Task: Compose an email with the signature Anna Garcia with the subject Feedback on an annual report and the message Can you please provide a breakdown of the expenses for the last quarter? from softage.4@softage.net to softage.3@softage.net, select first word, change the font of the message to Garamond and change the font typography to underline Send the email. Finally, move the email from Sent Items to the label Invoices
Action: Mouse moved to (110, 147)
Screenshot: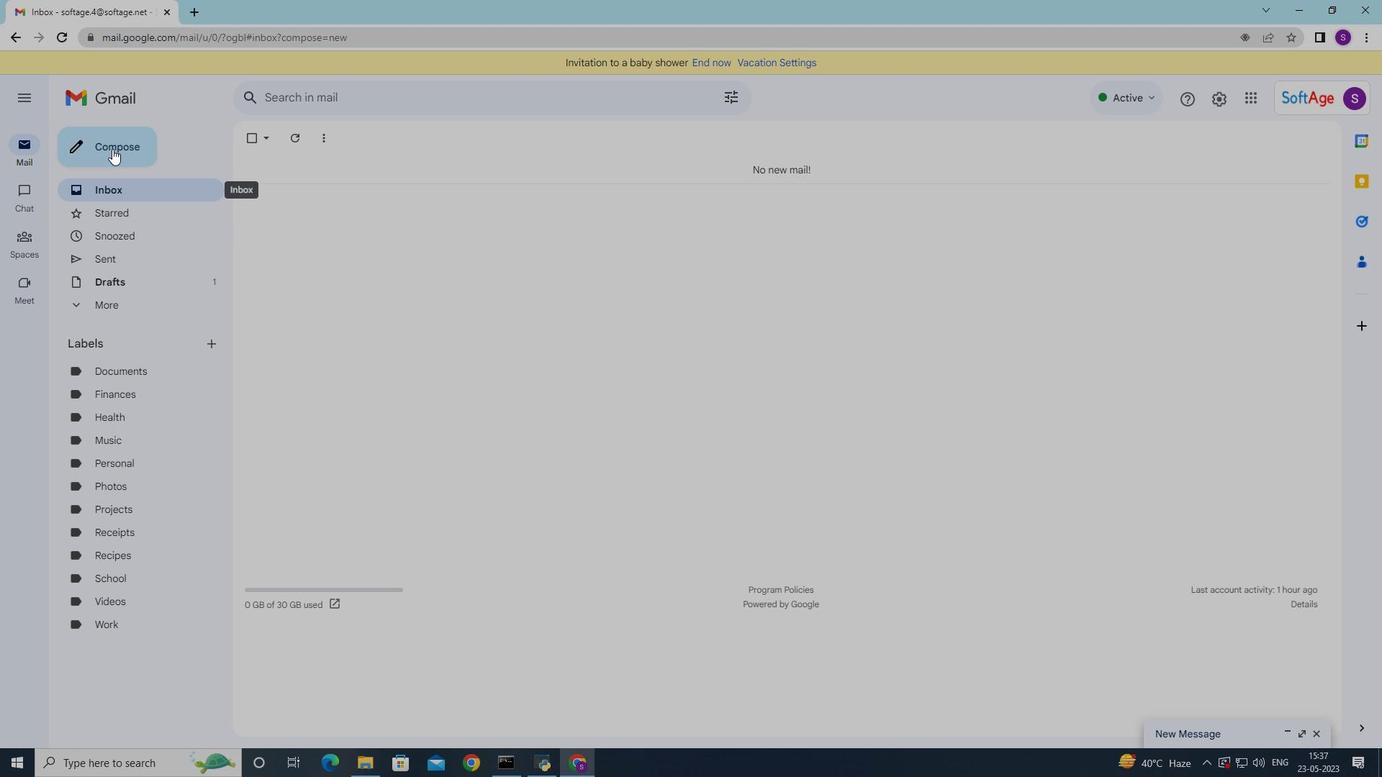 
Action: Mouse pressed left at (110, 147)
Screenshot: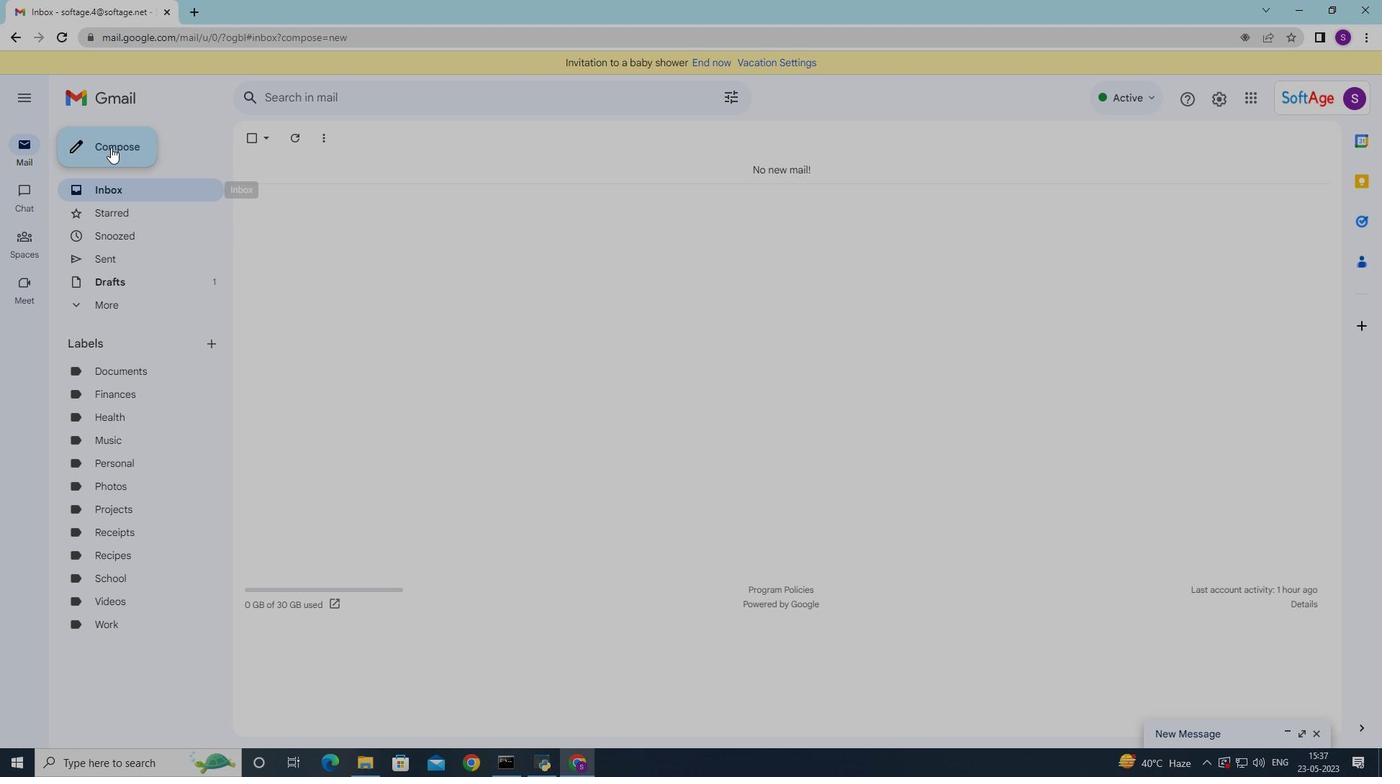 
Action: Mouse moved to (970, 727)
Screenshot: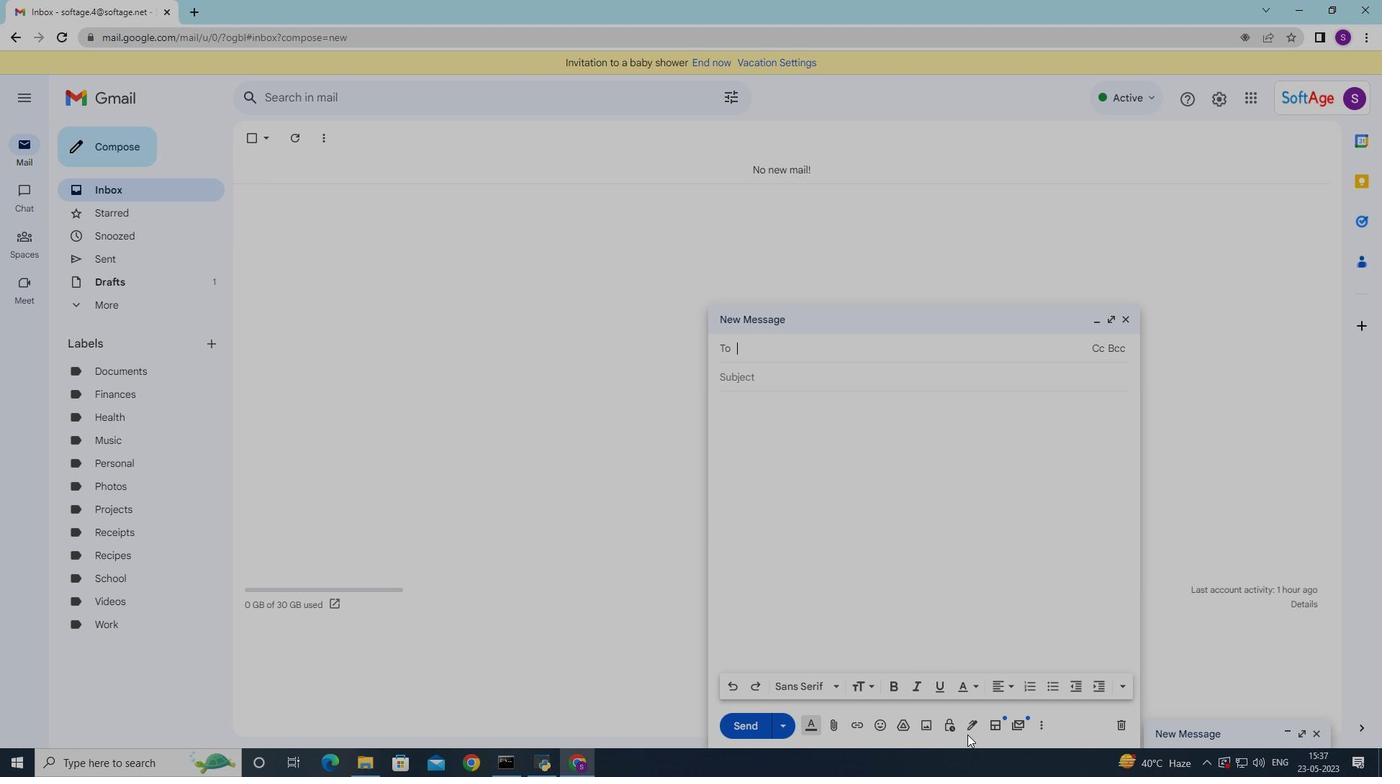 
Action: Mouse pressed left at (970, 727)
Screenshot: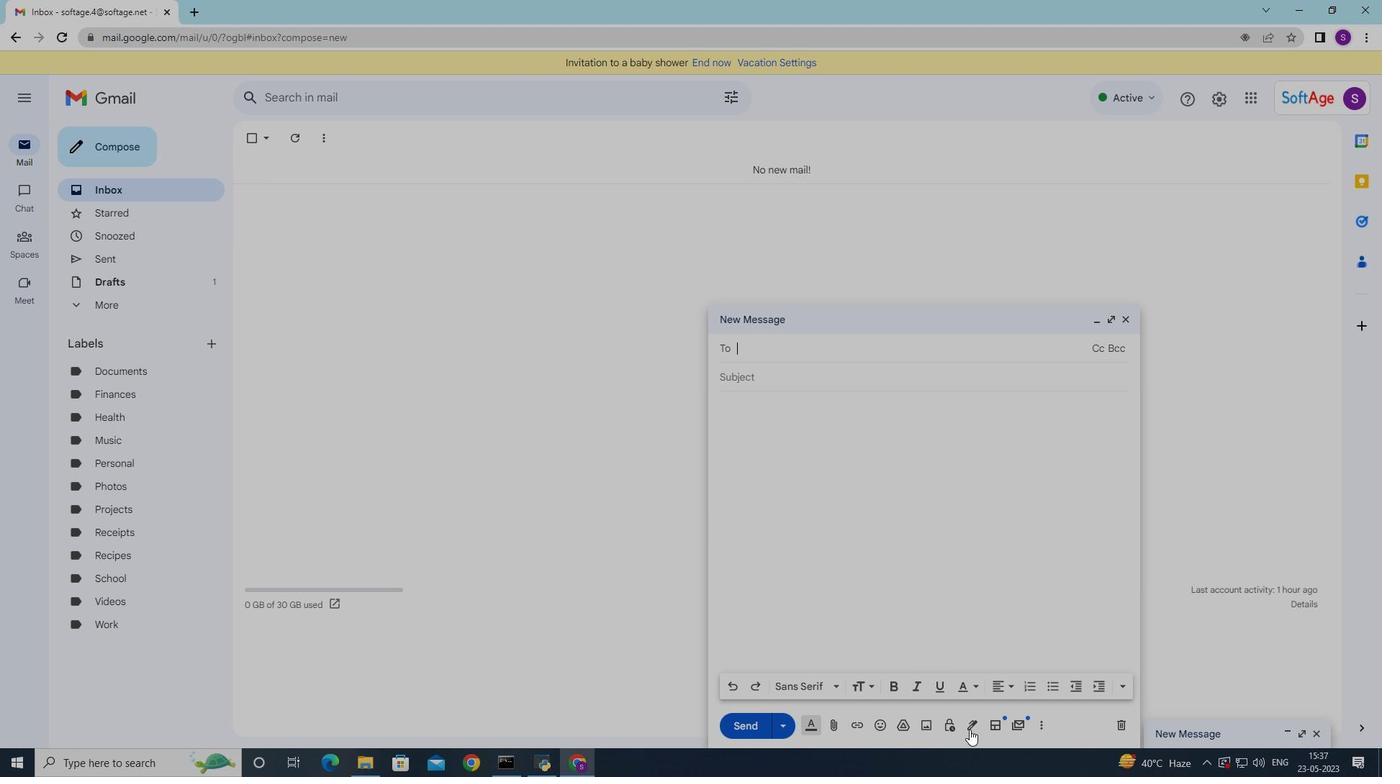 
Action: Mouse moved to (1032, 582)
Screenshot: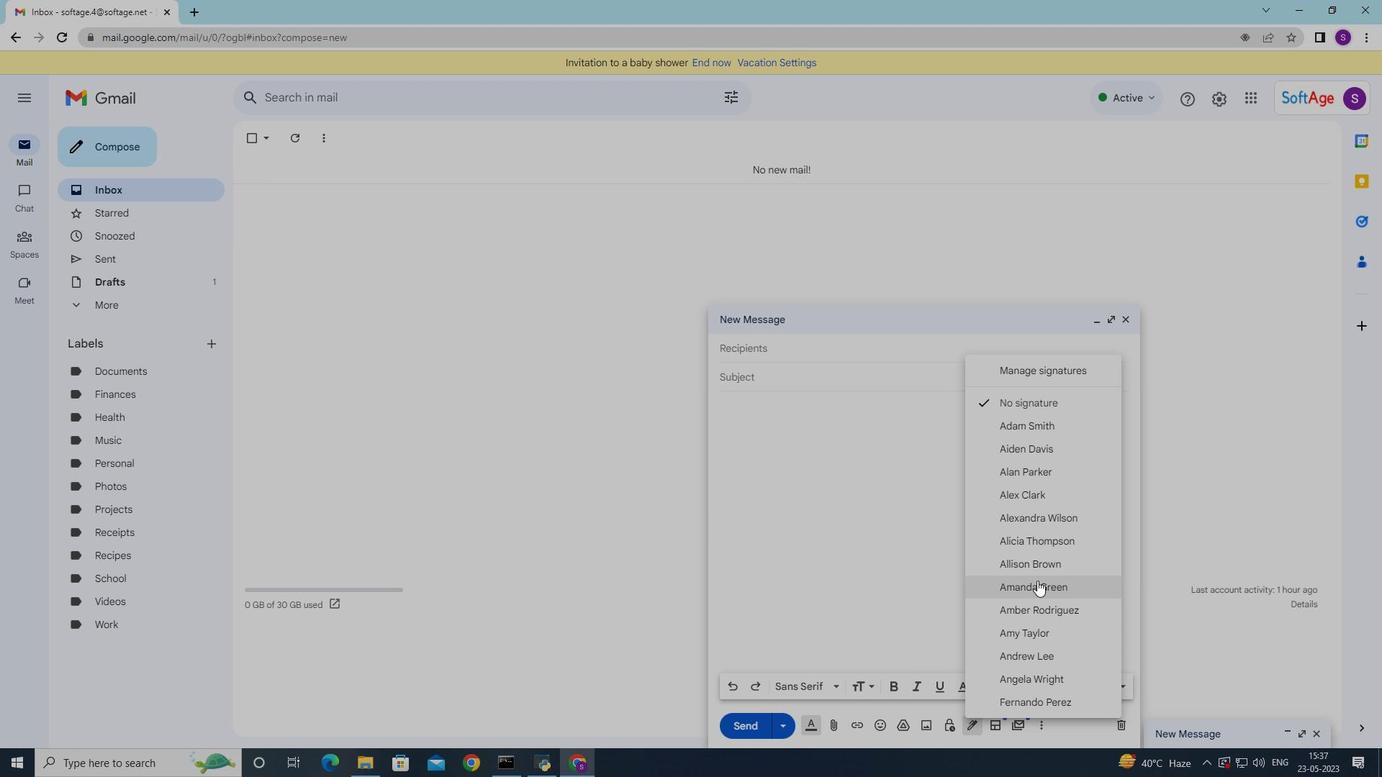 
Action: Mouse scrolled (1032, 581) with delta (0, 0)
Screenshot: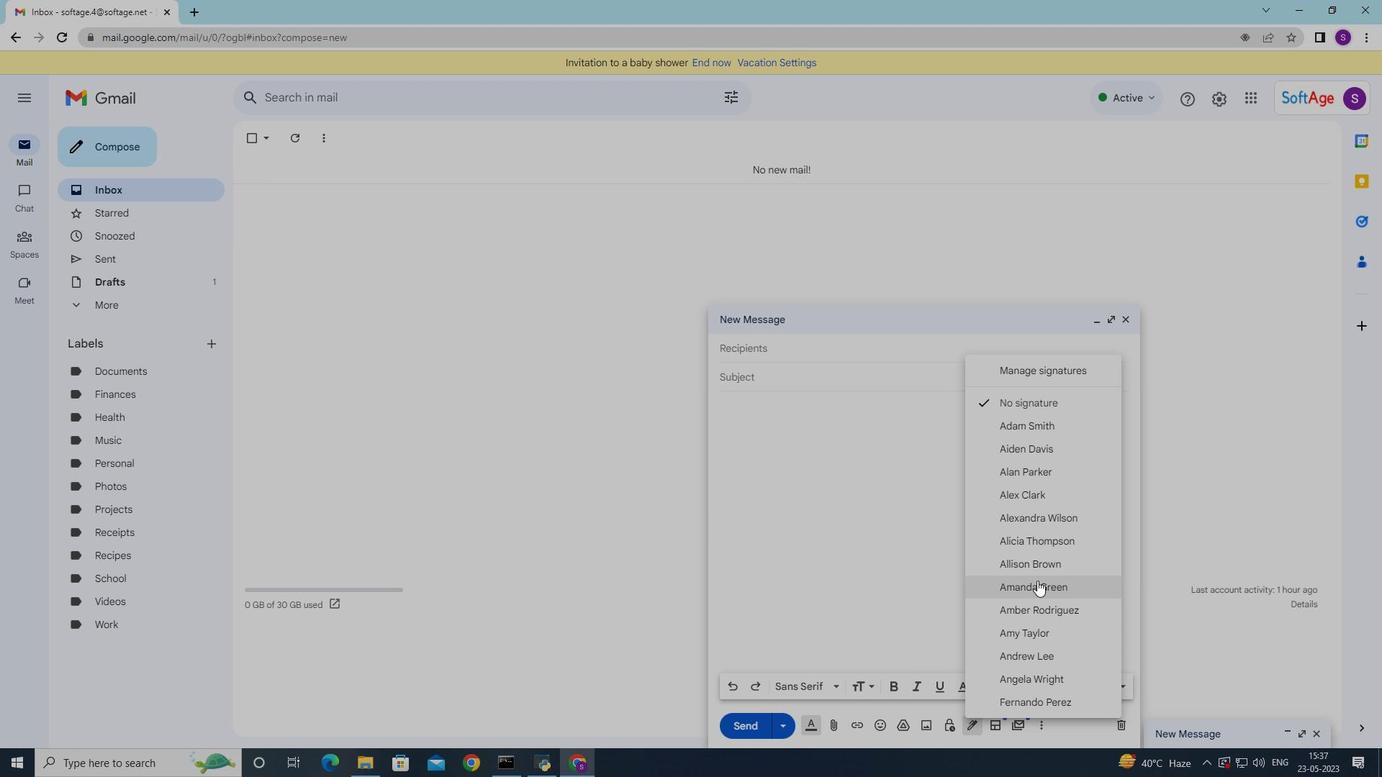 
Action: Mouse moved to (1032, 584)
Screenshot: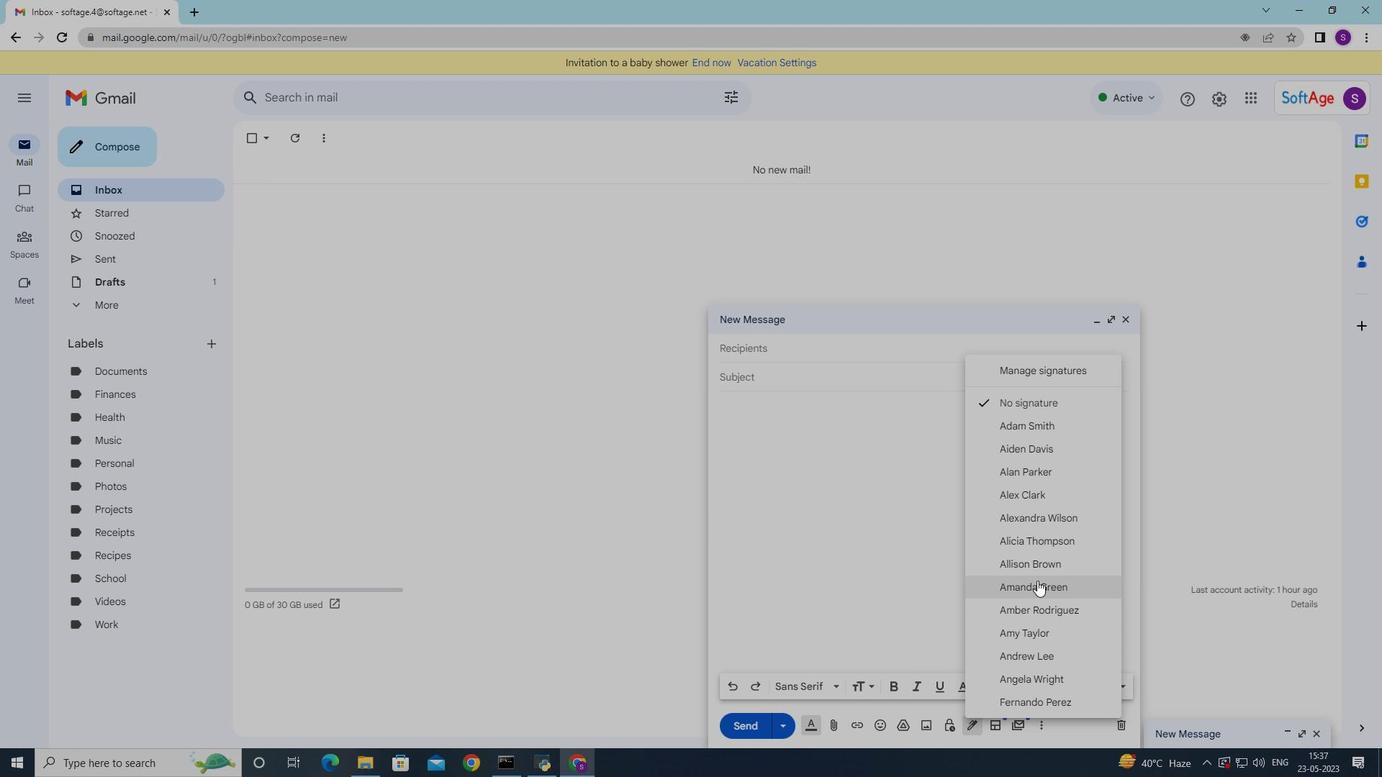 
Action: Mouse scrolled (1032, 583) with delta (0, 0)
Screenshot: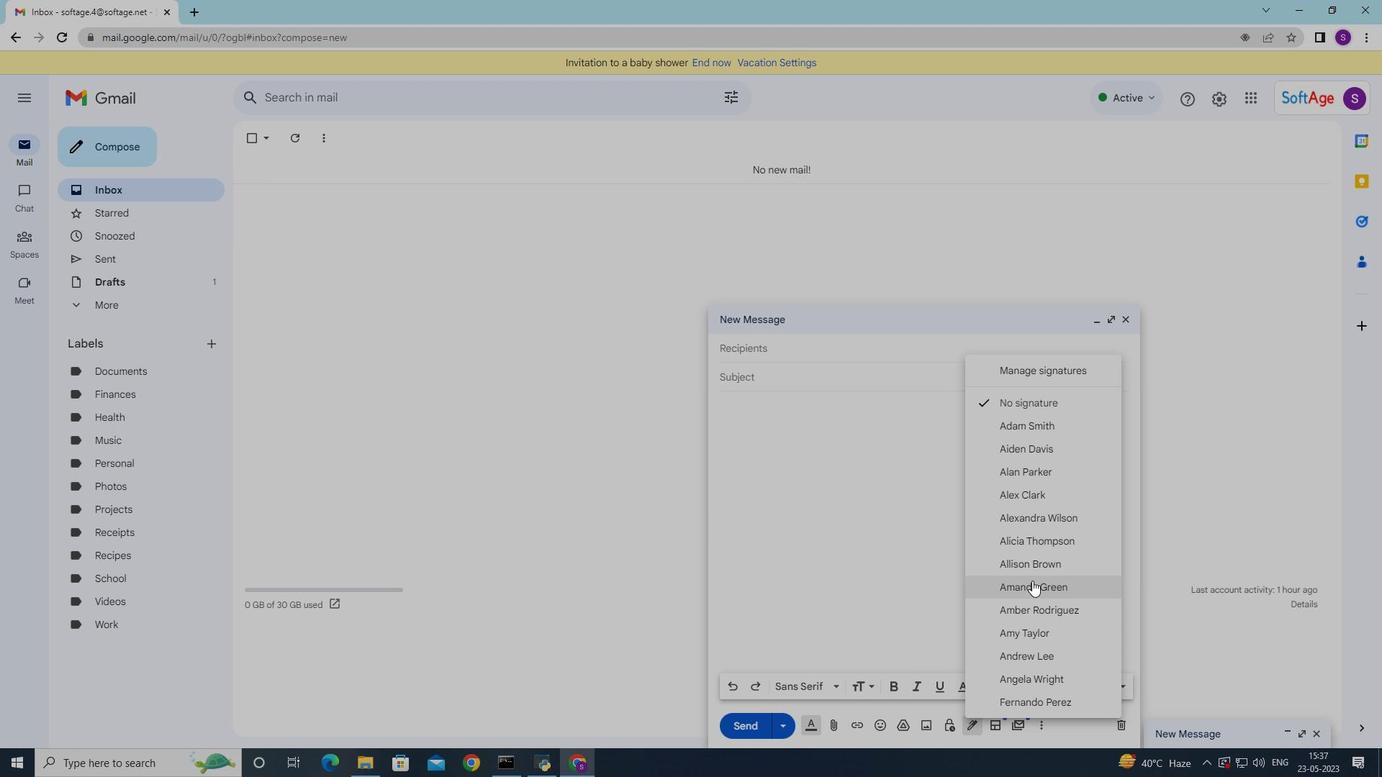 
Action: Mouse moved to (1032, 586)
Screenshot: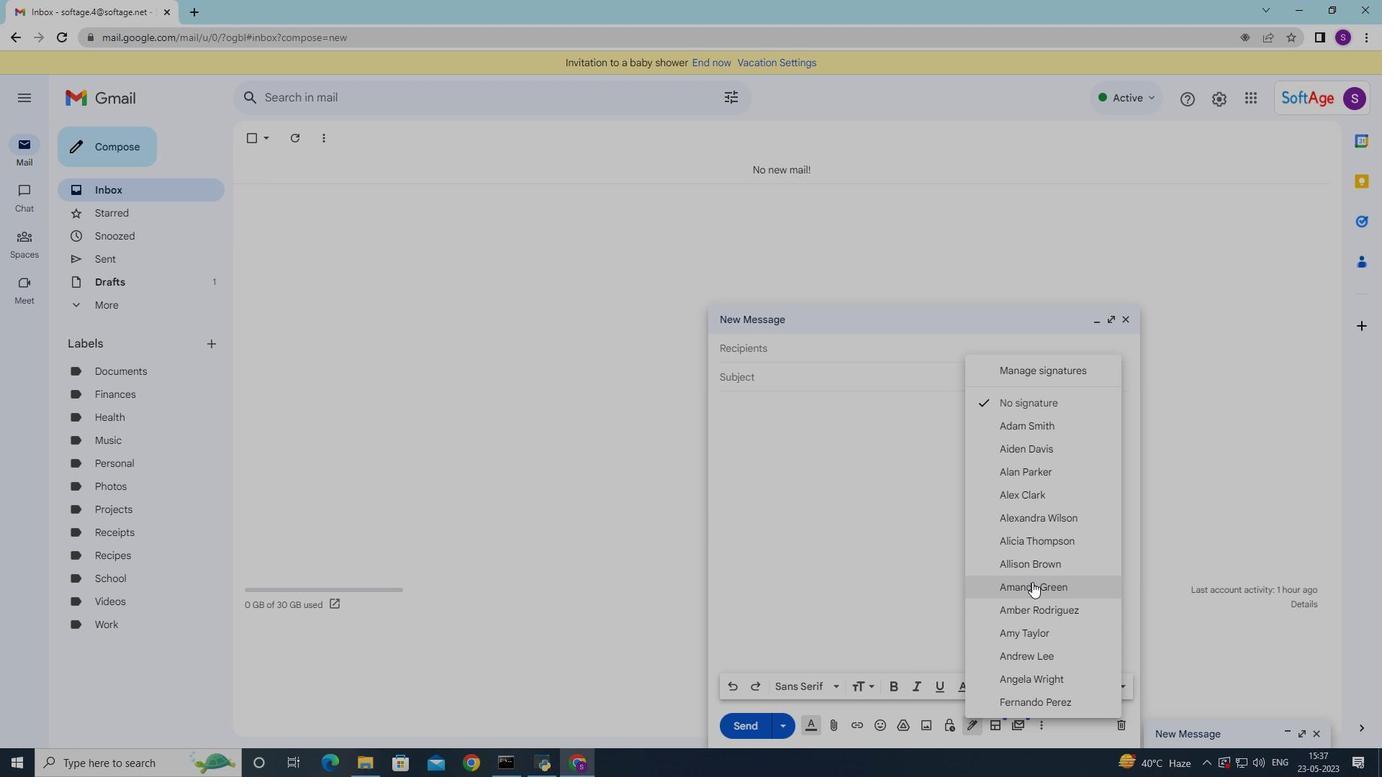 
Action: Mouse scrolled (1032, 586) with delta (0, 0)
Screenshot: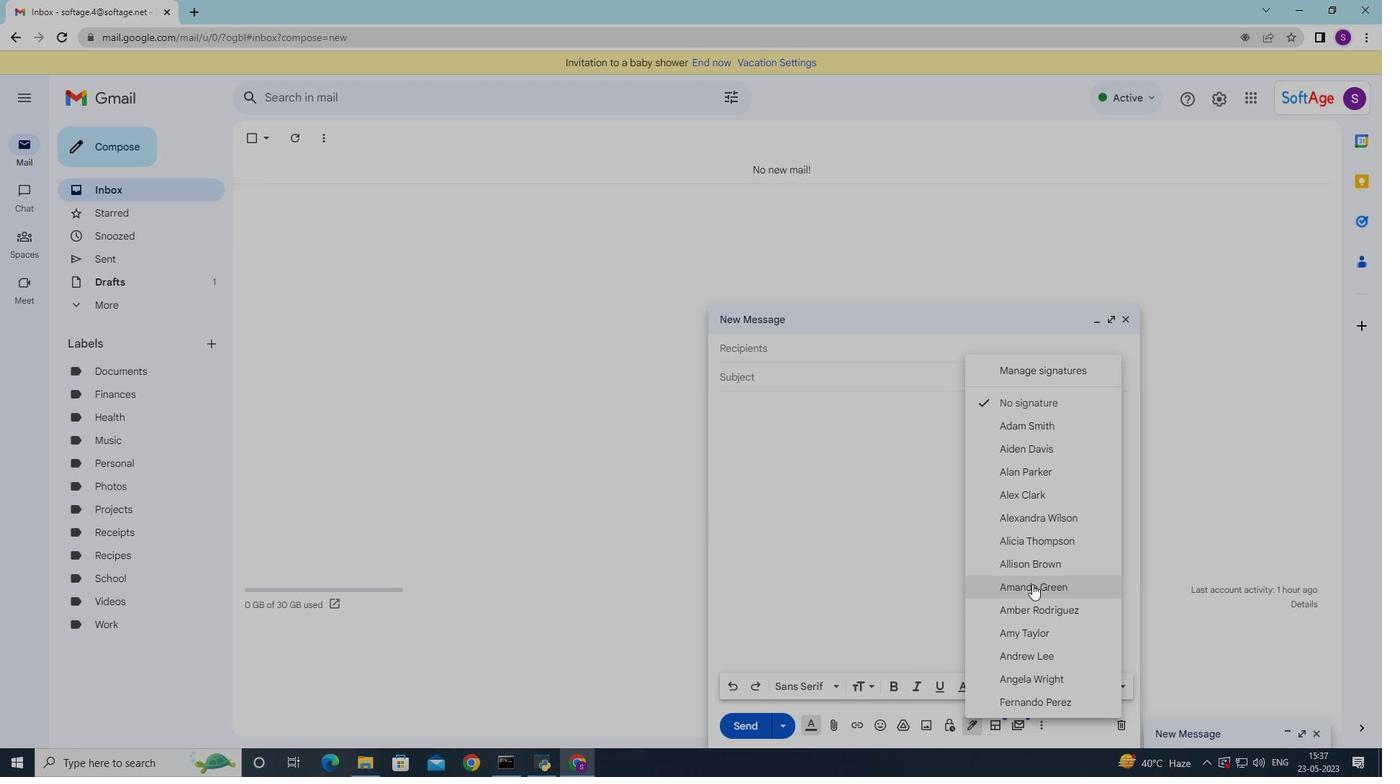 
Action: Mouse moved to (1038, 372)
Screenshot: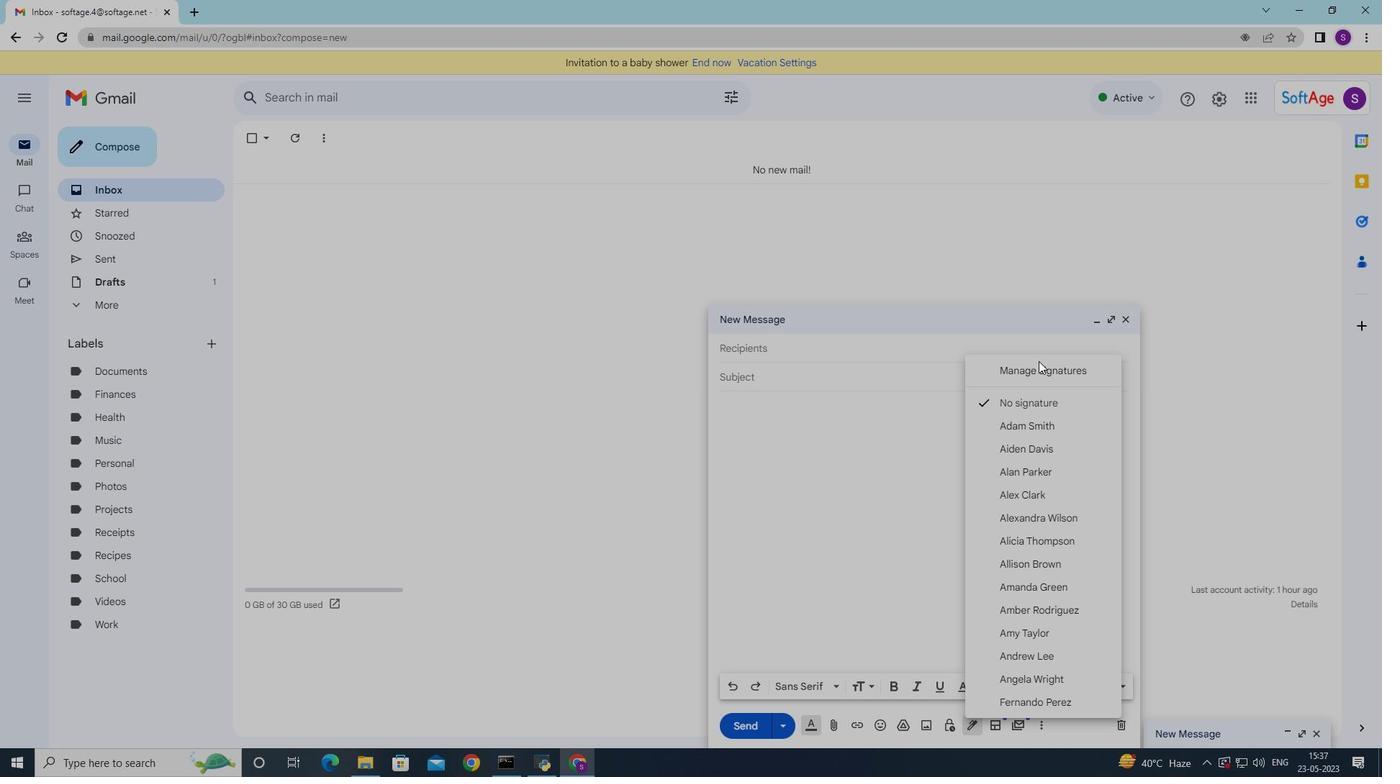 
Action: Mouse pressed left at (1038, 372)
Screenshot: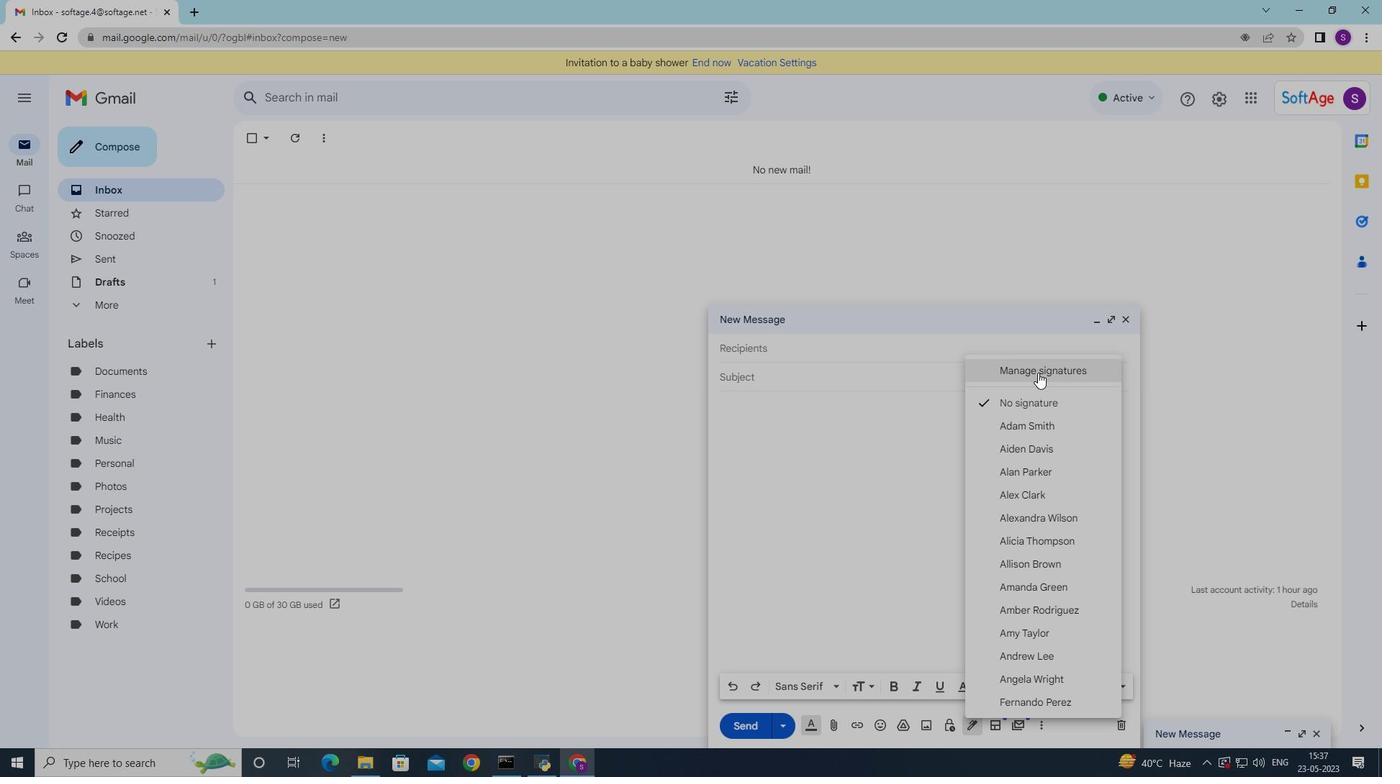 
Action: Mouse moved to (1126, 319)
Screenshot: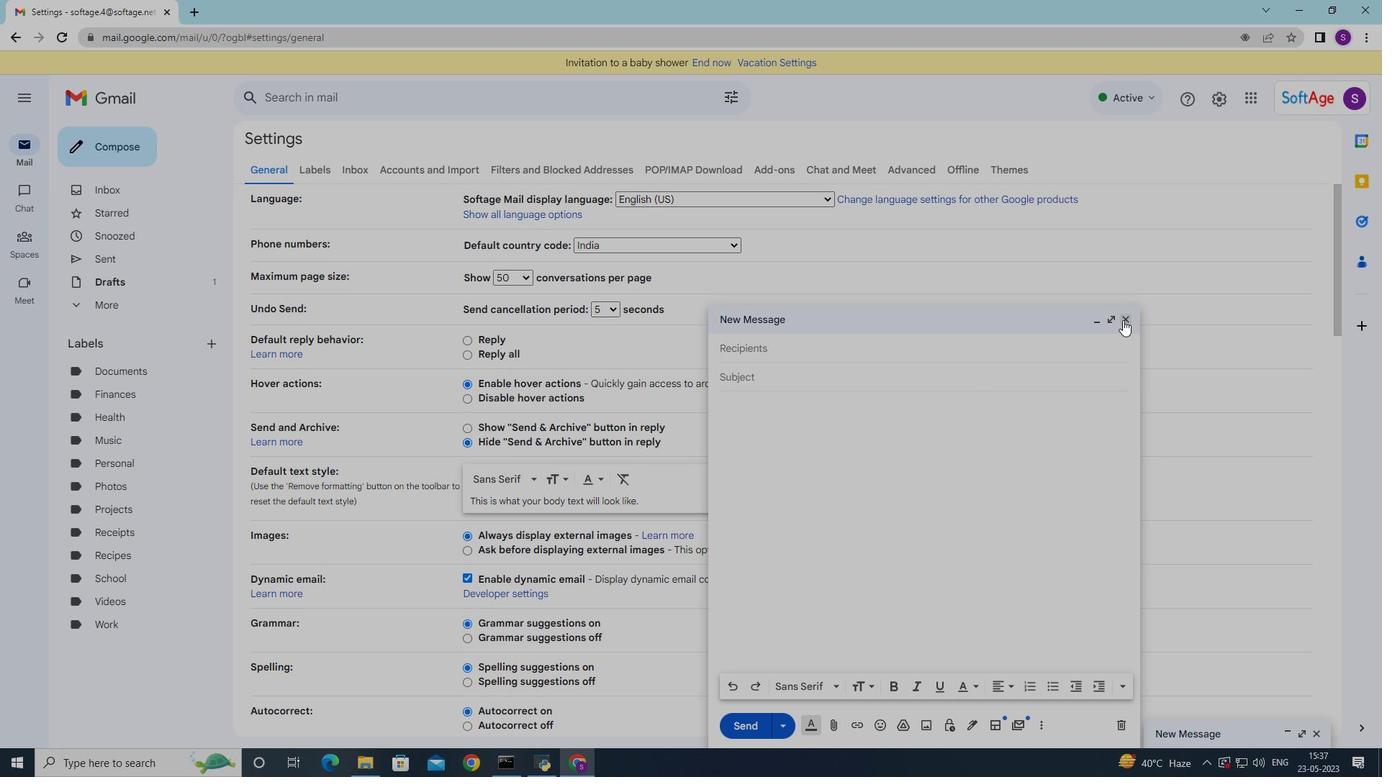 
Action: Mouse pressed left at (1126, 319)
Screenshot: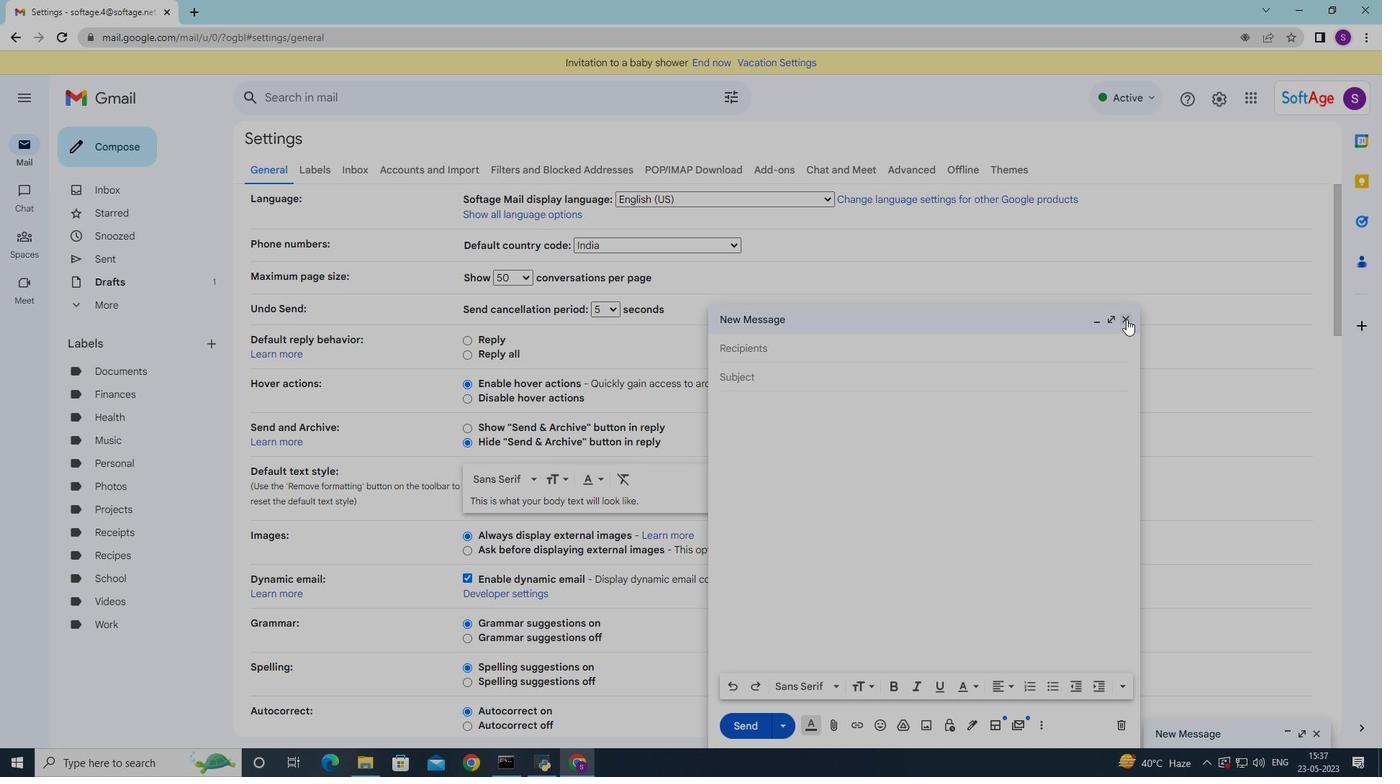 
Action: Mouse moved to (740, 383)
Screenshot: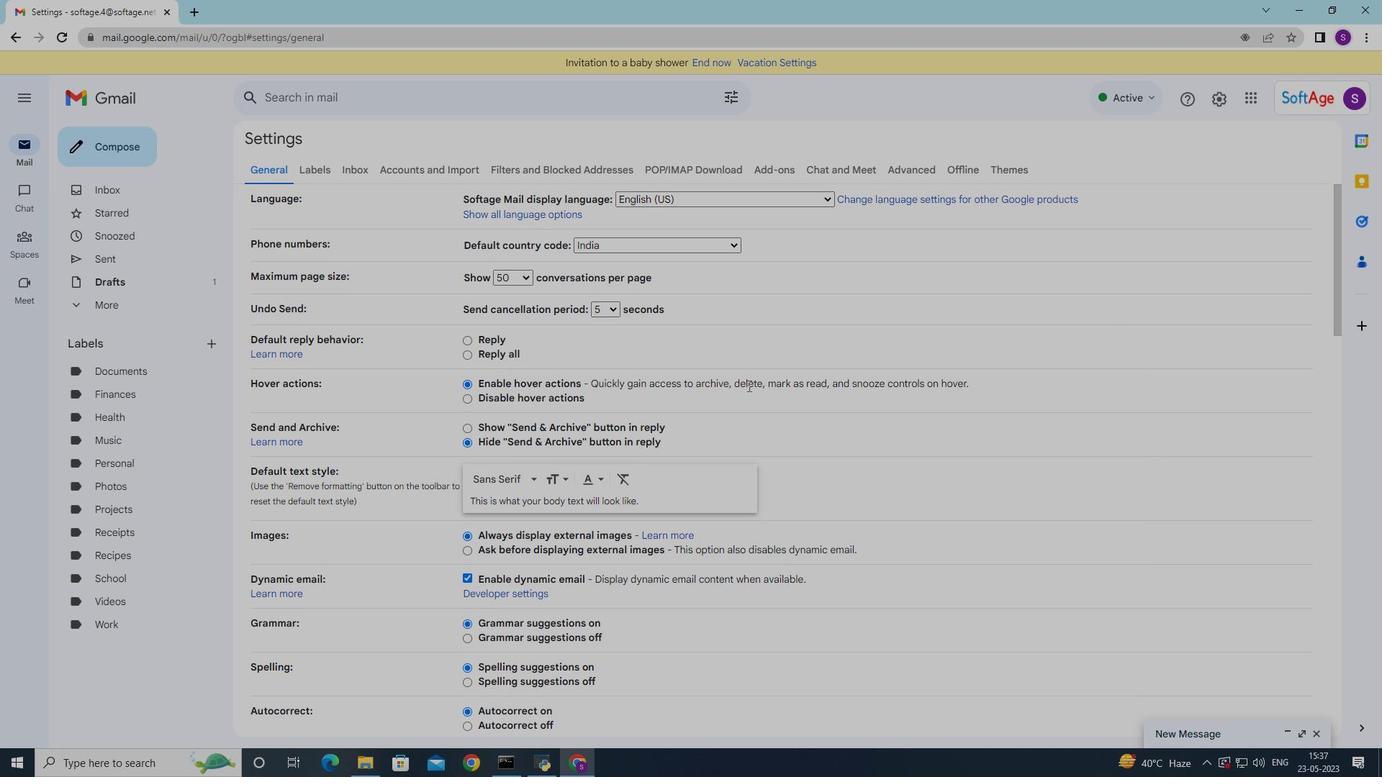 
Action: Mouse scrolled (740, 383) with delta (0, 0)
Screenshot: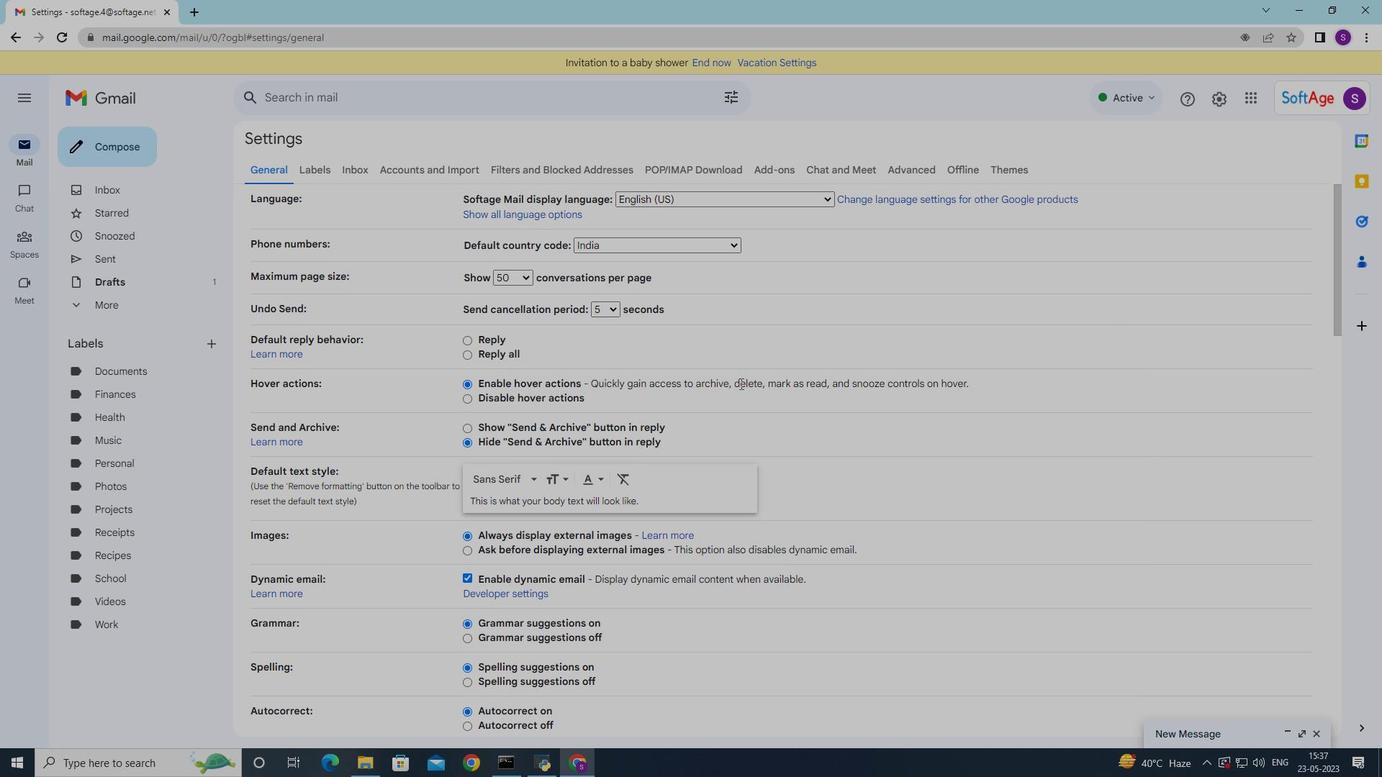 
Action: Mouse moved to (740, 383)
Screenshot: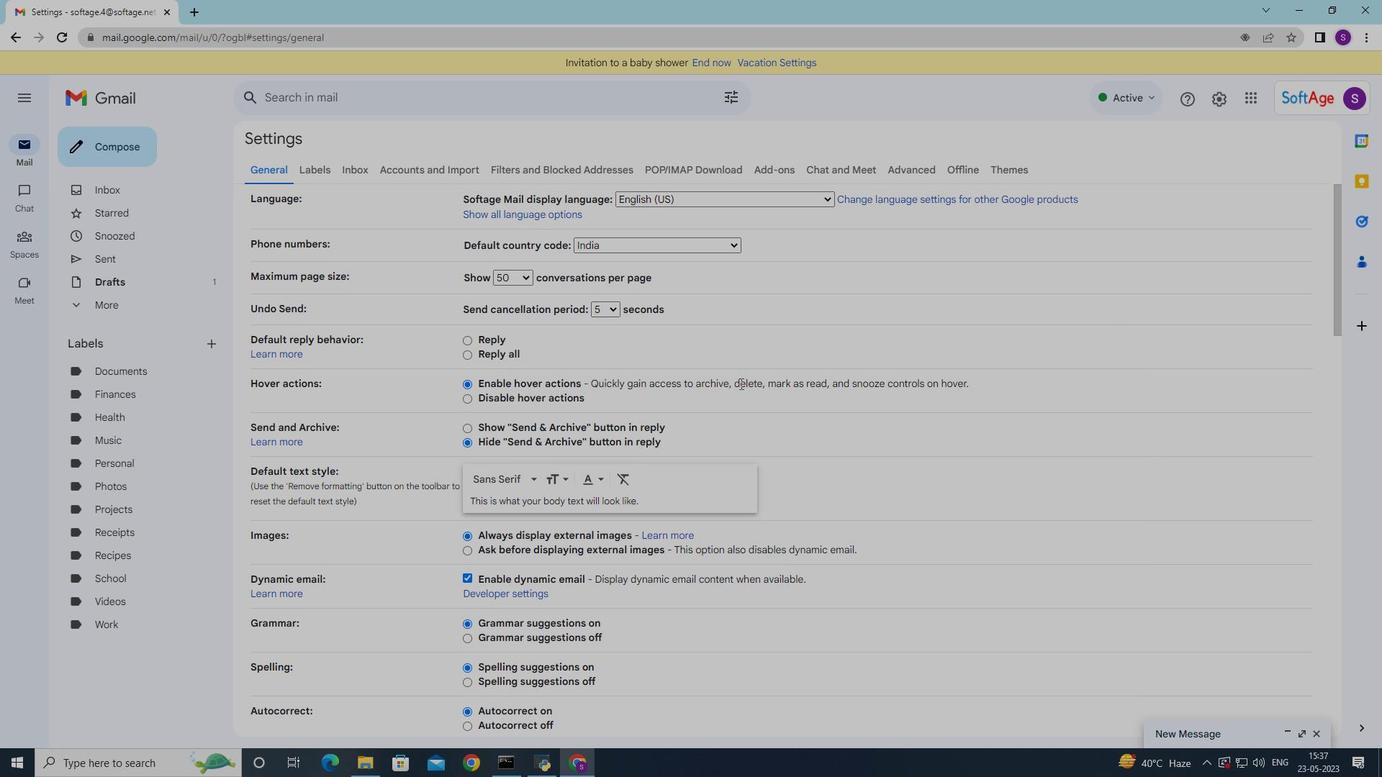 
Action: Mouse scrolled (740, 383) with delta (0, 0)
Screenshot: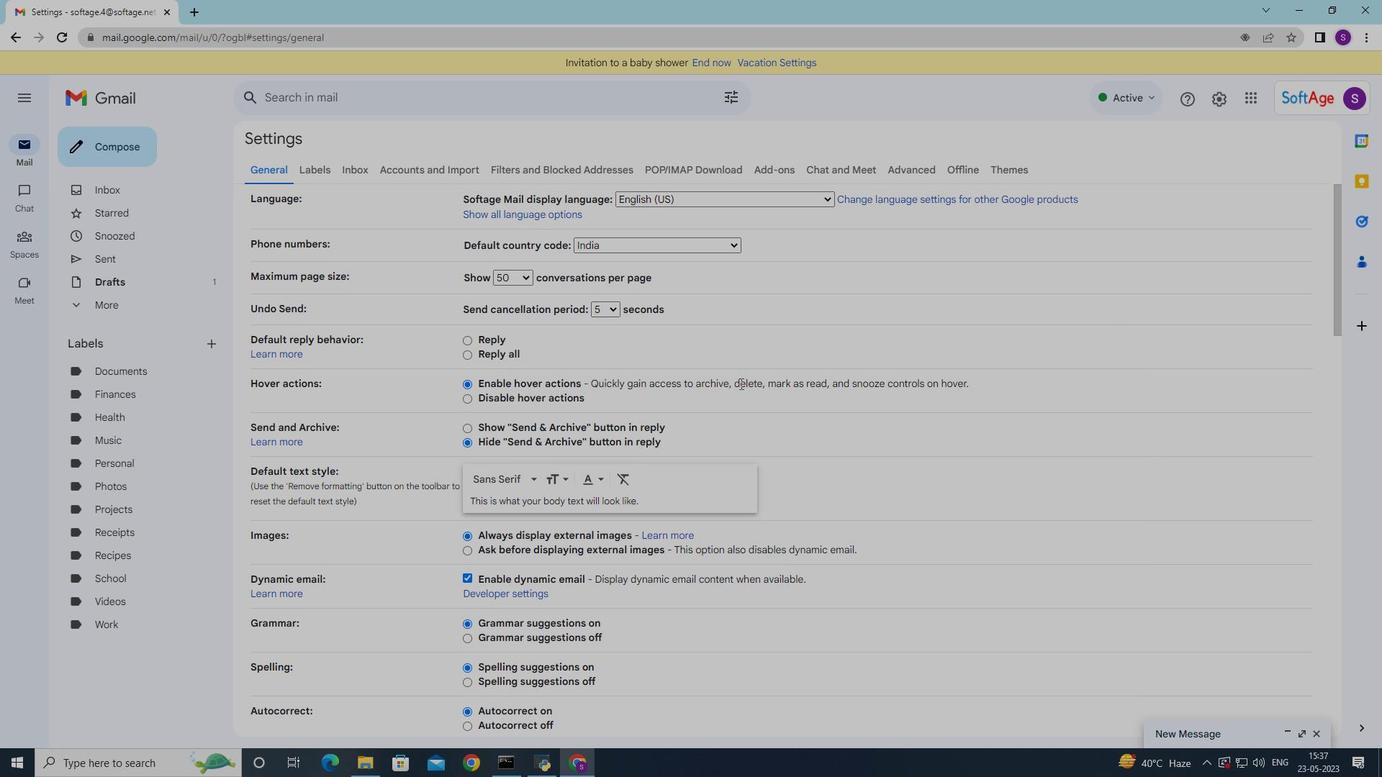 
Action: Mouse moved to (739, 383)
Screenshot: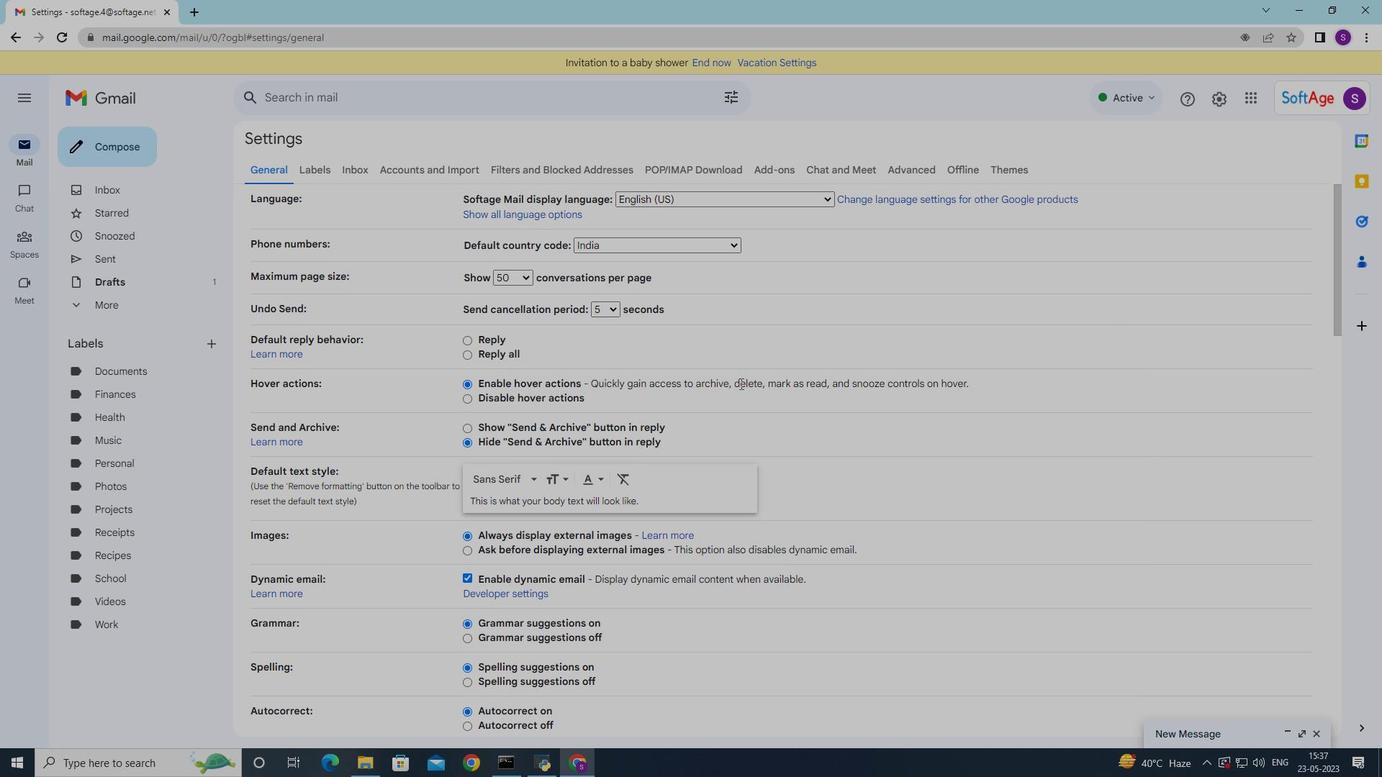 
Action: Mouse scrolled (739, 383) with delta (0, 0)
Screenshot: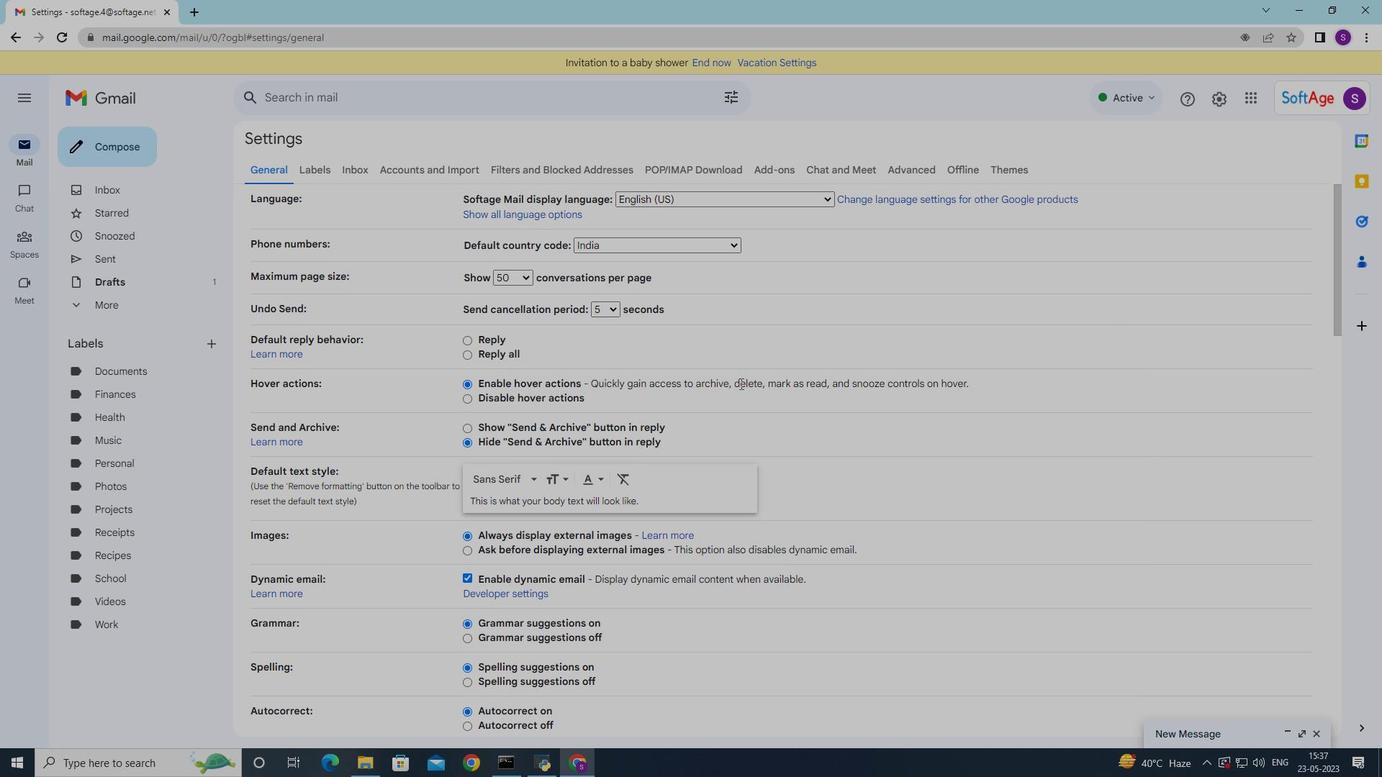 
Action: Mouse moved to (738, 385)
Screenshot: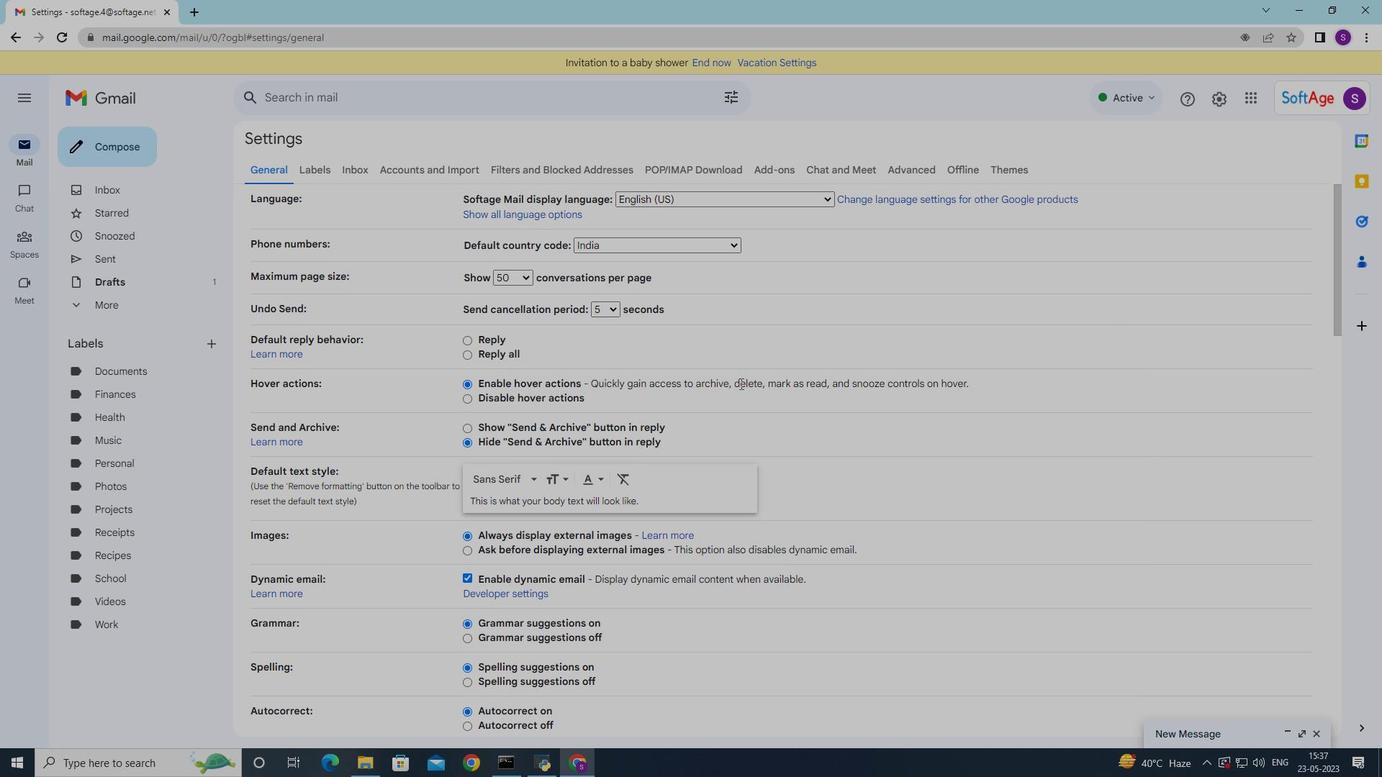 
Action: Mouse scrolled (738, 384) with delta (0, 0)
Screenshot: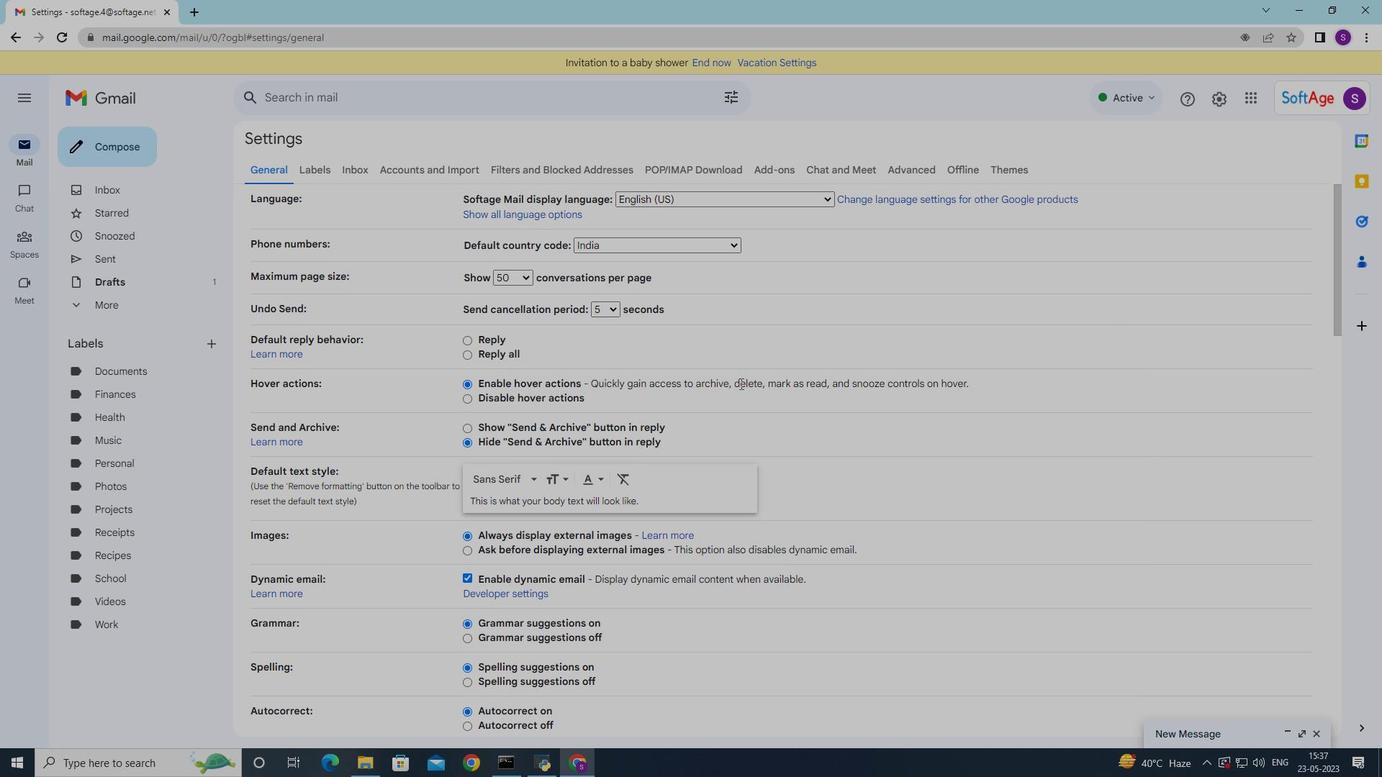 
Action: Mouse moved to (737, 385)
Screenshot: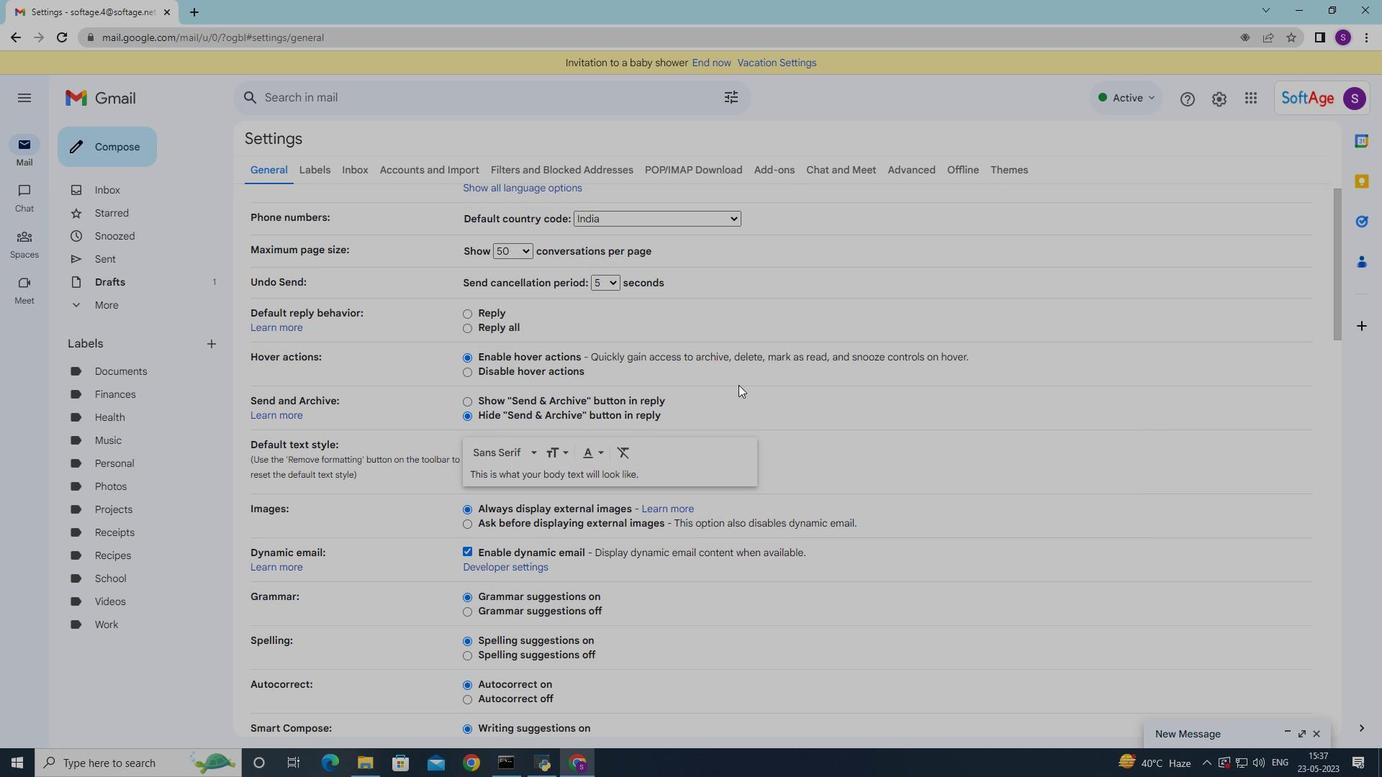 
Action: Mouse scrolled (737, 385) with delta (0, 0)
Screenshot: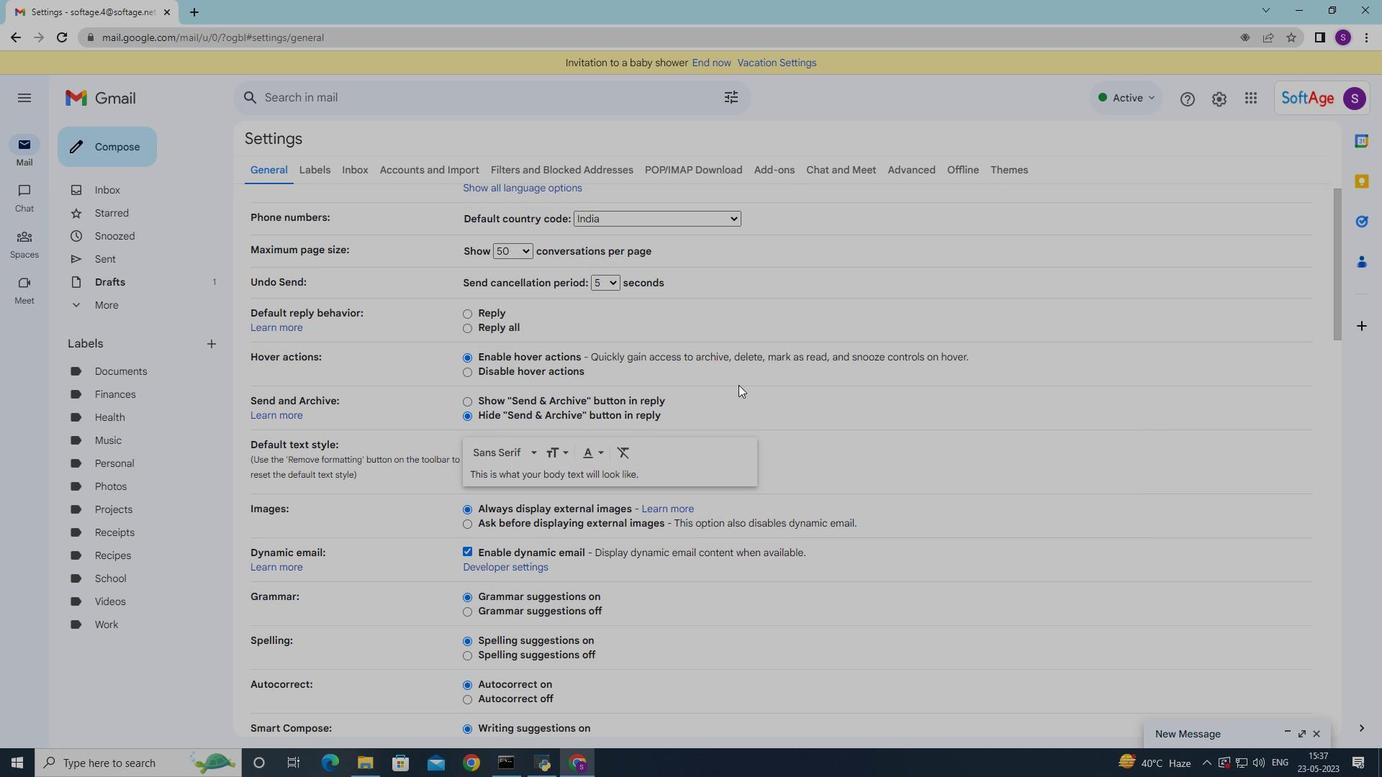 
Action: Mouse moved to (736, 388)
Screenshot: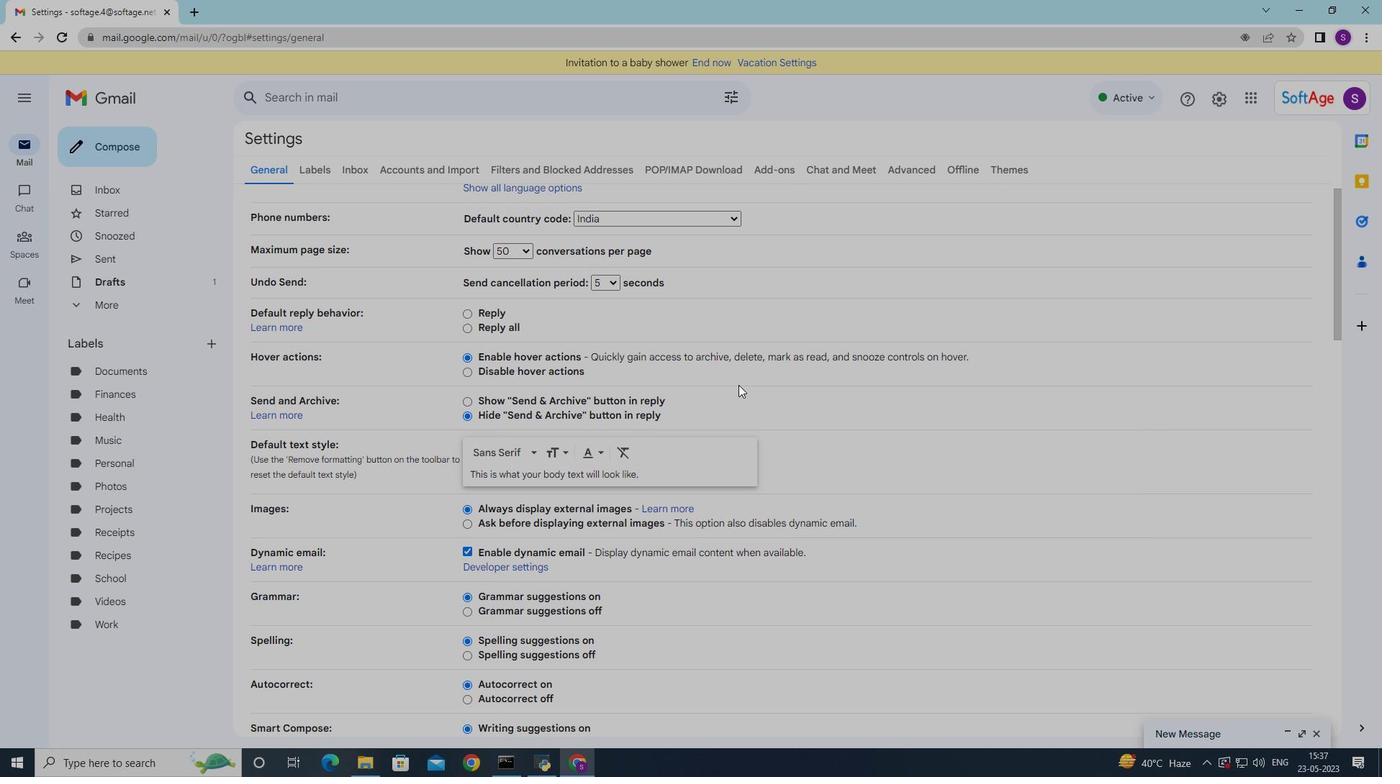 
Action: Mouse scrolled (736, 387) with delta (0, 0)
Screenshot: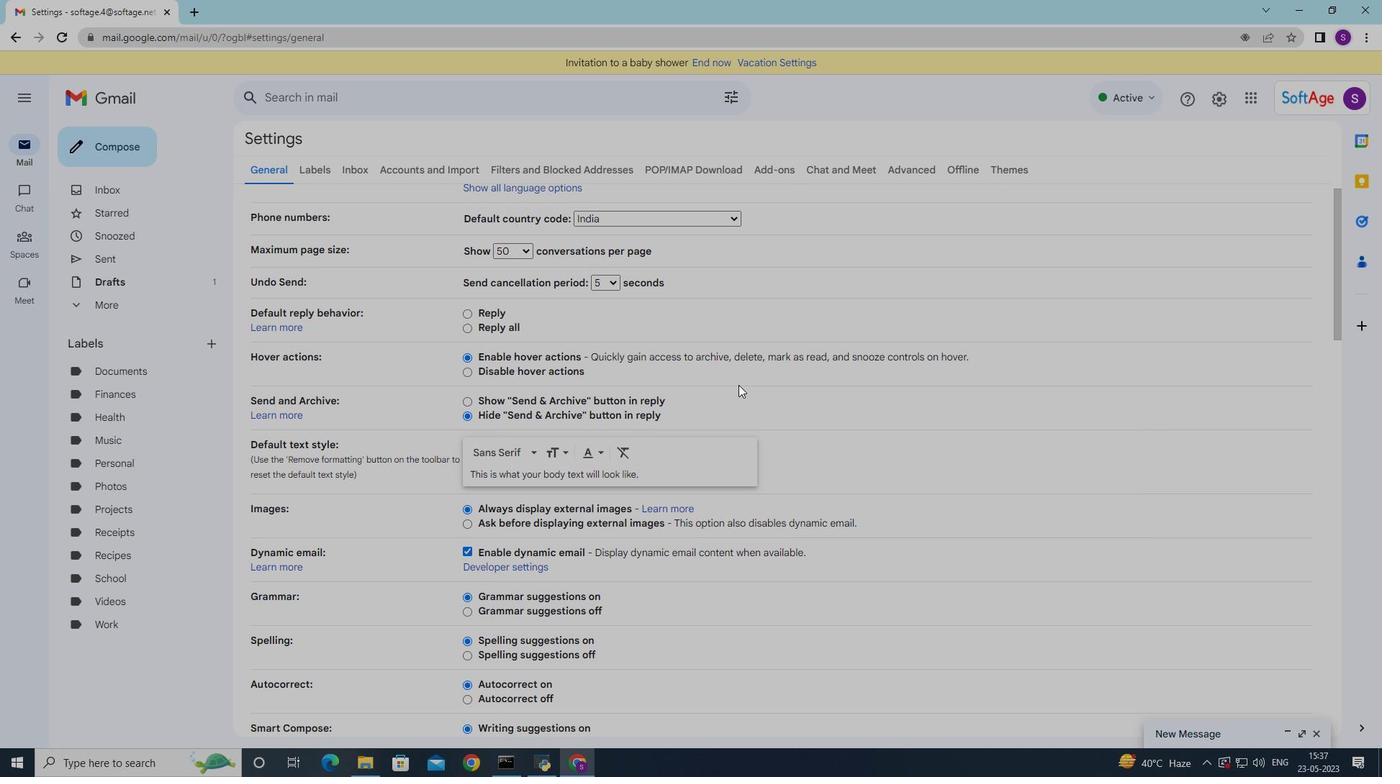 
Action: Mouse moved to (732, 395)
Screenshot: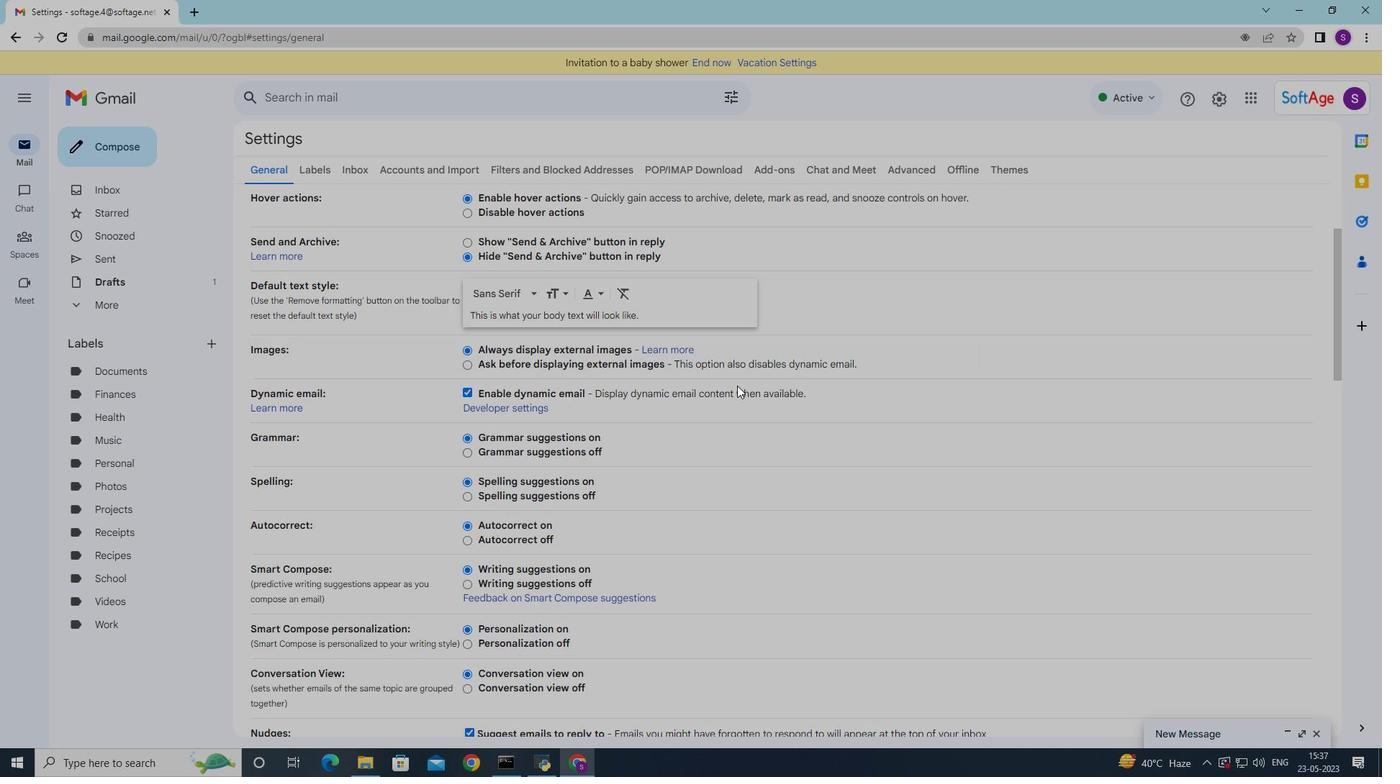 
Action: Mouse scrolled (732, 395) with delta (0, 0)
Screenshot: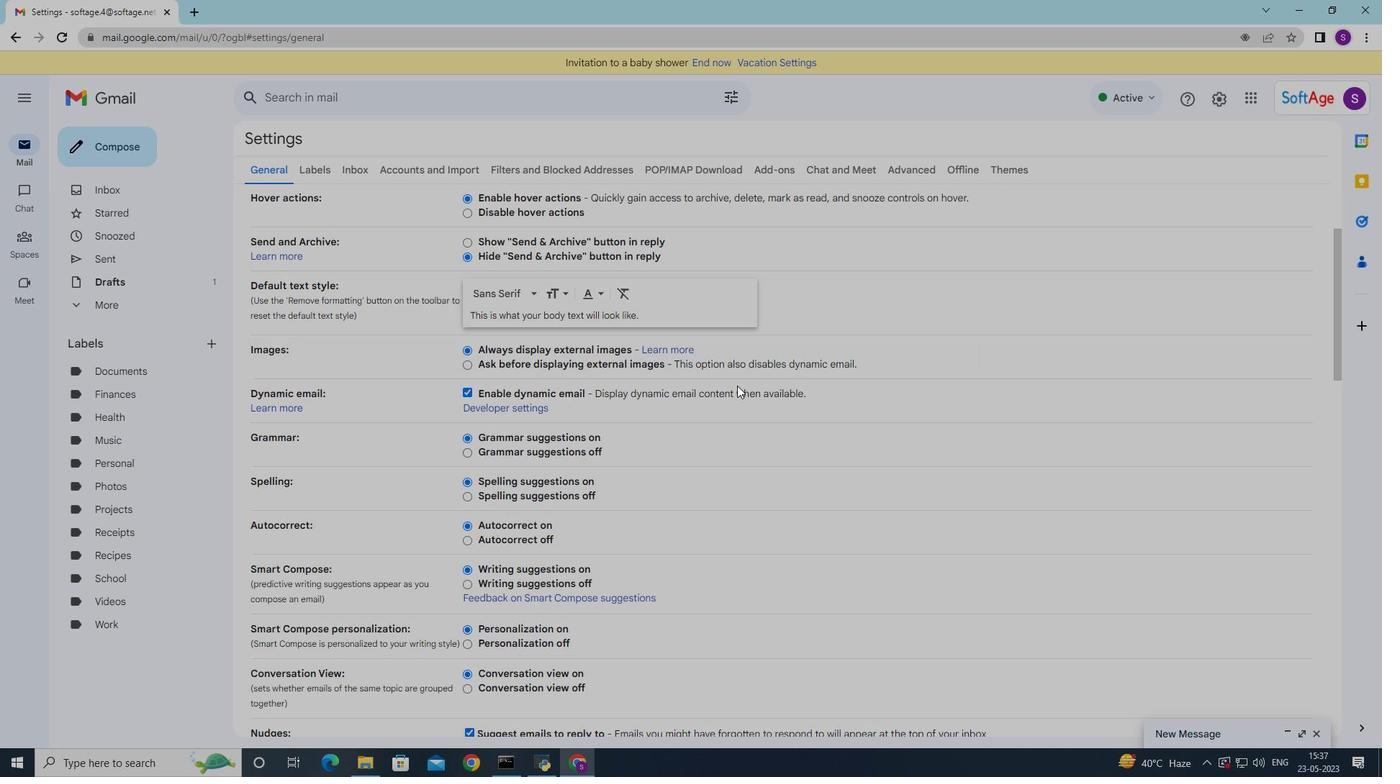 
Action: Mouse moved to (672, 488)
Screenshot: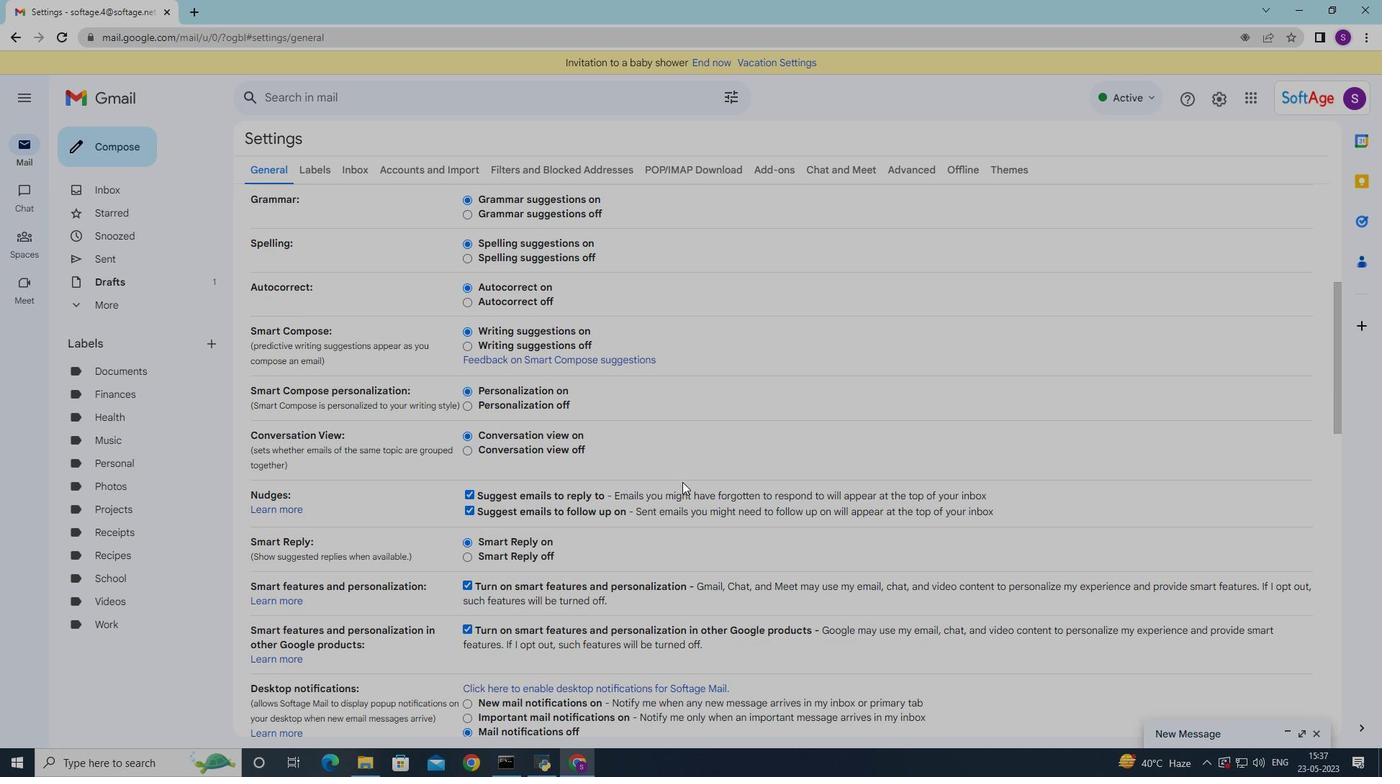 
Action: Mouse scrolled (672, 488) with delta (0, 0)
Screenshot: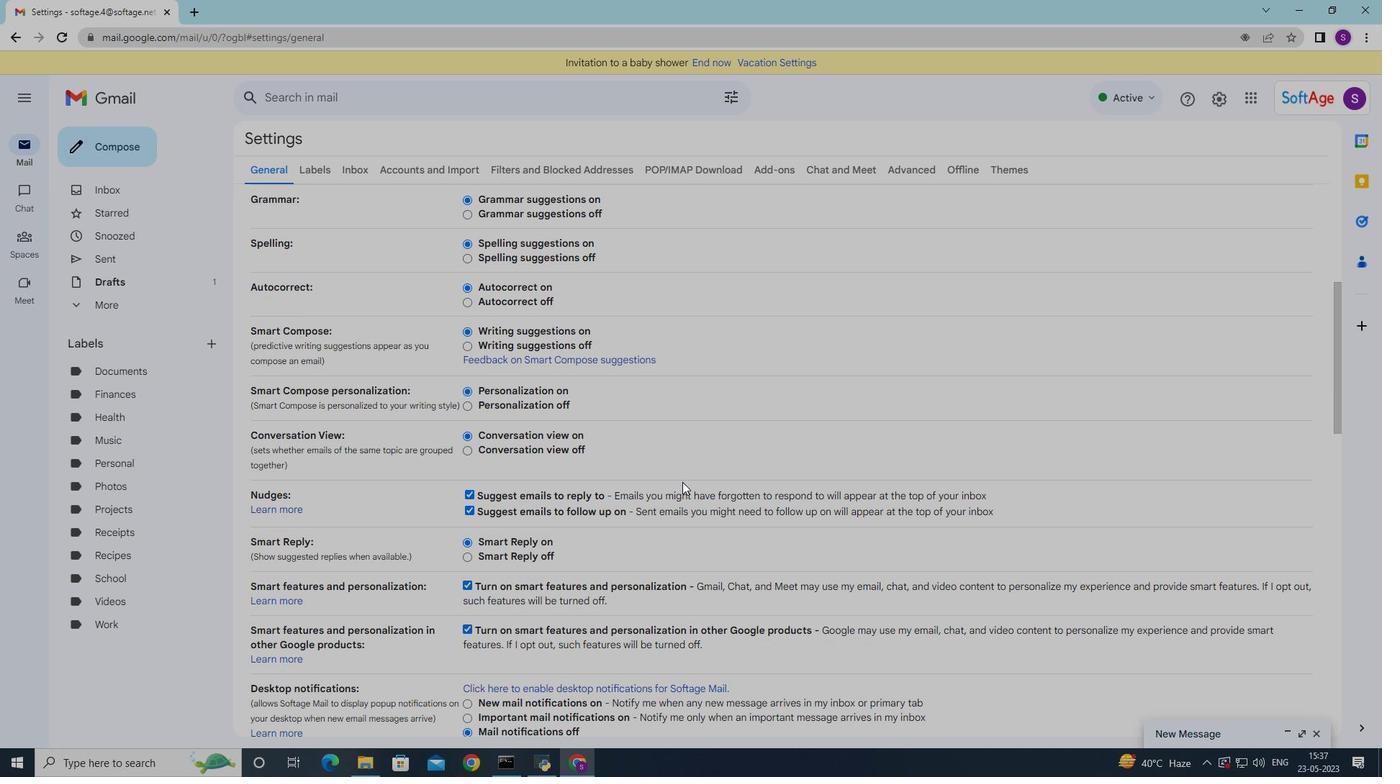 
Action: Mouse moved to (671, 488)
Screenshot: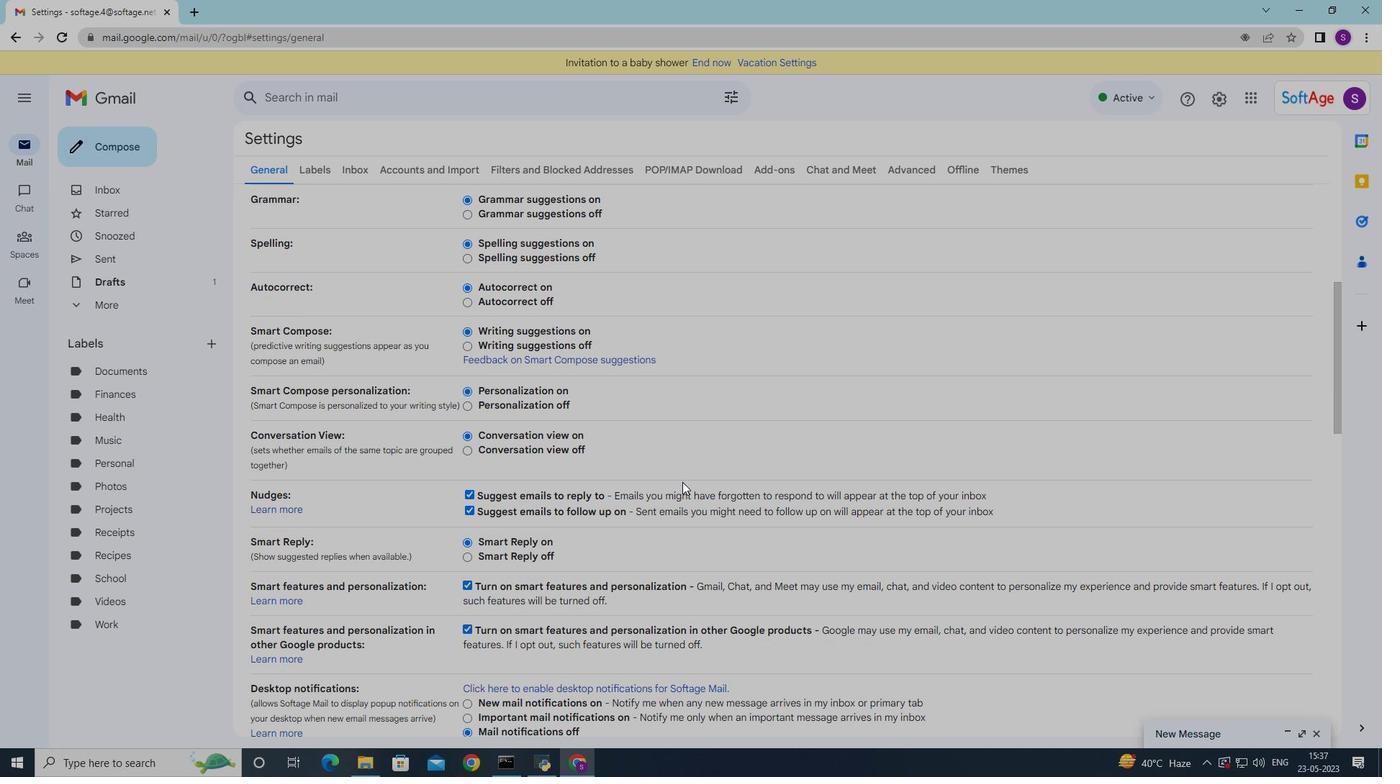 
Action: Mouse scrolled (671, 488) with delta (0, 0)
Screenshot: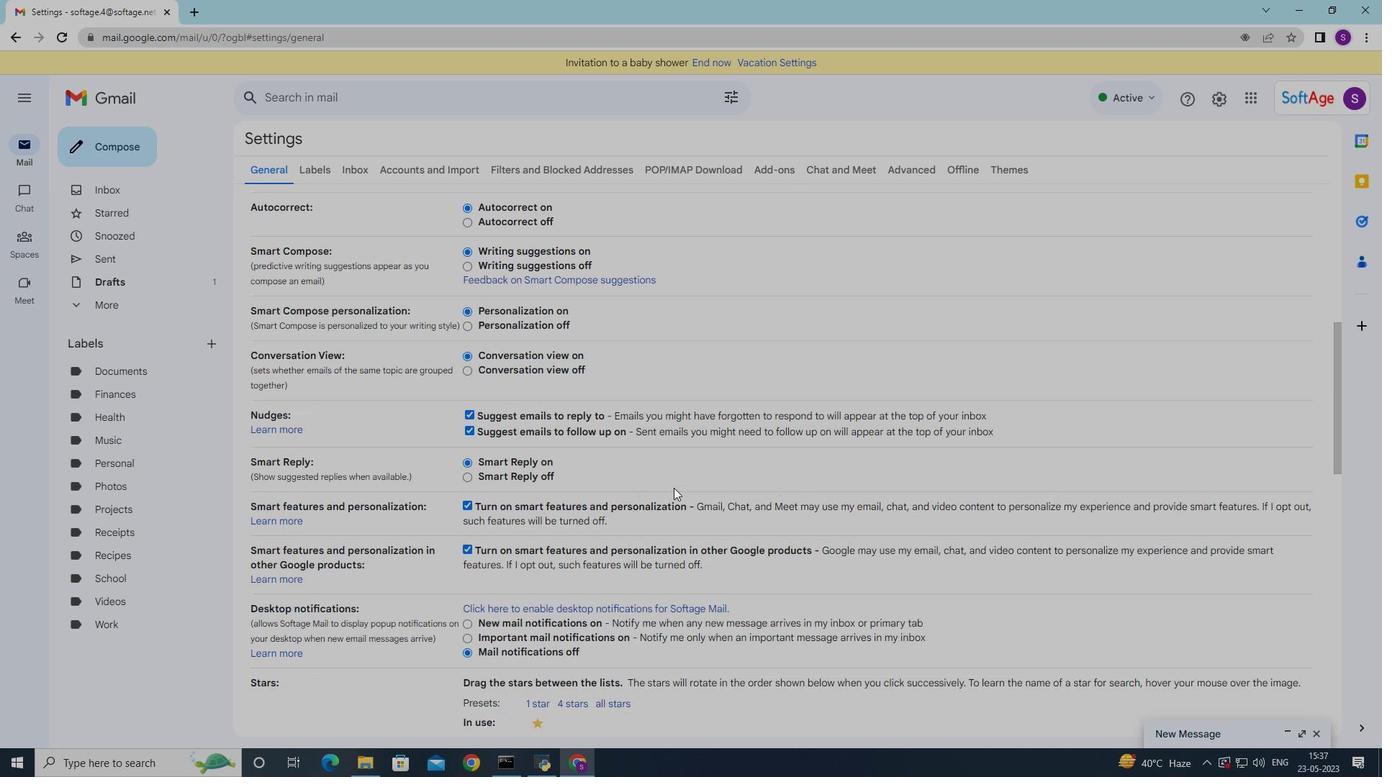 
Action: Mouse scrolled (671, 488) with delta (0, 0)
Screenshot: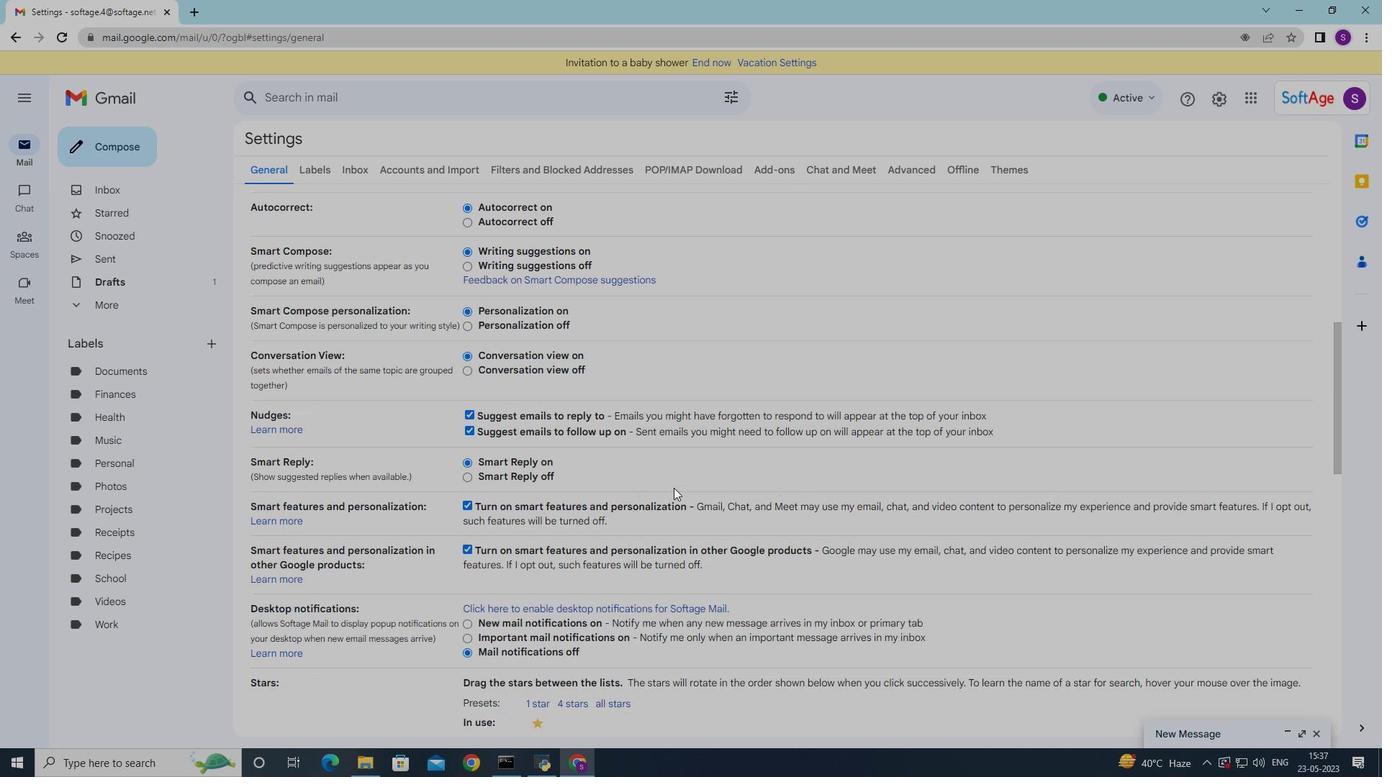 
Action: Mouse moved to (671, 489)
Screenshot: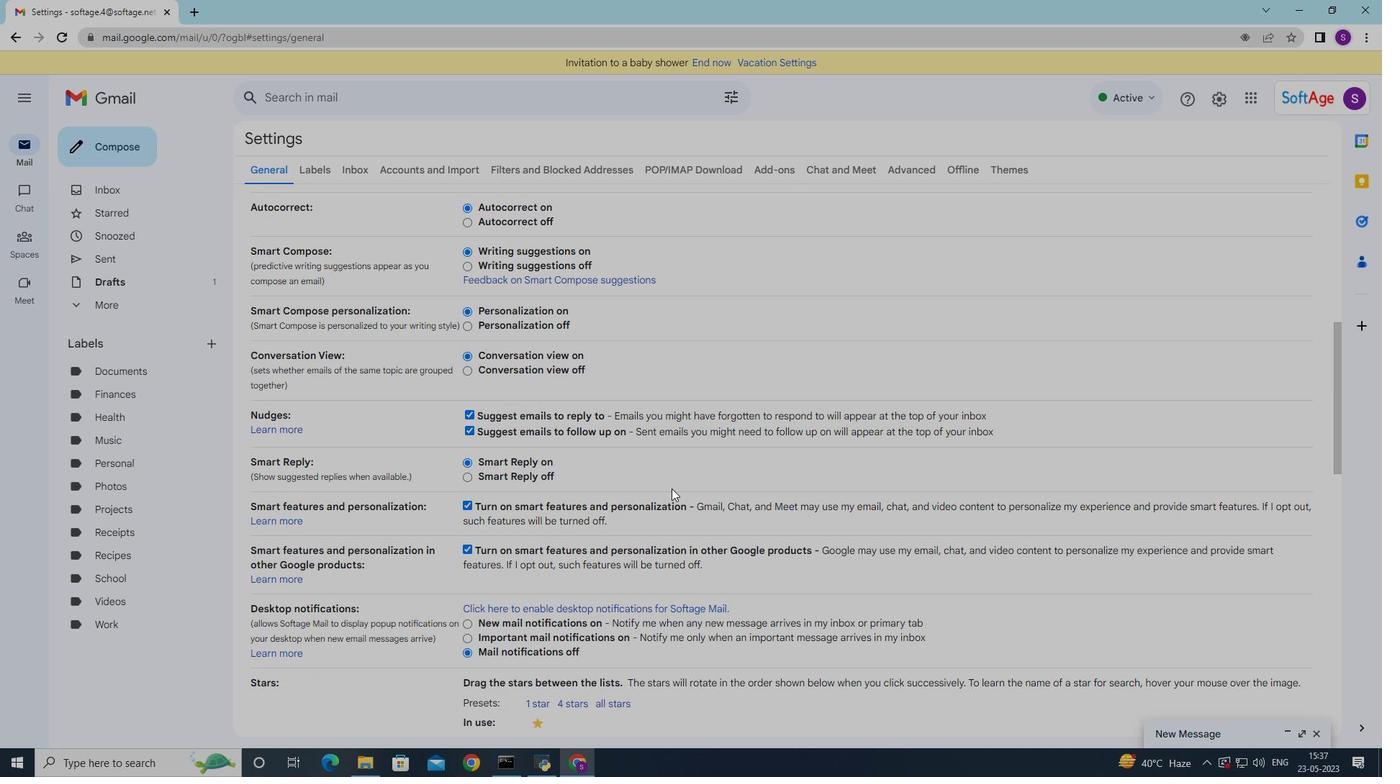 
Action: Mouse scrolled (671, 488) with delta (0, 0)
Screenshot: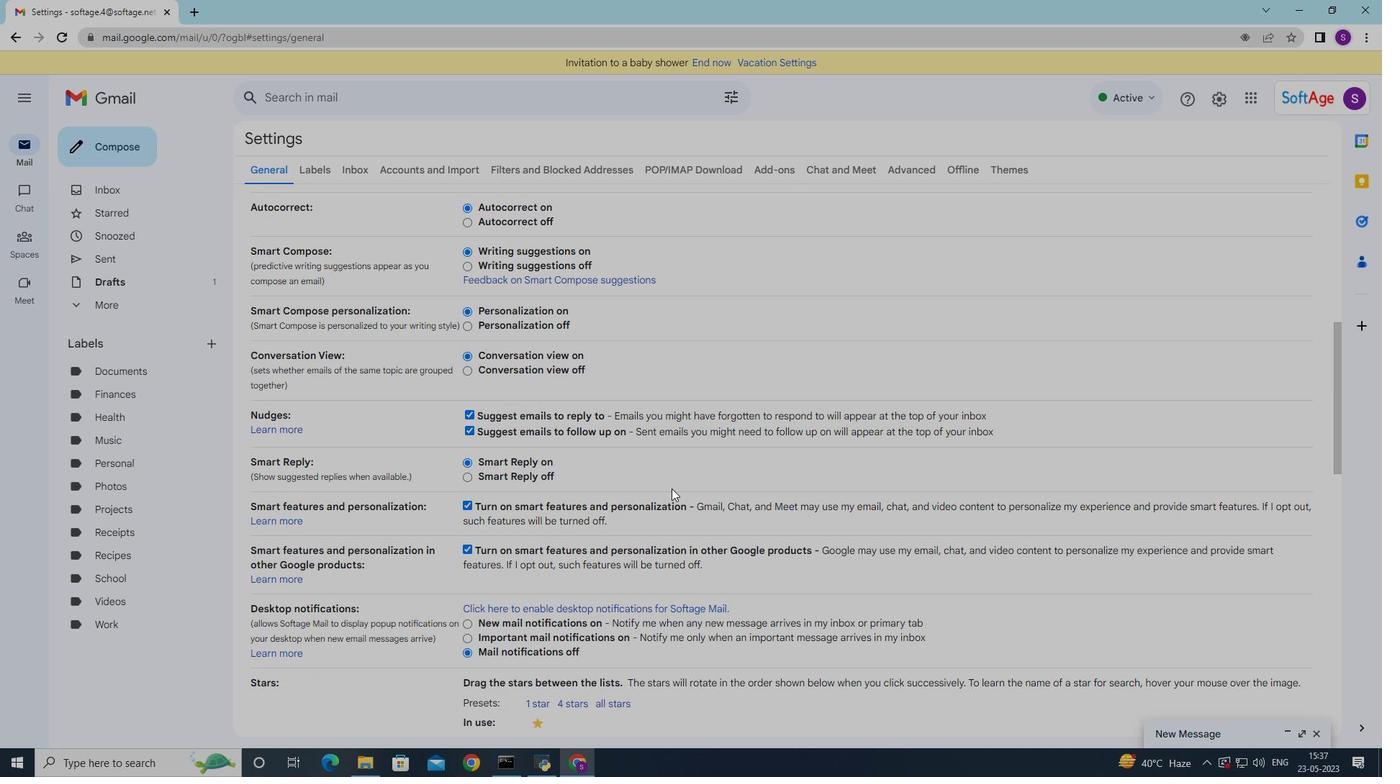 
Action: Mouse moved to (573, 587)
Screenshot: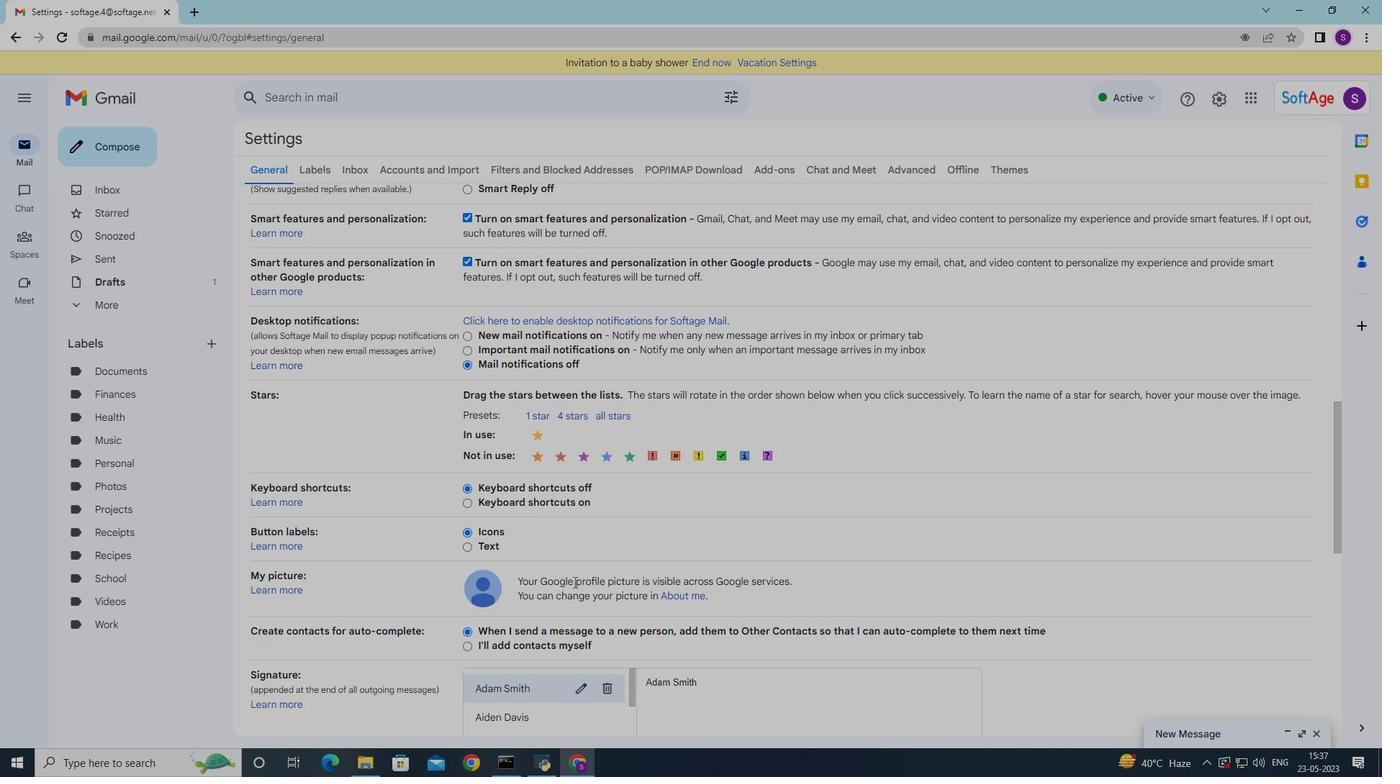 
Action: Mouse scrolled (573, 586) with delta (0, 0)
Screenshot: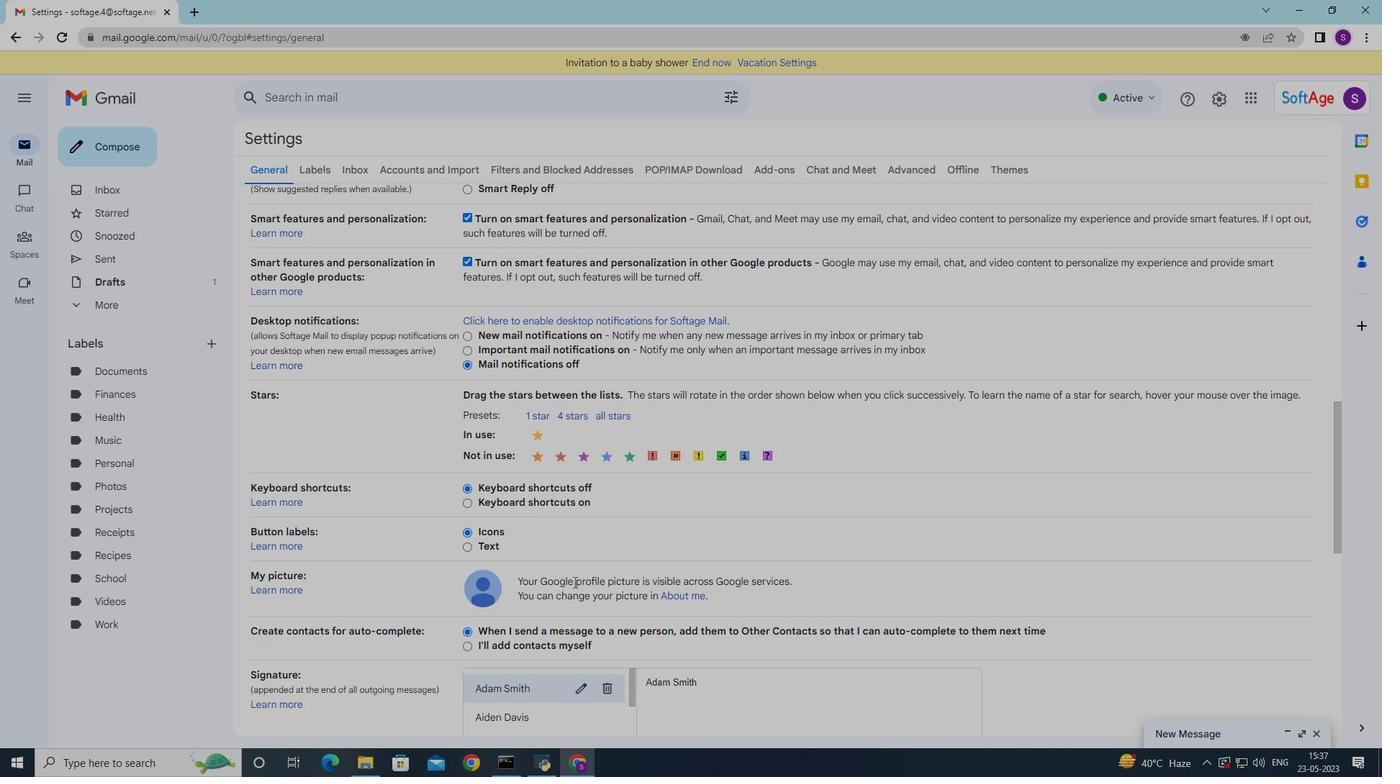 
Action: Mouse scrolled (573, 586) with delta (0, 0)
Screenshot: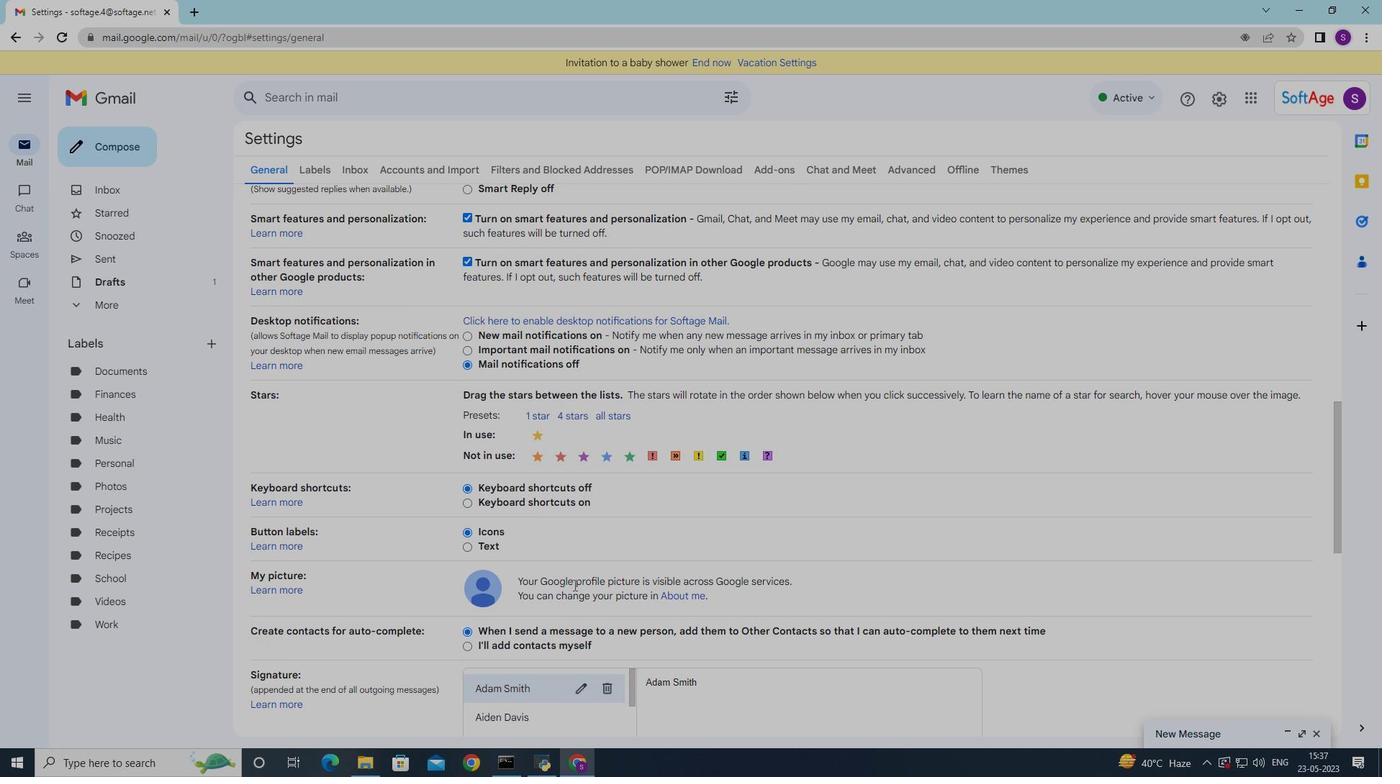 
Action: Mouse moved to (573, 587)
Screenshot: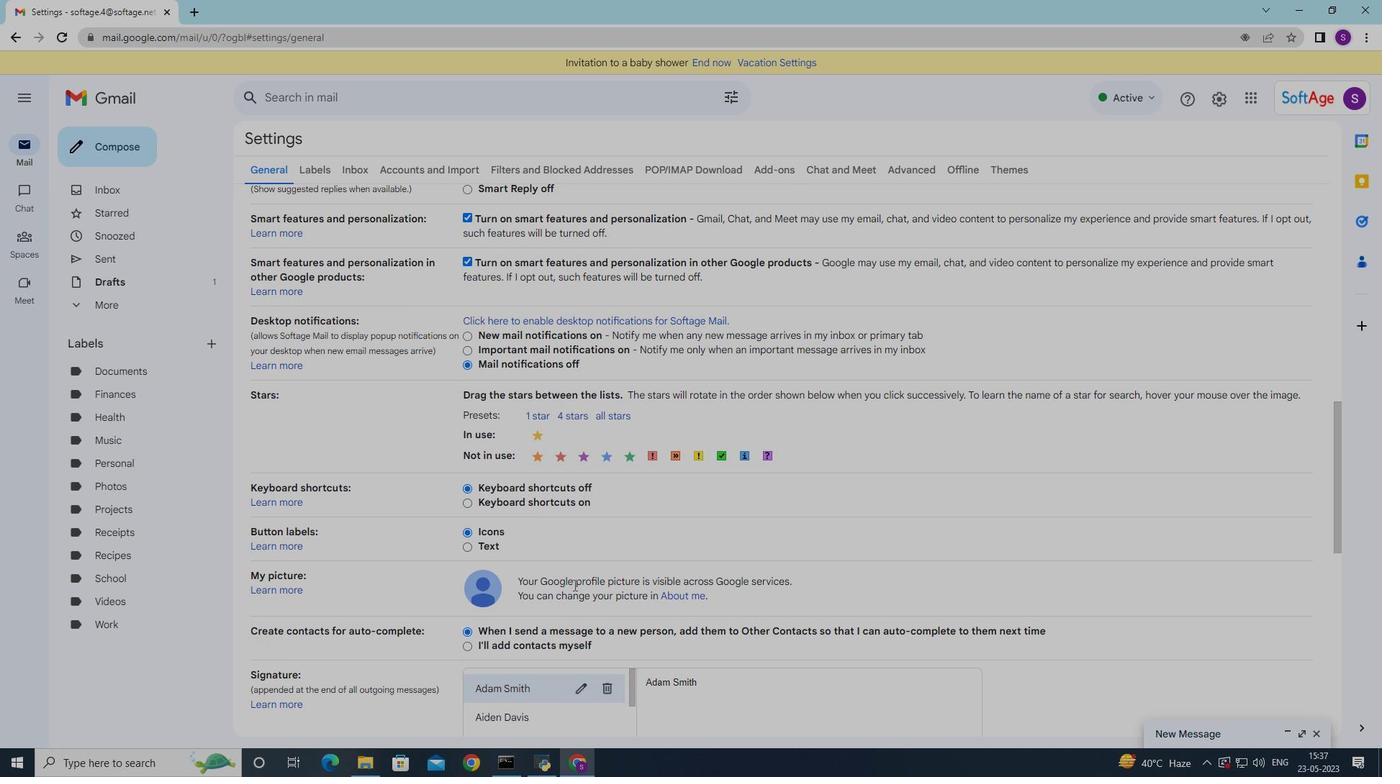 
Action: Mouse scrolled (573, 586) with delta (0, 0)
Screenshot: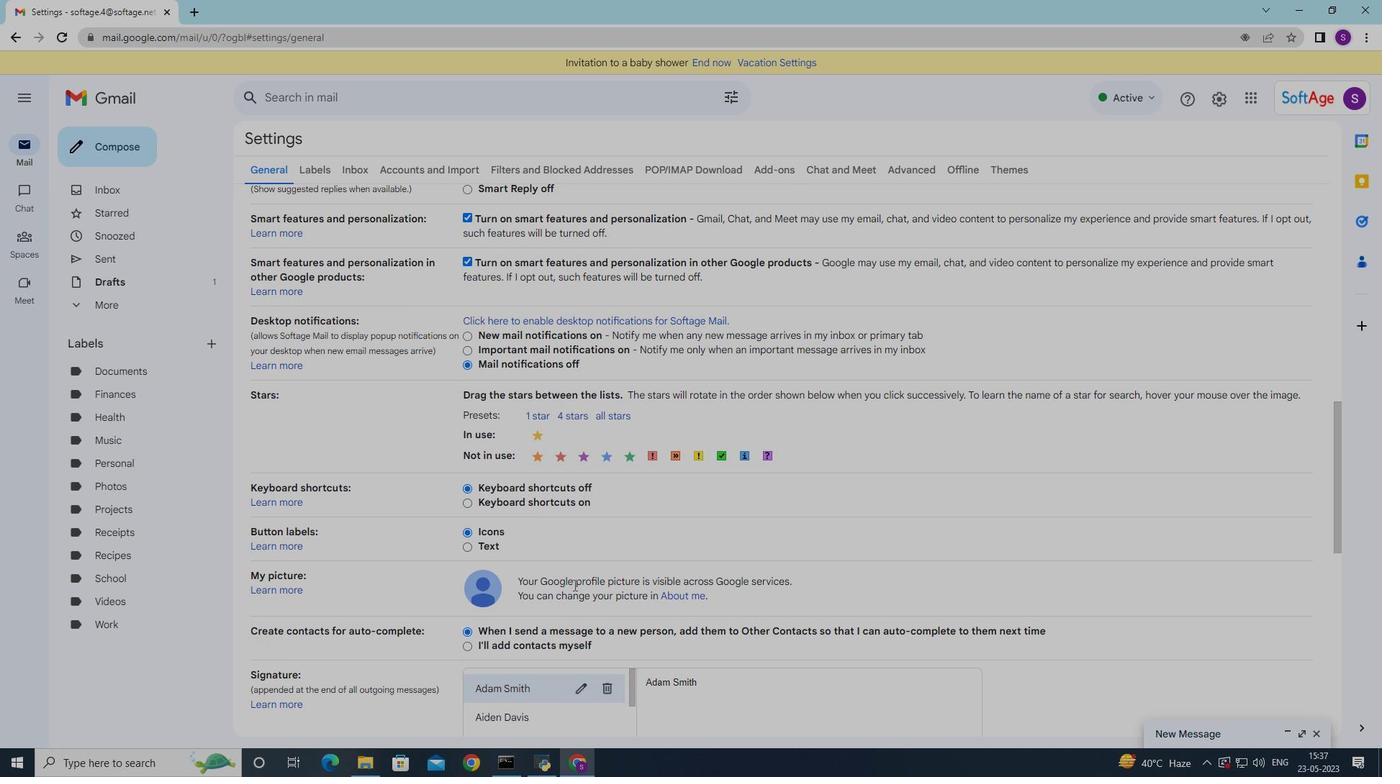 
Action: Mouse scrolled (573, 586) with delta (0, 0)
Screenshot: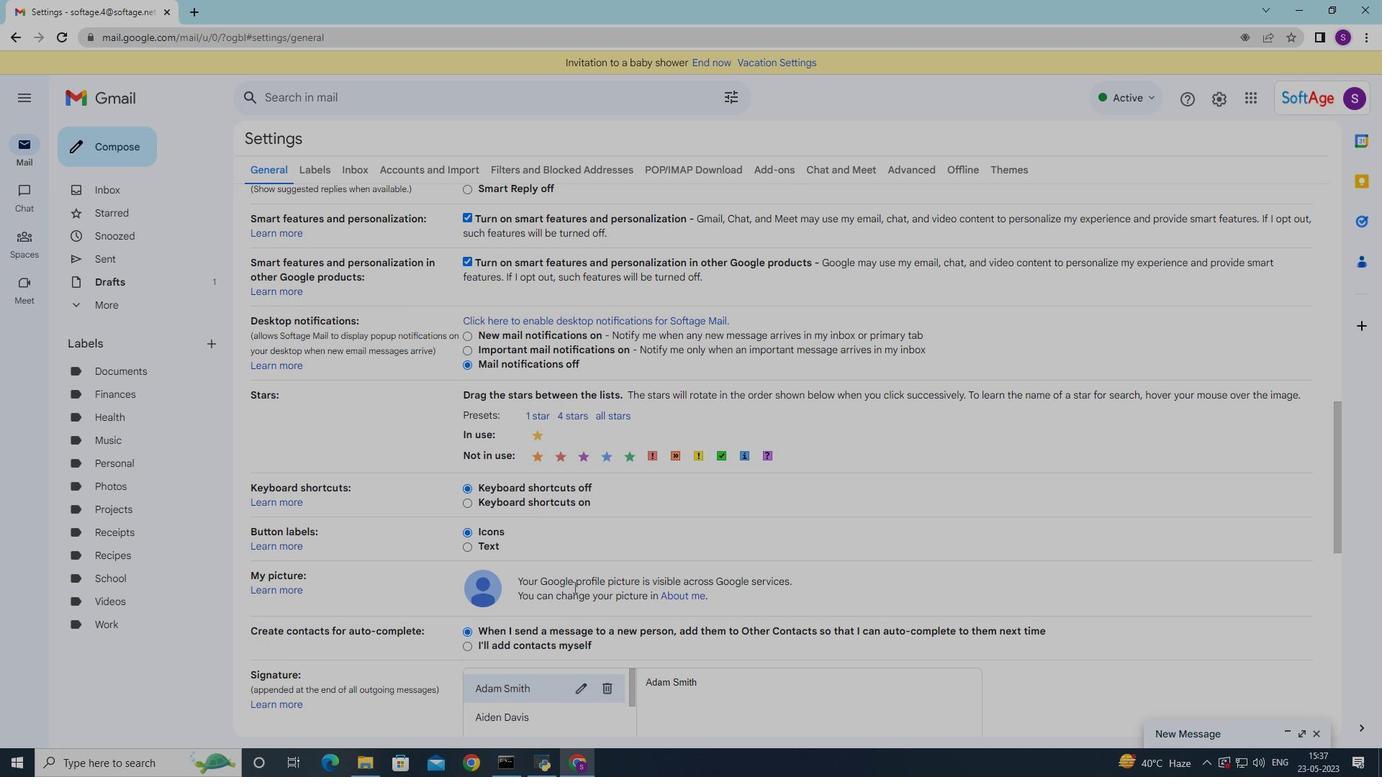 
Action: Mouse scrolled (573, 586) with delta (0, 0)
Screenshot: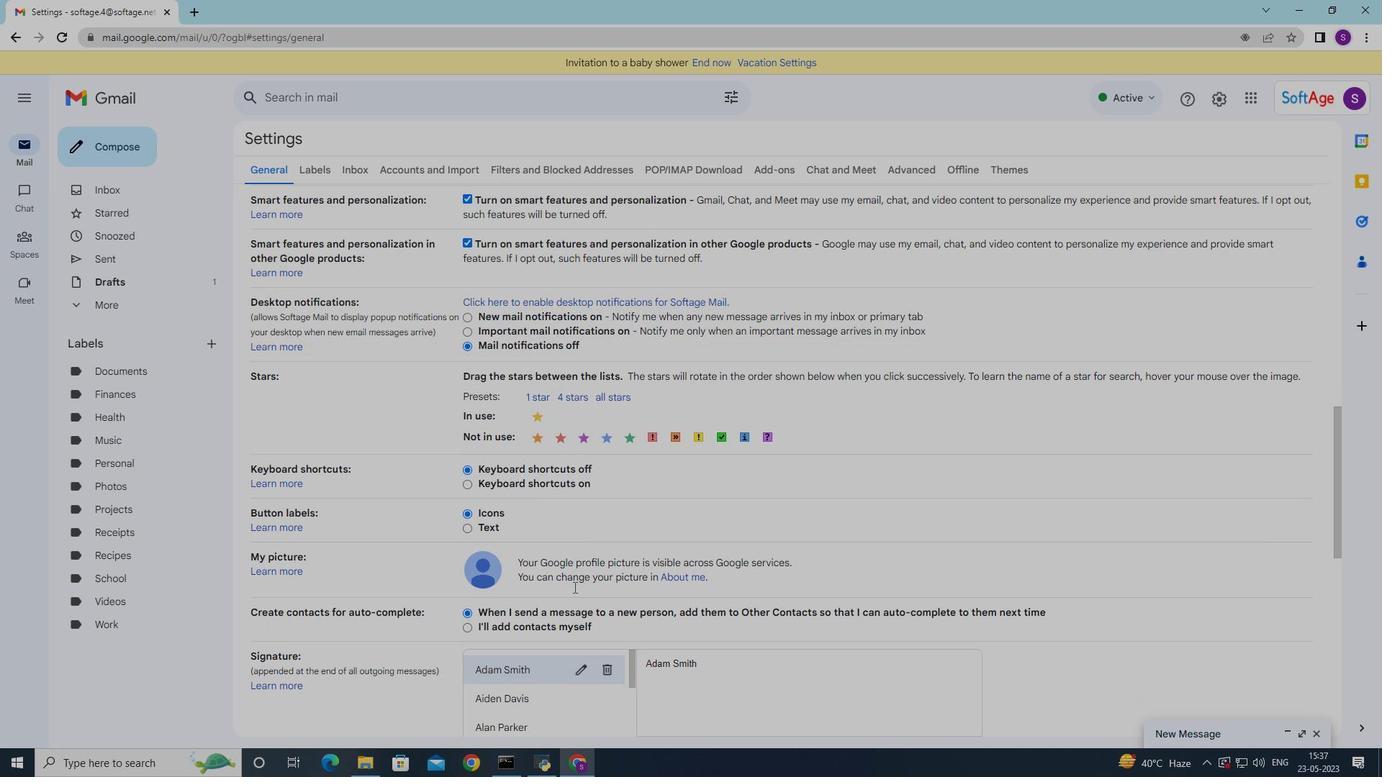 
Action: Mouse moved to (573, 587)
Screenshot: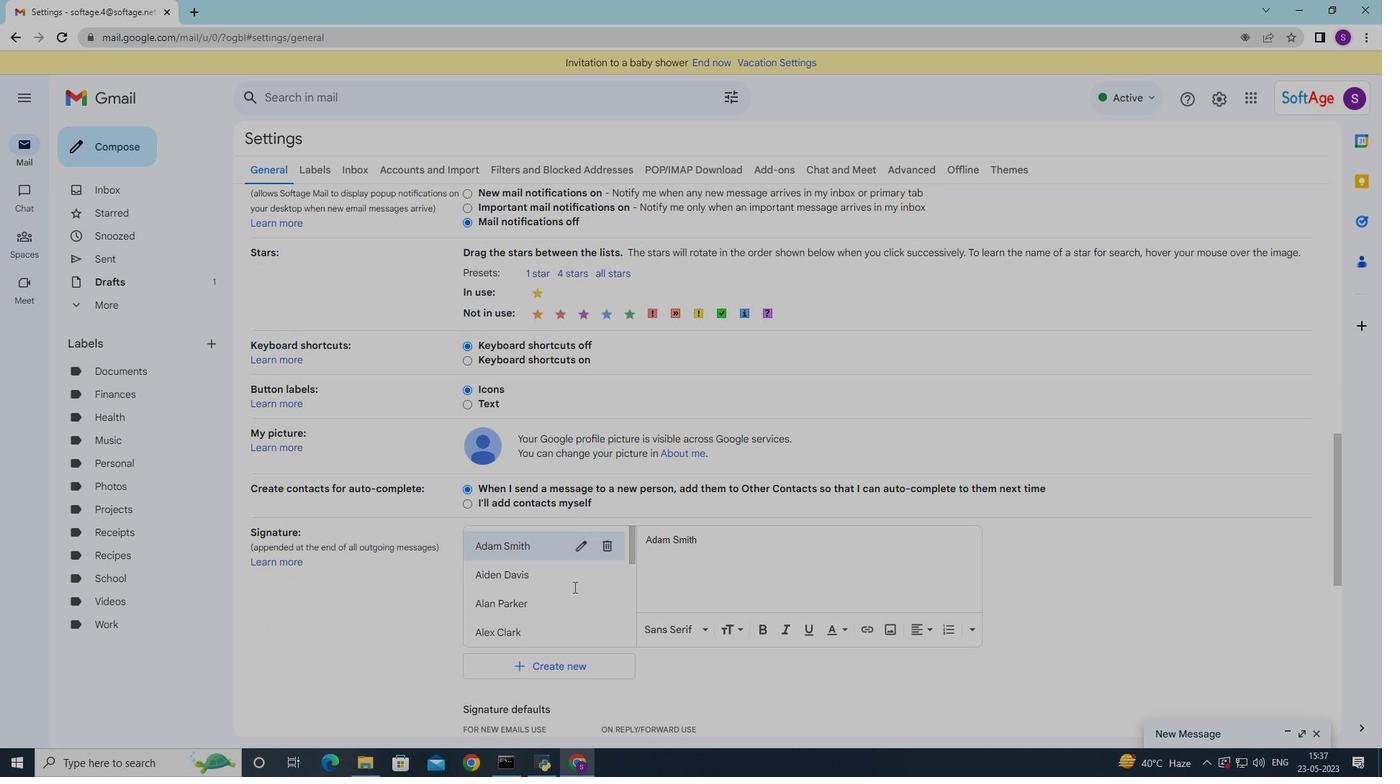 
Action: Mouse scrolled (573, 586) with delta (0, 0)
Screenshot: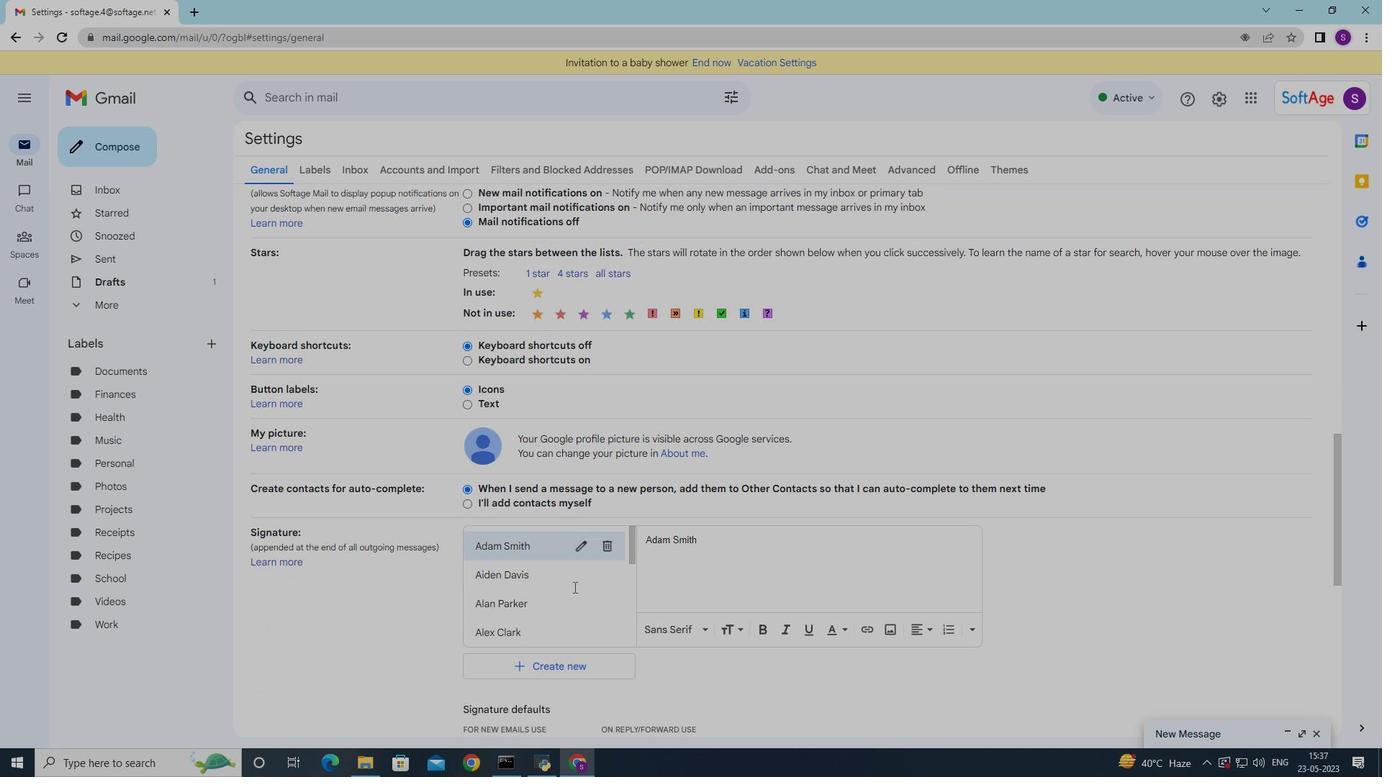 
Action: Mouse moved to (571, 381)
Screenshot: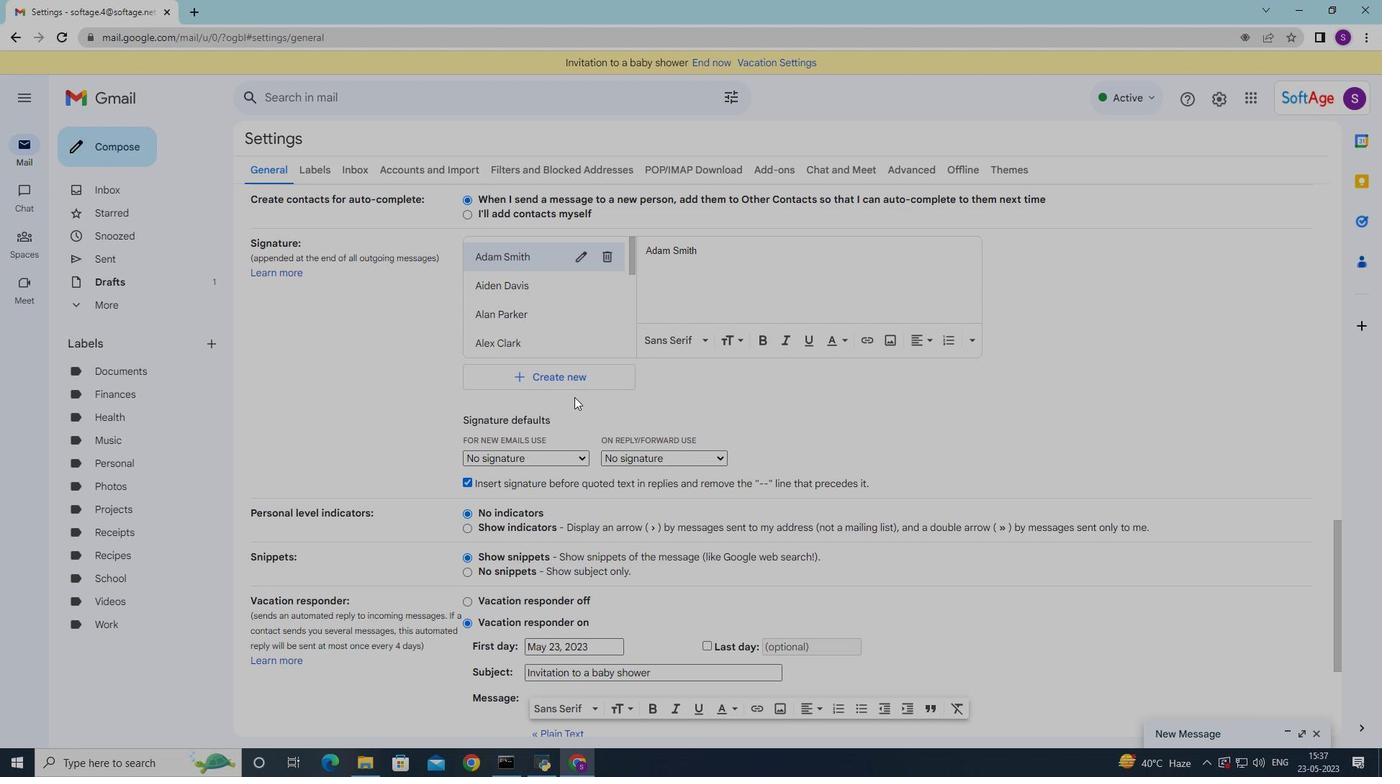 
Action: Mouse pressed left at (571, 381)
Screenshot: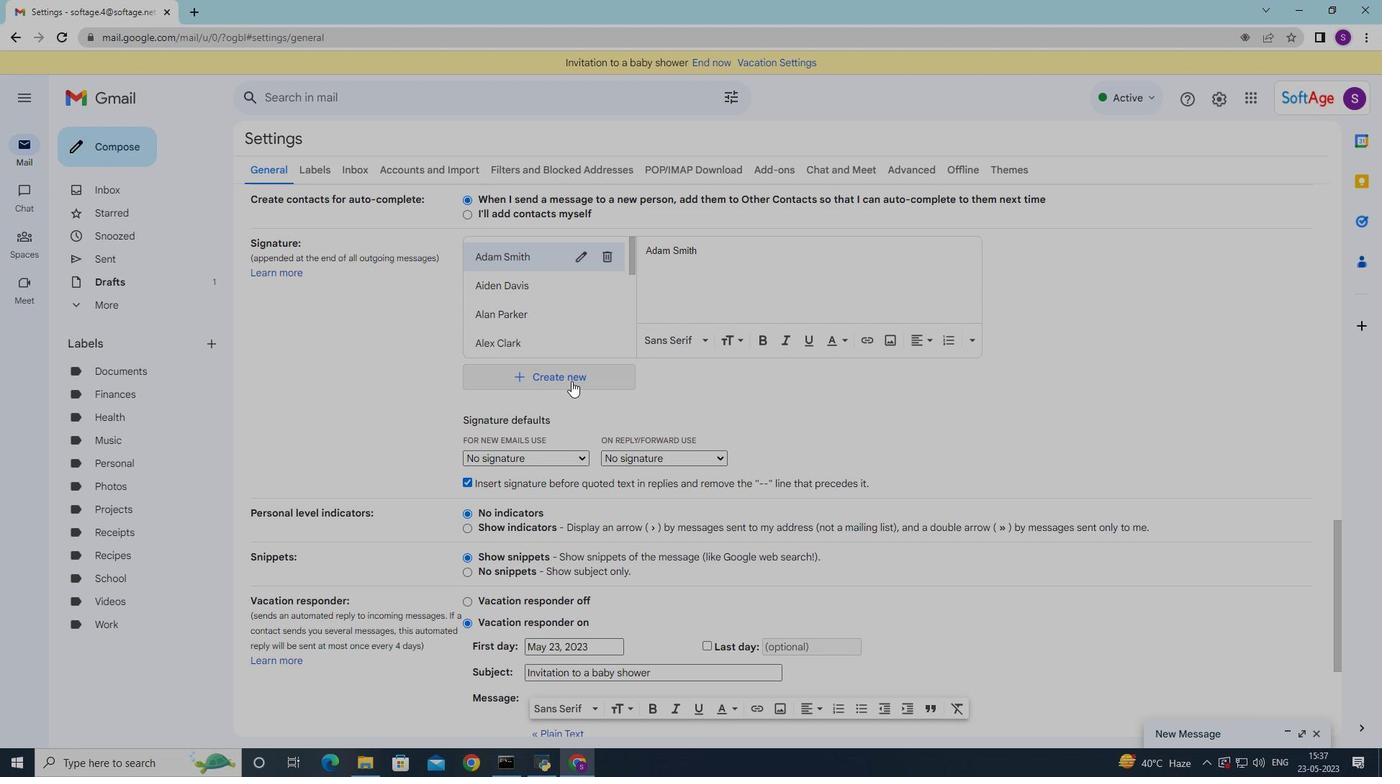 
Action: Mouse moved to (668, 368)
Screenshot: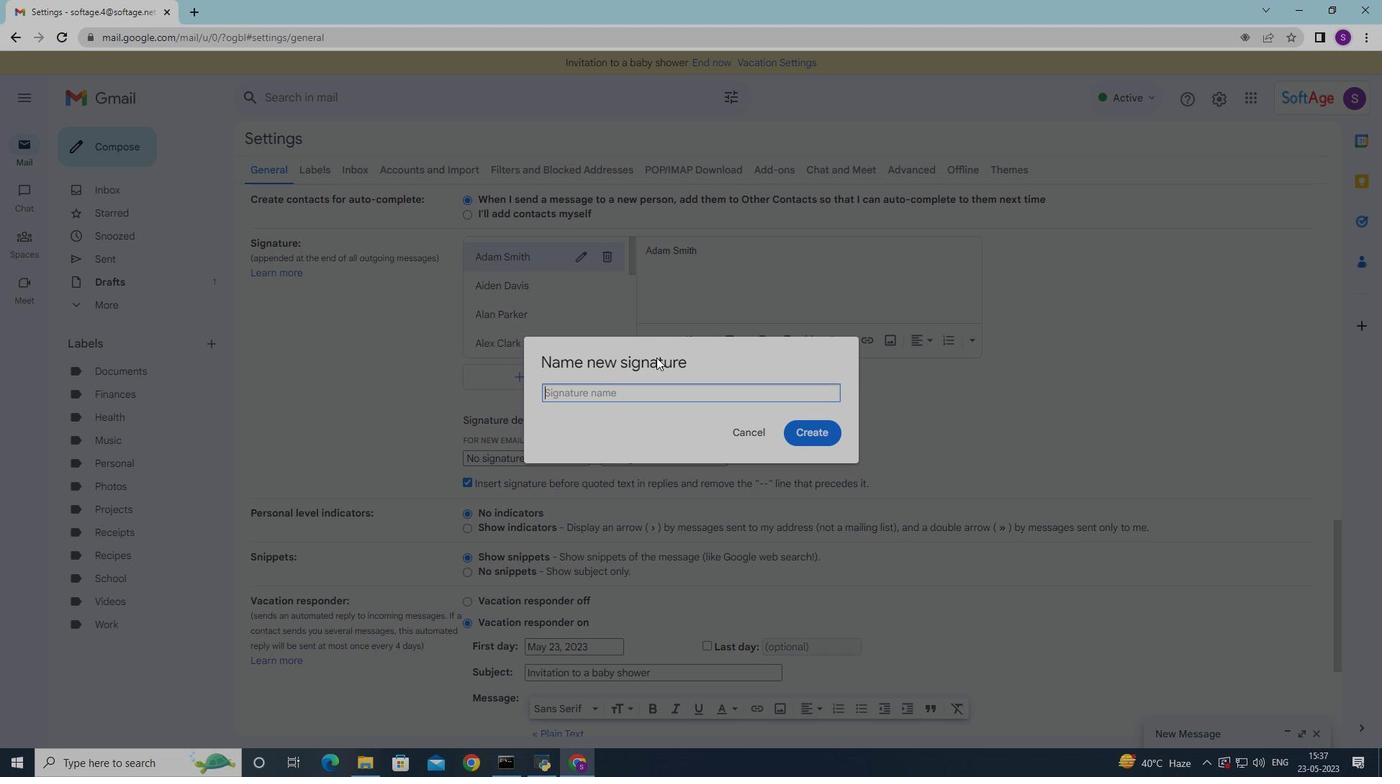 
Action: Key pressed <Key.shift>Anna<Key.space><Key.shift><Key.shift><Key.shift><Key.shift><Key.shift><Key.shift><Key.shift><Key.shift><Key.shift><Key.shift><Key.shift><Key.shift><Key.shift><Key.shift><Key.shift><Key.shift><Key.shift><Key.shift><Key.shift><Key.shift><Key.shift><Key.shift><Key.shift><Key.shift><Key.shift><Key.shift><Key.shift>Gracia
Screenshot: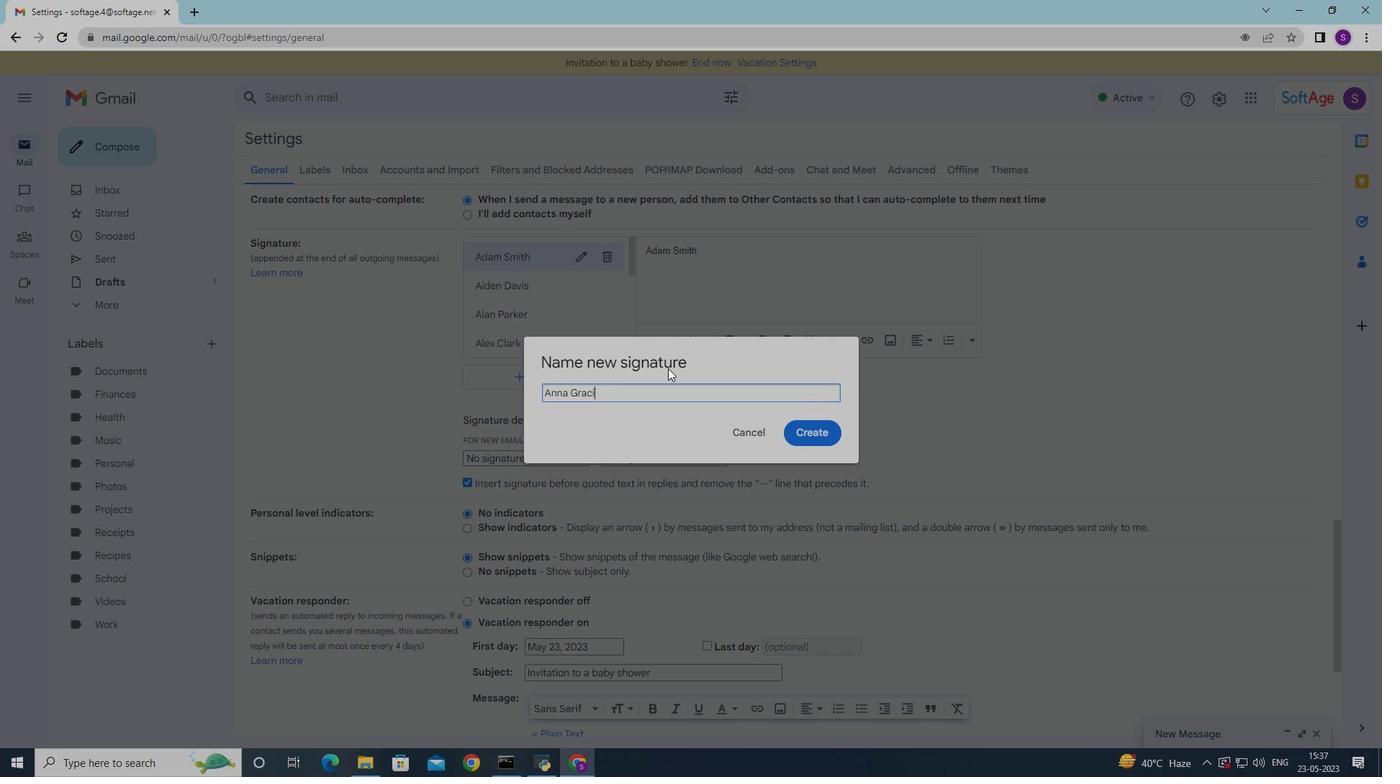 
Action: Mouse moved to (803, 438)
Screenshot: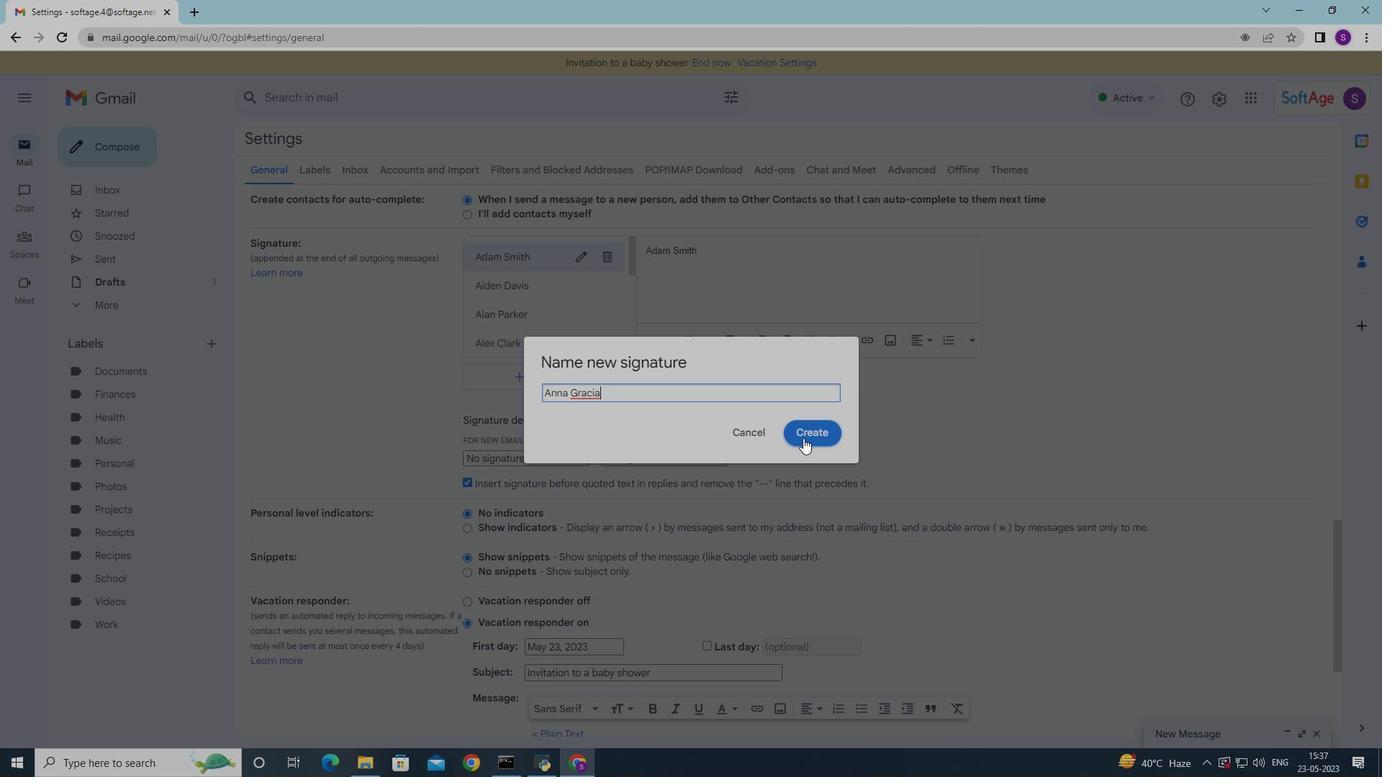 
Action: Mouse pressed left at (803, 438)
Screenshot: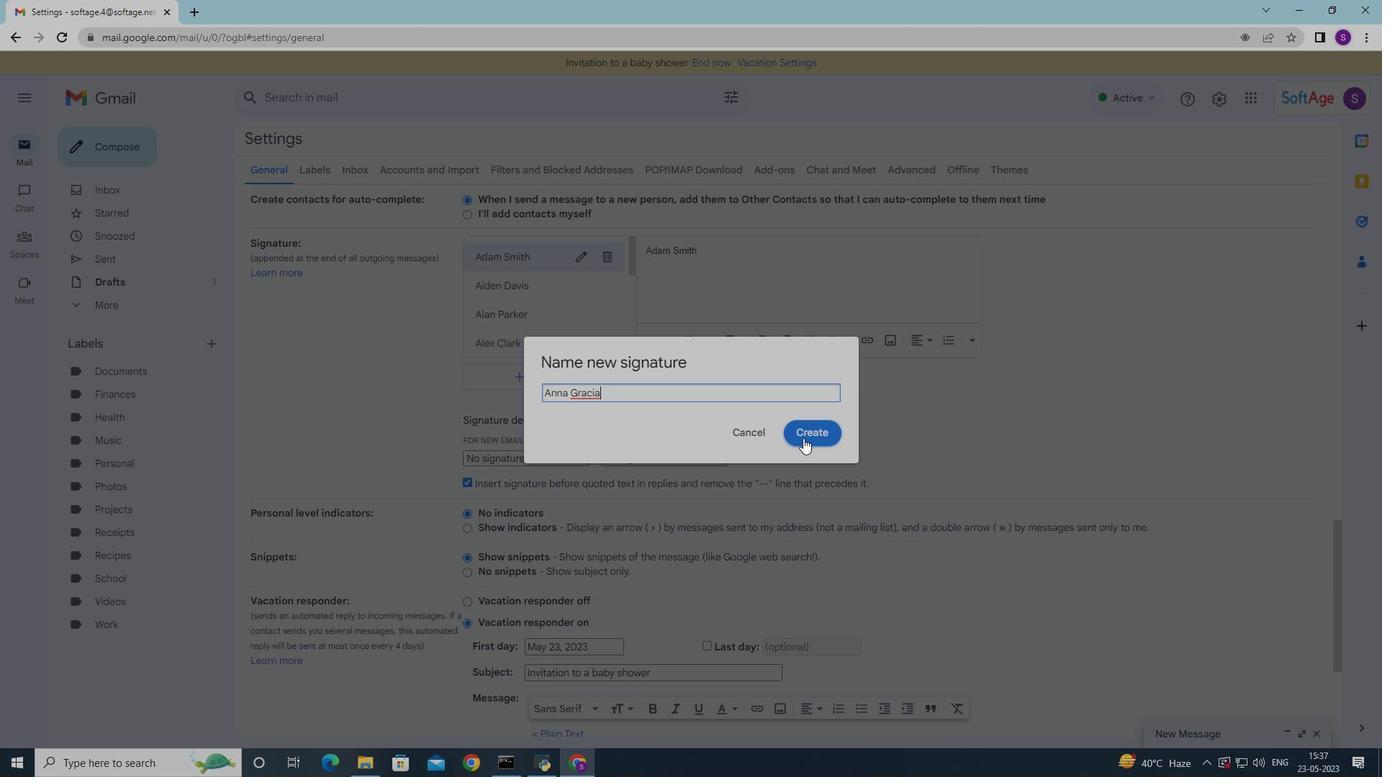 
Action: Mouse moved to (664, 230)
Screenshot: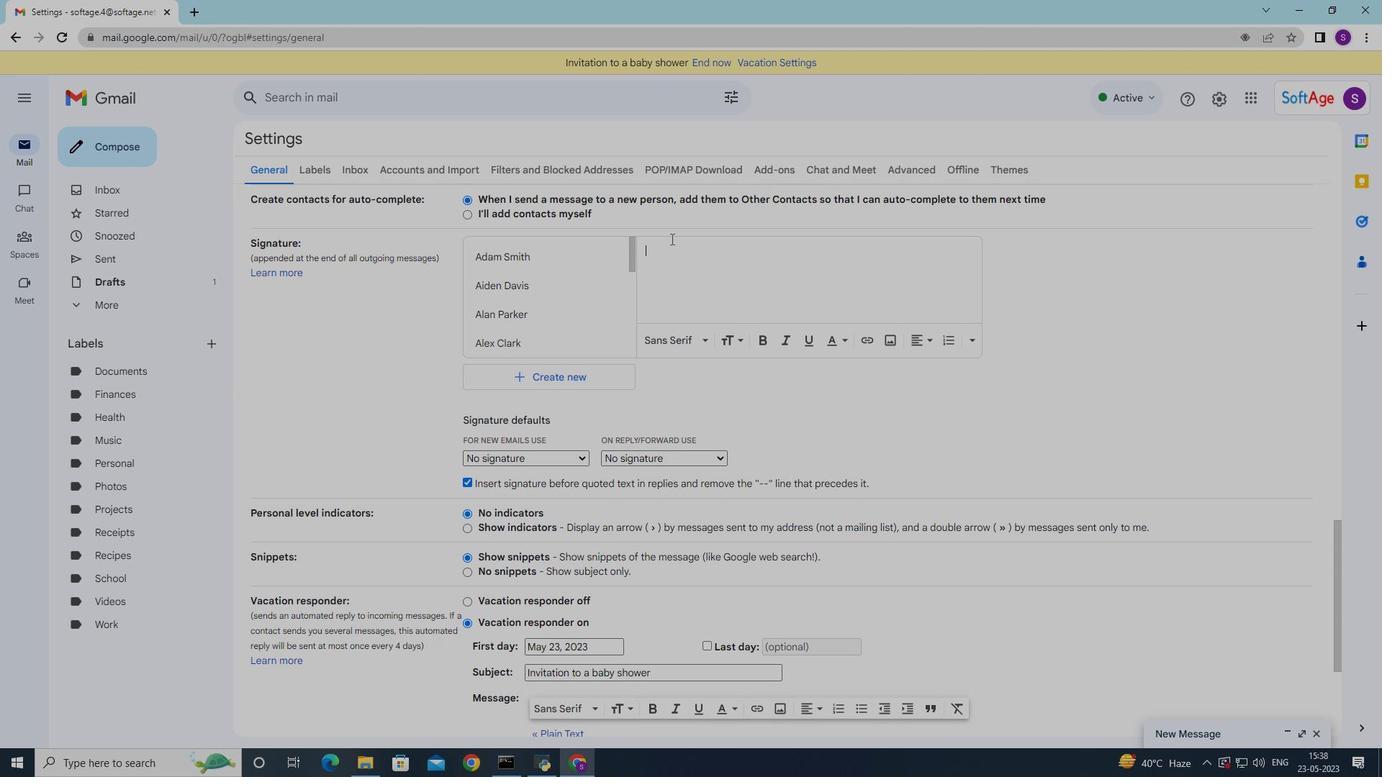 
Action: Key pressed <Key.shift>Anna<Key.space><Key.shift>Gracia
Screenshot: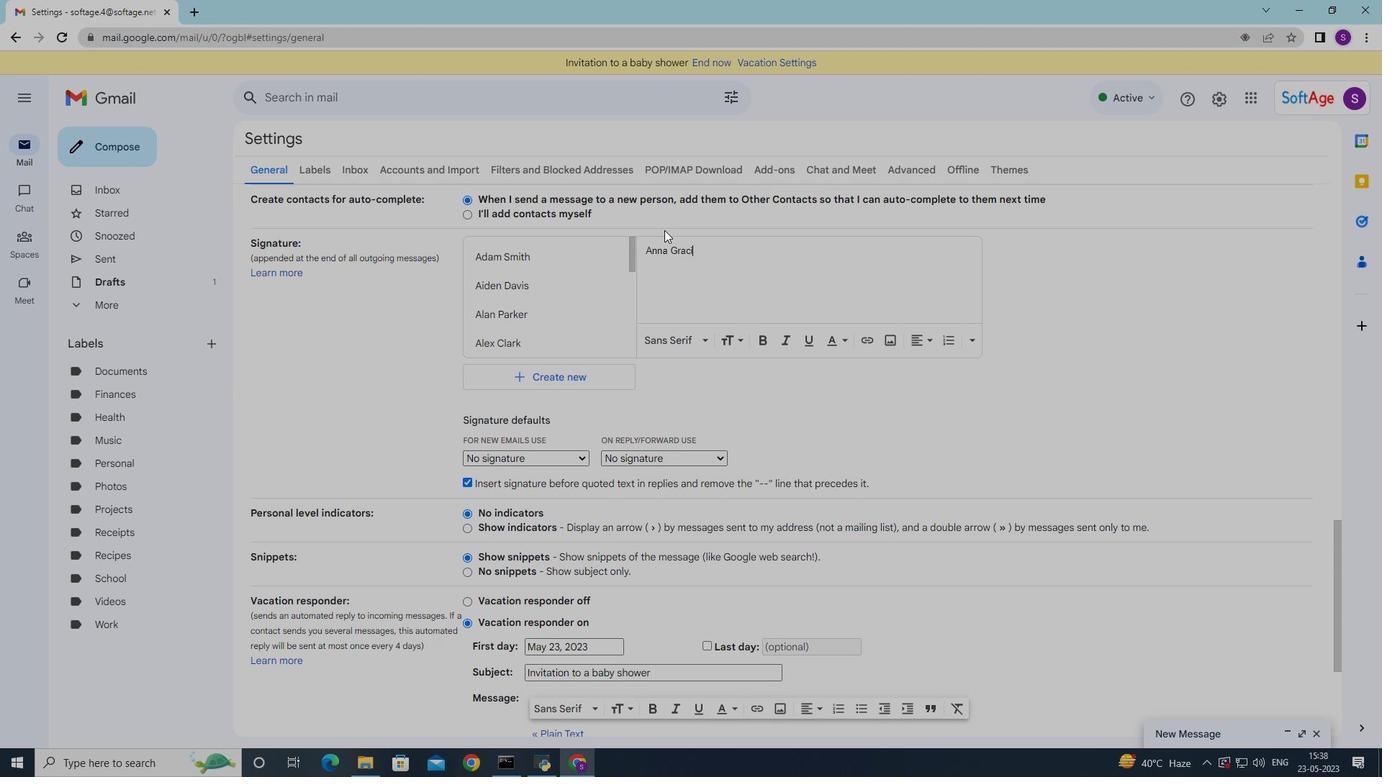 
Action: Mouse moved to (723, 338)
Screenshot: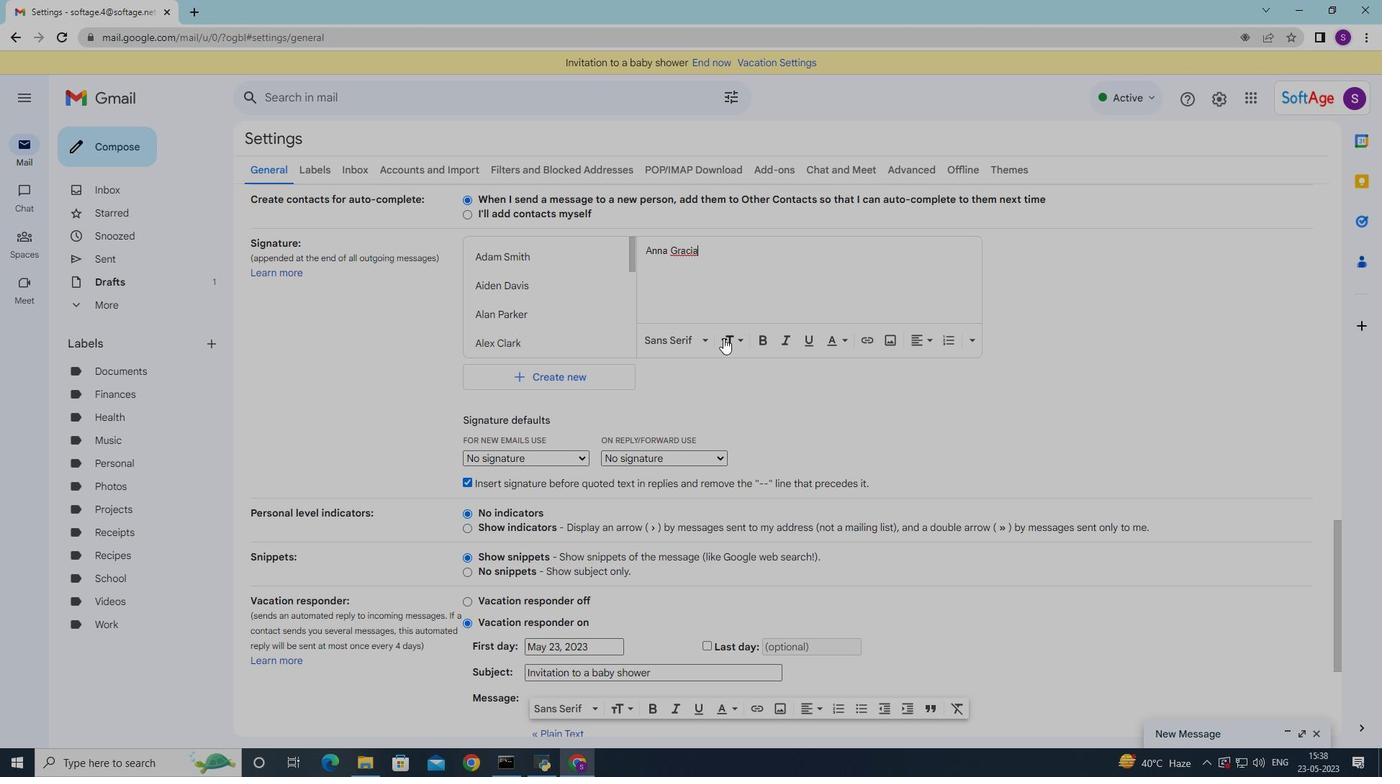 
Action: Mouse scrolled (723, 337) with delta (0, 0)
Screenshot: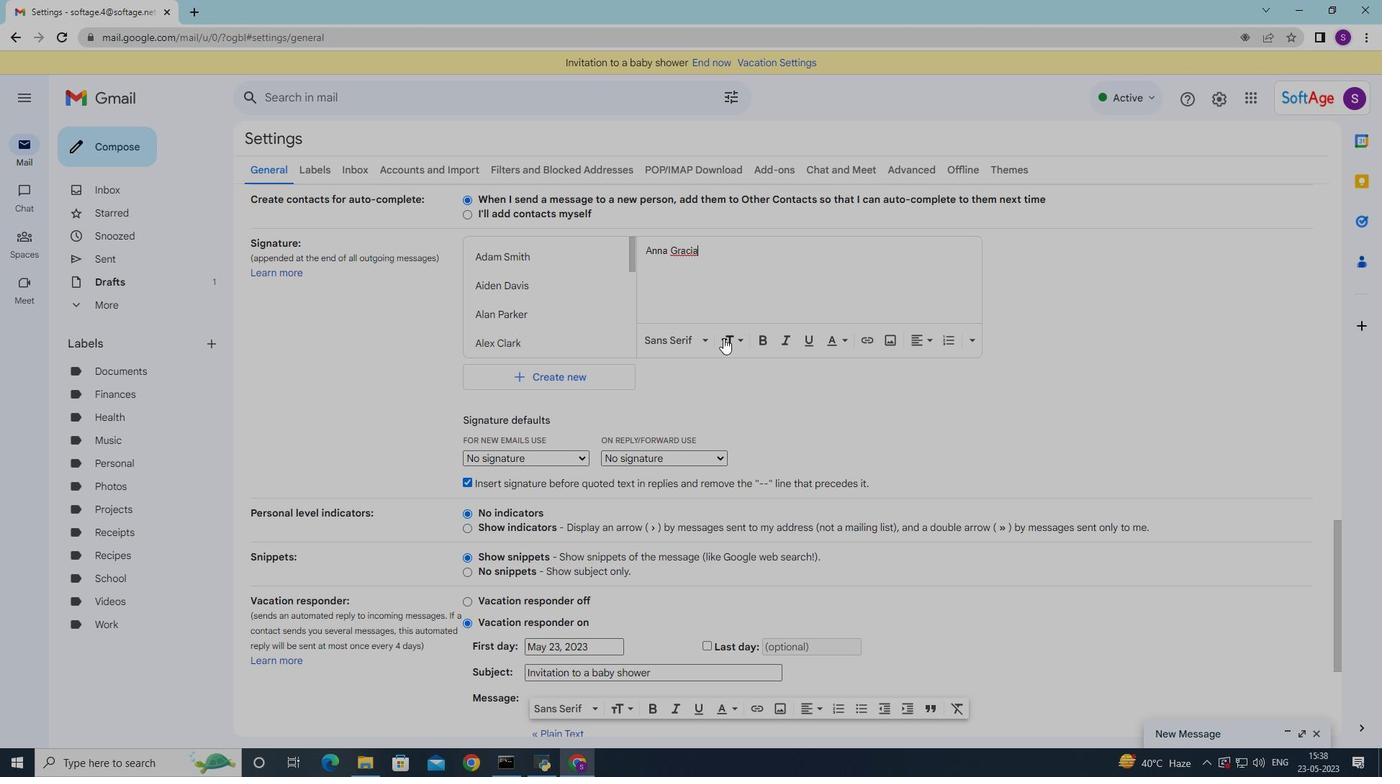 
Action: Mouse moved to (725, 340)
Screenshot: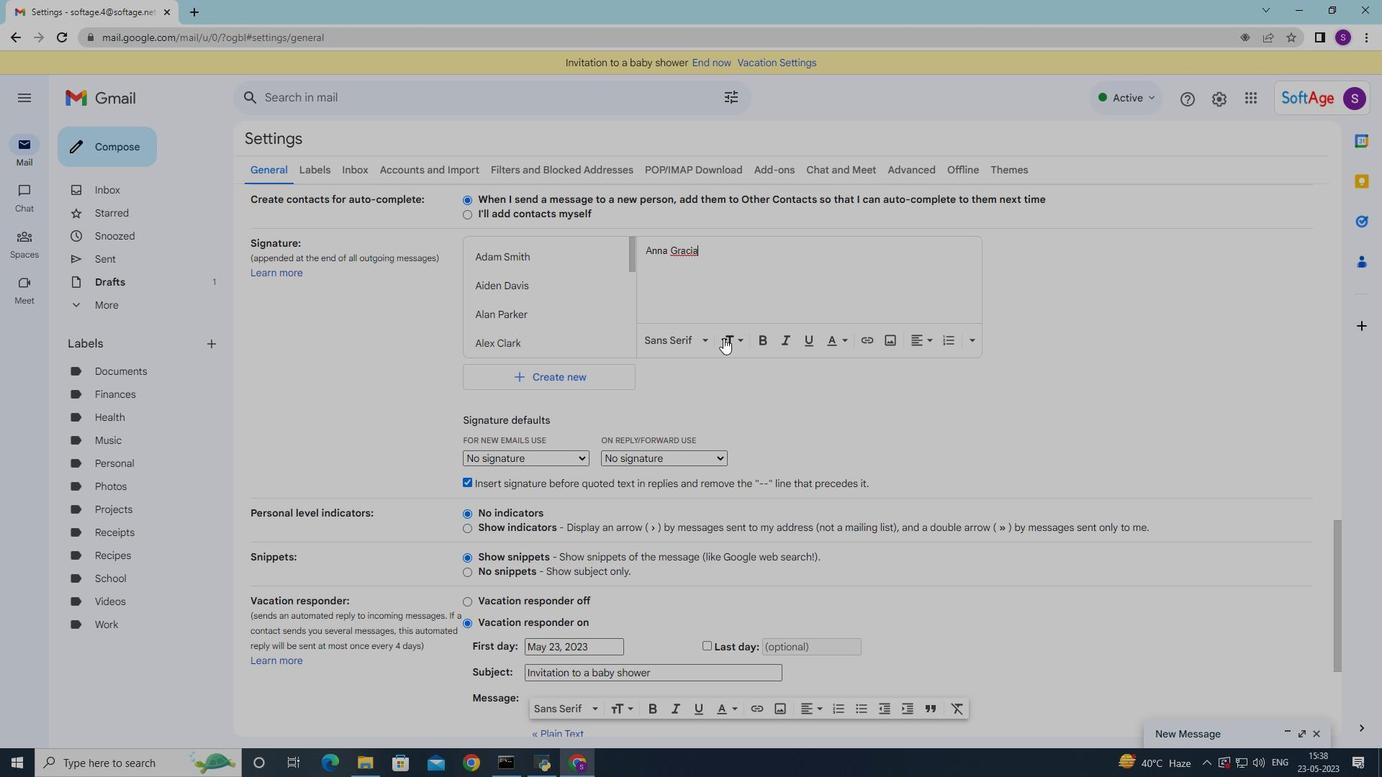 
Action: Mouse scrolled (725, 339) with delta (0, 0)
Screenshot: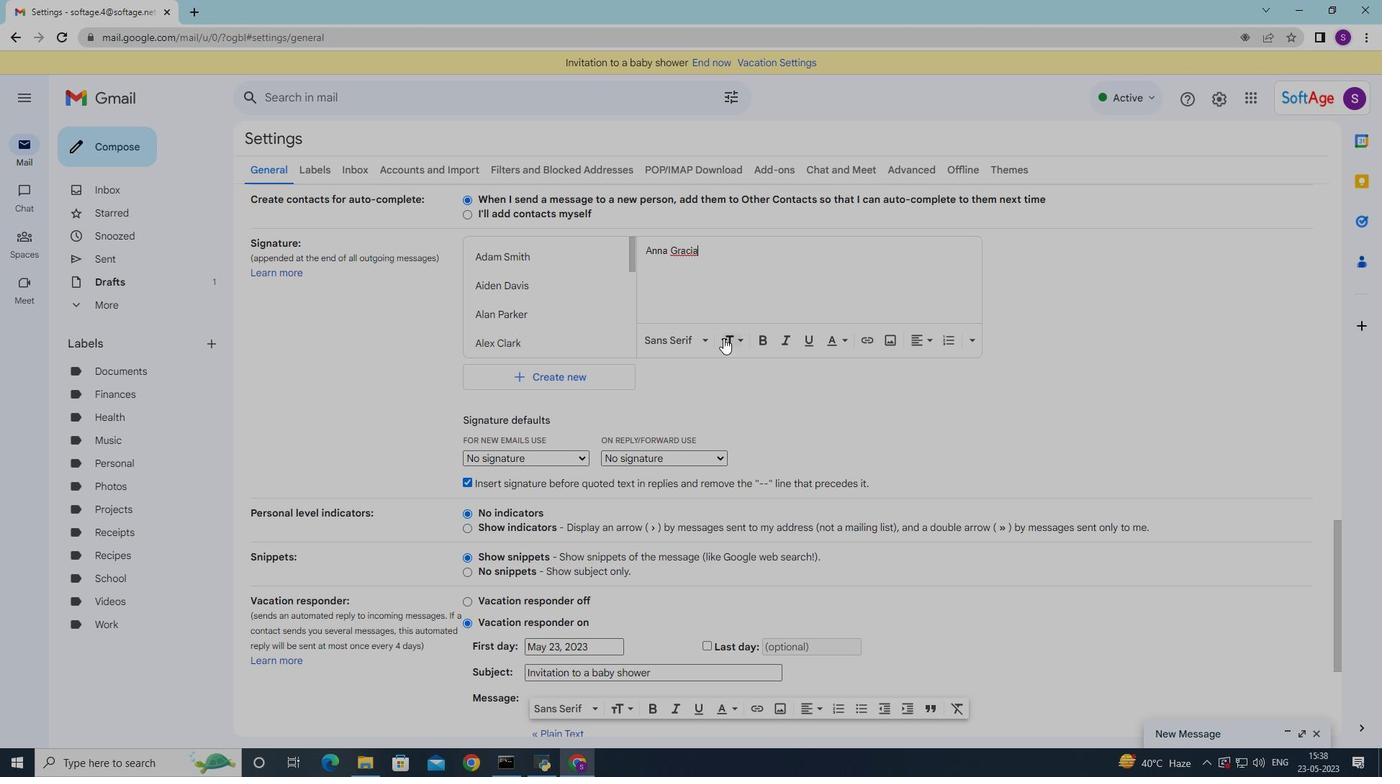 
Action: Mouse moved to (726, 342)
Screenshot: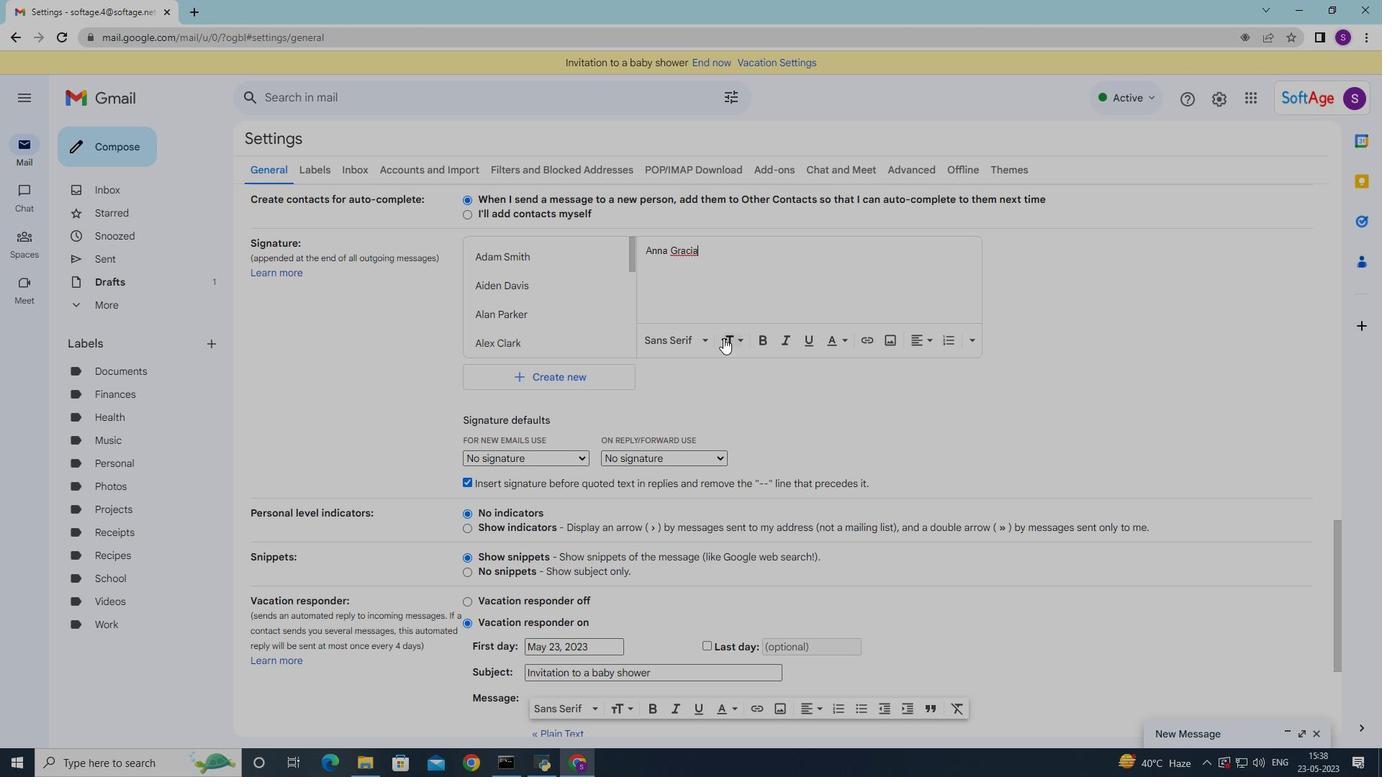 
Action: Mouse scrolled (726, 341) with delta (0, 0)
Screenshot: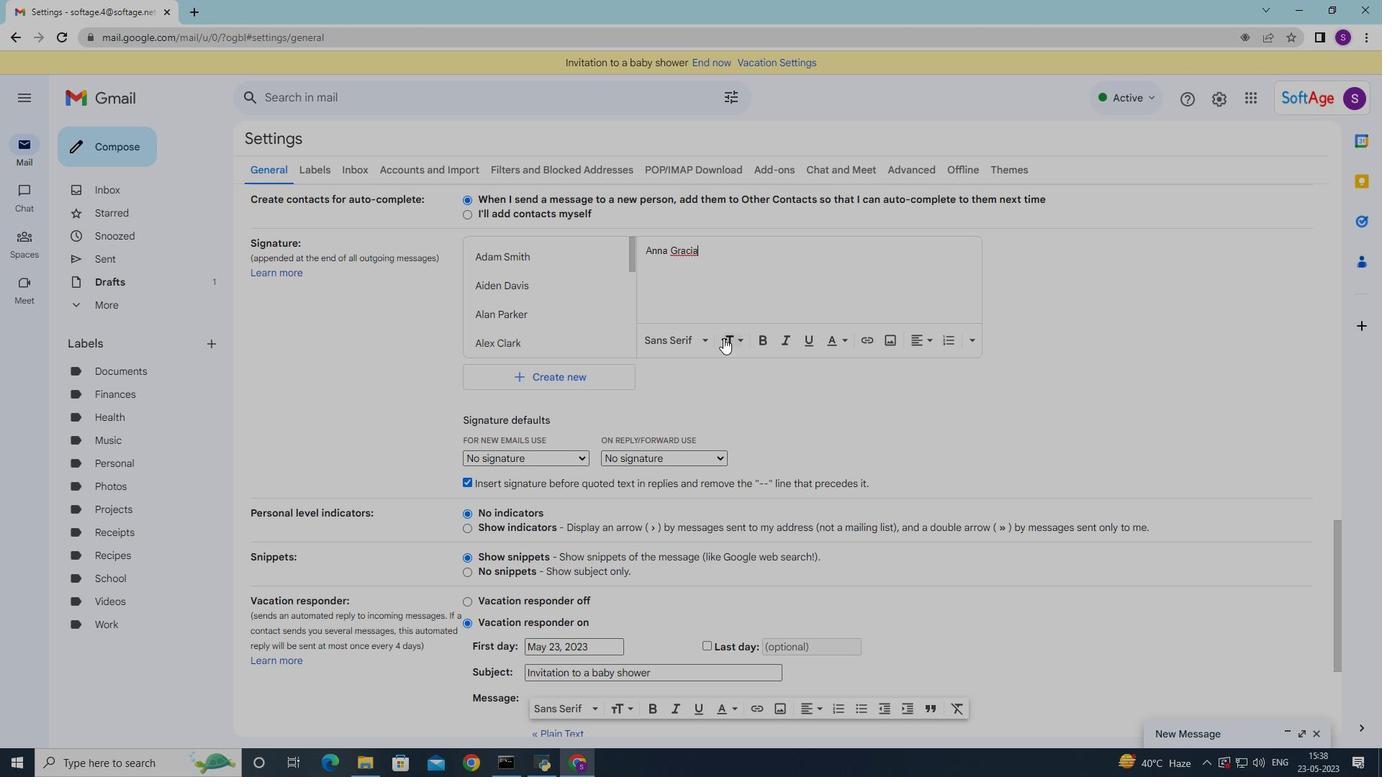 
Action: Mouse moved to (728, 346)
Screenshot: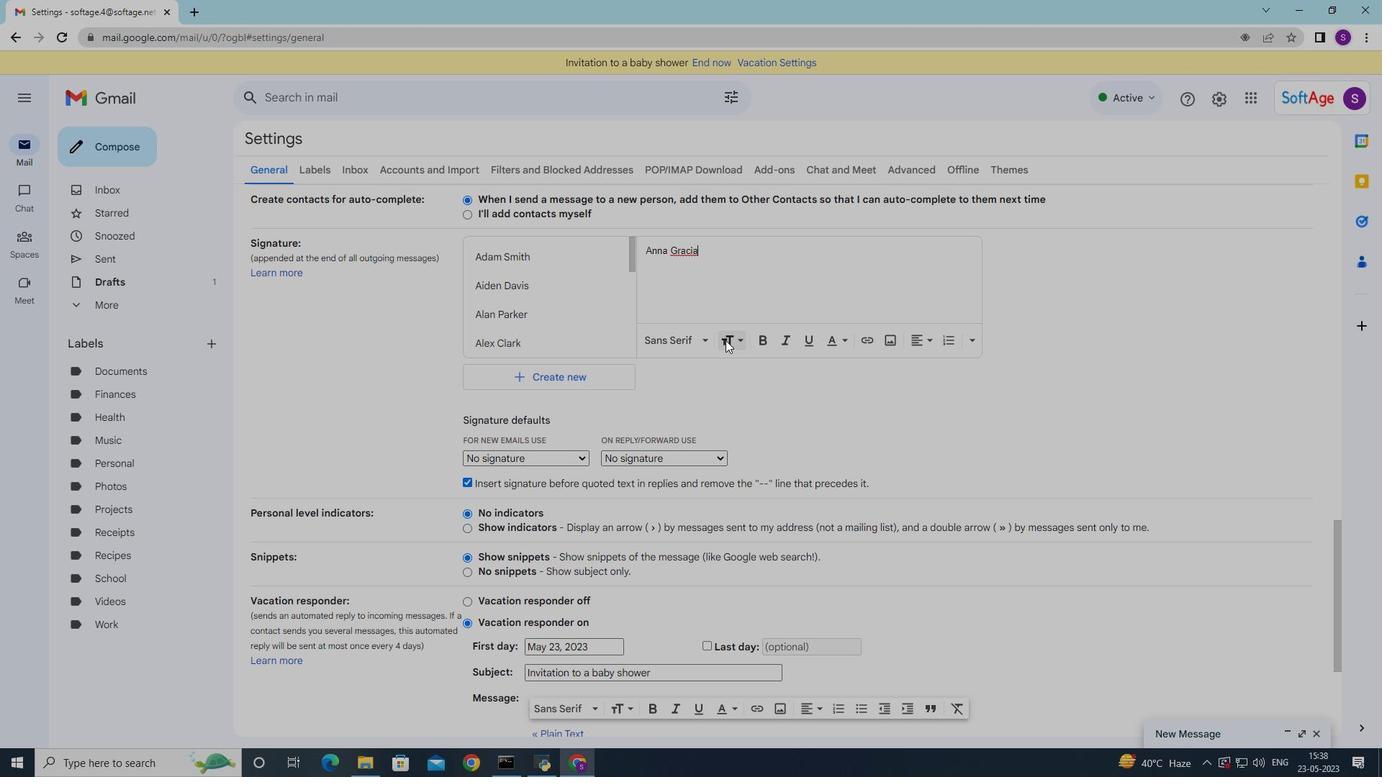 
Action: Mouse scrolled (728, 345) with delta (0, 0)
Screenshot: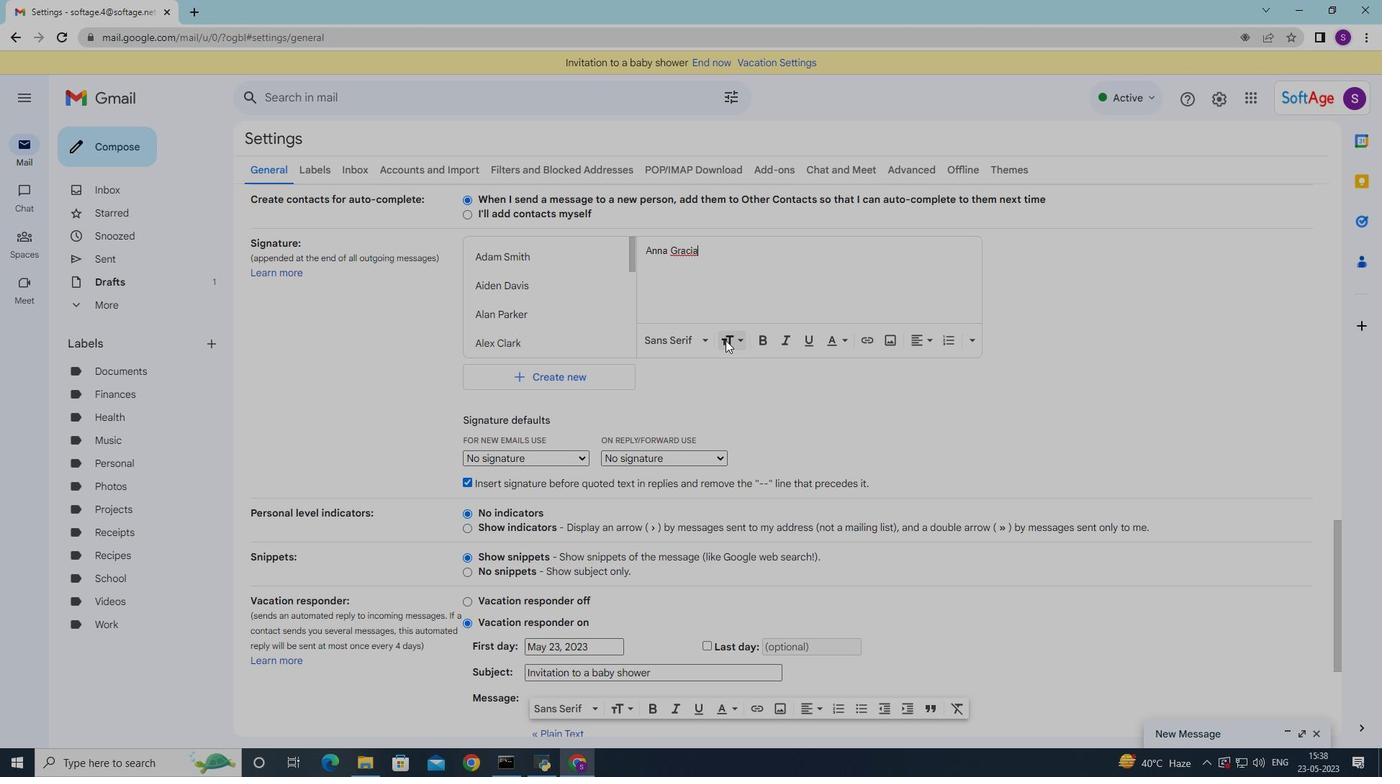 
Action: Mouse moved to (728, 349)
Screenshot: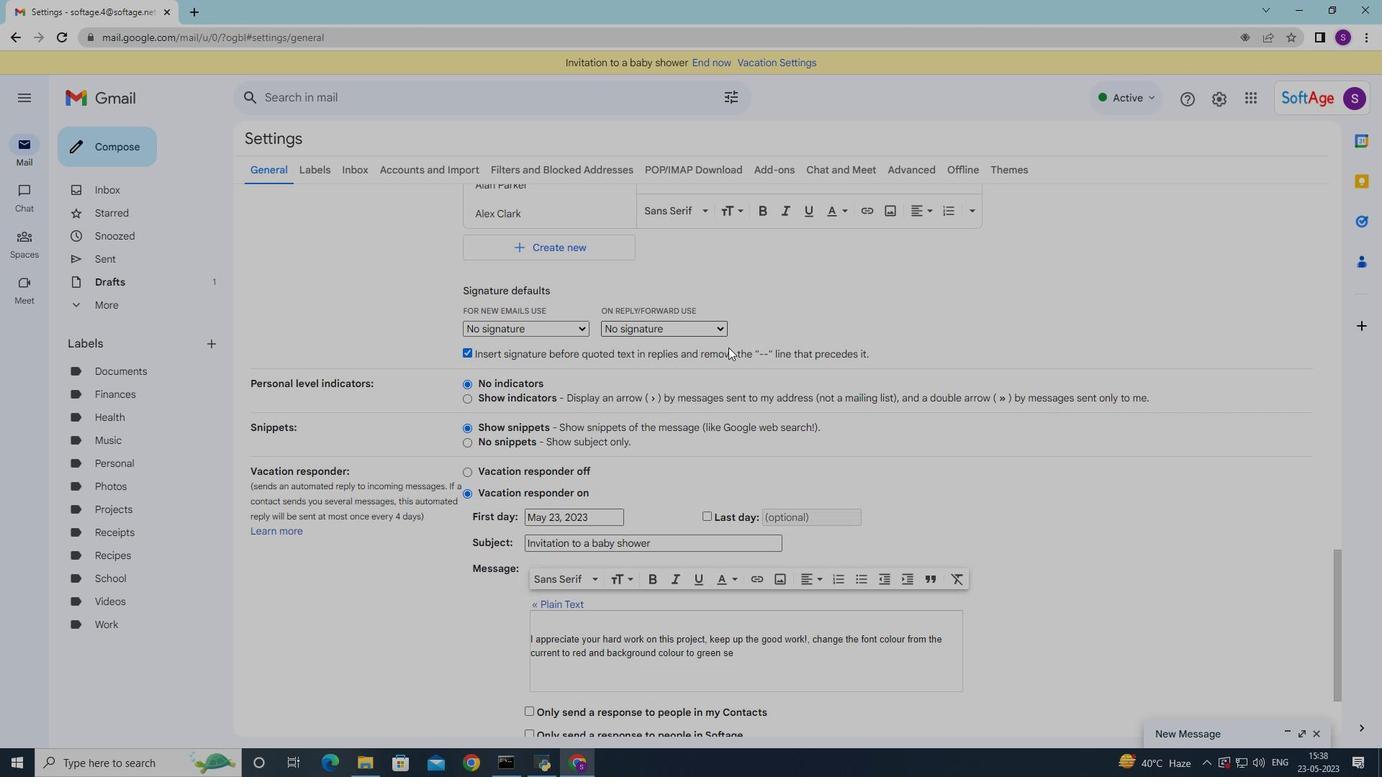 
Action: Mouse scrolled (728, 350) with delta (0, 0)
Screenshot: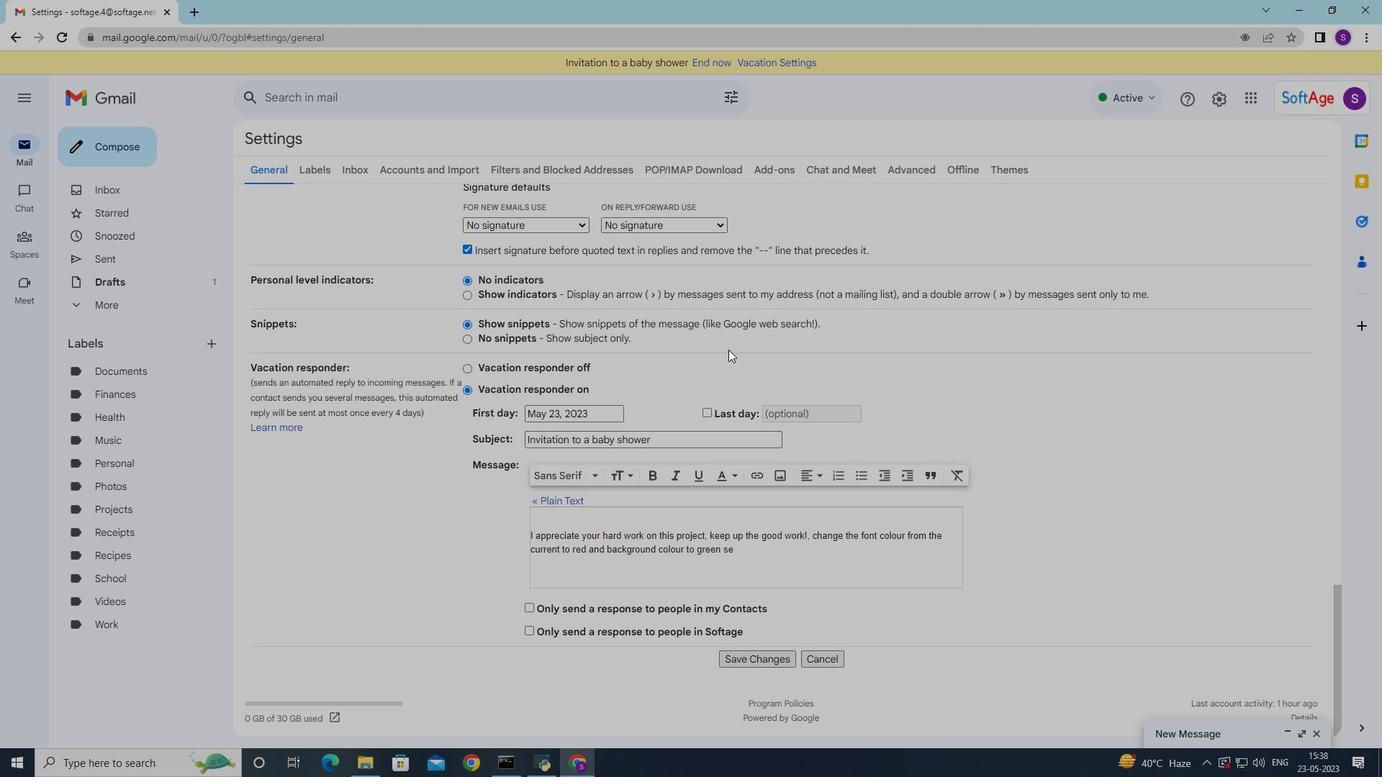 
Action: Mouse scrolled (728, 350) with delta (0, 0)
Screenshot: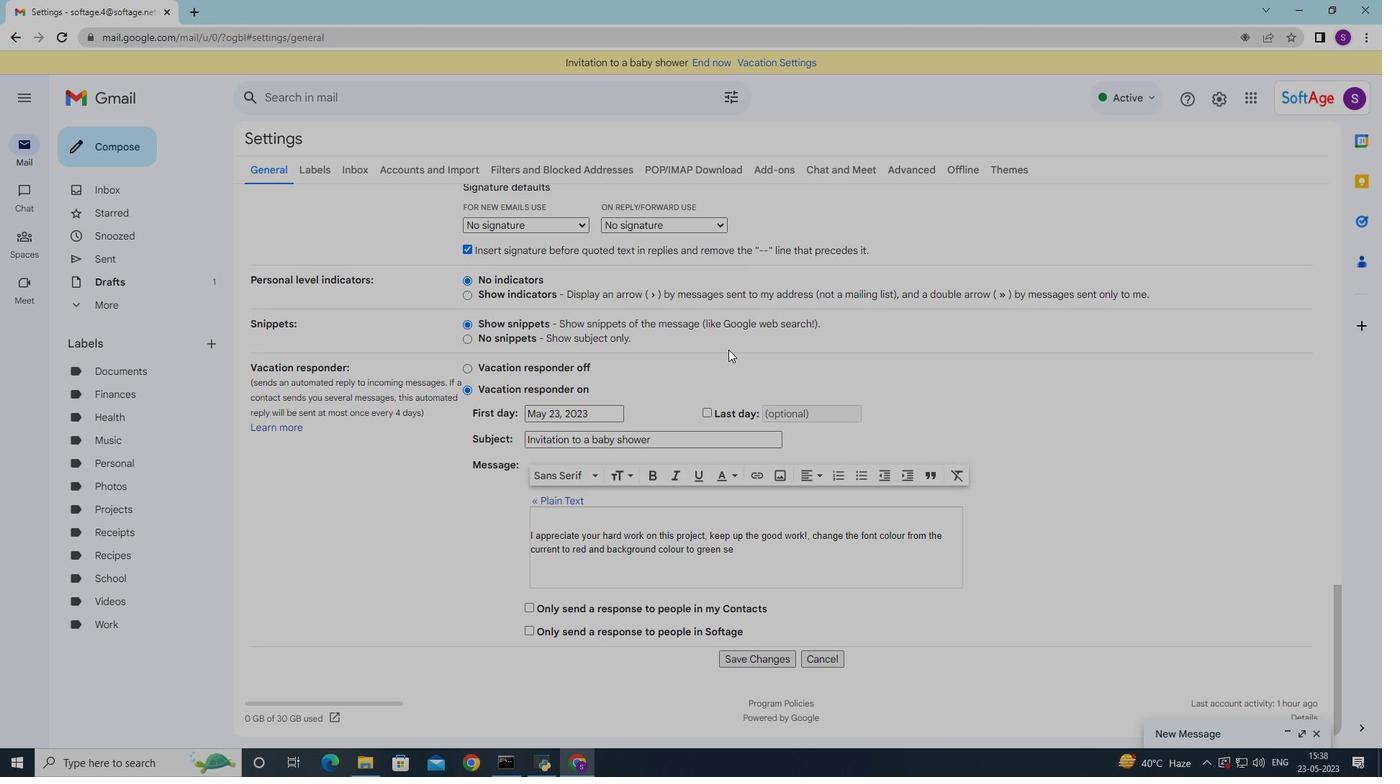 
Action: Mouse scrolled (728, 350) with delta (0, 0)
Screenshot: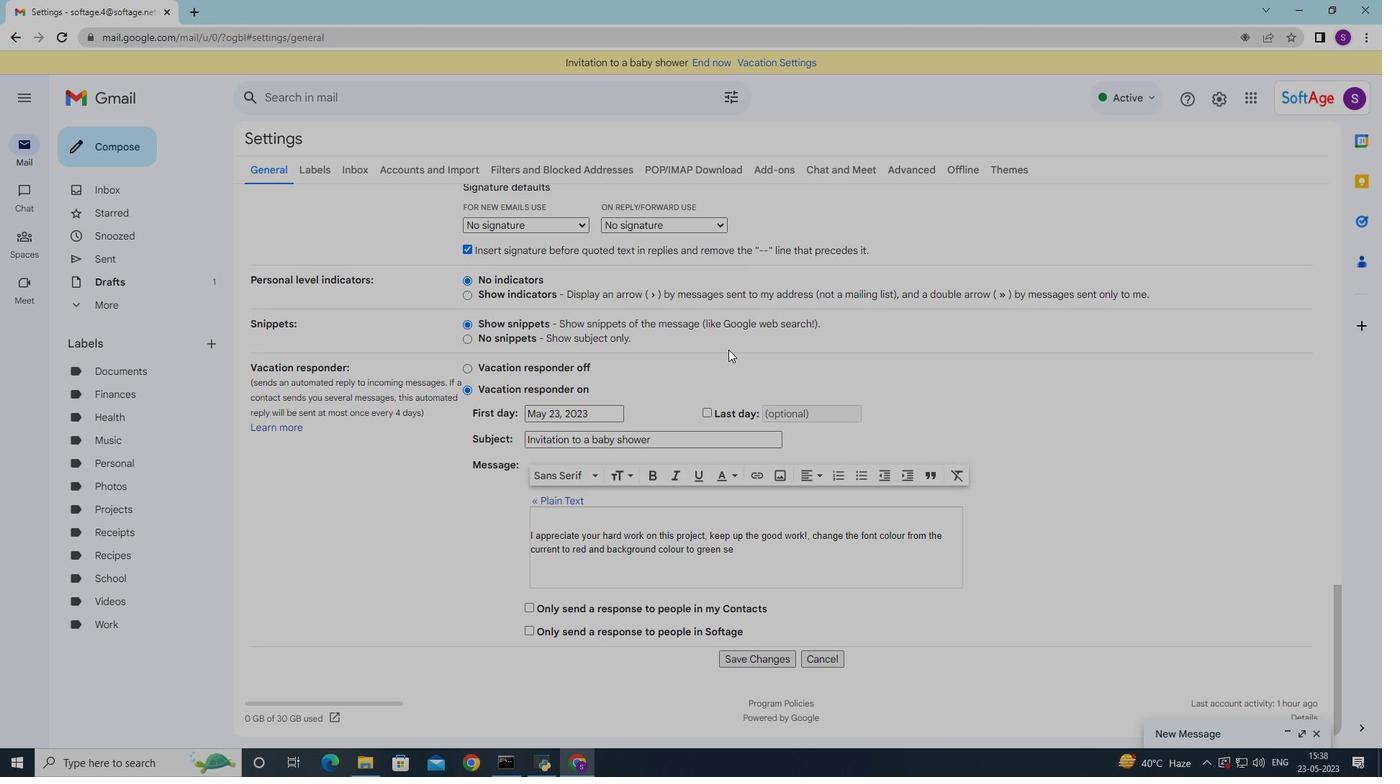 
Action: Mouse moved to (728, 349)
Screenshot: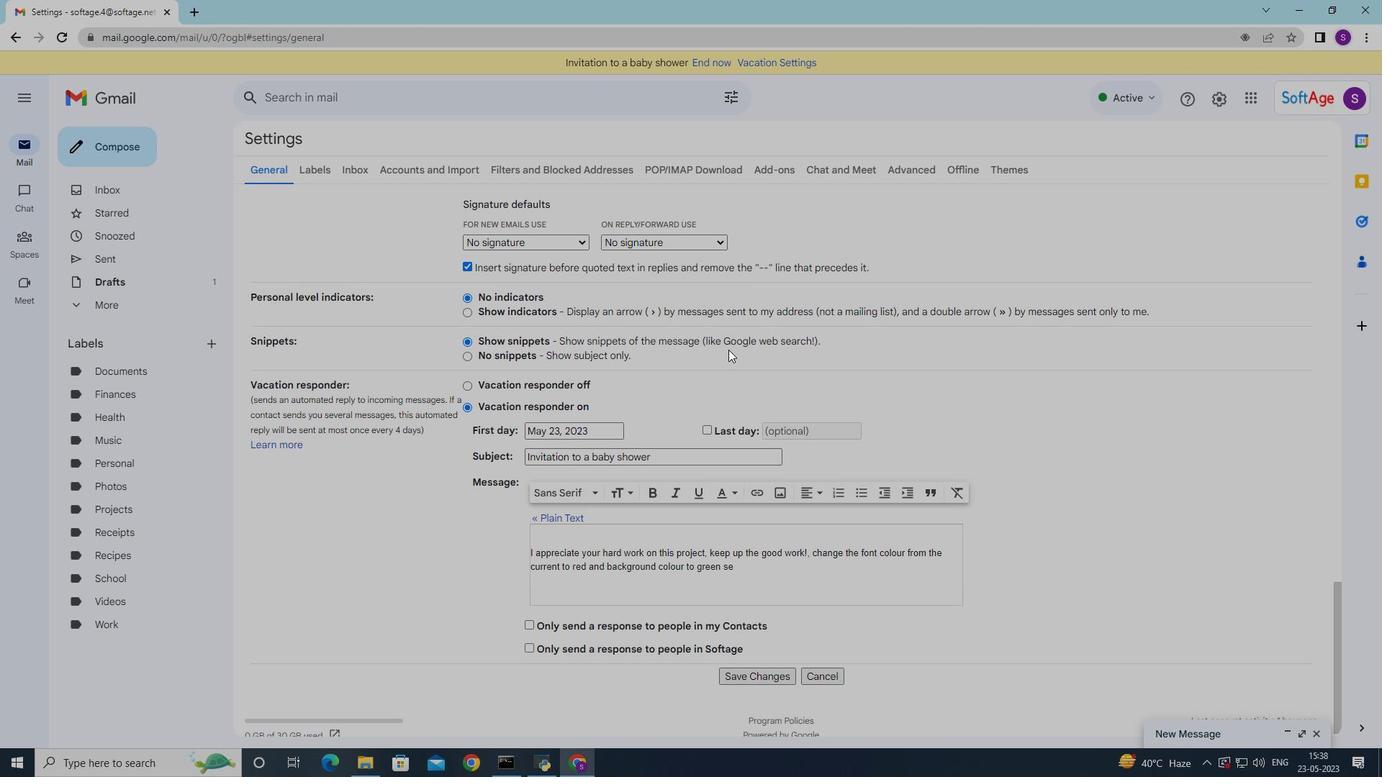 
Action: Mouse scrolled (728, 350) with delta (0, 0)
Screenshot: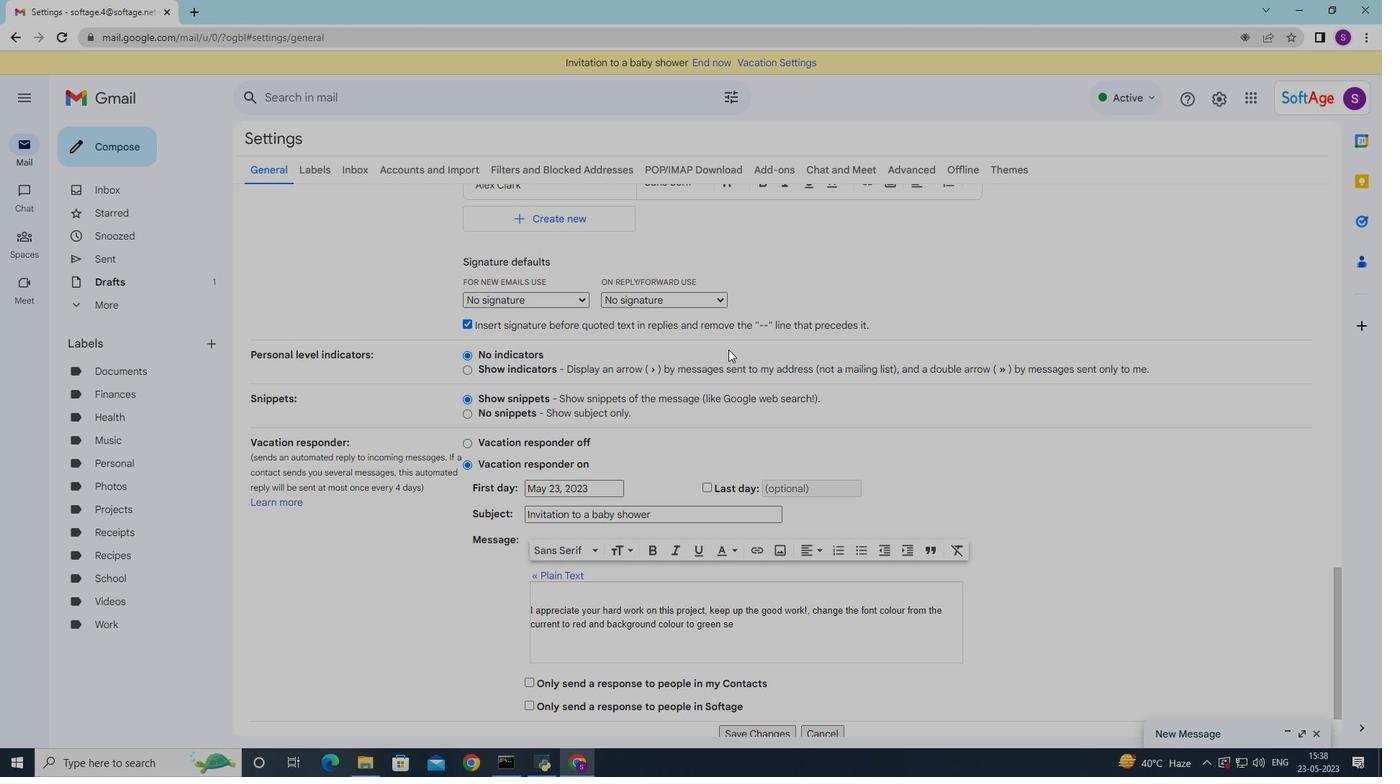 
Action: Mouse moved to (683, 305)
Screenshot: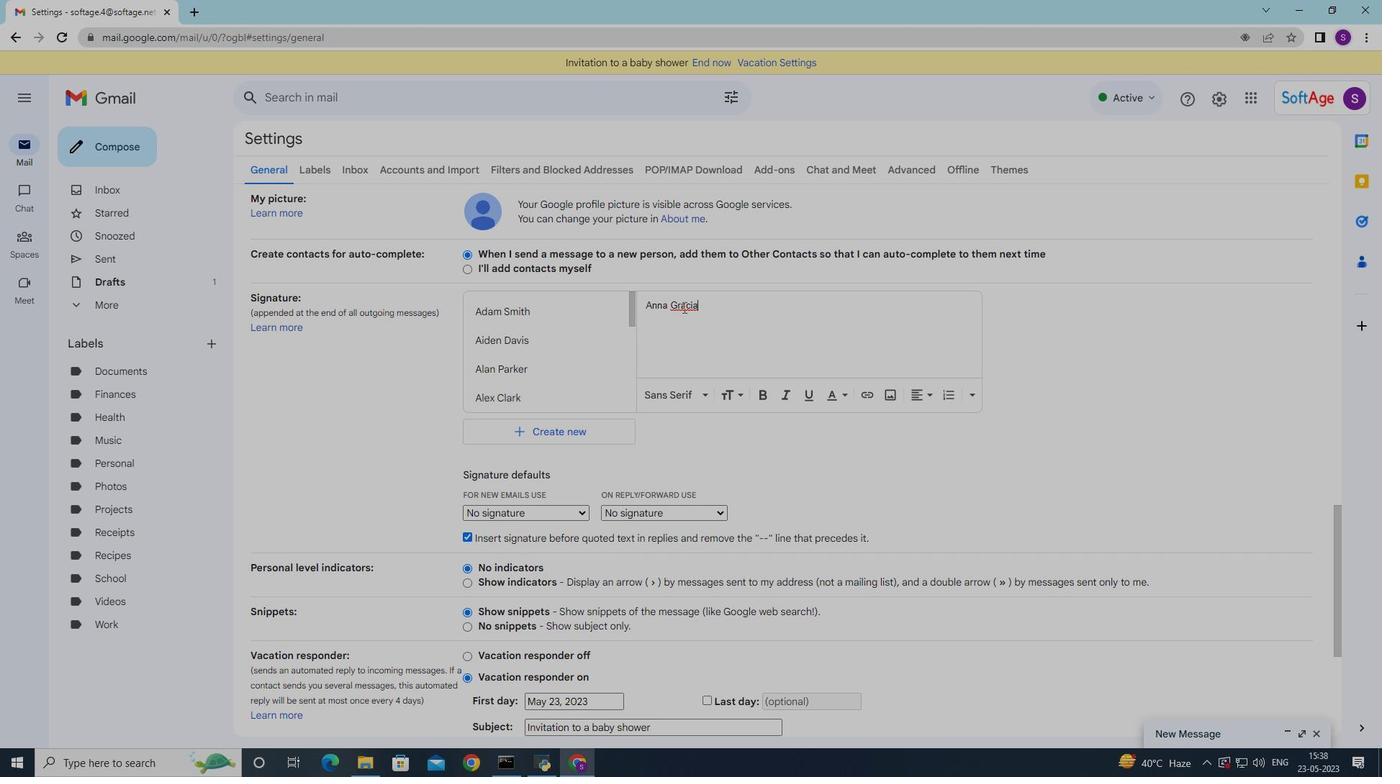 
Action: Mouse pressed left at (683, 305)
Screenshot: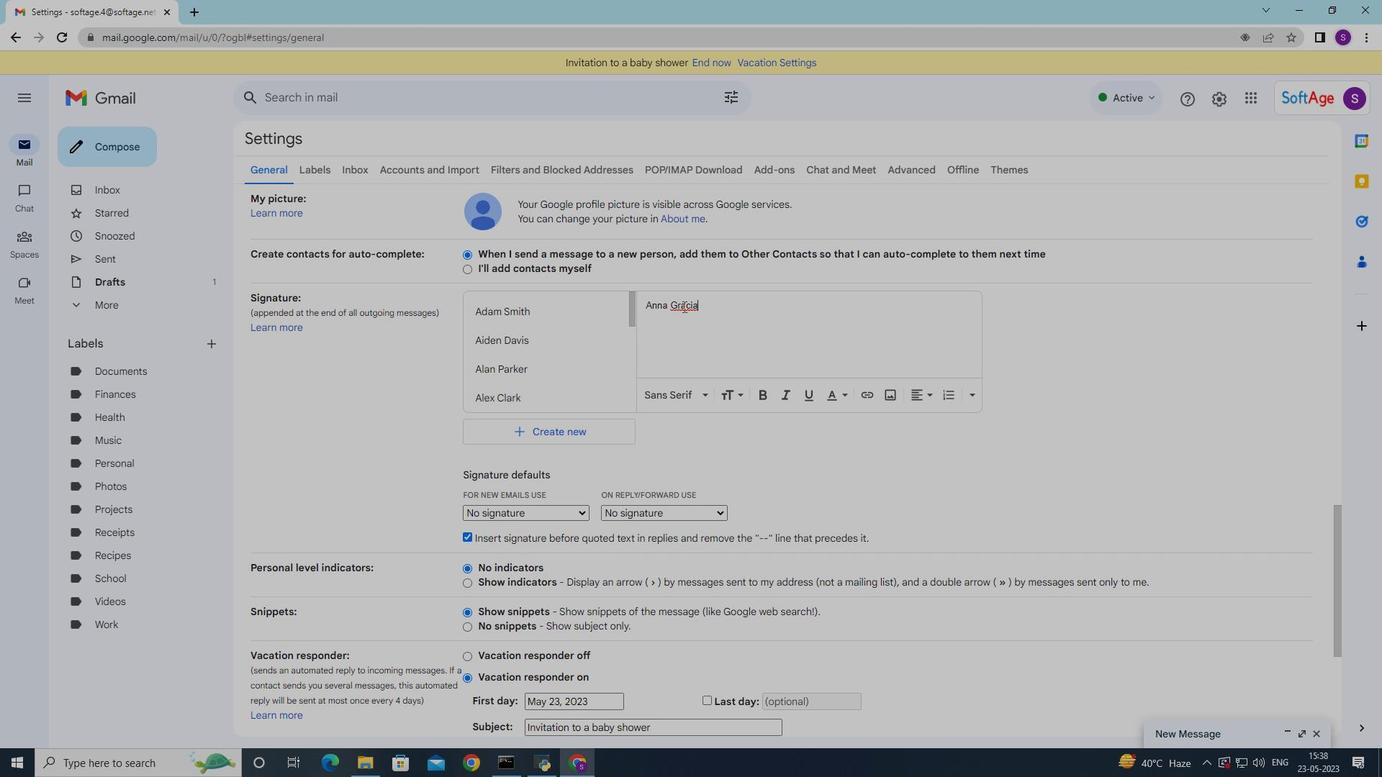 
Action: Key pressed <Key.backspace><Key.right>r
Screenshot: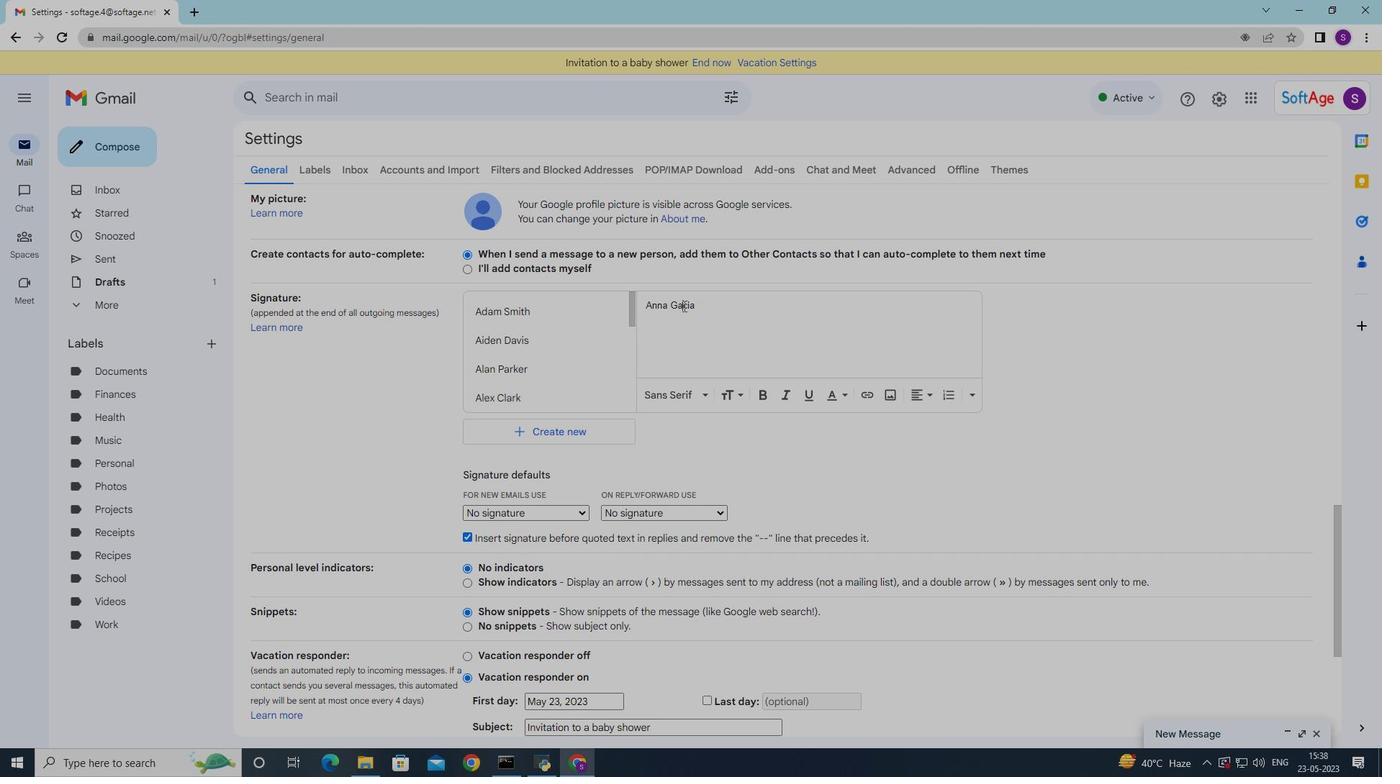 
Action: Mouse moved to (683, 308)
Screenshot: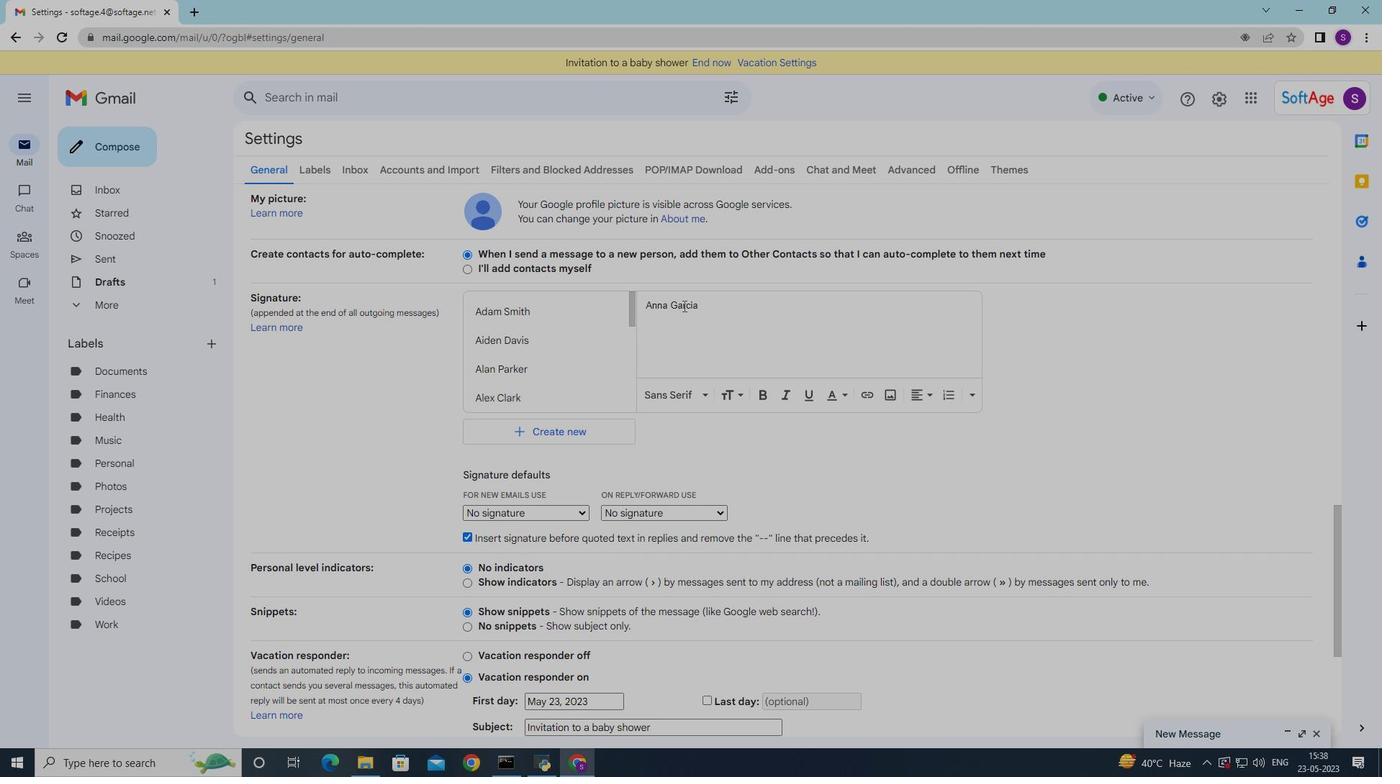 
Action: Mouse scrolled (683, 308) with delta (0, 0)
Screenshot: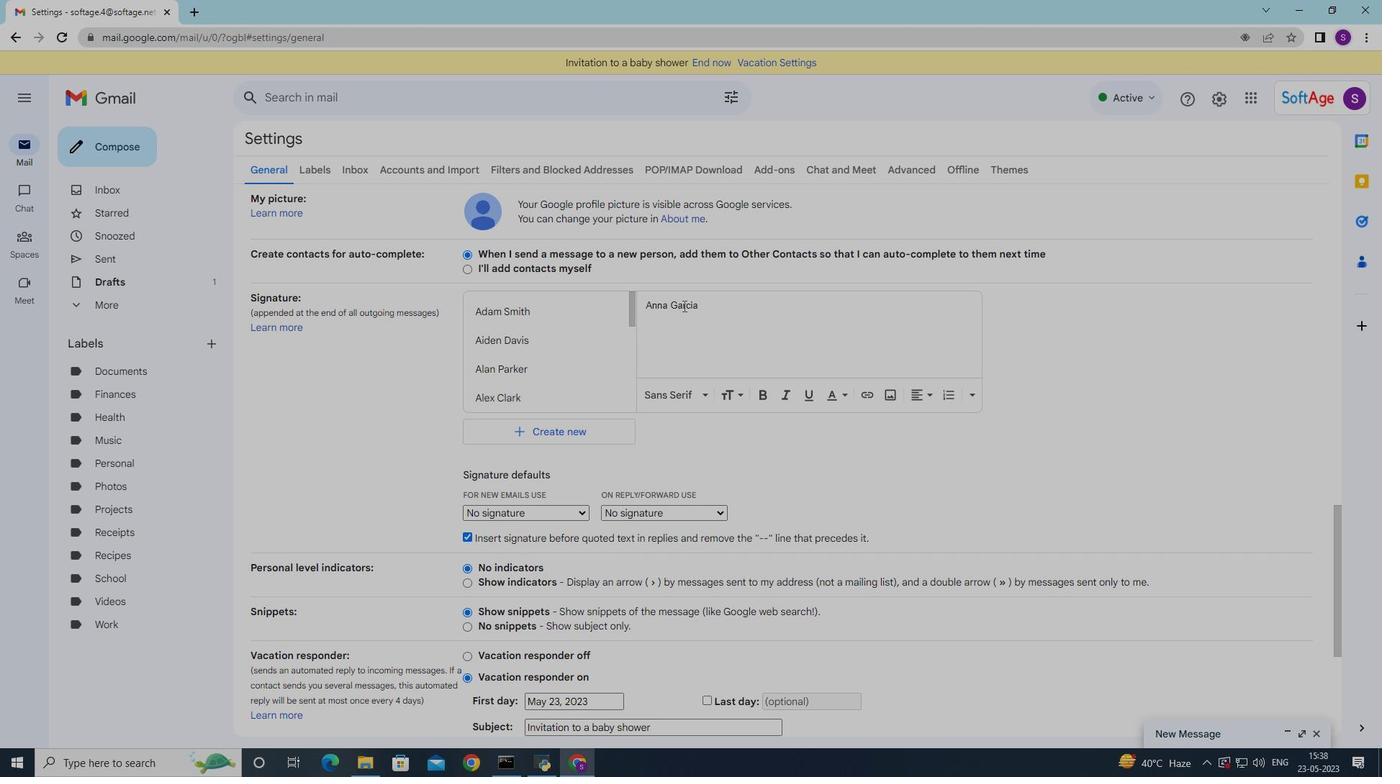 
Action: Mouse moved to (683, 310)
Screenshot: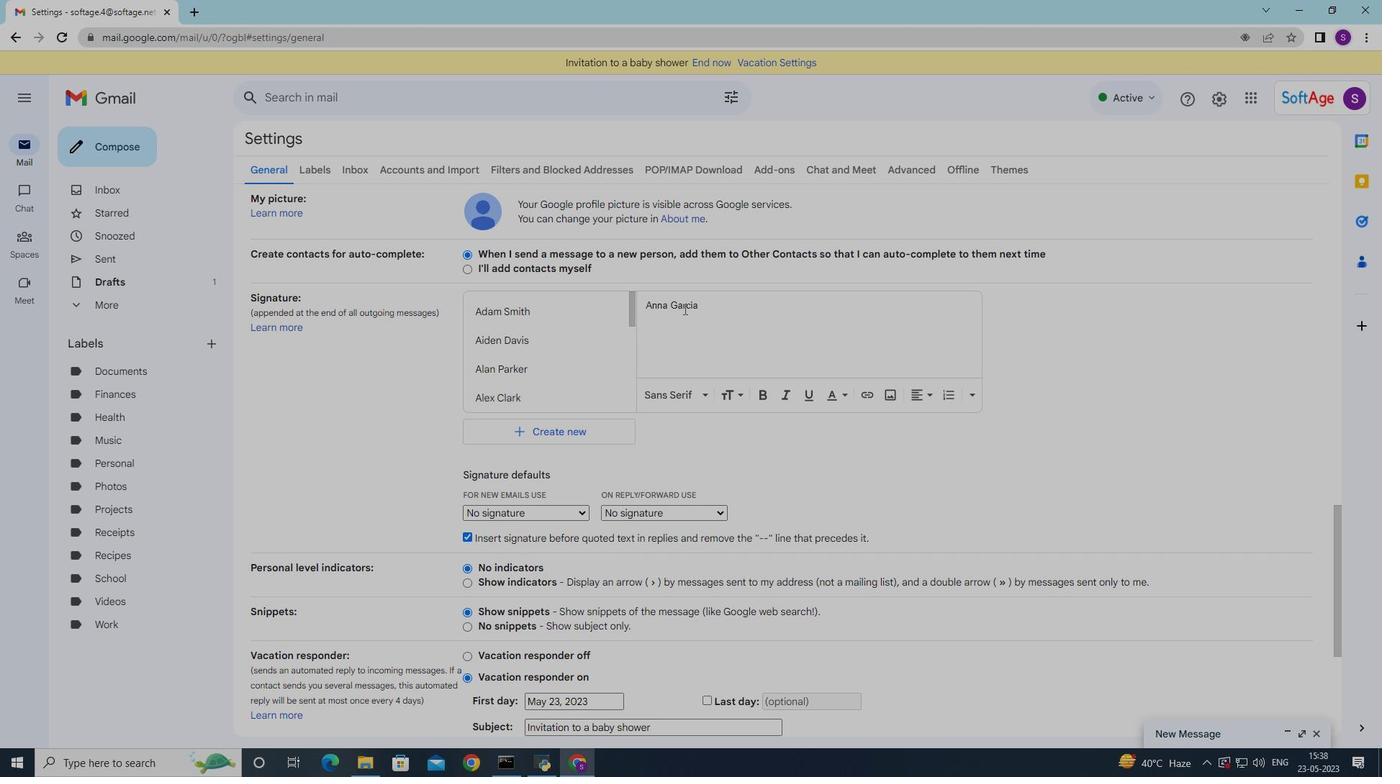
Action: Mouse scrolled (683, 309) with delta (0, 0)
Screenshot: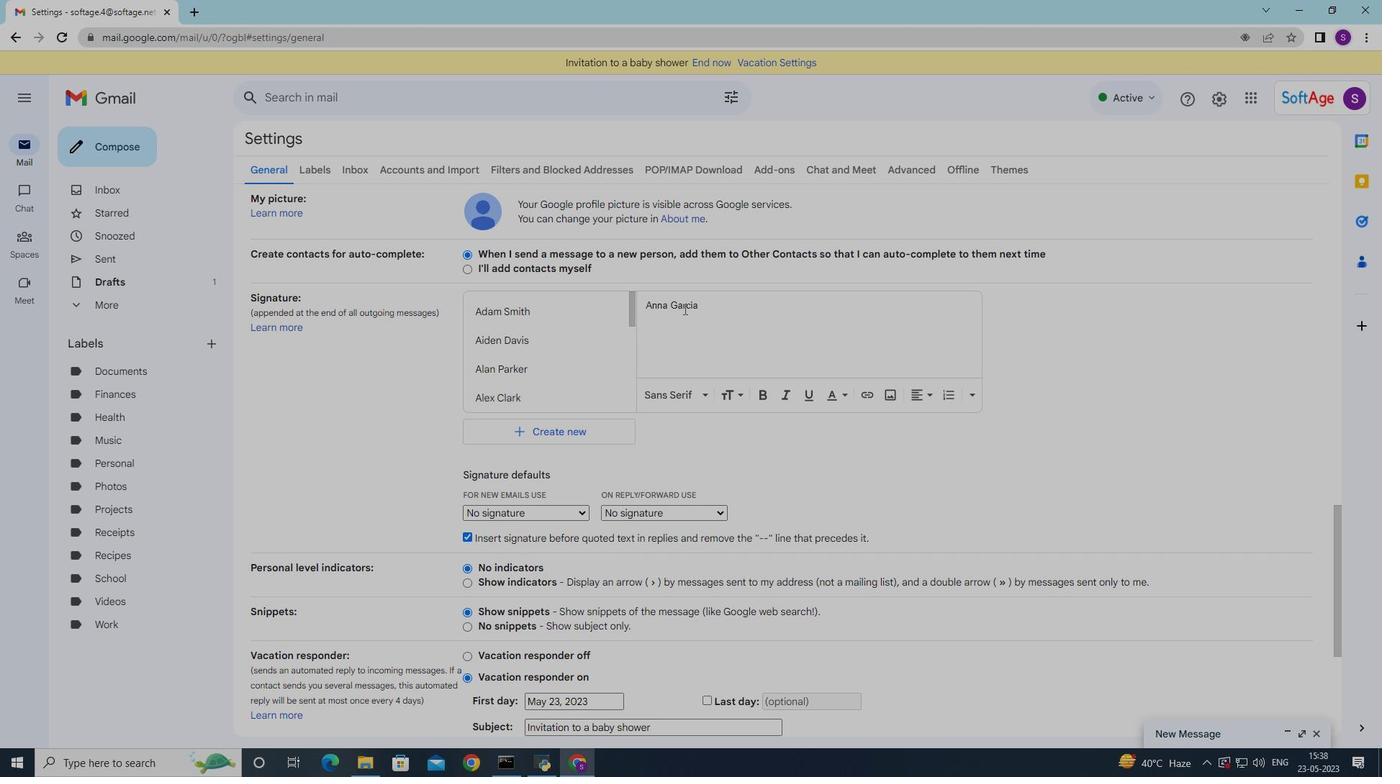 
Action: Mouse moved to (683, 310)
Screenshot: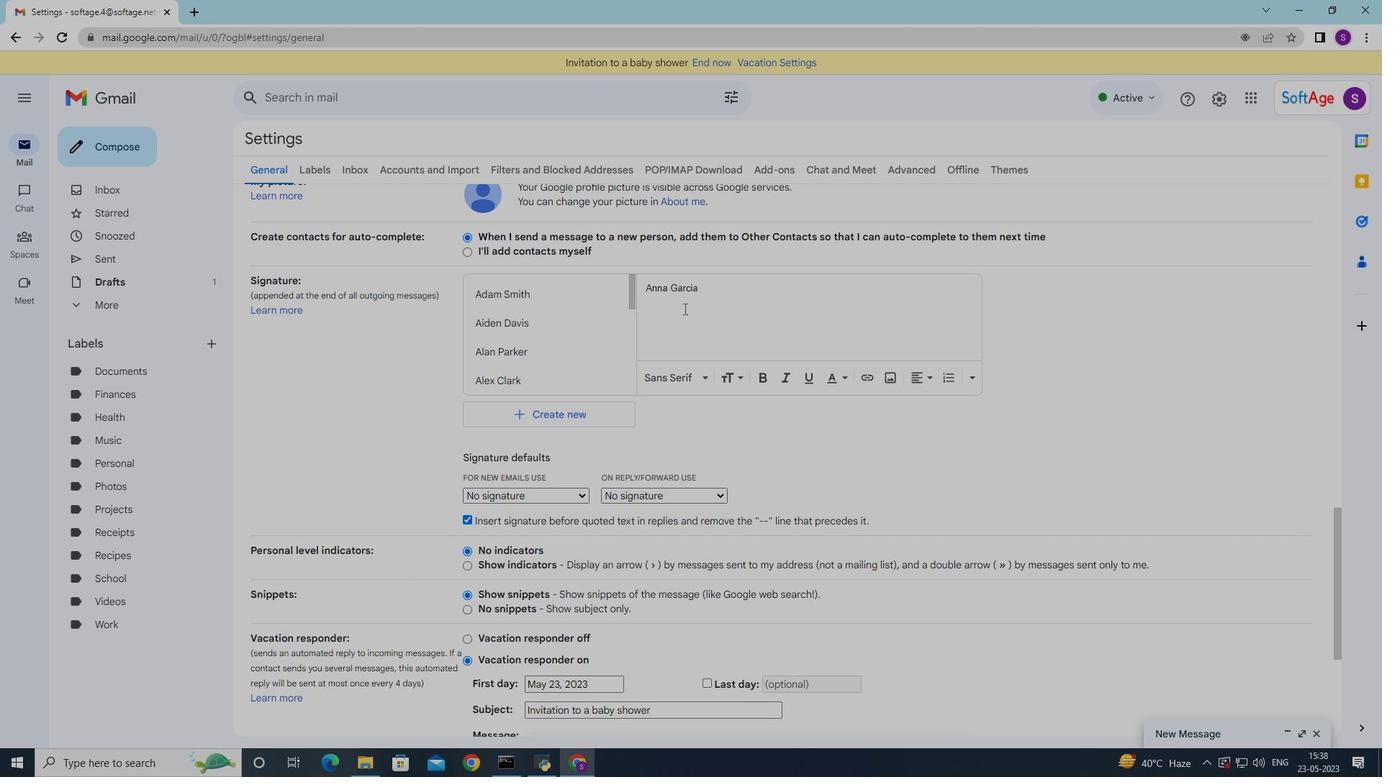 
Action: Mouse scrolled (683, 309) with delta (0, 0)
Screenshot: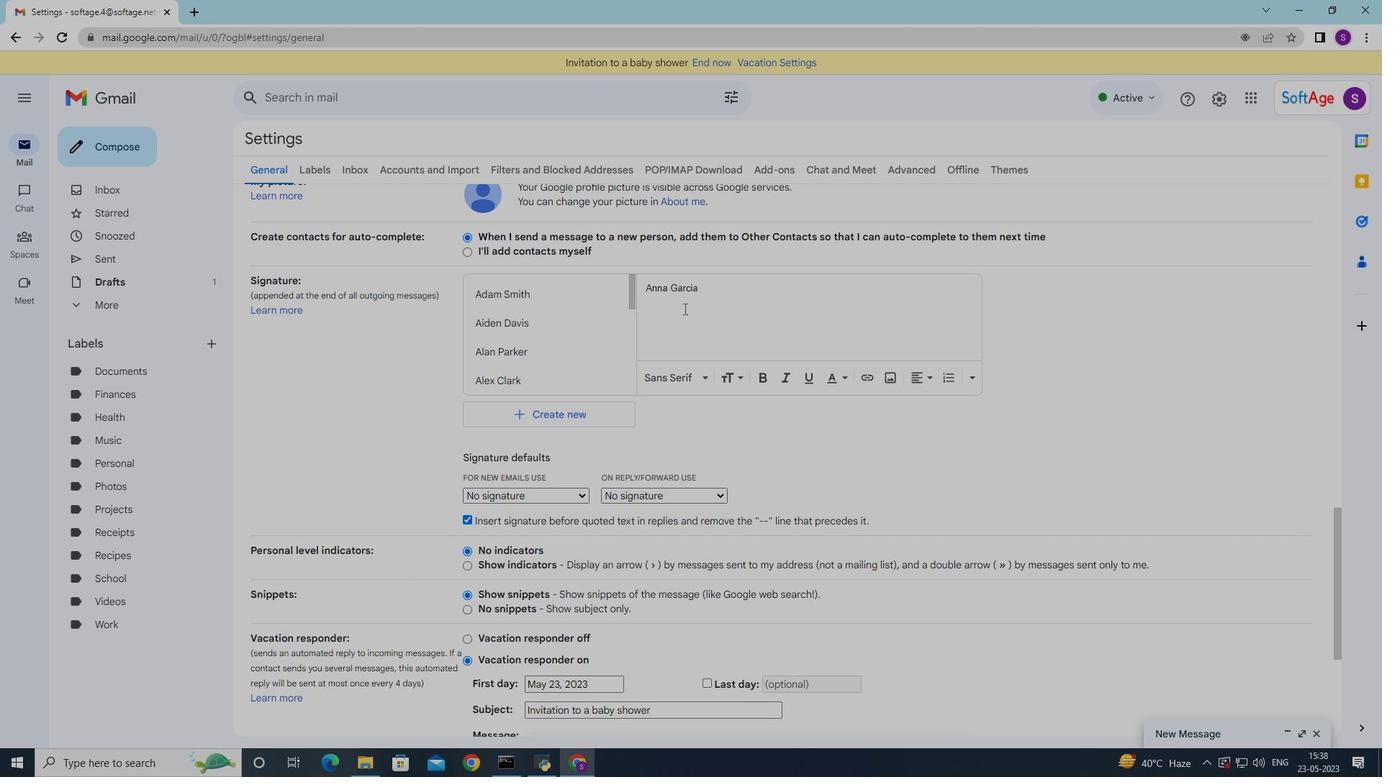 
Action: Mouse moved to (683, 311)
Screenshot: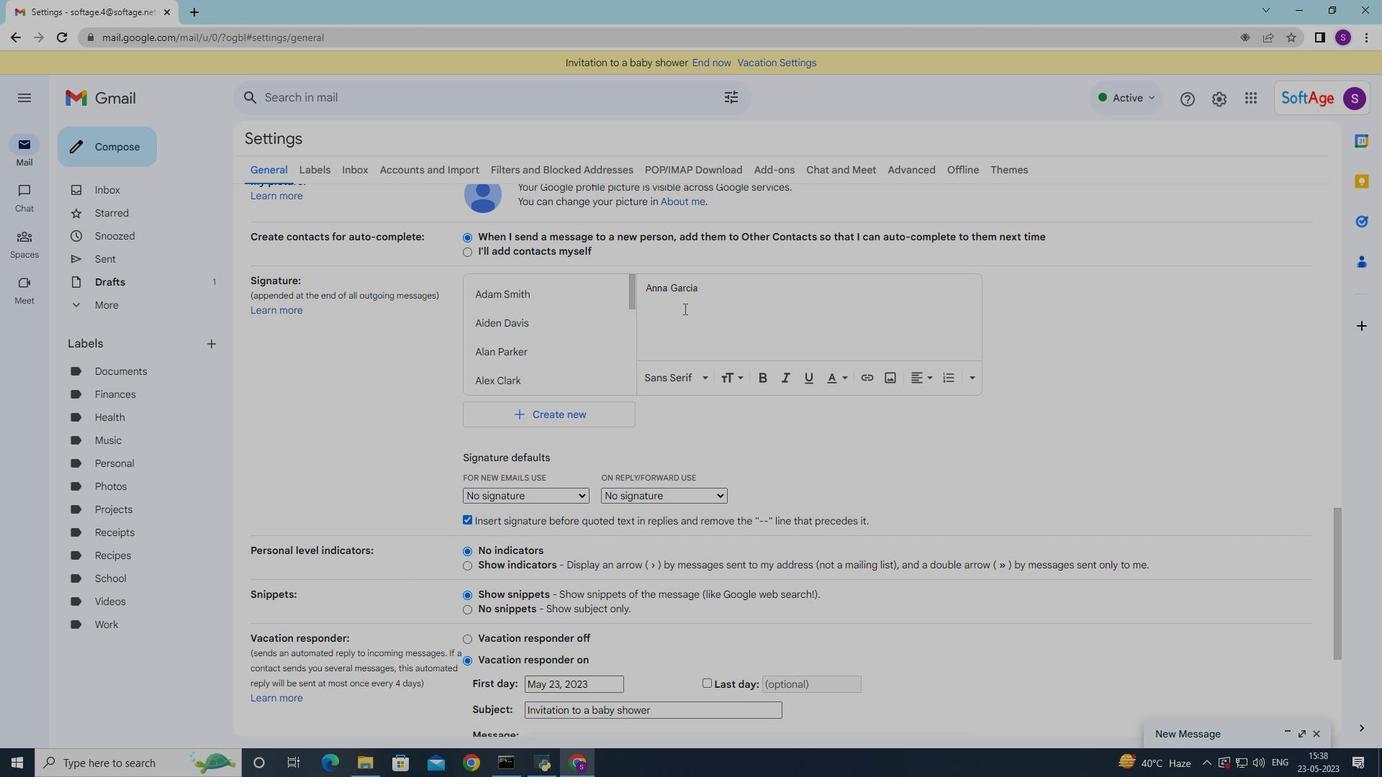 
Action: Mouse scrolled (683, 310) with delta (0, 0)
Screenshot: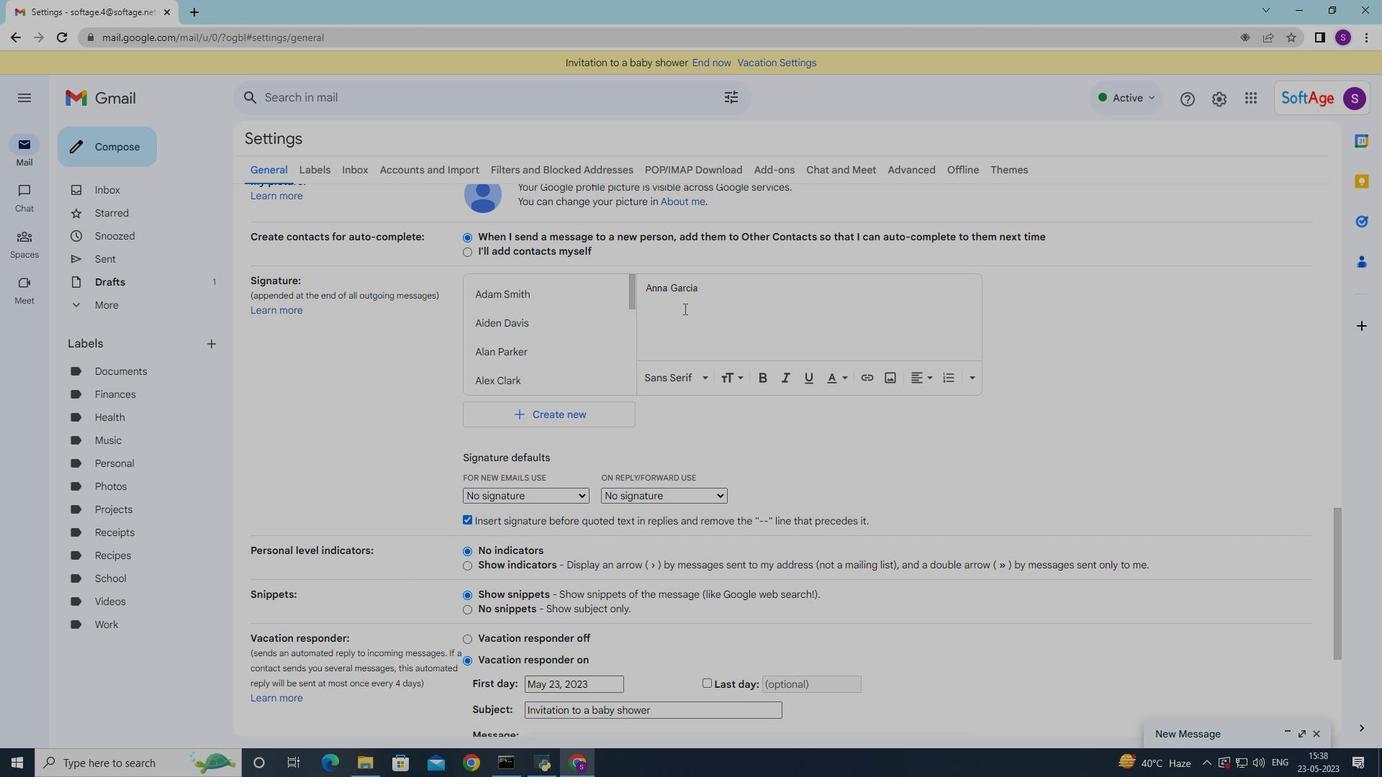 
Action: Mouse scrolled (683, 310) with delta (0, 0)
Screenshot: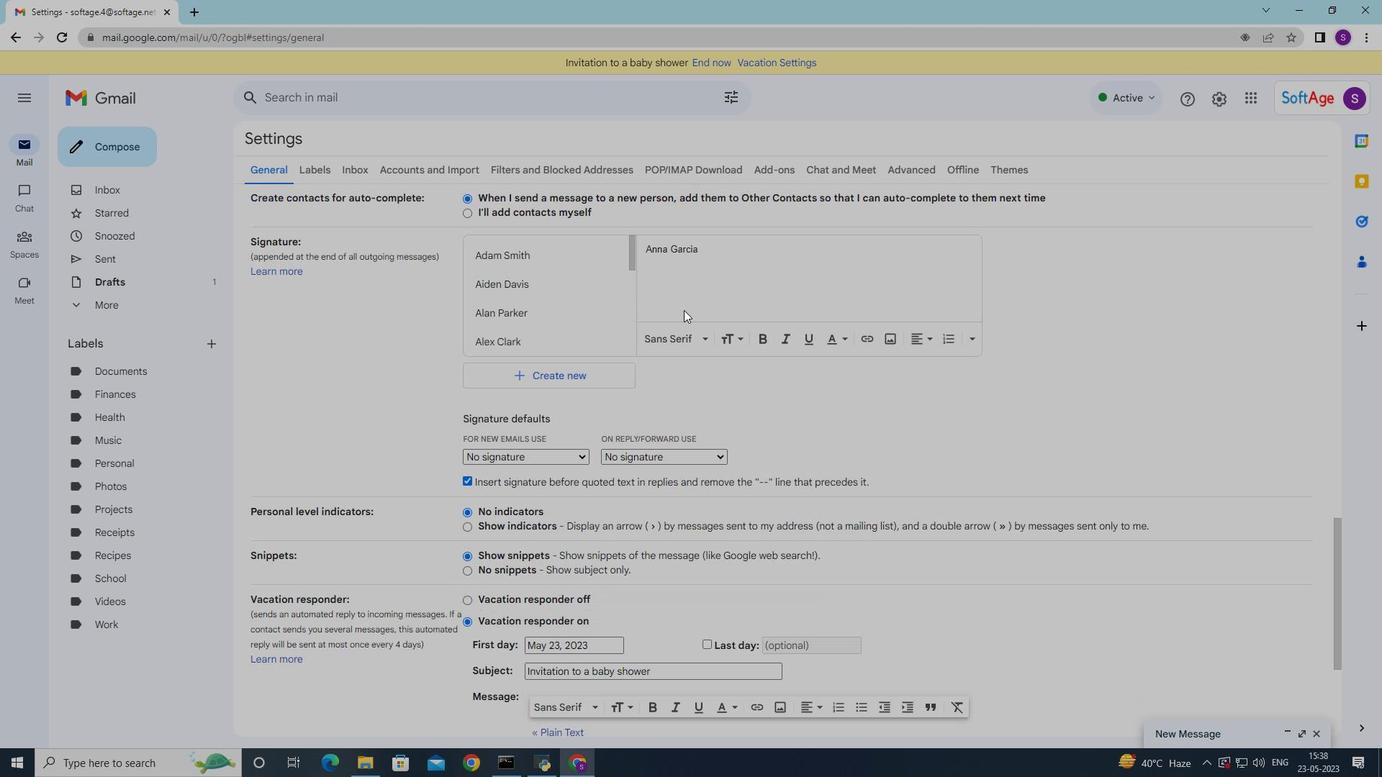
Action: Mouse scrolled (683, 310) with delta (0, 0)
Screenshot: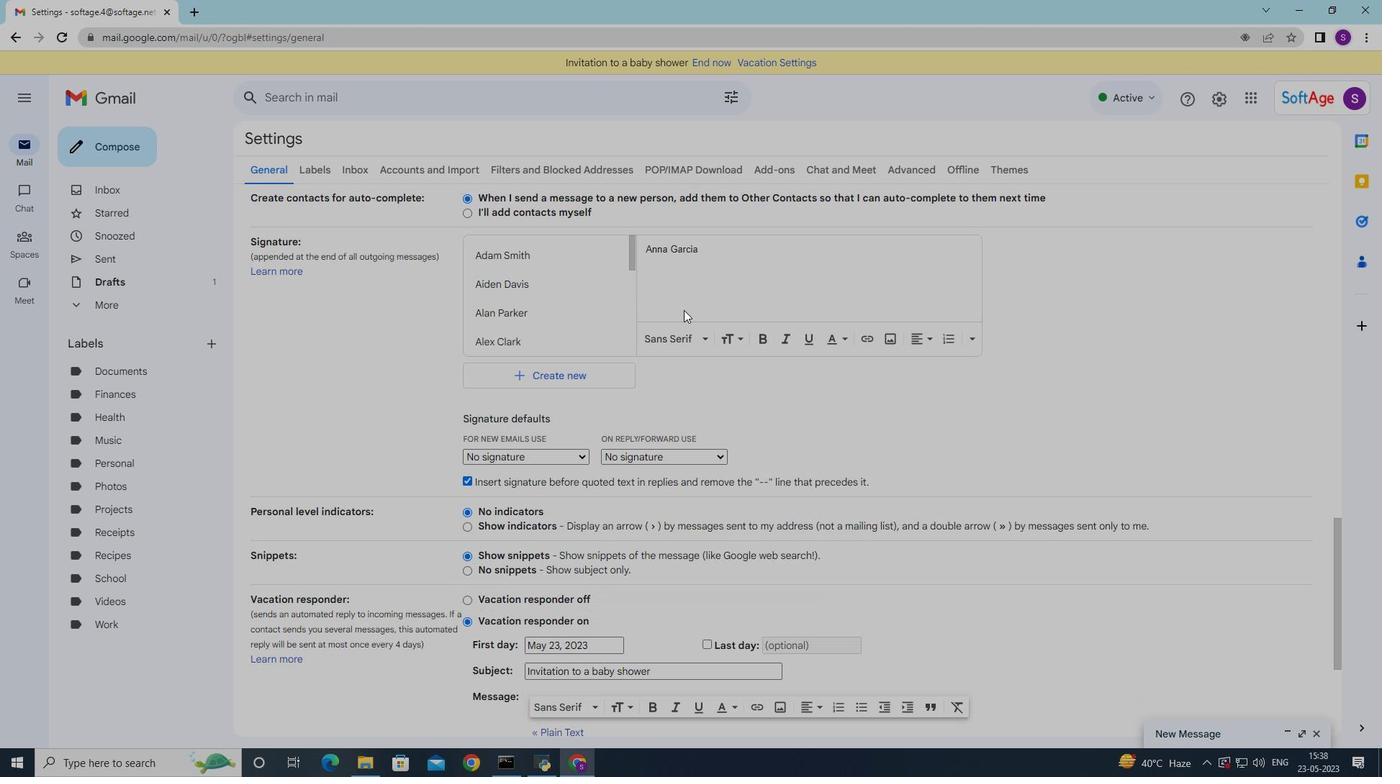 
Action: Mouse moved to (683, 311)
Screenshot: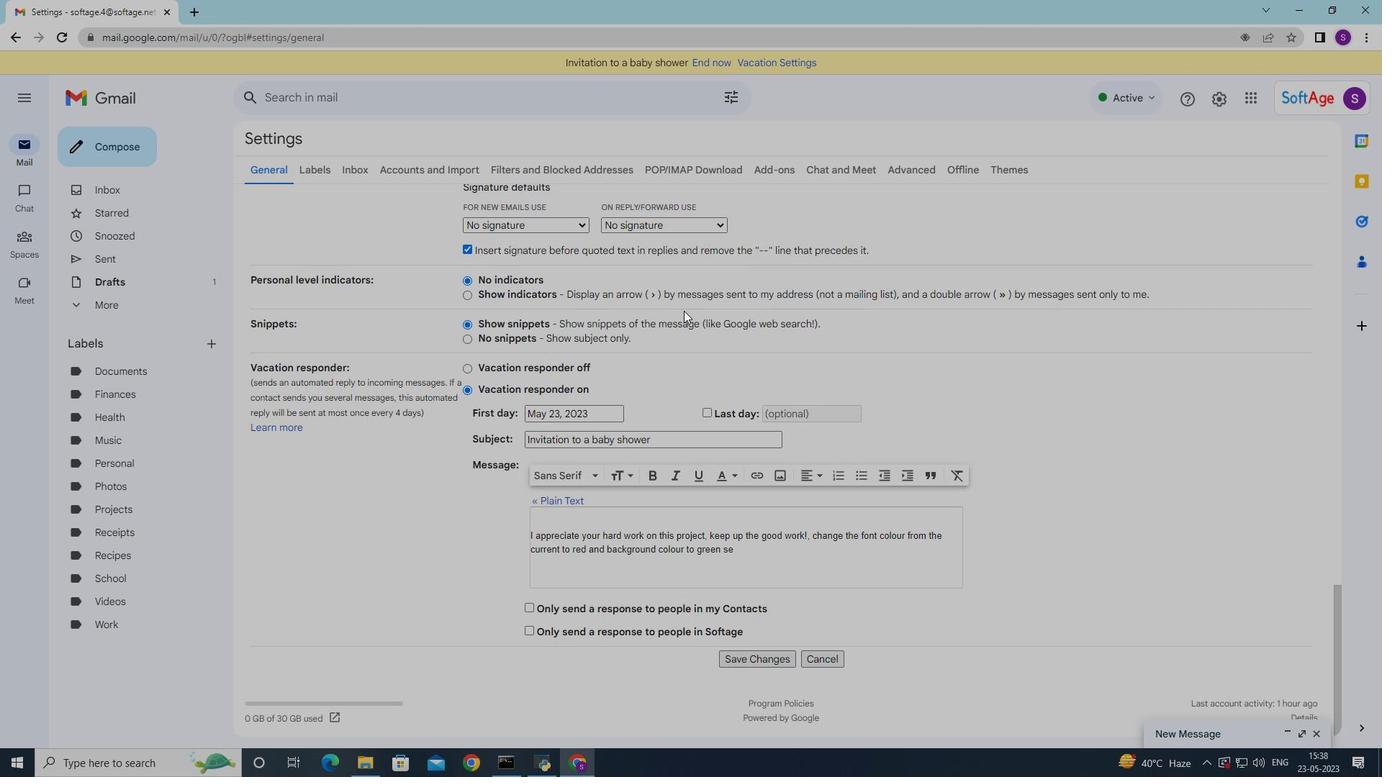
Action: Mouse scrolled (683, 311) with delta (0, 0)
Screenshot: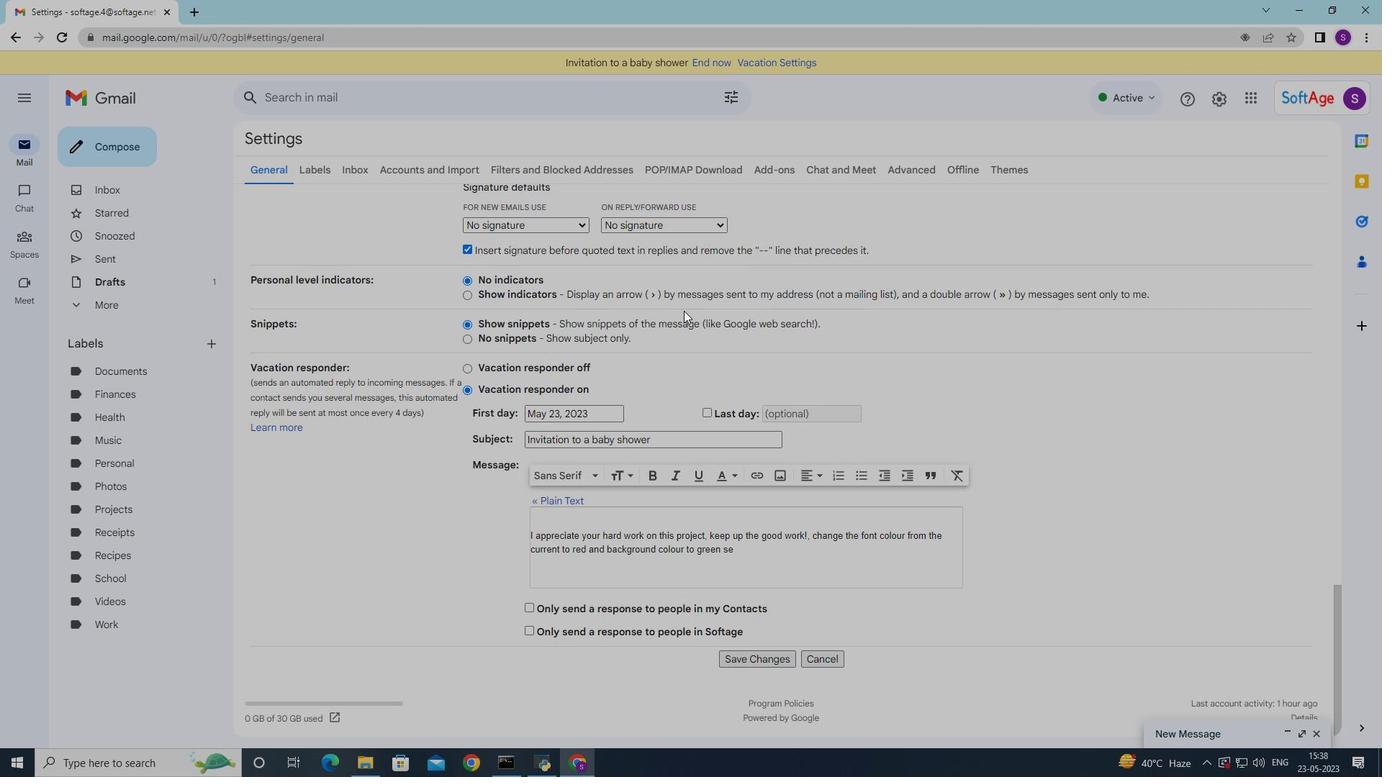 
Action: Mouse moved to (683, 311)
Screenshot: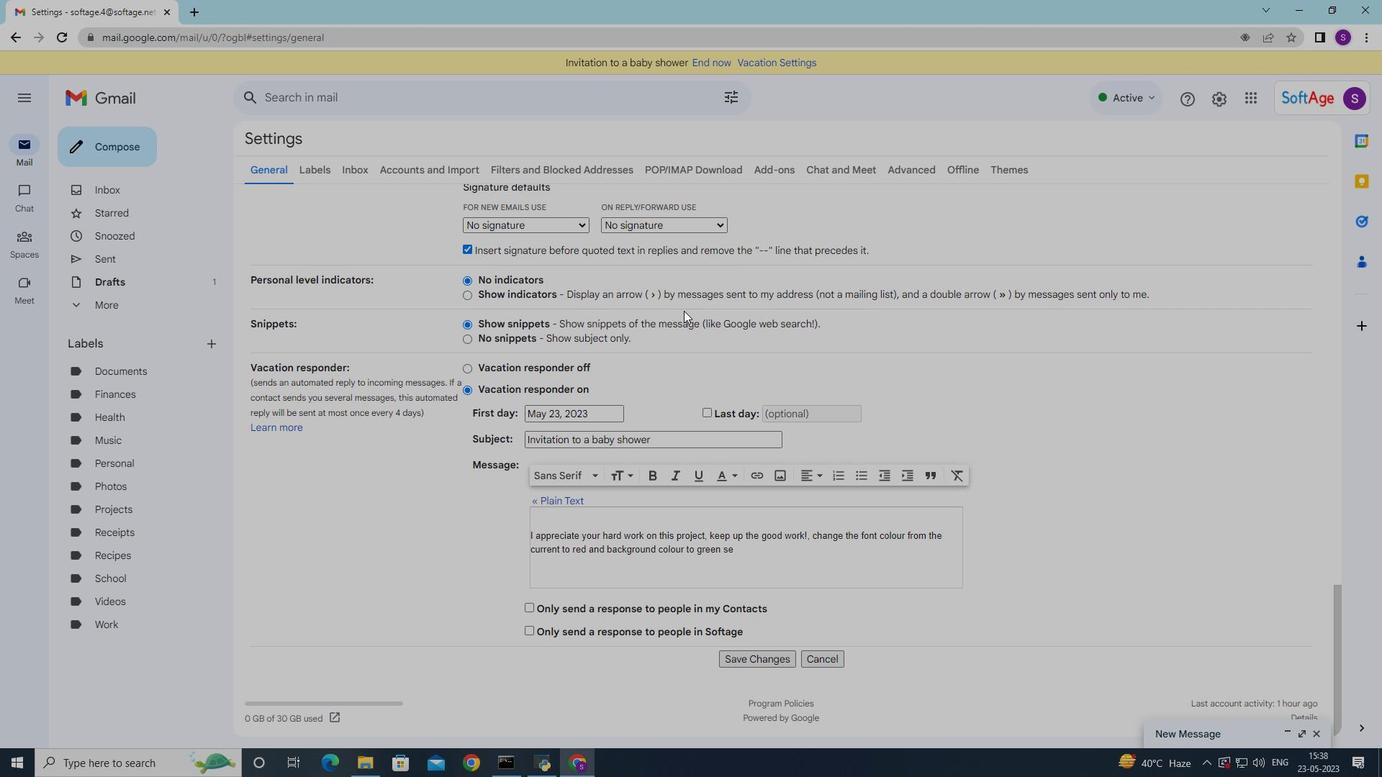 
Action: Mouse scrolled (683, 311) with delta (0, 0)
Screenshot: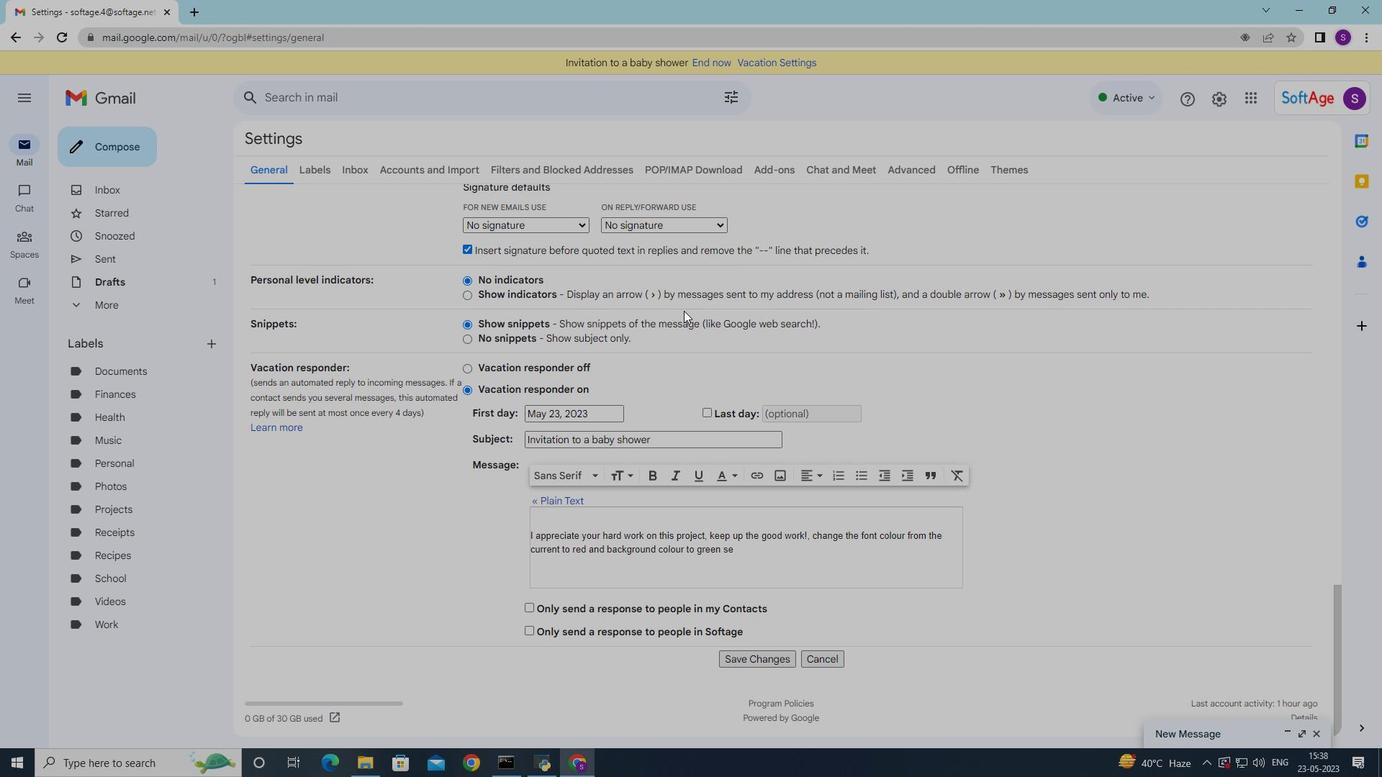
Action: Mouse scrolled (683, 311) with delta (0, 0)
Screenshot: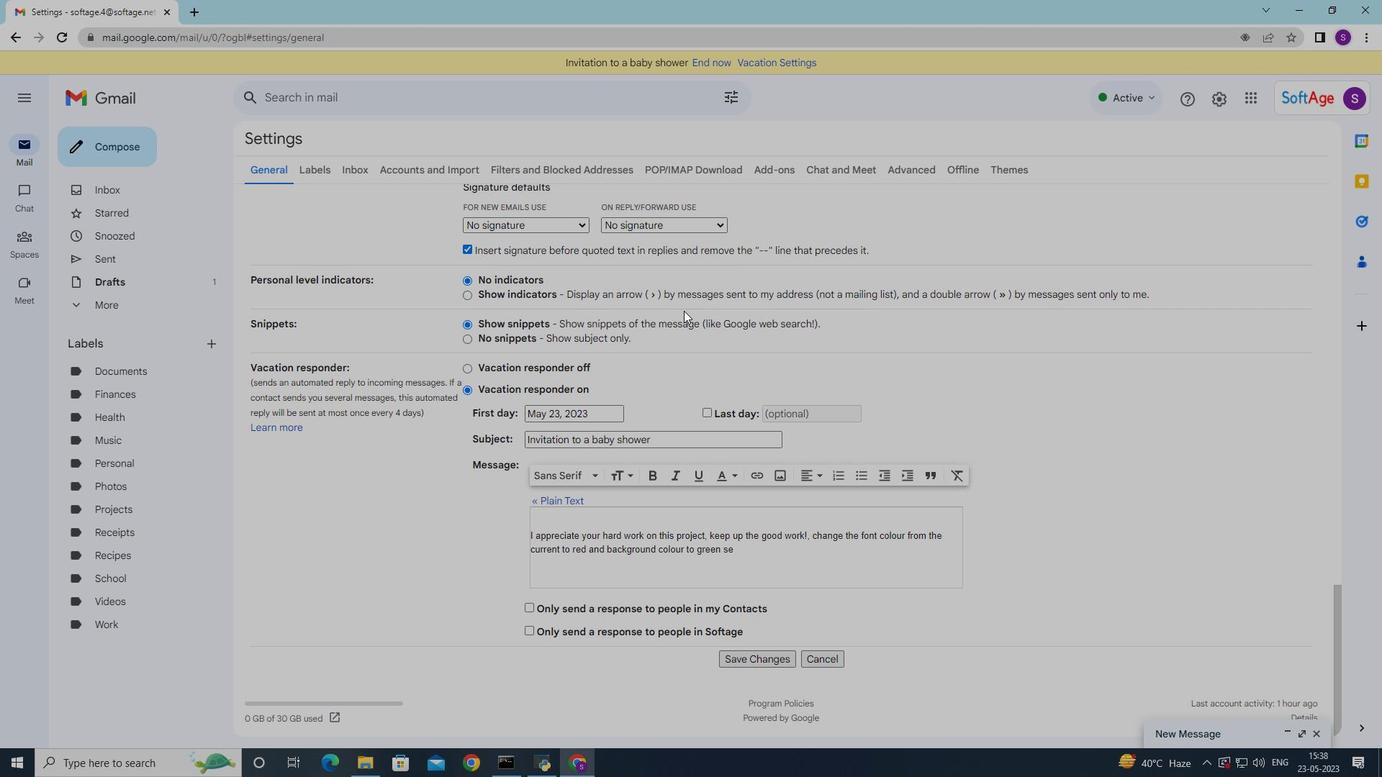 
Action: Mouse moved to (703, 353)
Screenshot: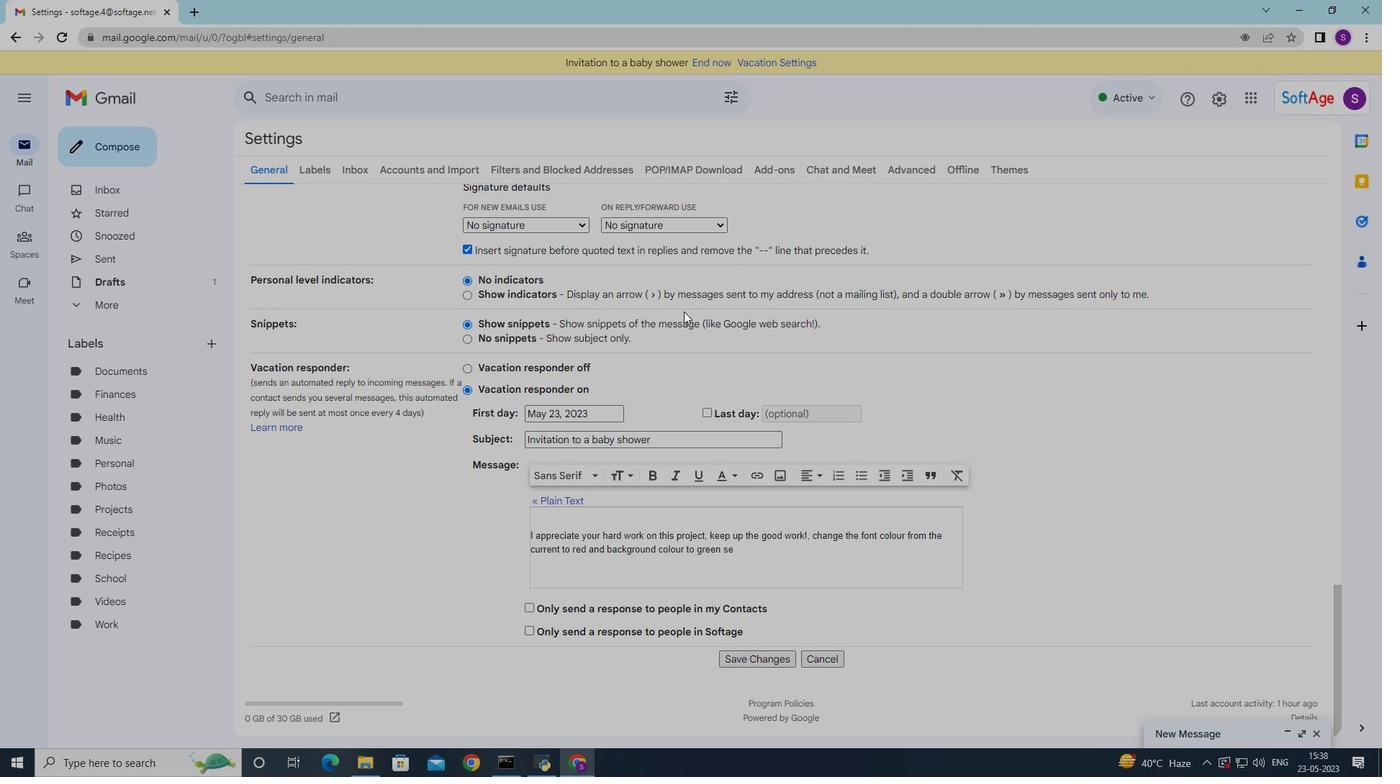 
Action: Mouse scrolled (683, 311) with delta (0, 0)
Screenshot: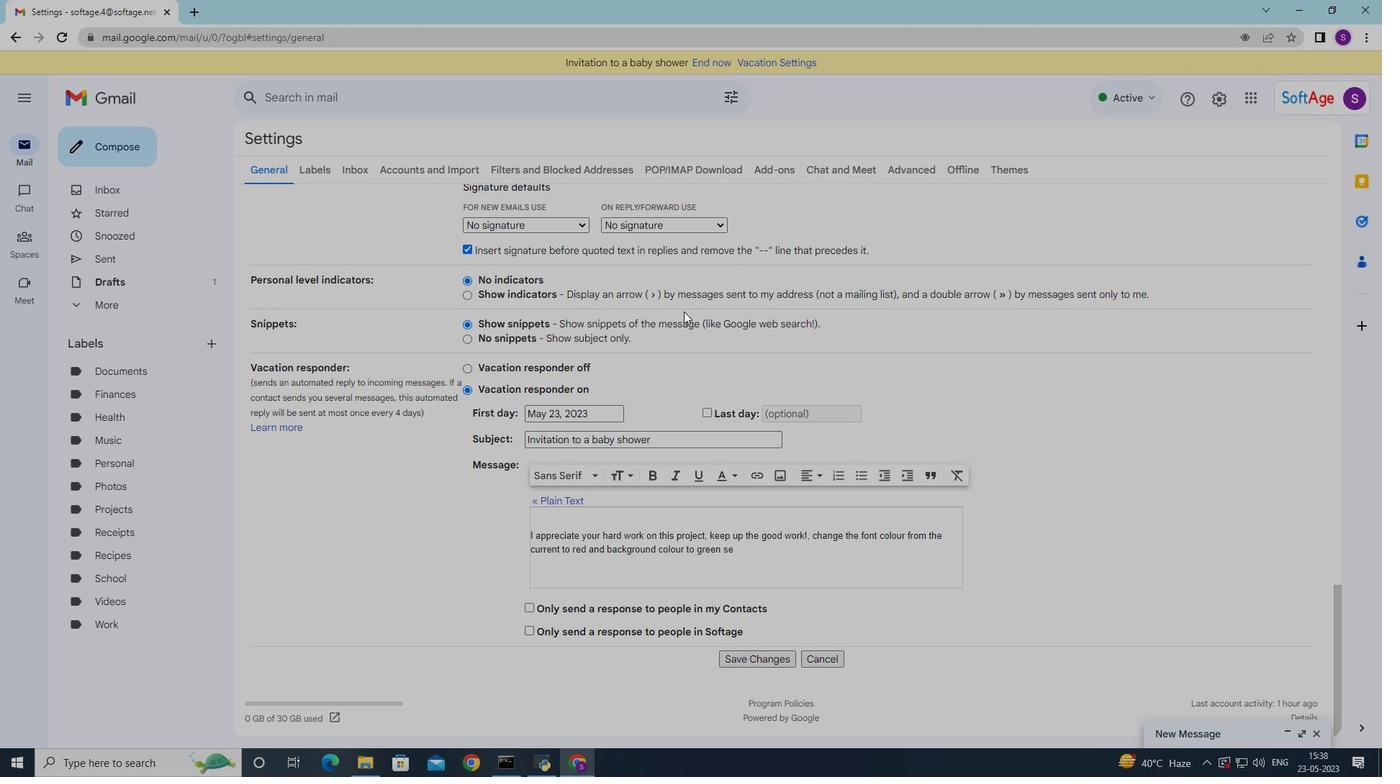
Action: Mouse moved to (763, 665)
Screenshot: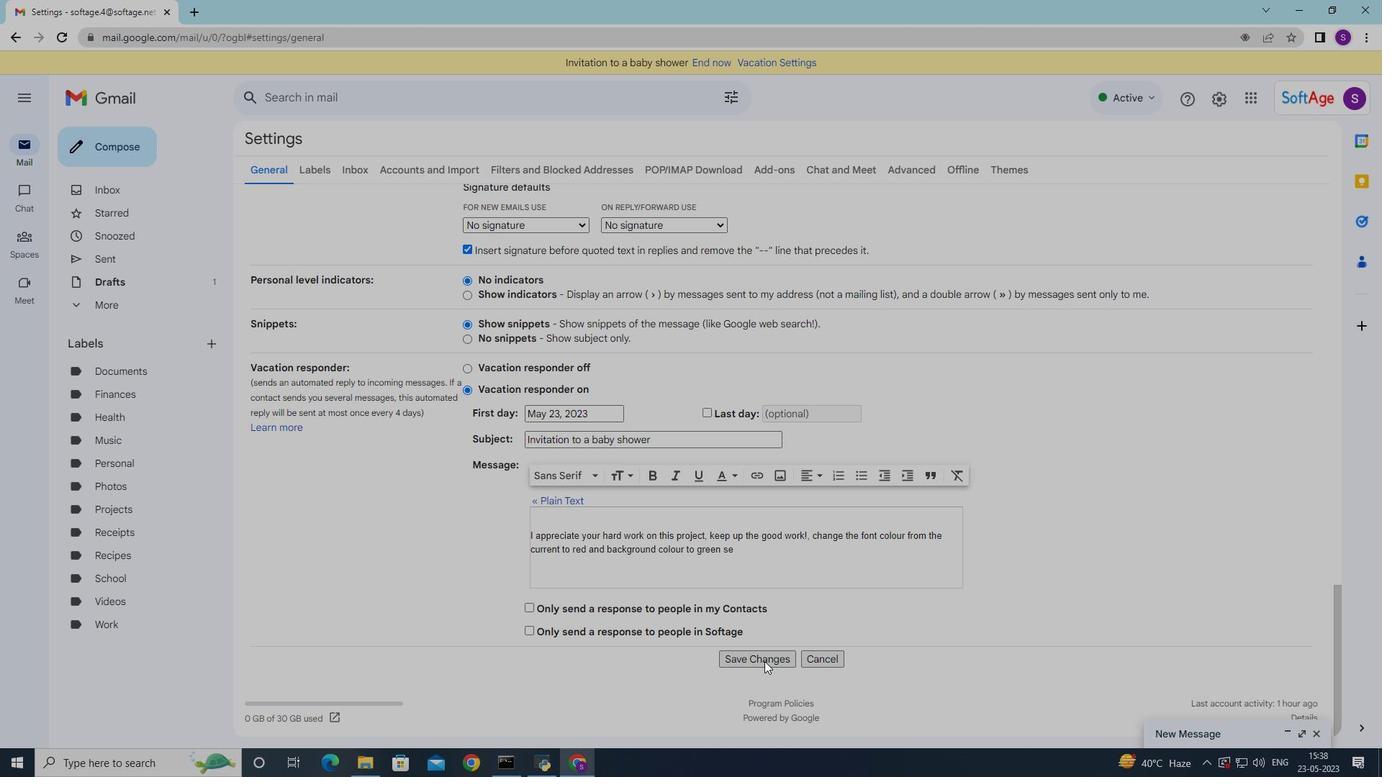 
Action: Mouse pressed left at (763, 665)
Screenshot: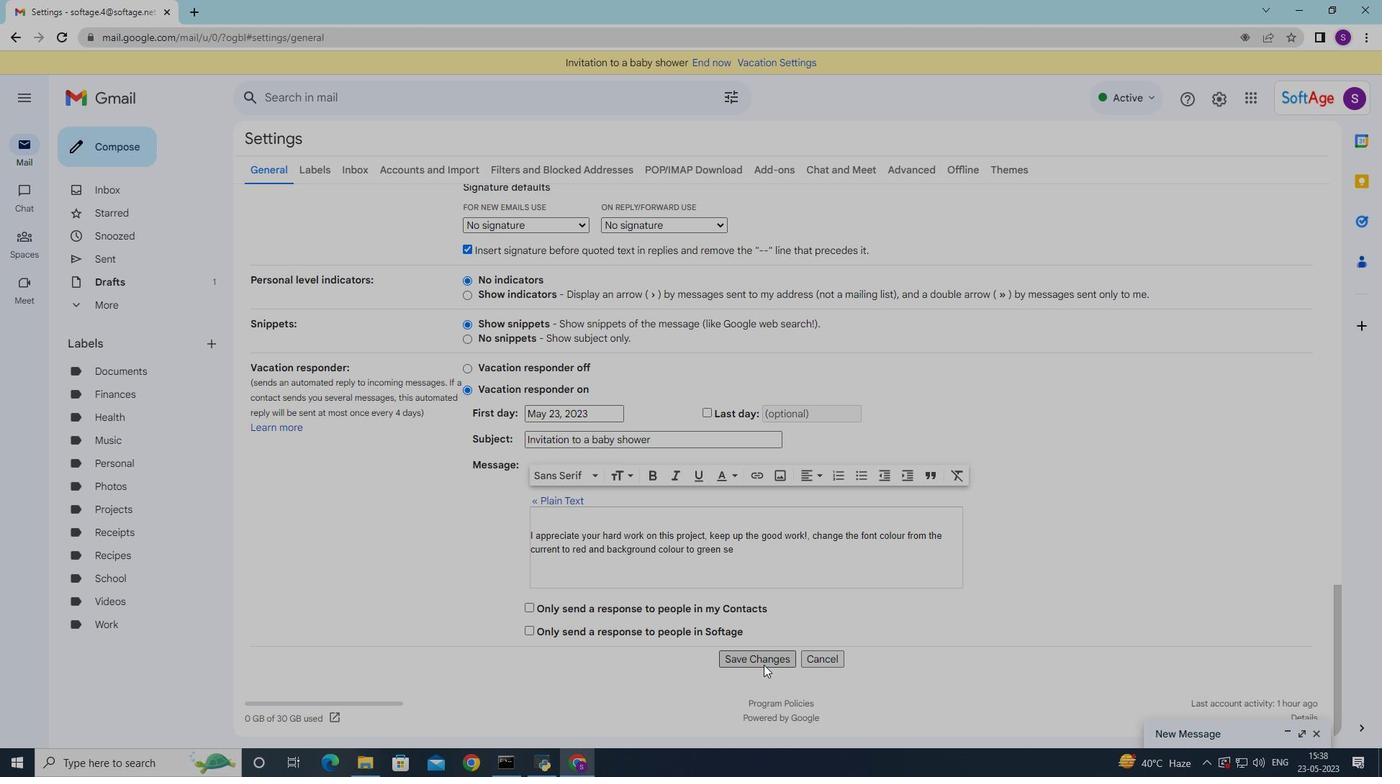
Action: Mouse moved to (115, 136)
Screenshot: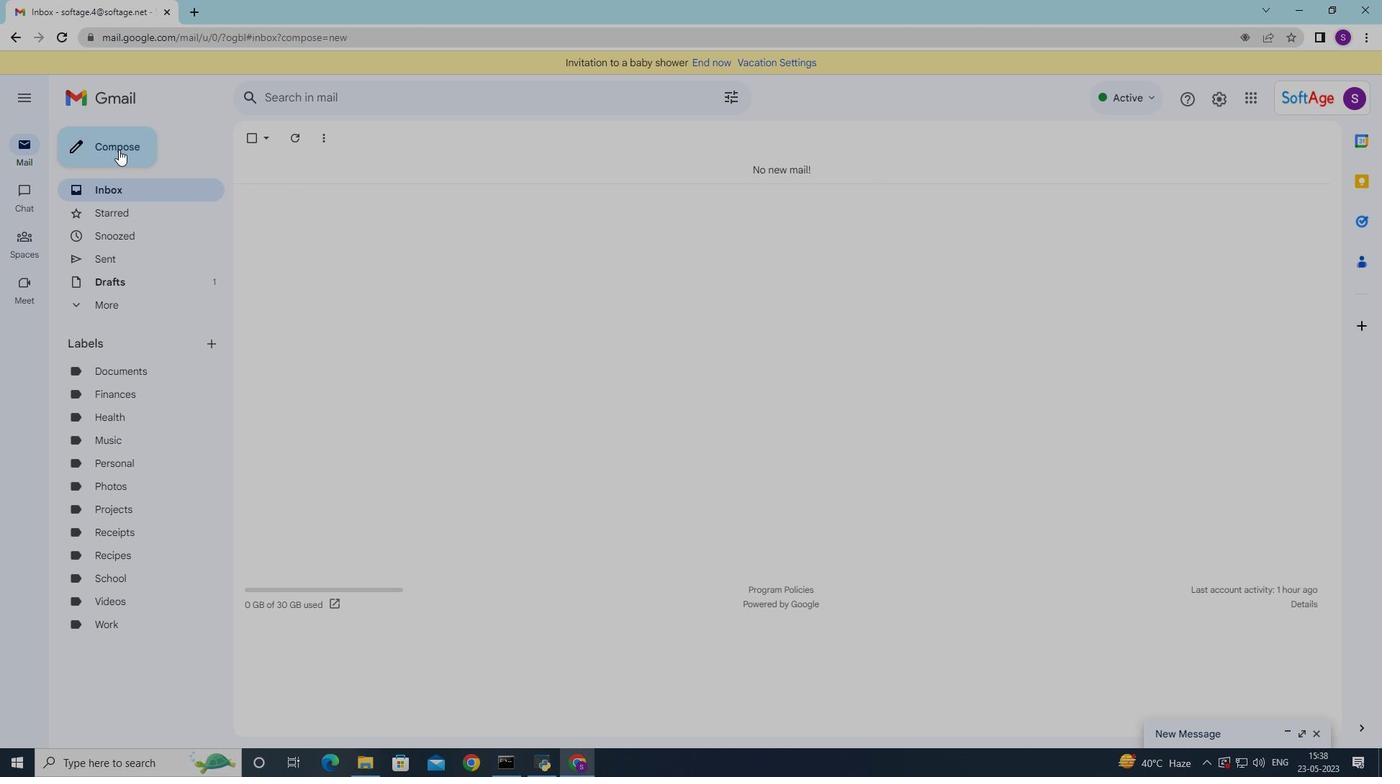 
Action: Mouse pressed left at (115, 136)
Screenshot: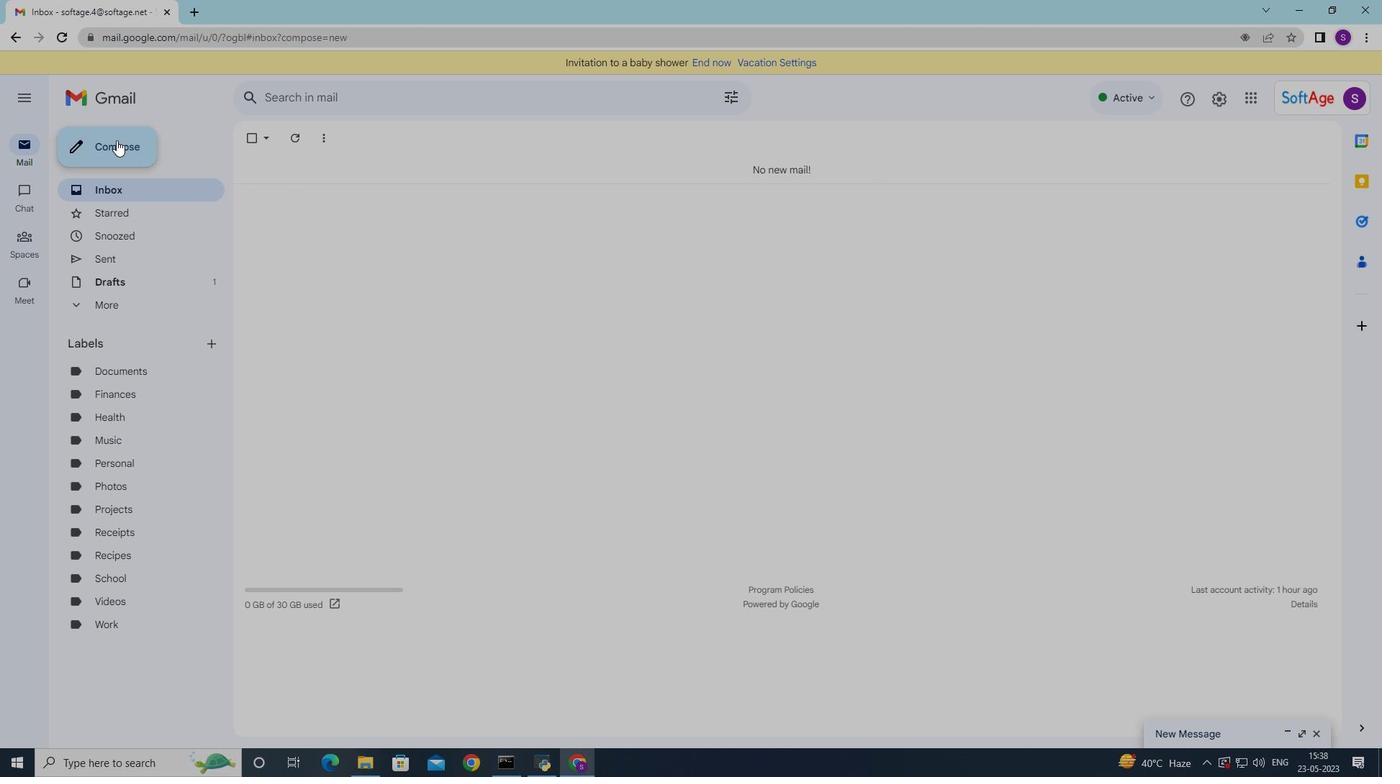 
Action: Mouse moved to (974, 729)
Screenshot: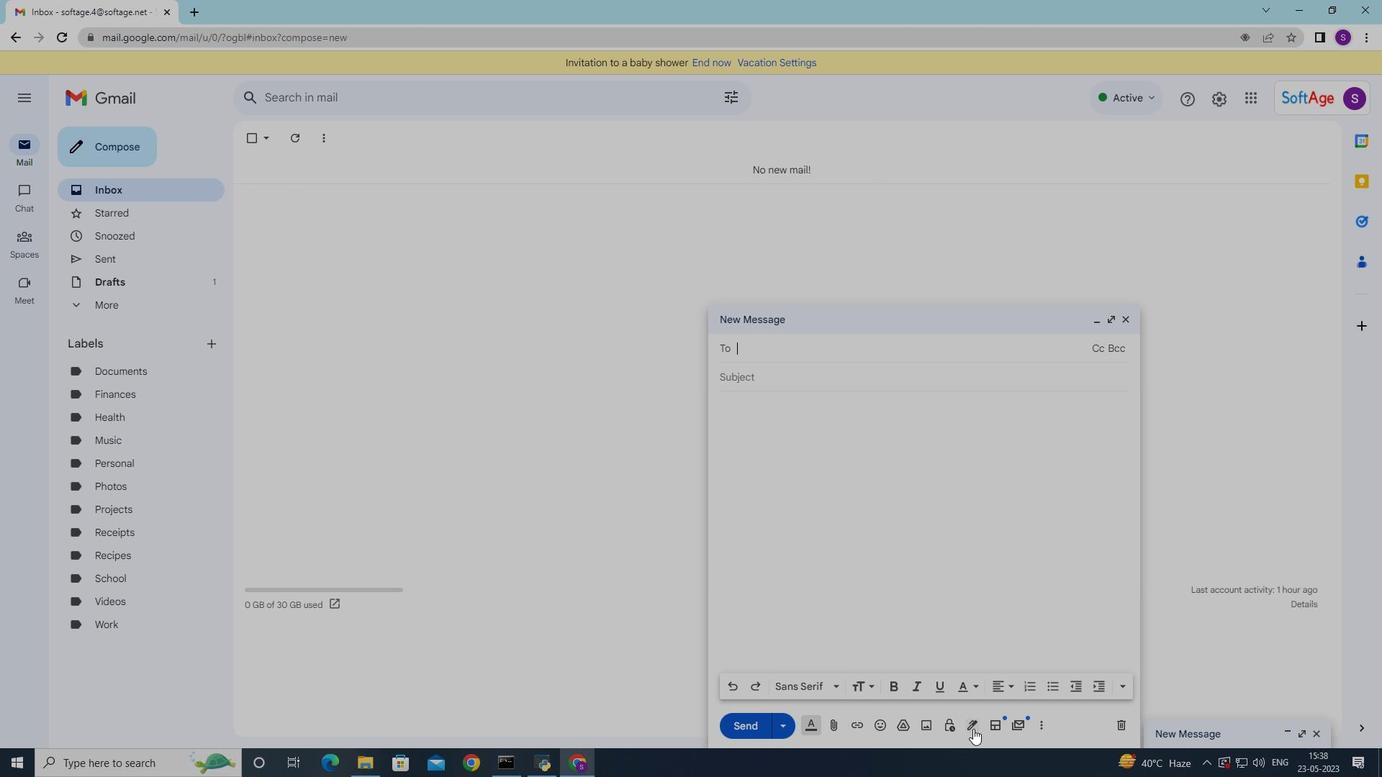 
Action: Mouse pressed left at (974, 729)
Screenshot: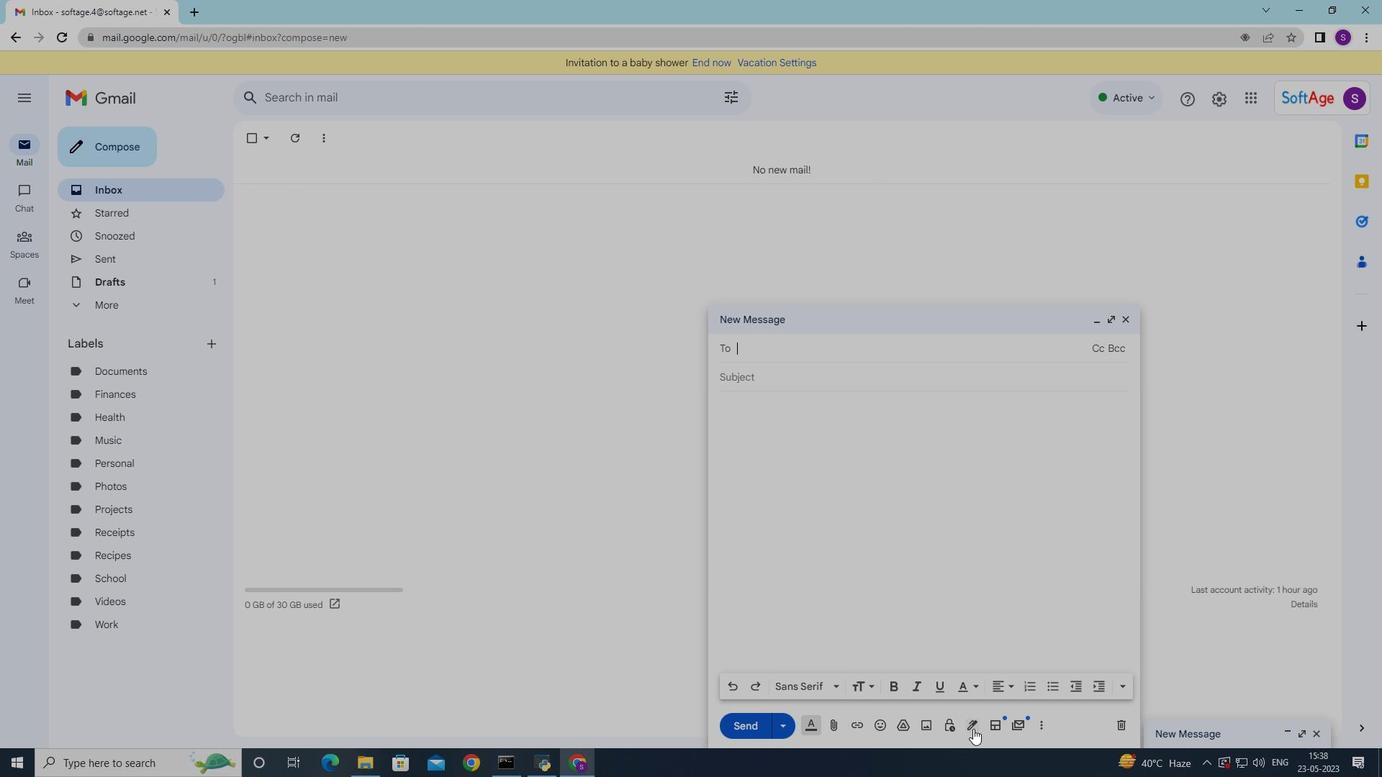 
Action: Mouse moved to (1020, 680)
Screenshot: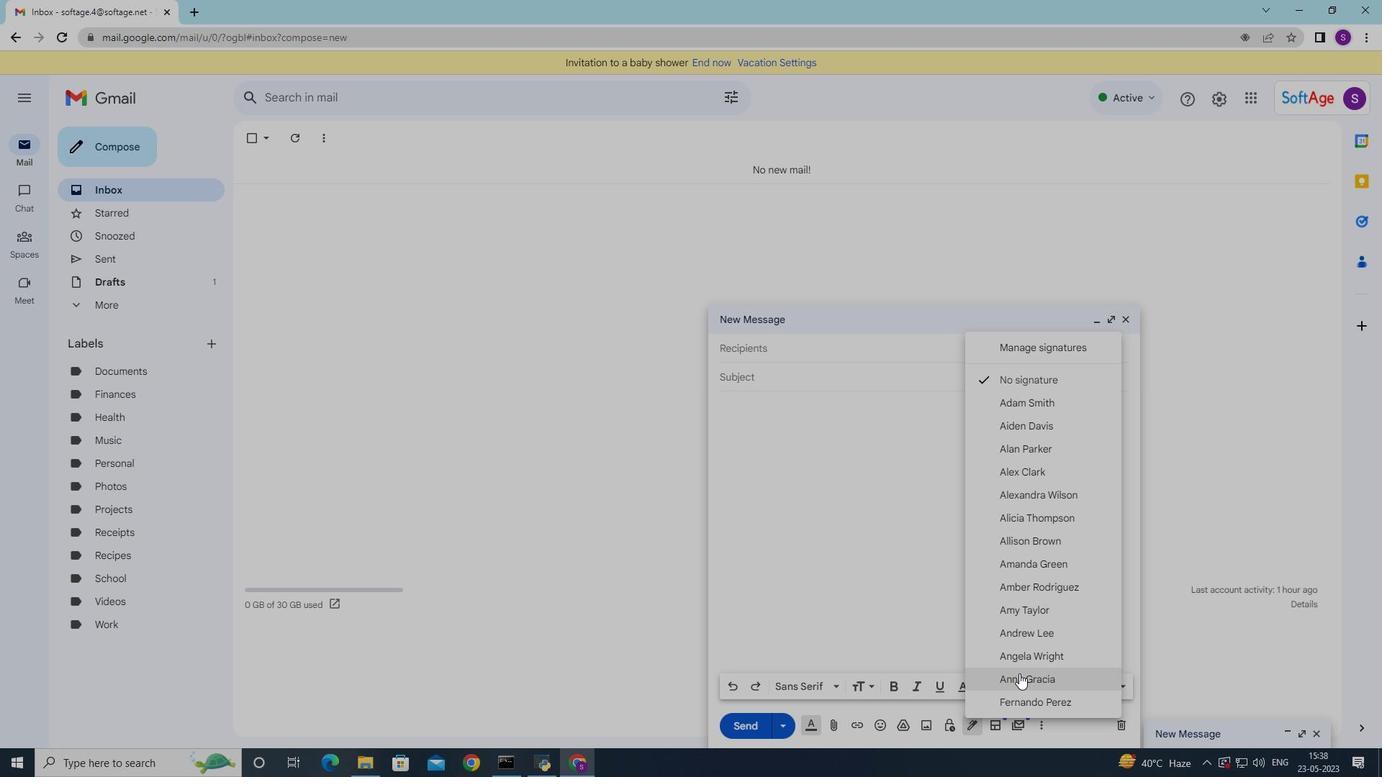 
Action: Mouse pressed left at (1020, 680)
Screenshot: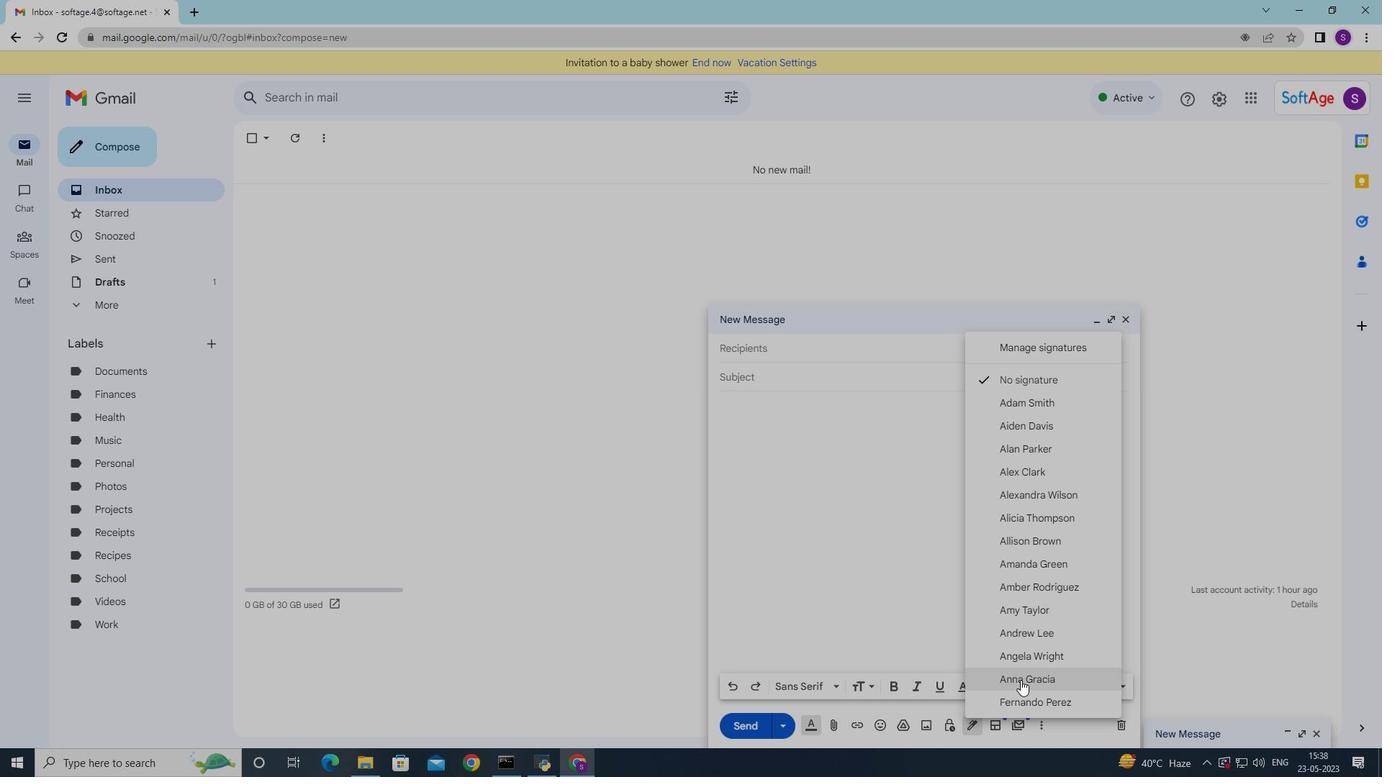
Action: Mouse moved to (760, 380)
Screenshot: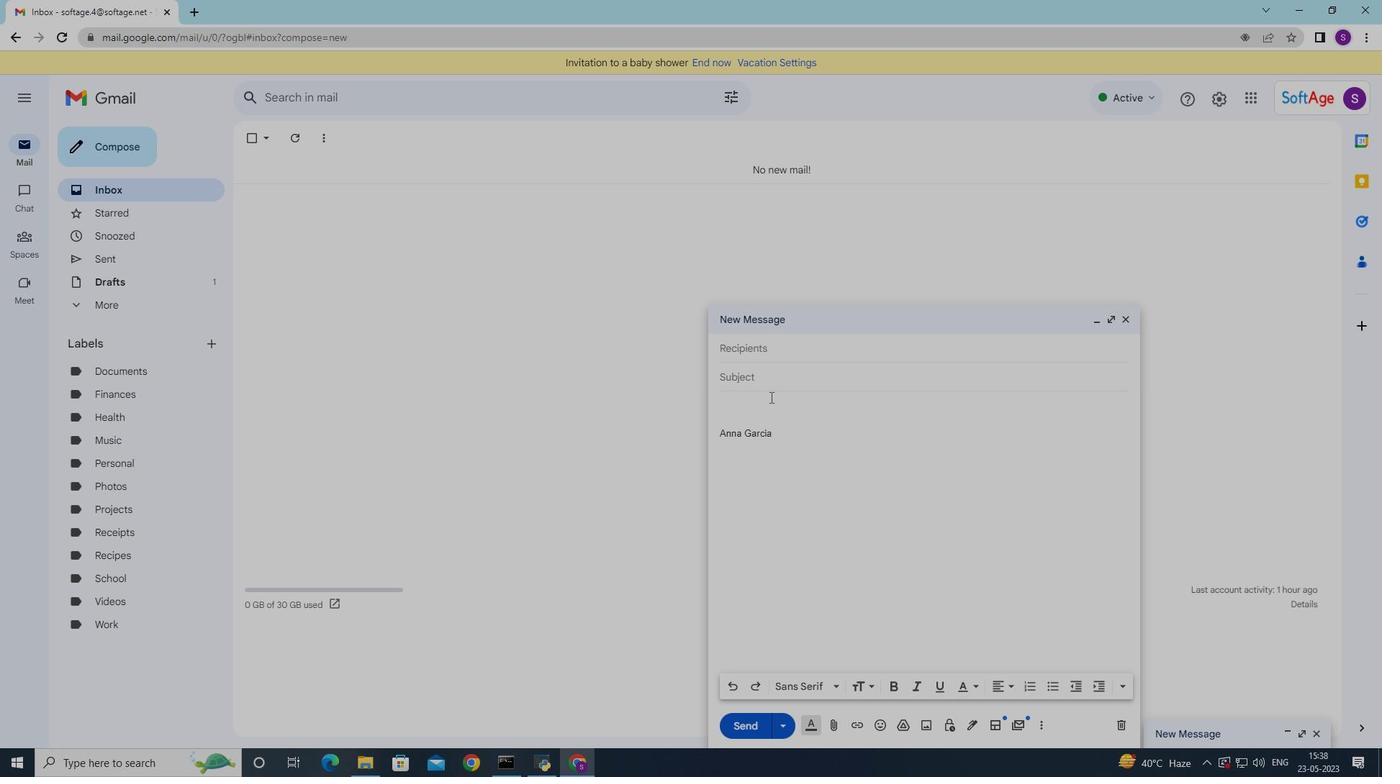 
Action: Mouse pressed left at (760, 380)
Screenshot: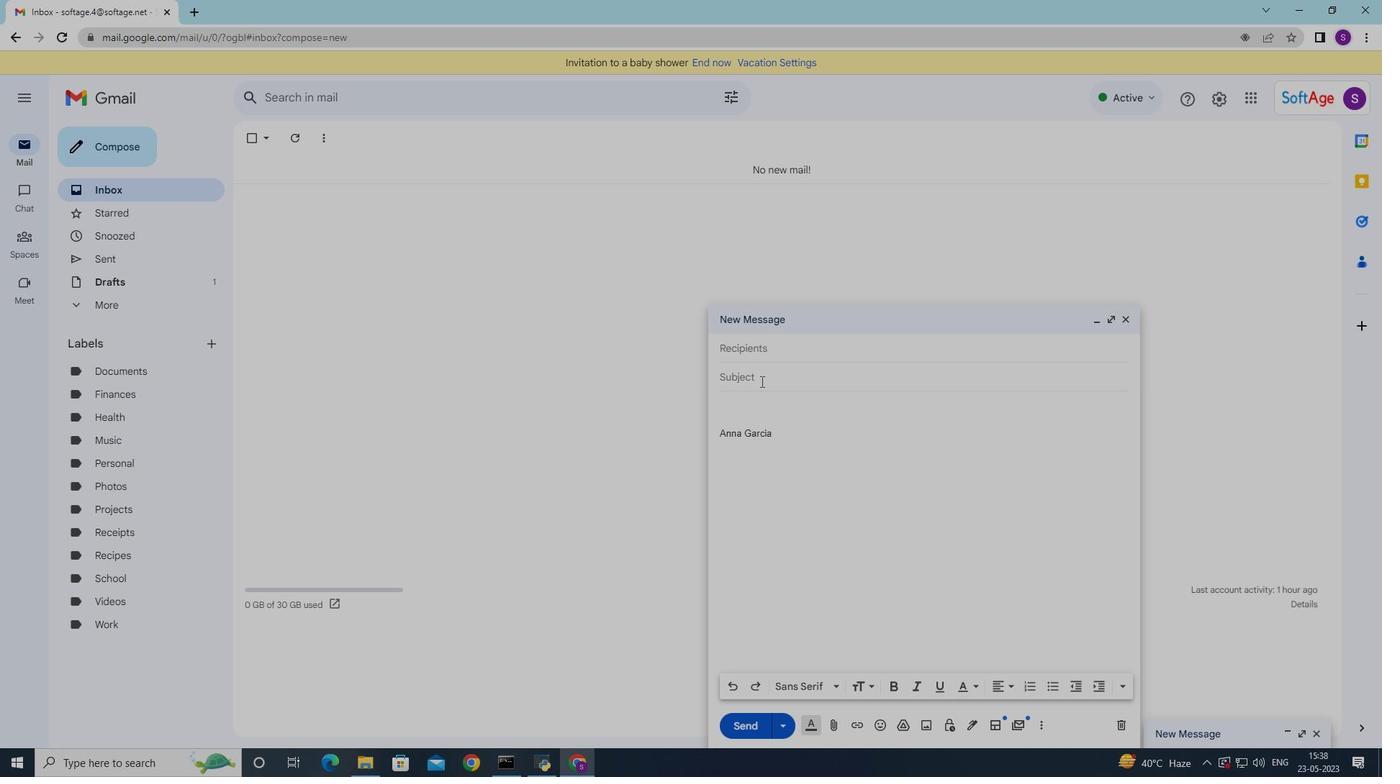 
Action: Mouse moved to (760, 381)
Screenshot: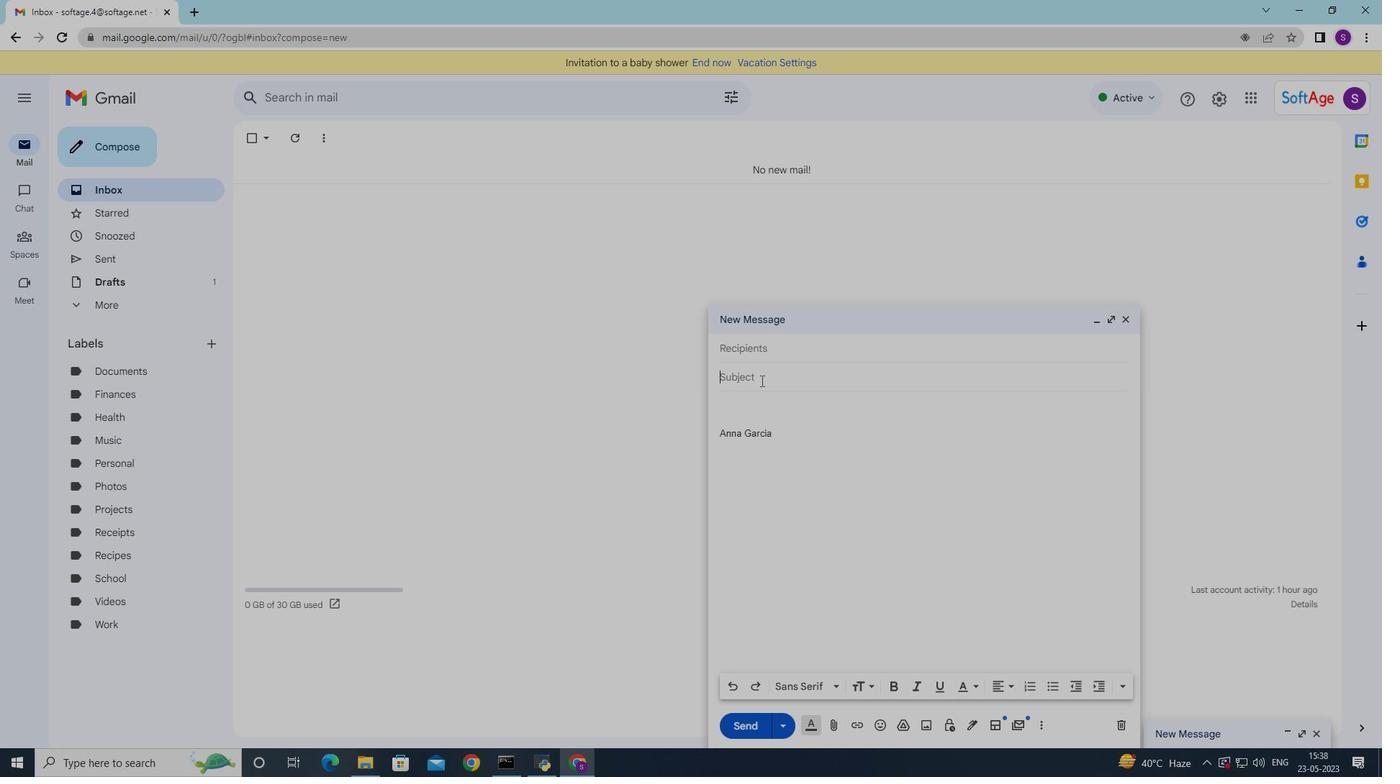 
Action: Key pressed <Key.shift>Feedback<Key.space>on<Key.space>a<Key.space>annual<Key.space>report<Key.space>
Screenshot: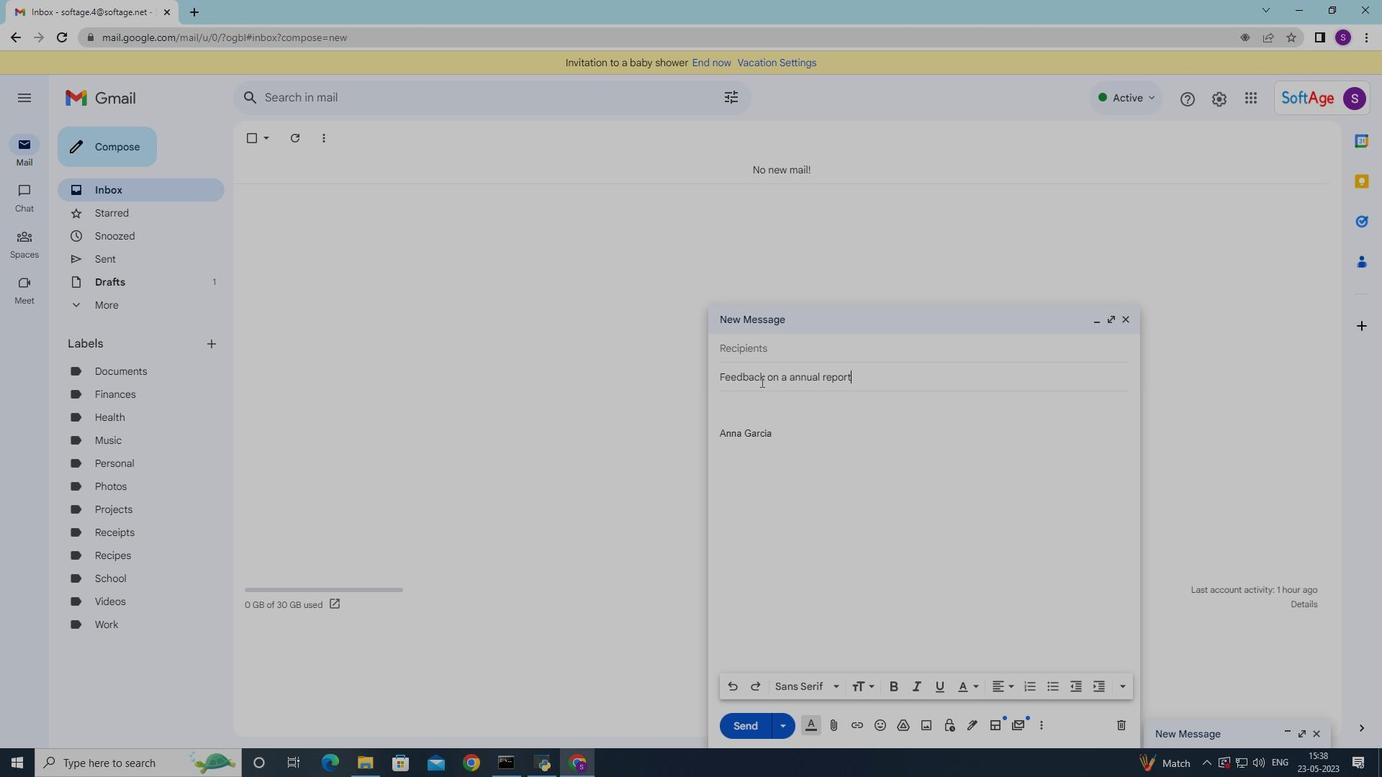 
Action: Mouse moved to (745, 404)
Screenshot: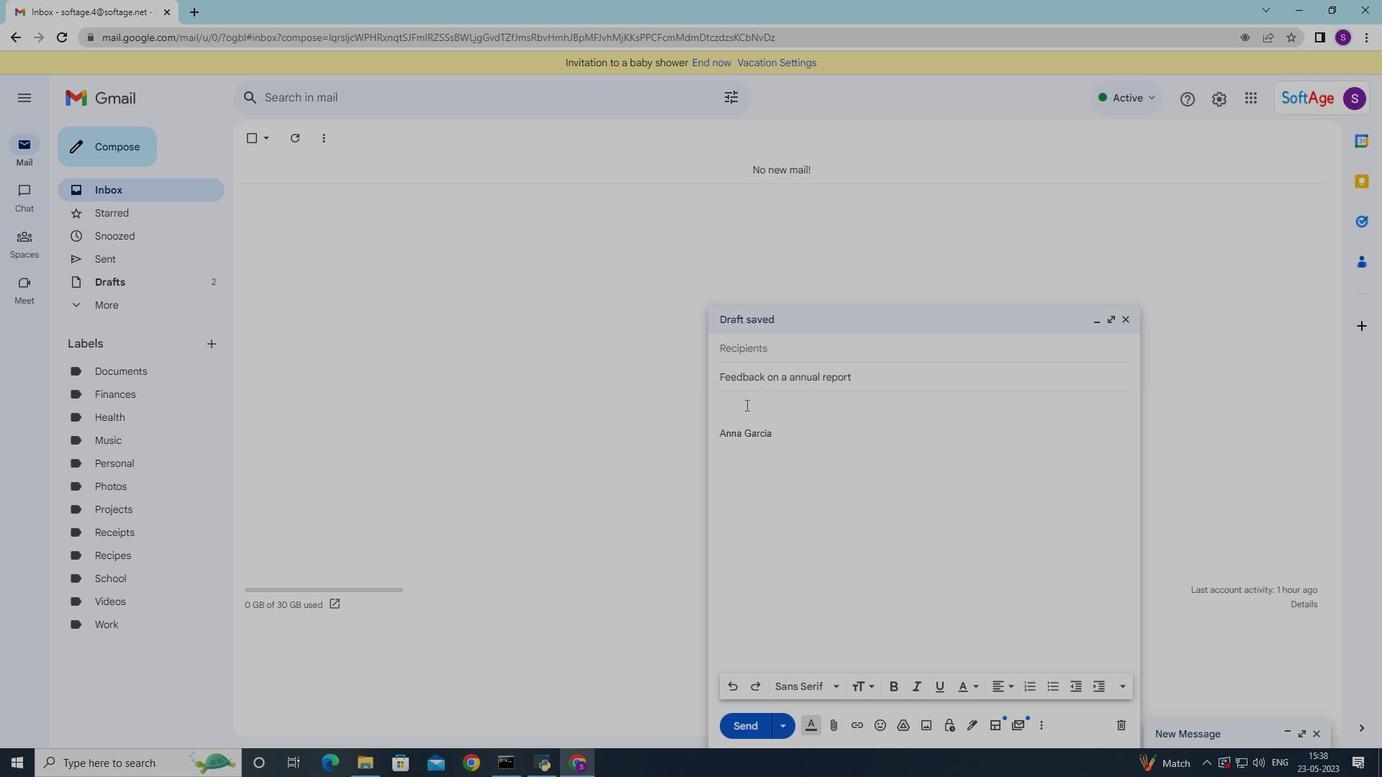 
Action: Mouse pressed left at (745, 404)
Screenshot: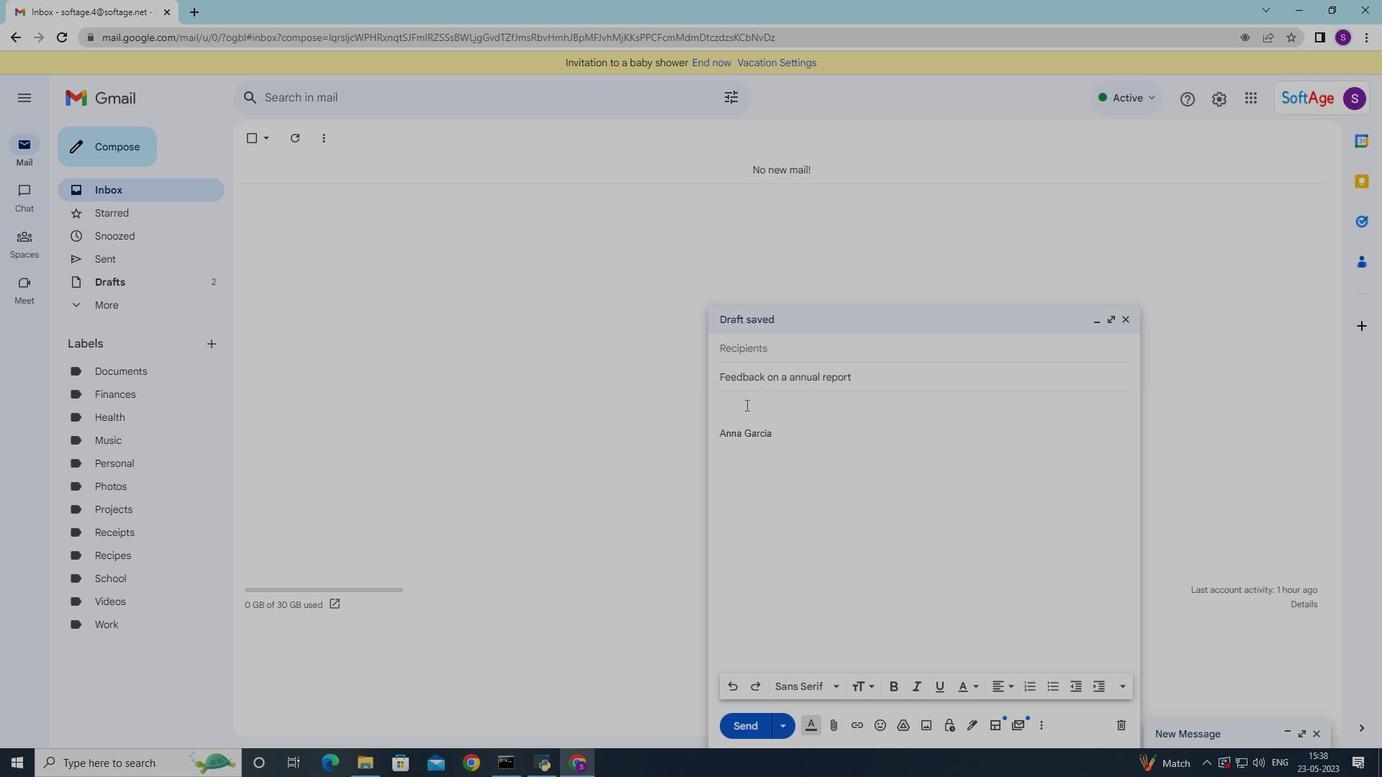 
Action: Mouse moved to (809, 413)
Screenshot: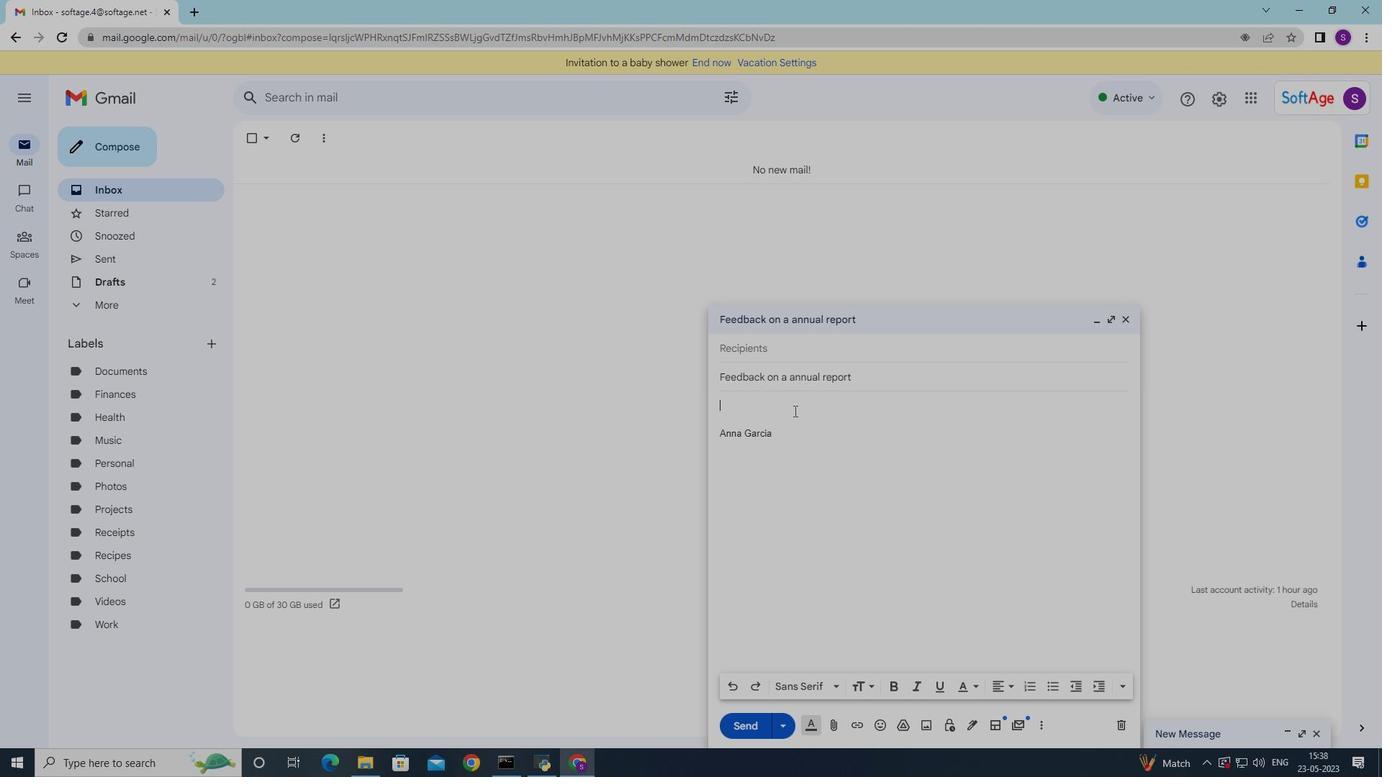 
Action: Key pressed <Key.shift>Can<Key.space>you<Key.space>please<Key.space>provide<Key.space>a<Key.space>breakdown<Key.space>of<Key.space>the<Key.space>expenses<Key.space>for<Key.space>the<Key.space>lase<Key.backspace>t<Key.space>quaret<Key.backspace>r<Key.backspace><Key.backspace>ter<Key.shift_r>?
Screenshot: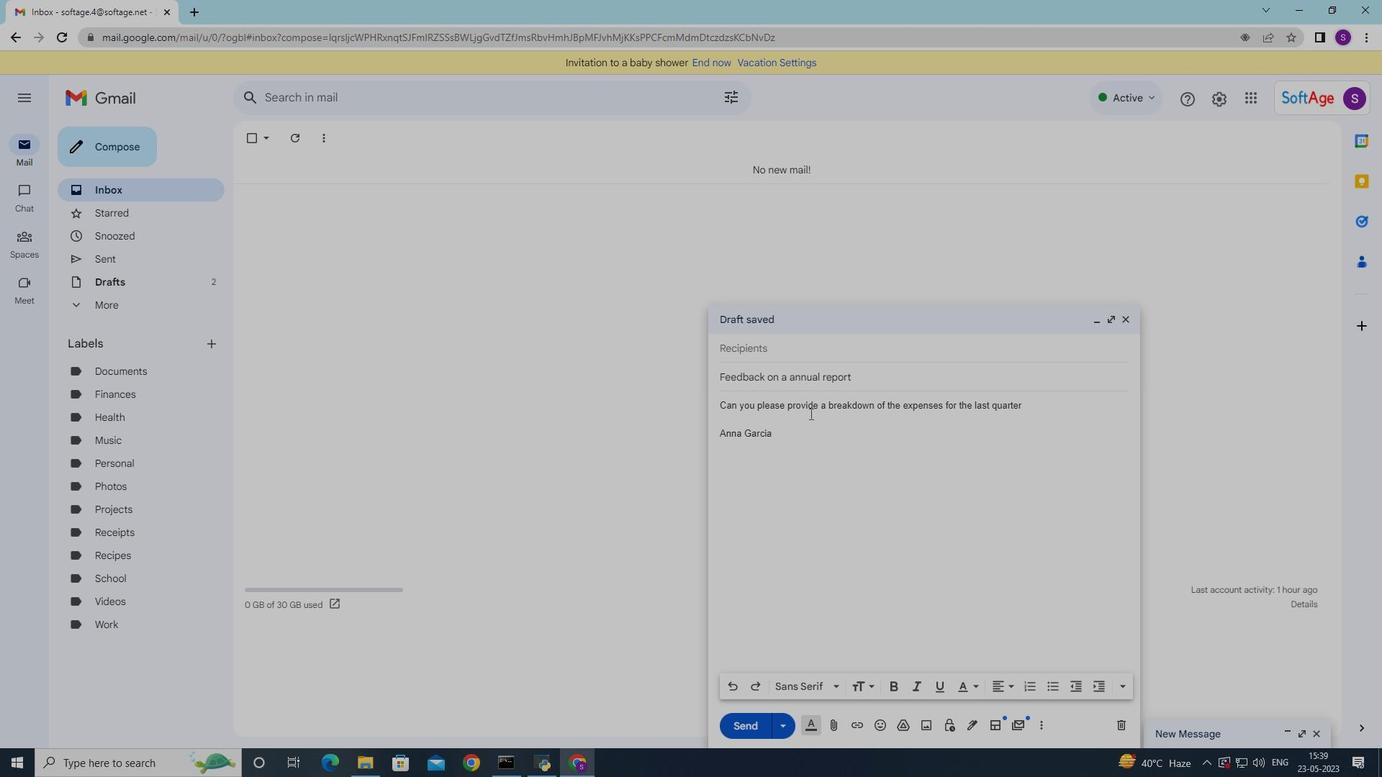 
Action: Mouse moved to (770, 352)
Screenshot: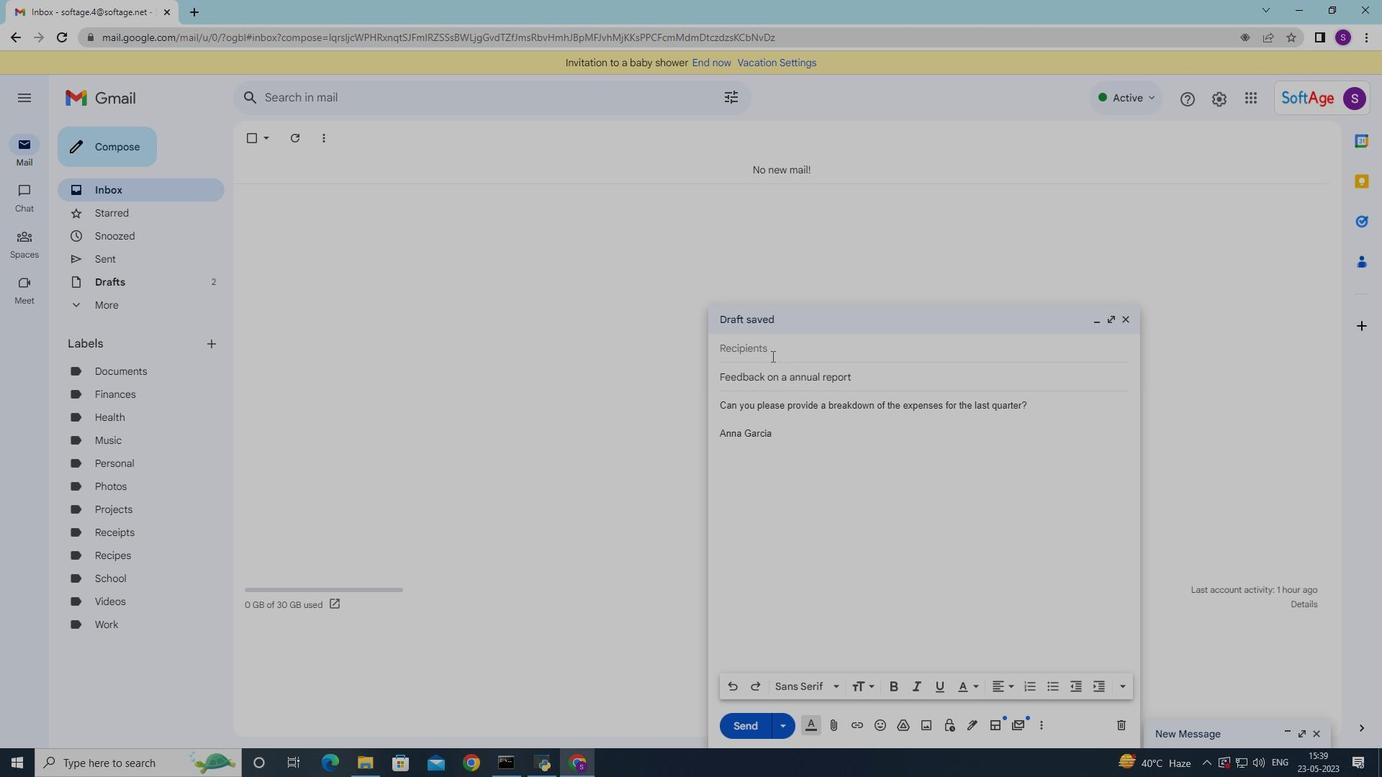 
Action: Mouse pressed left at (770, 352)
Screenshot: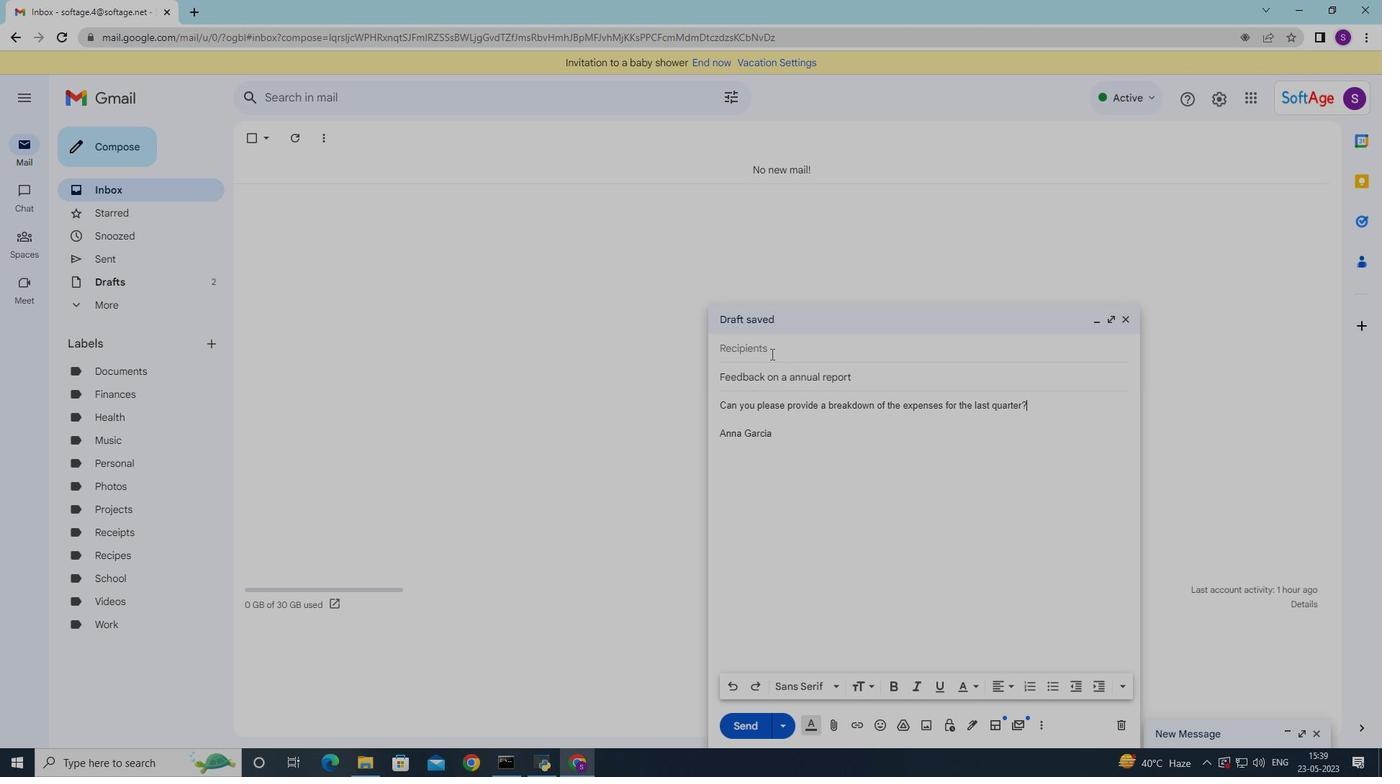 
Action: Mouse moved to (770, 352)
Screenshot: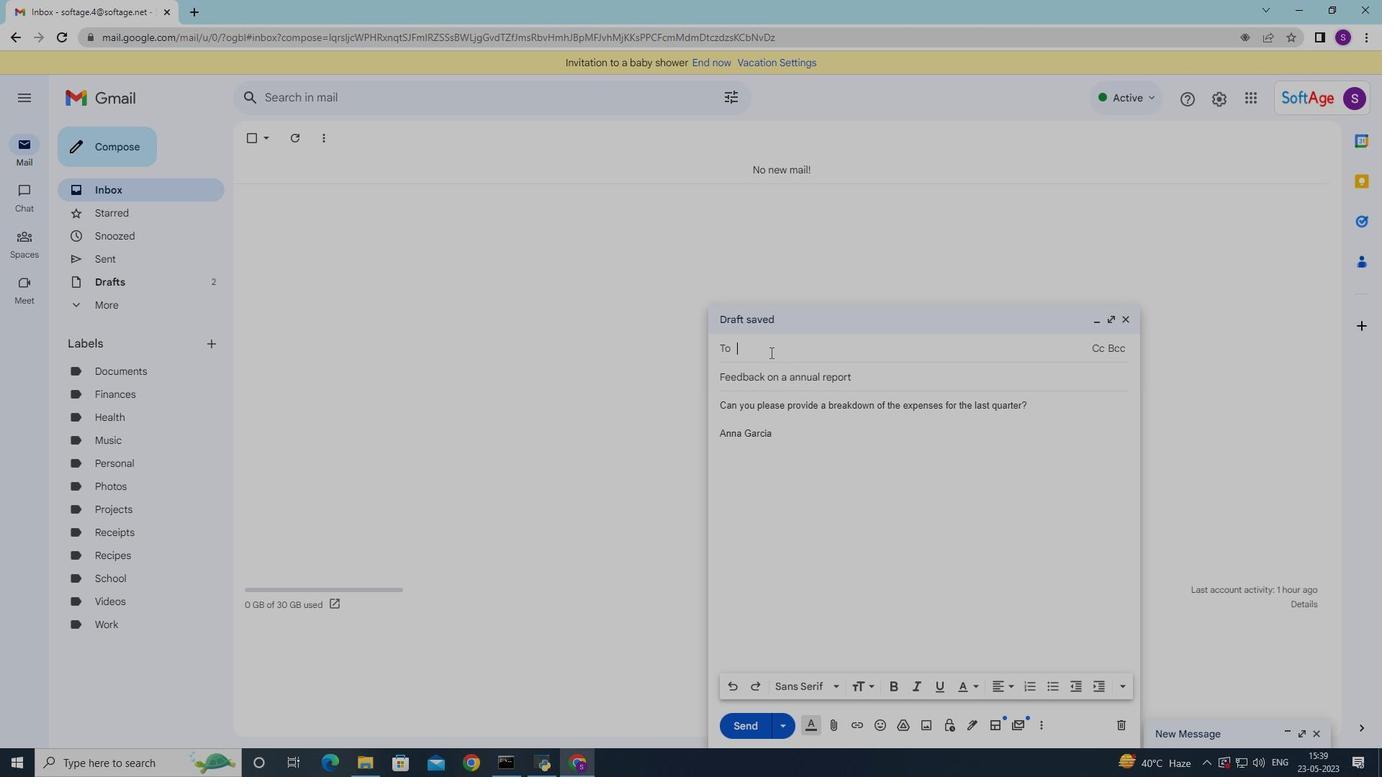 
Action: Key pressed softage,3
Screenshot: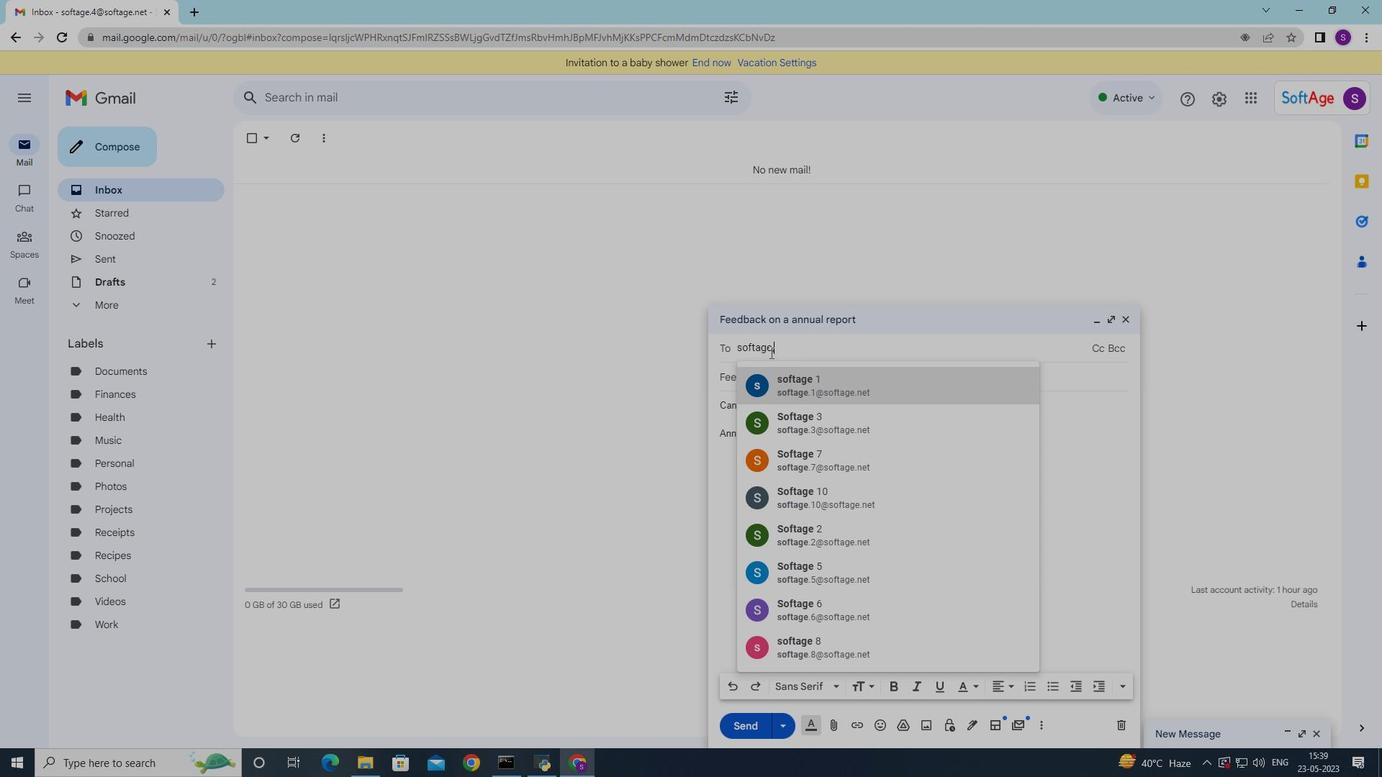 
Action: Mouse moved to (825, 376)
Screenshot: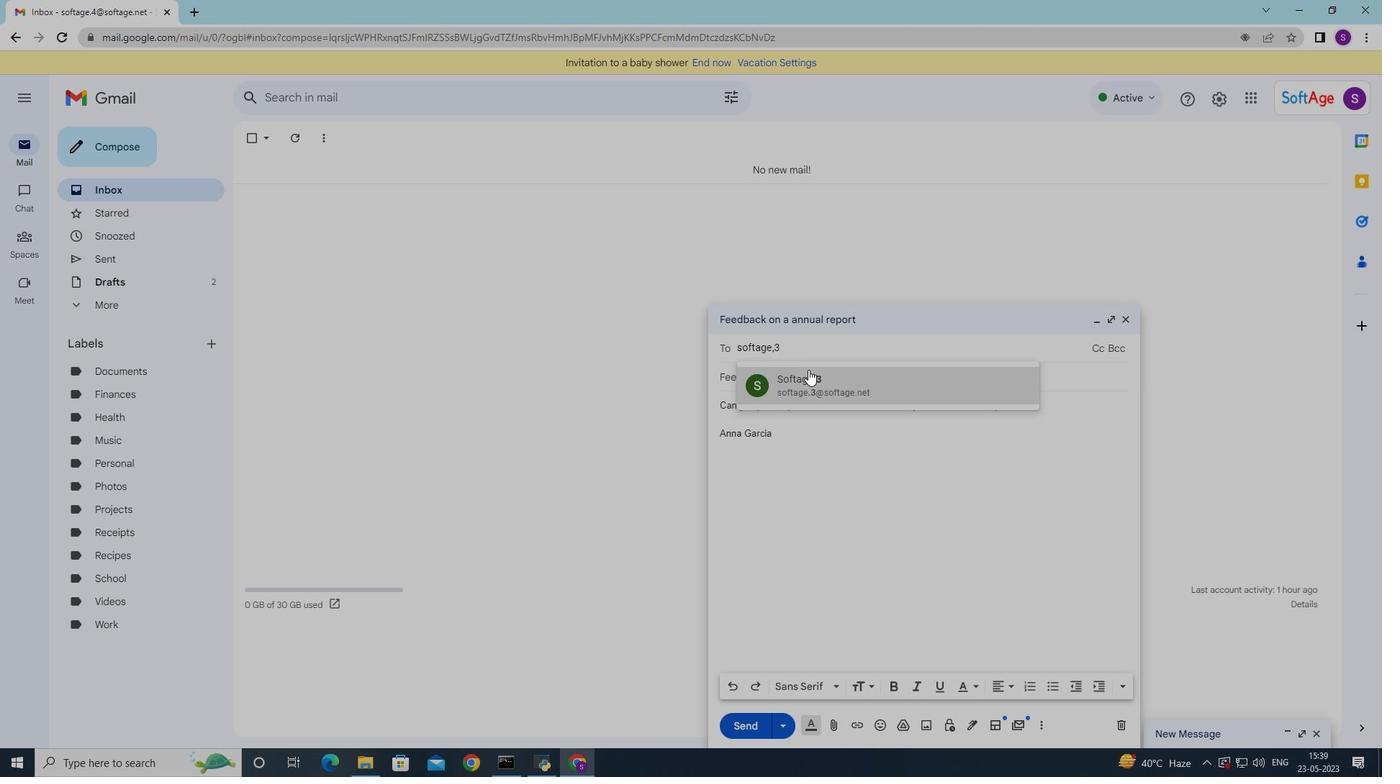 
Action: Mouse pressed left at (825, 376)
Screenshot: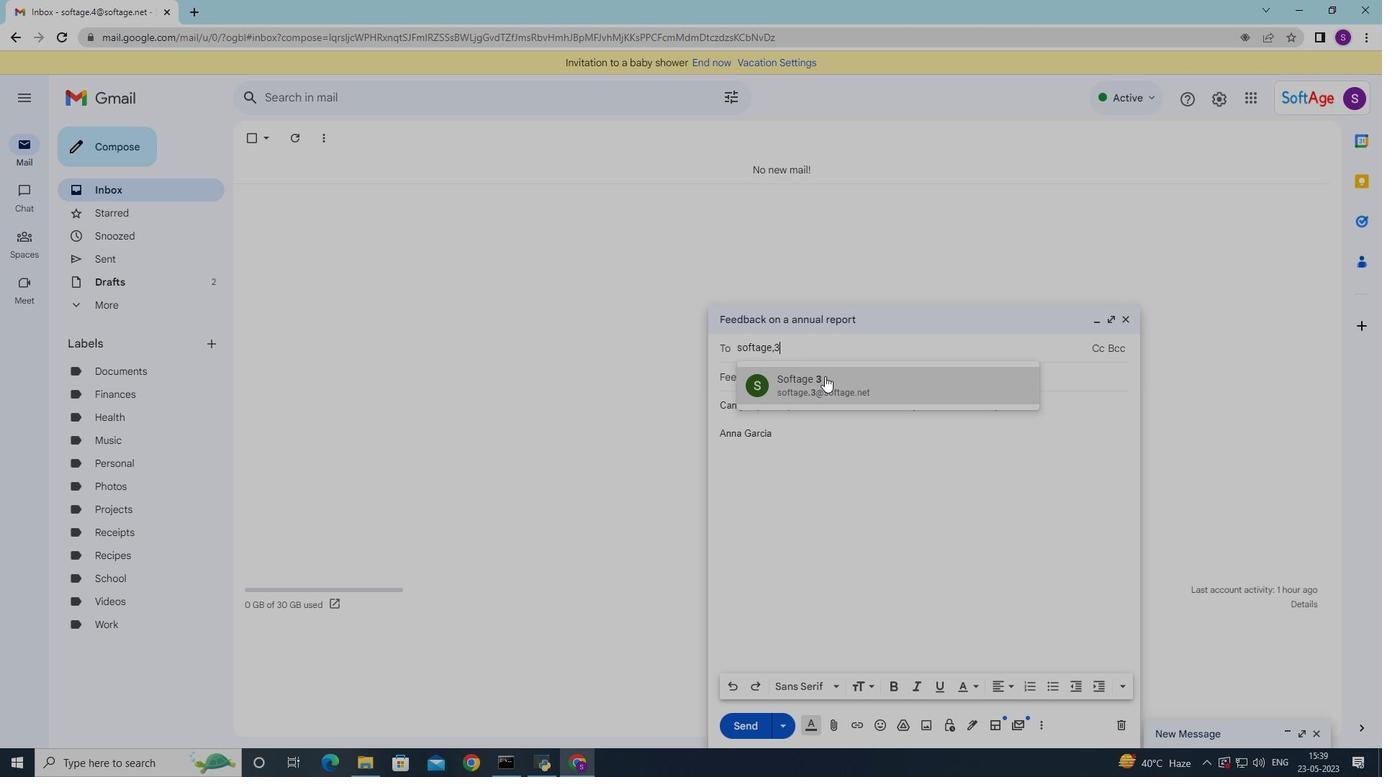 
Action: Mouse moved to (768, 510)
Screenshot: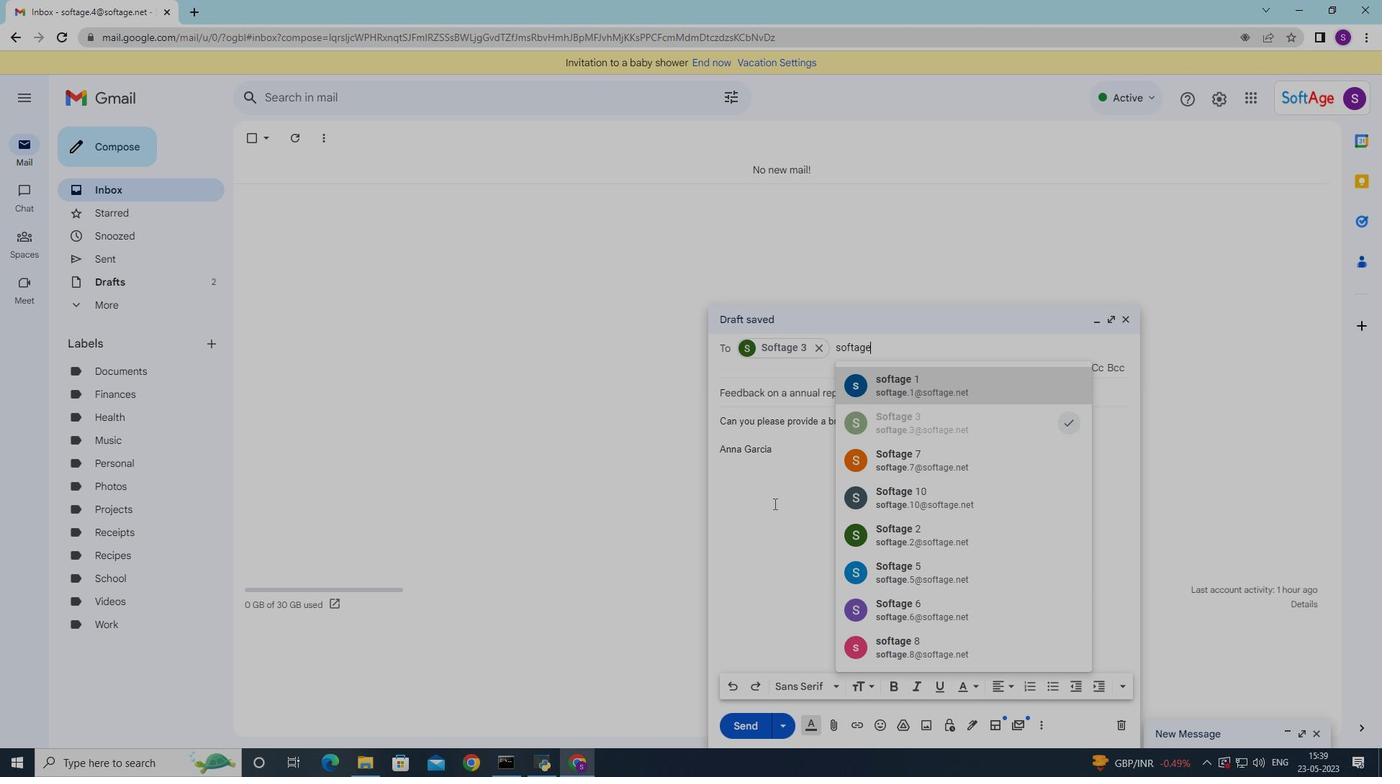 
Action: Mouse pressed left at (768, 510)
Screenshot: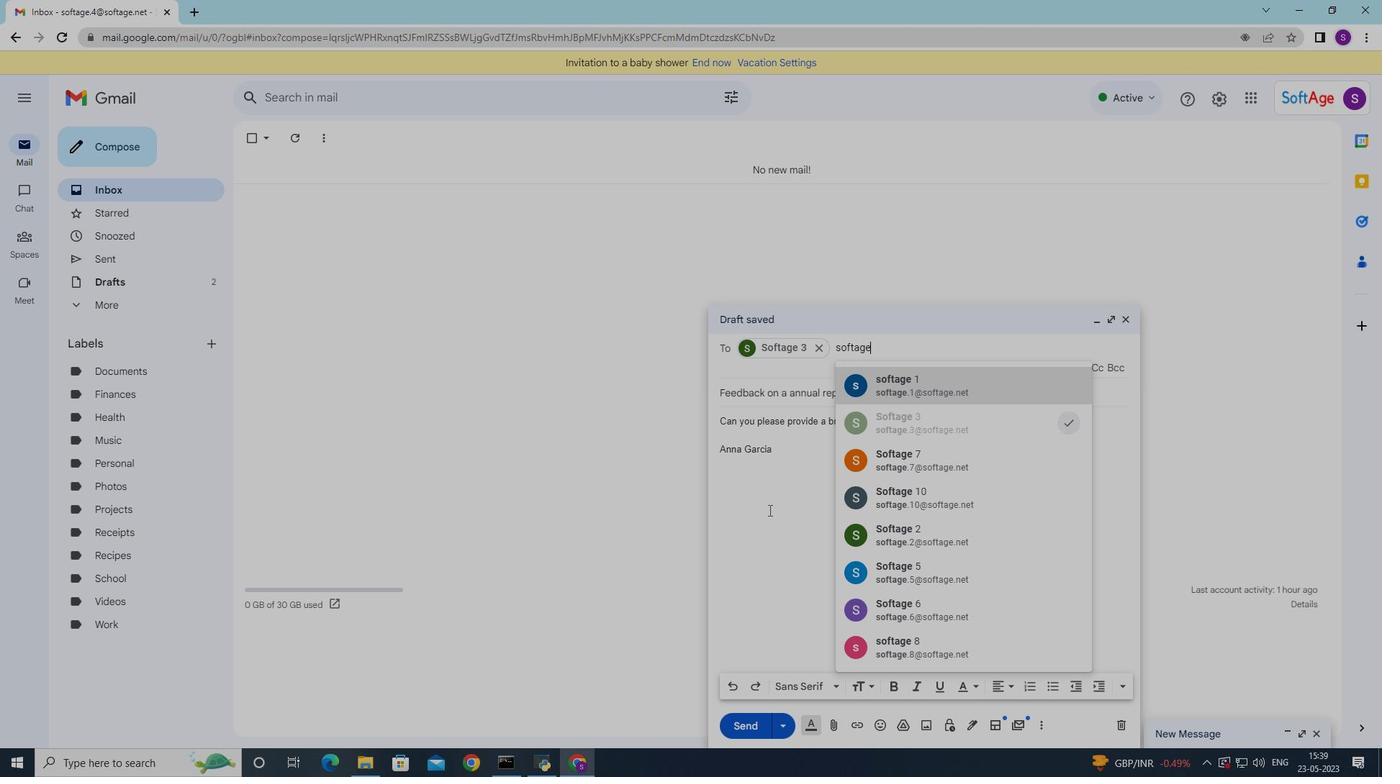 
Action: Mouse moved to (807, 345)
Screenshot: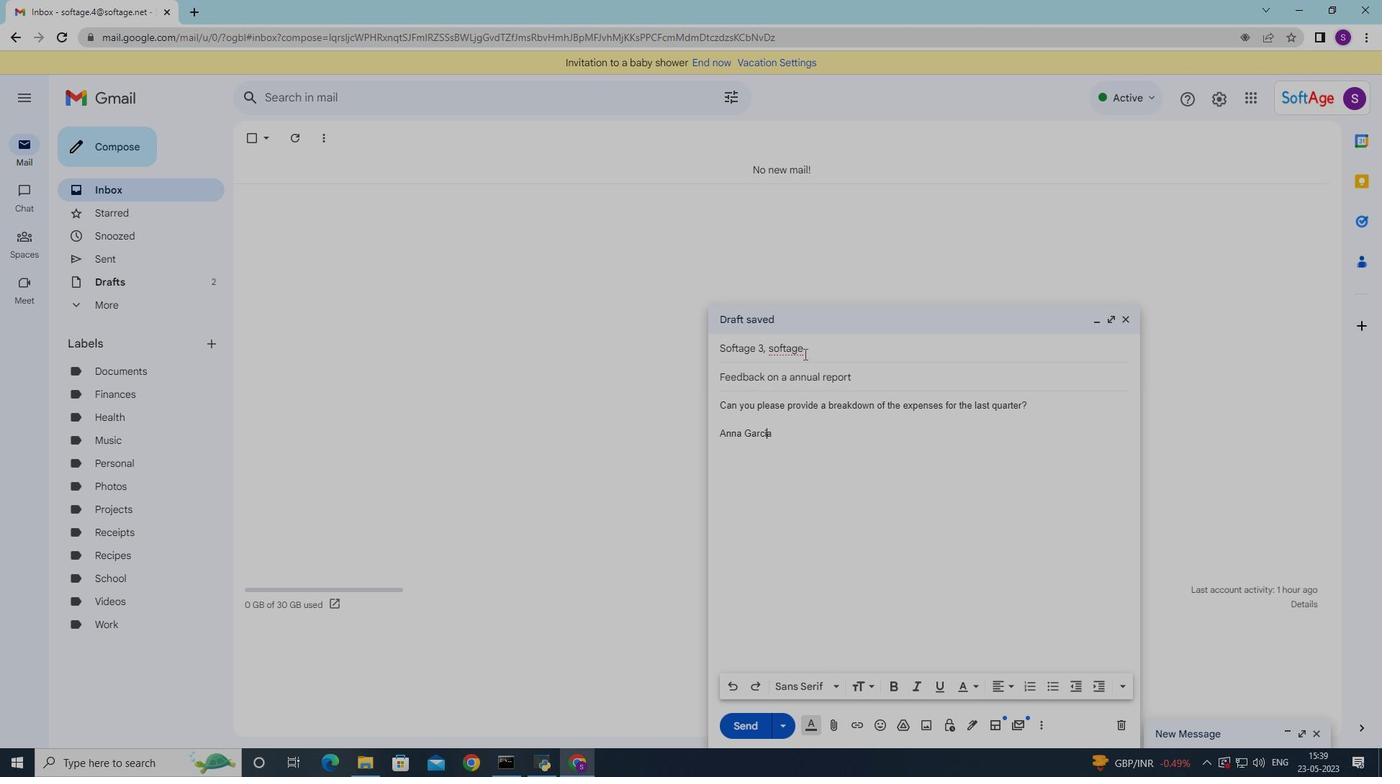 
Action: Mouse pressed left at (807, 345)
Screenshot: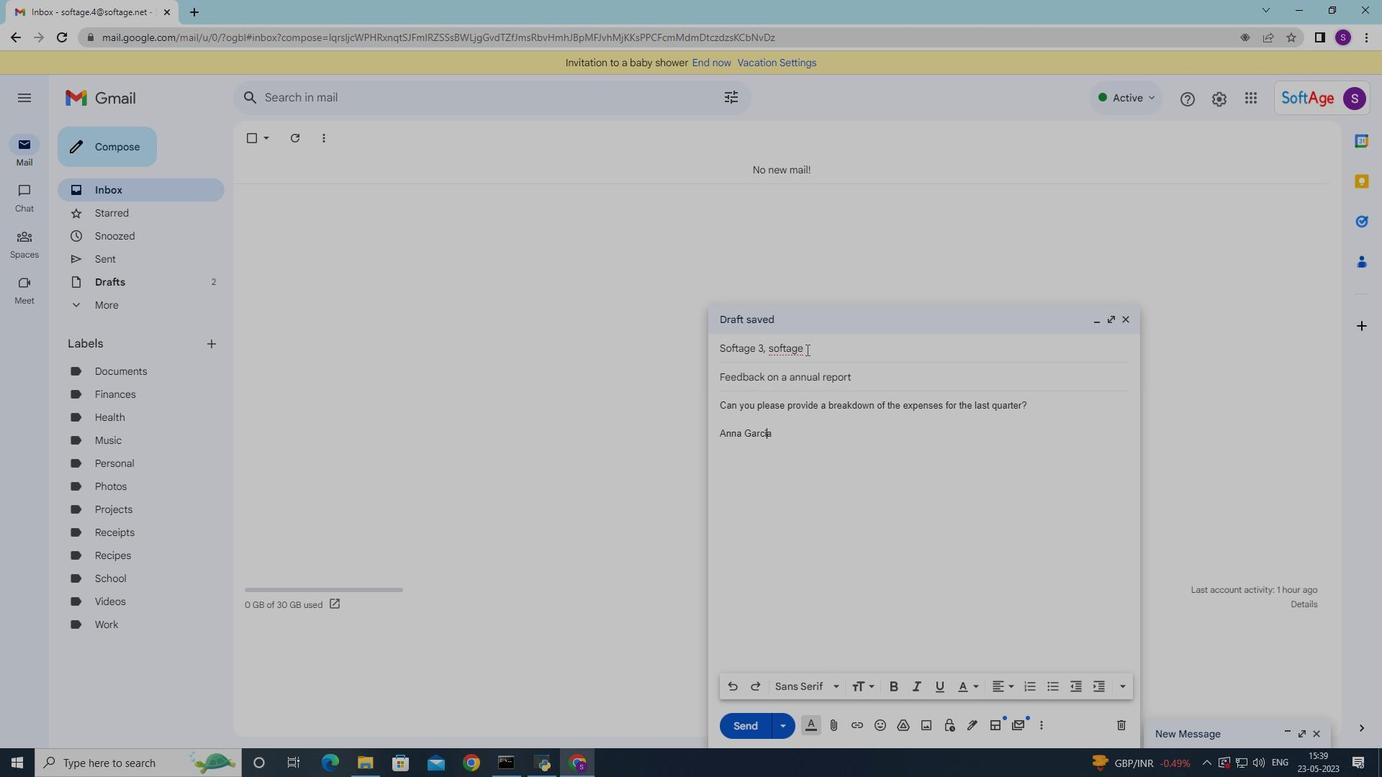 
Action: Mouse moved to (875, 344)
Screenshot: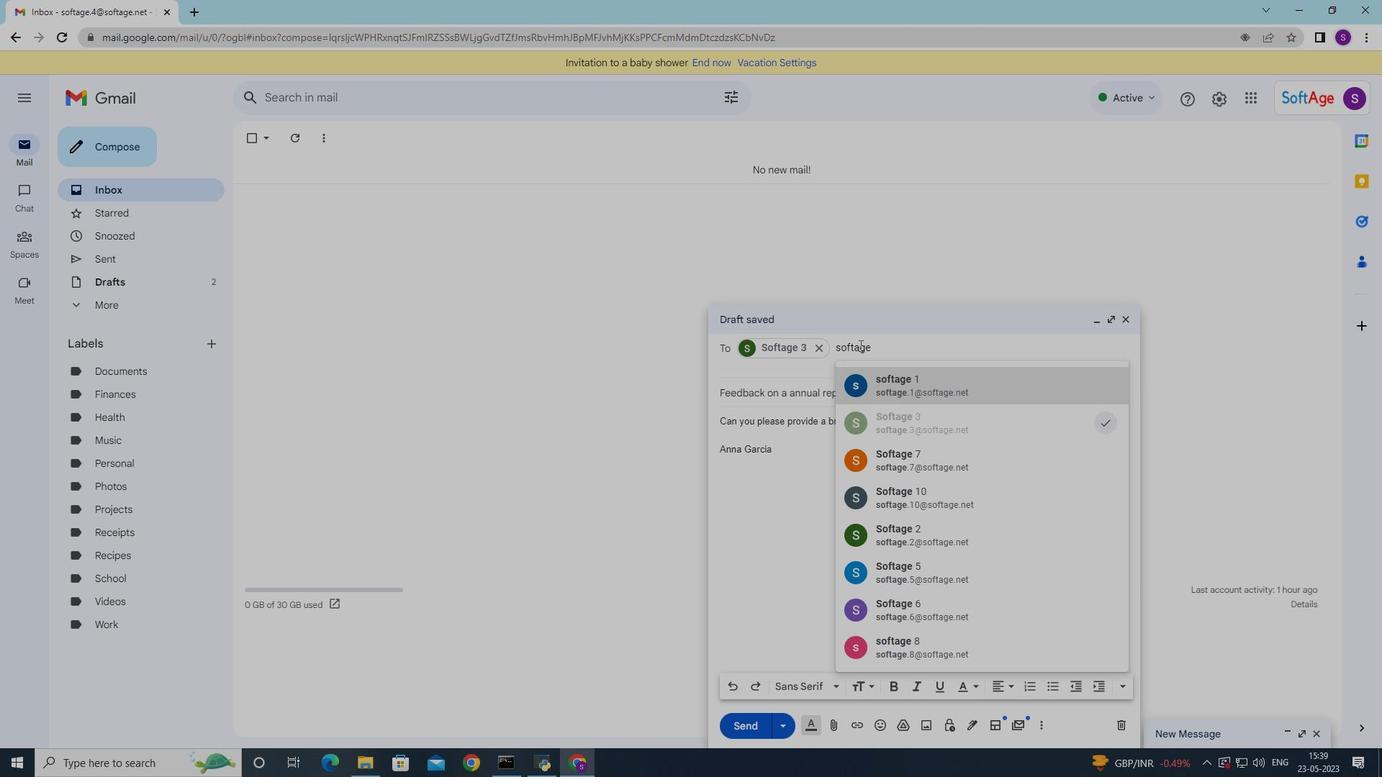 
Action: Key pressed <Key.backspace><Key.backspace><Key.backspace><Key.backspace><Key.backspace><Key.backspace>
Screenshot: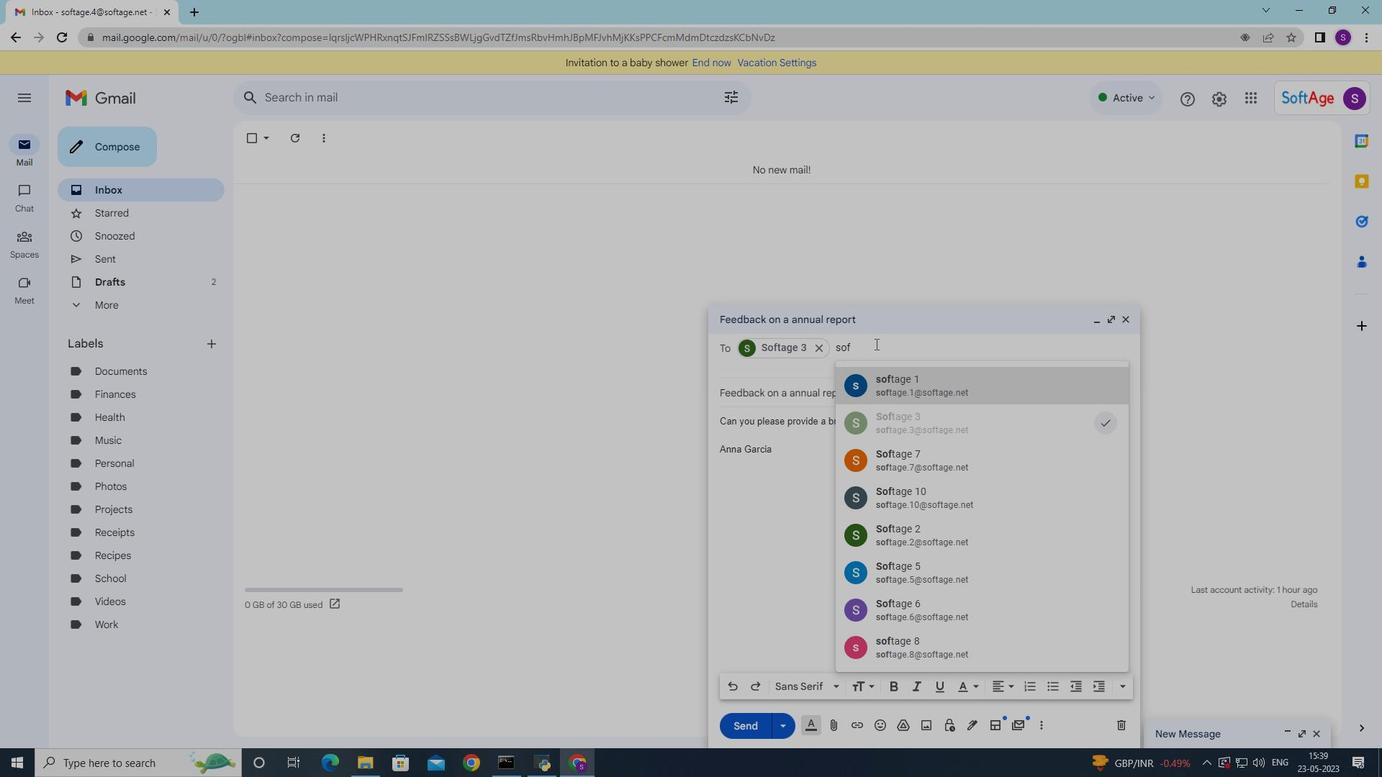 
Action: Mouse moved to (875, 344)
Screenshot: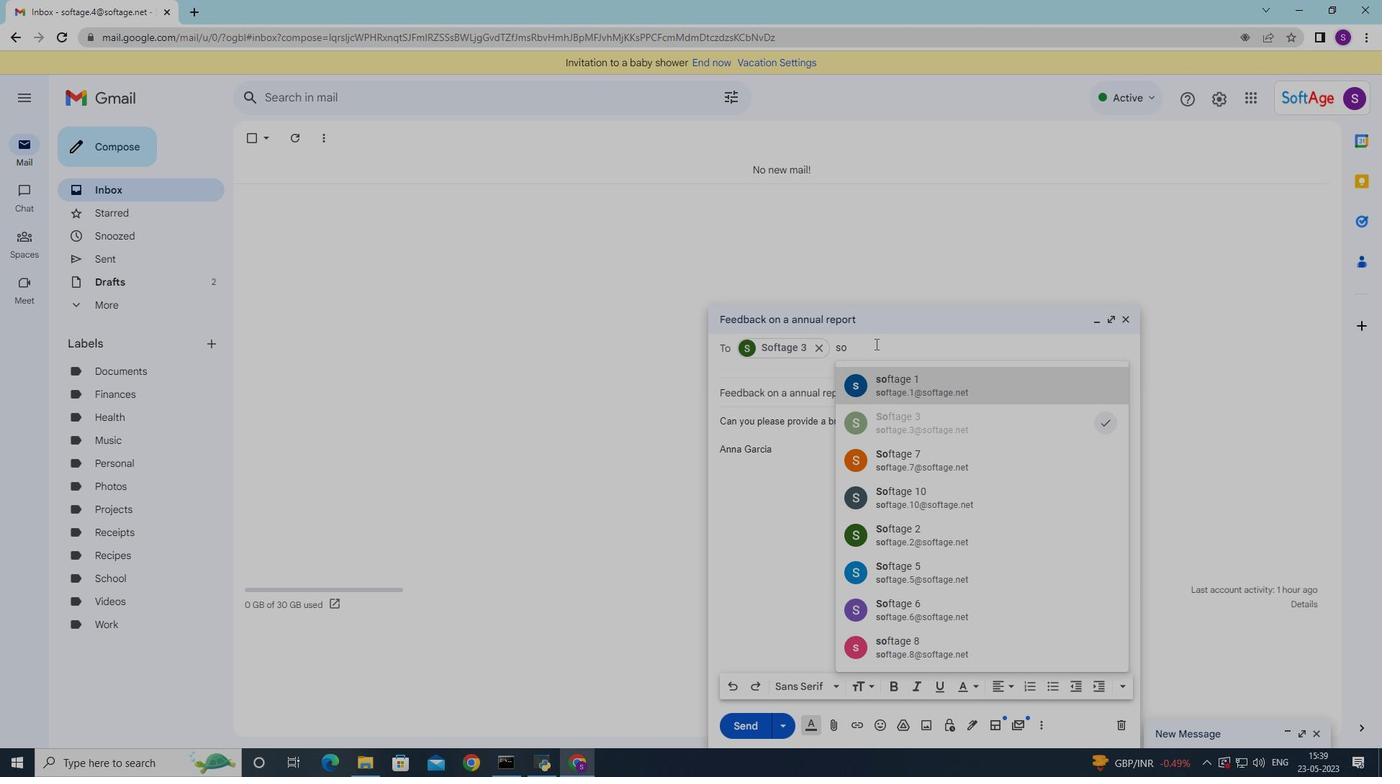 
Action: Key pressed <Key.backspace><Key.backspace>
Screenshot: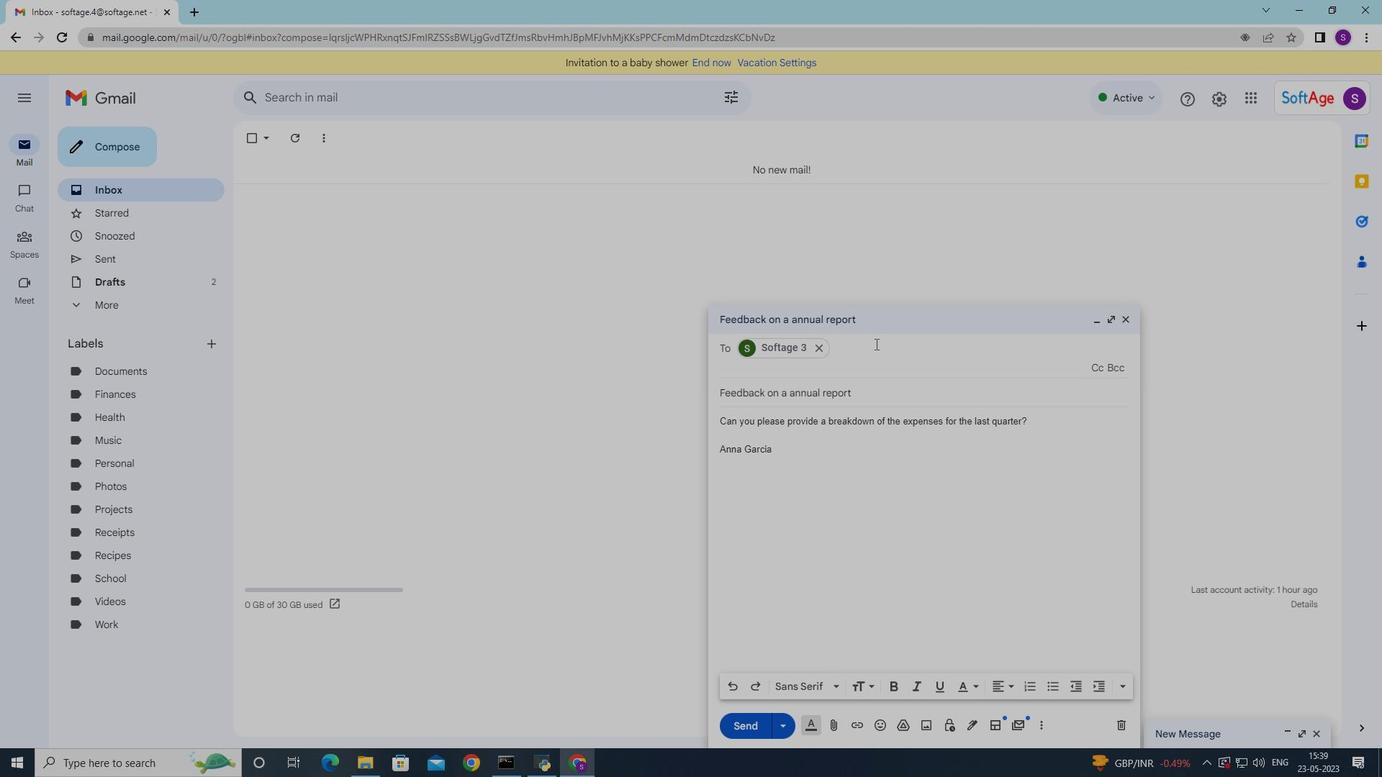 
Action: Mouse moved to (827, 509)
Screenshot: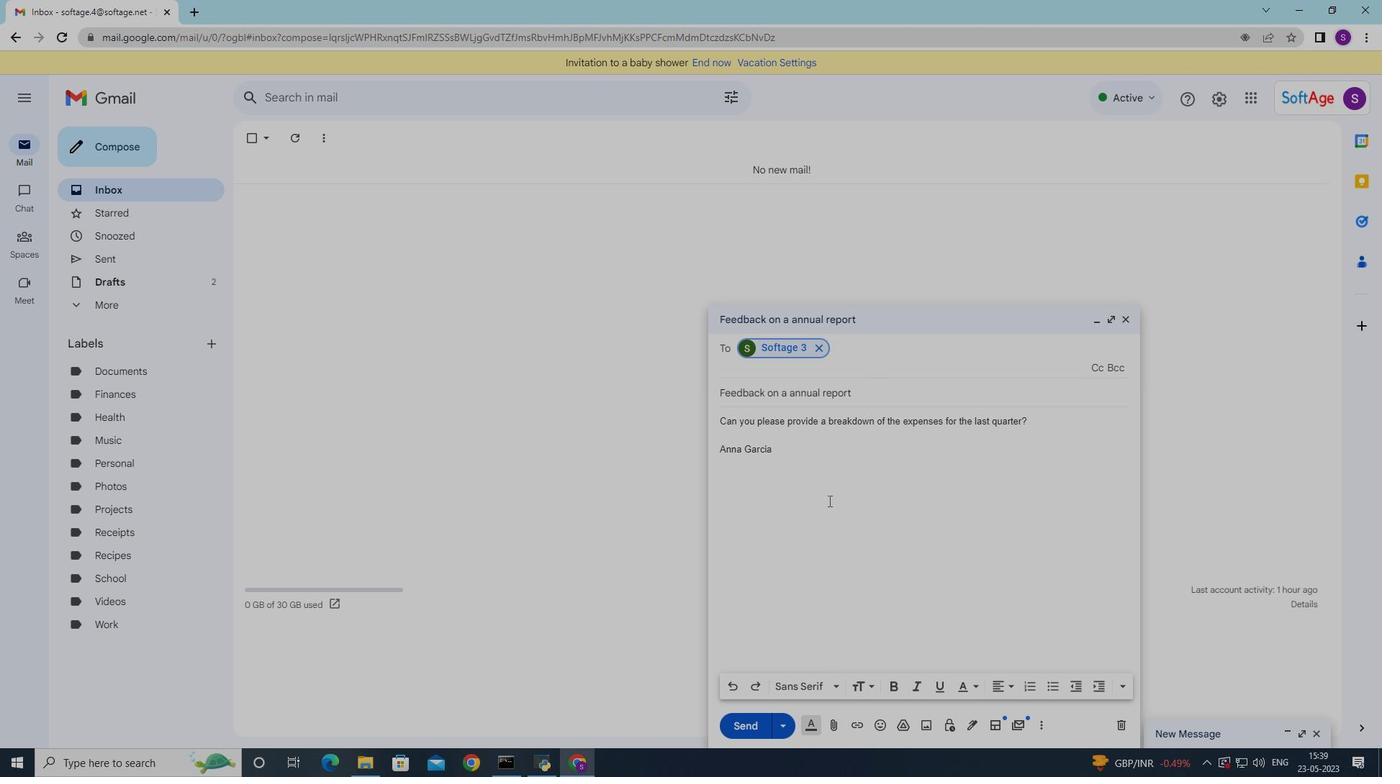 
Action: Mouse pressed left at (827, 509)
Screenshot: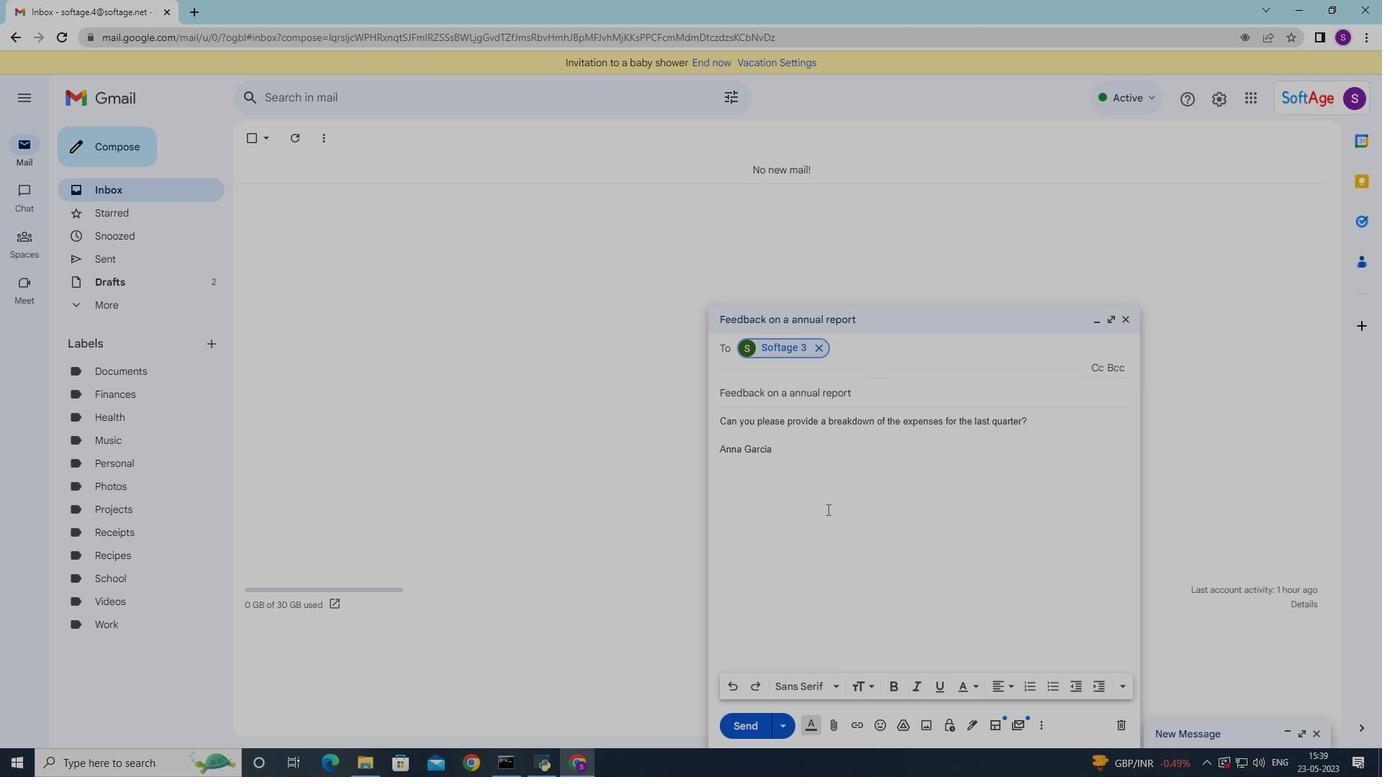 
Action: Mouse moved to (784, 356)
Screenshot: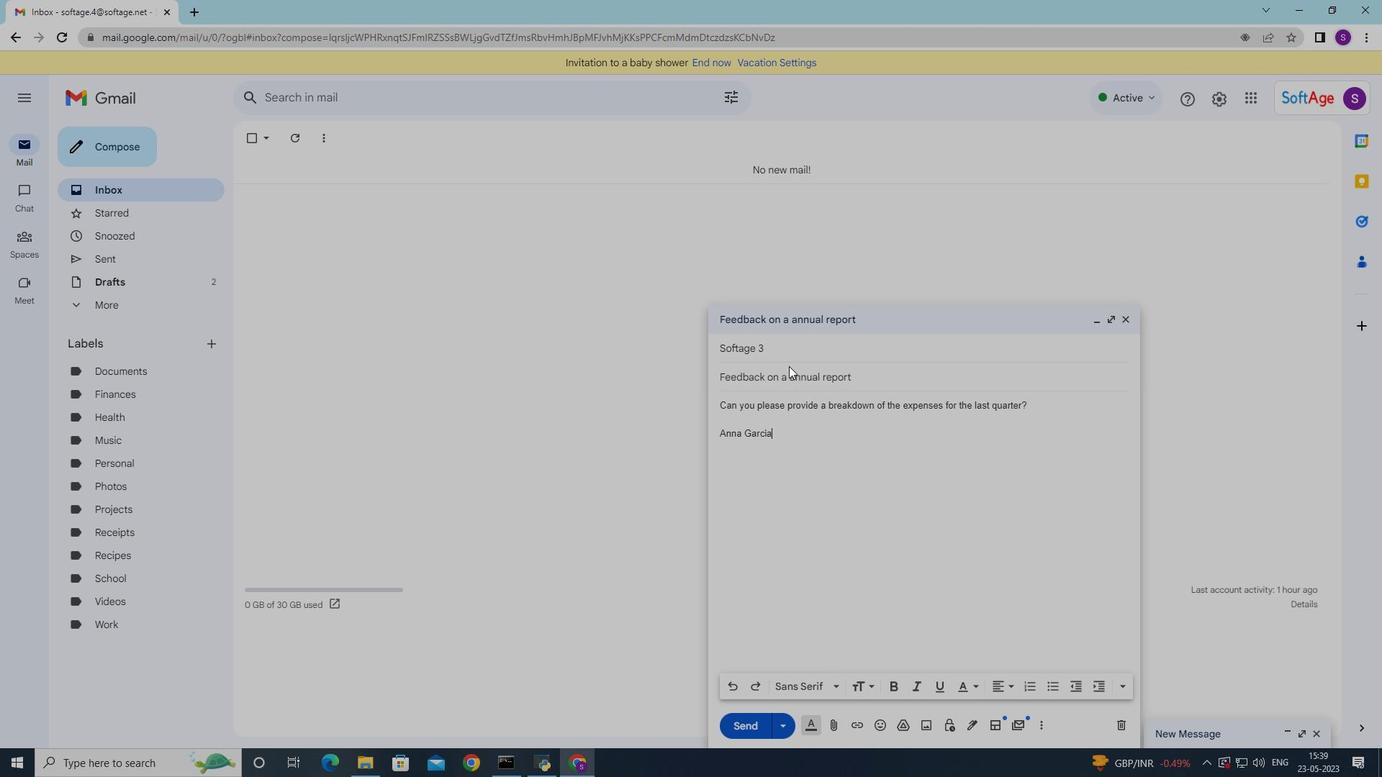 
Action: Mouse pressed left at (784, 356)
Screenshot: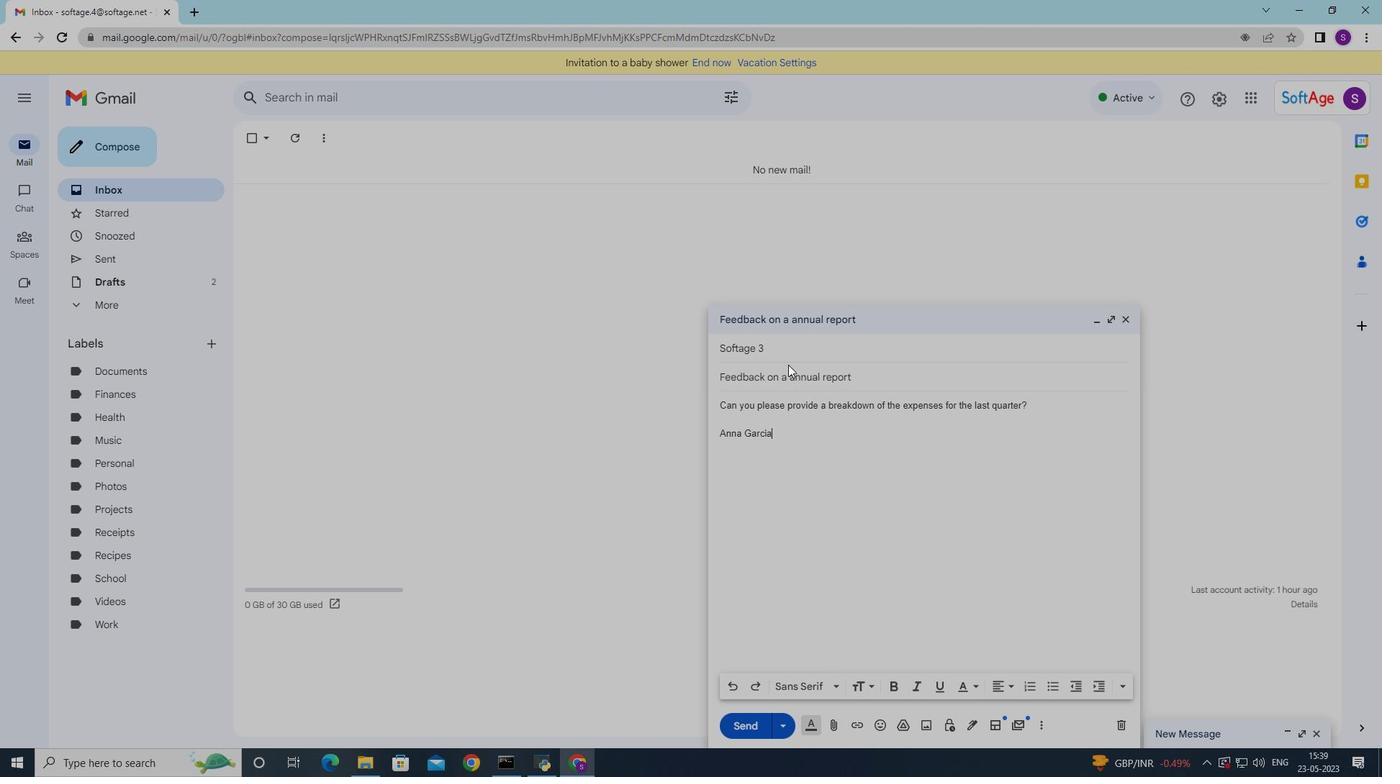 
Action: Mouse moved to (737, 420)
Screenshot: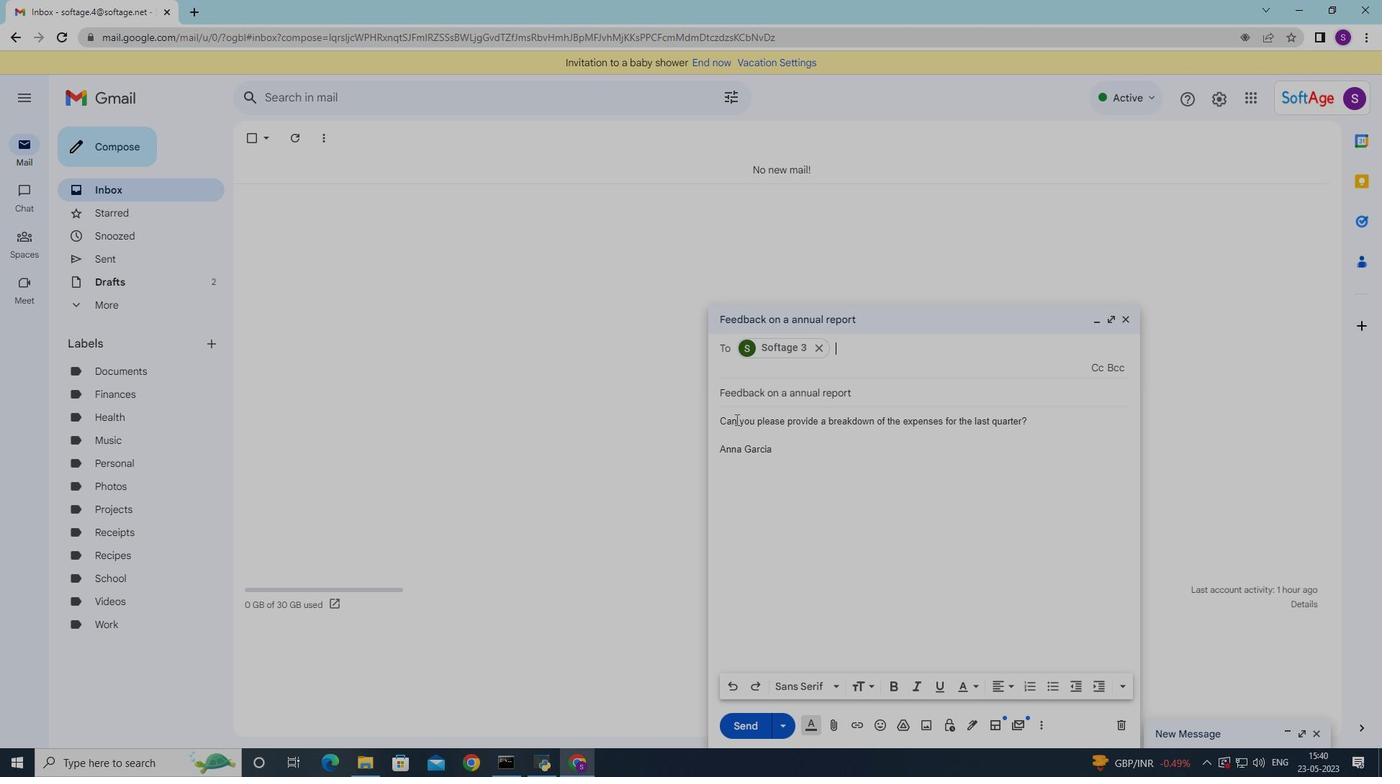 
Action: Mouse pressed left at (737, 420)
Screenshot: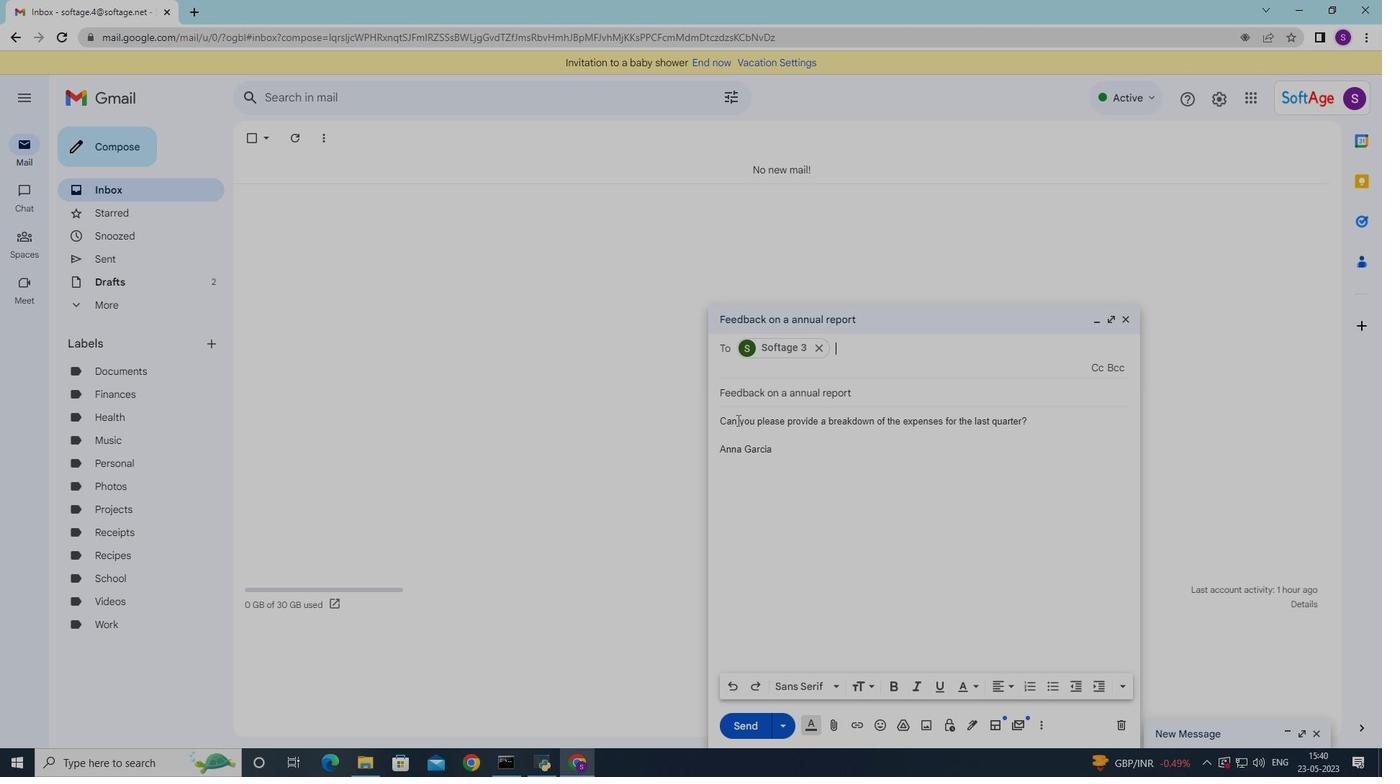 
Action: Mouse moved to (737, 409)
Screenshot: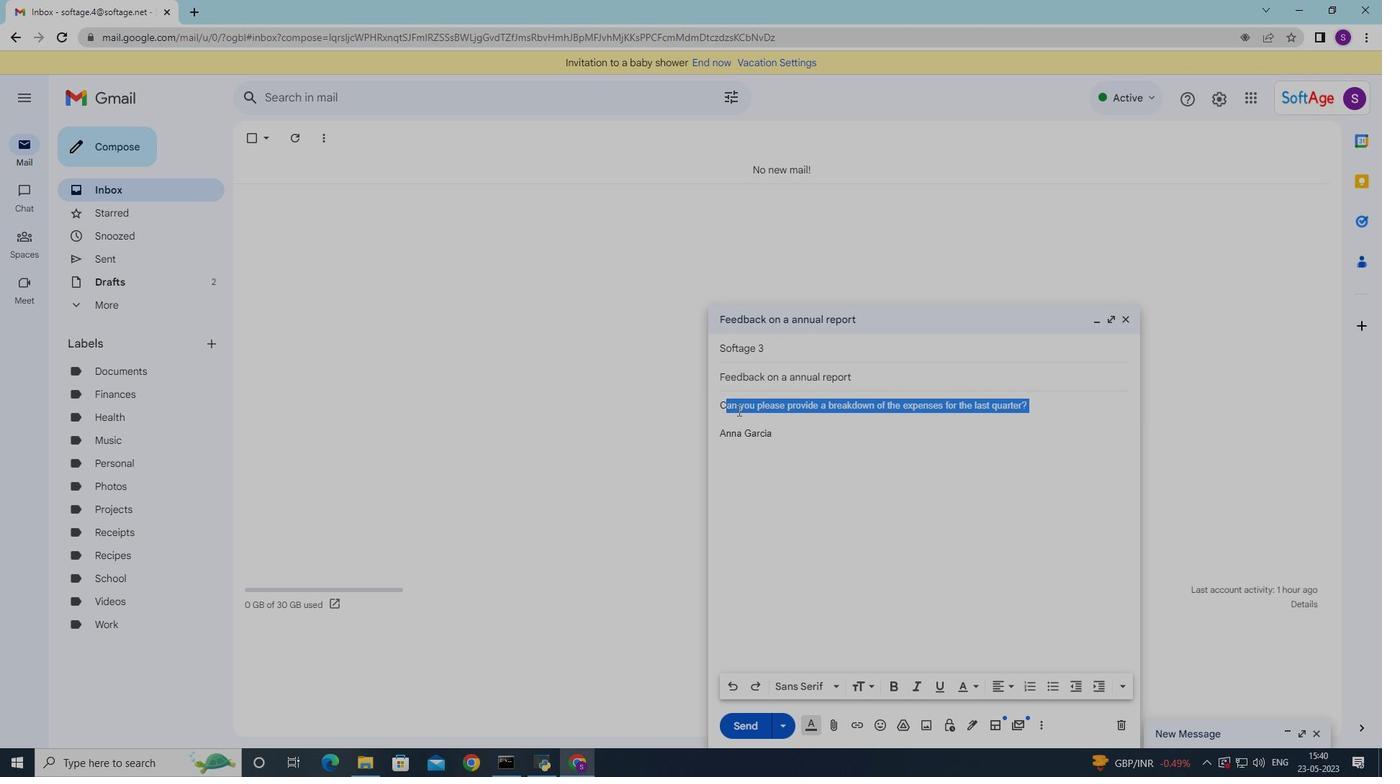 
Action: Mouse pressed left at (737, 409)
Screenshot: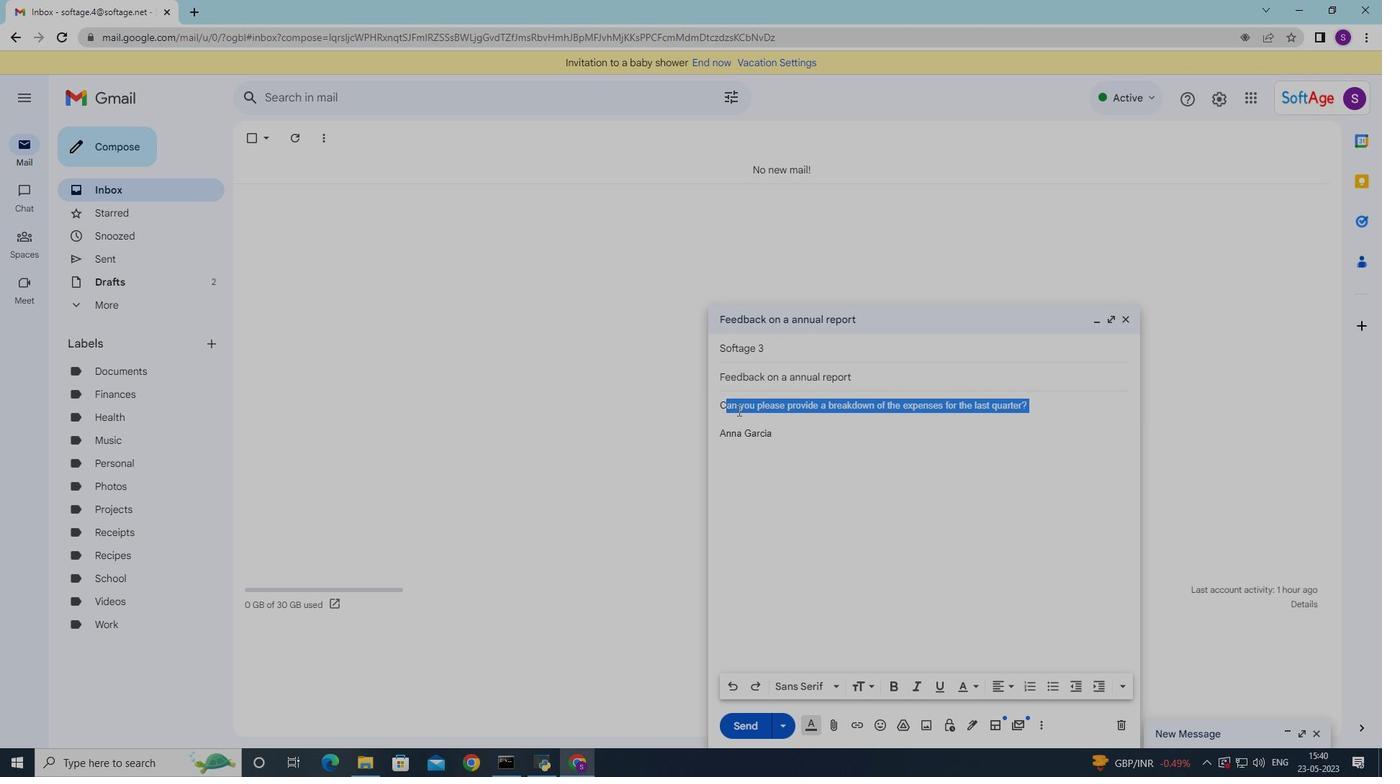 
Action: Mouse moved to (737, 408)
Screenshot: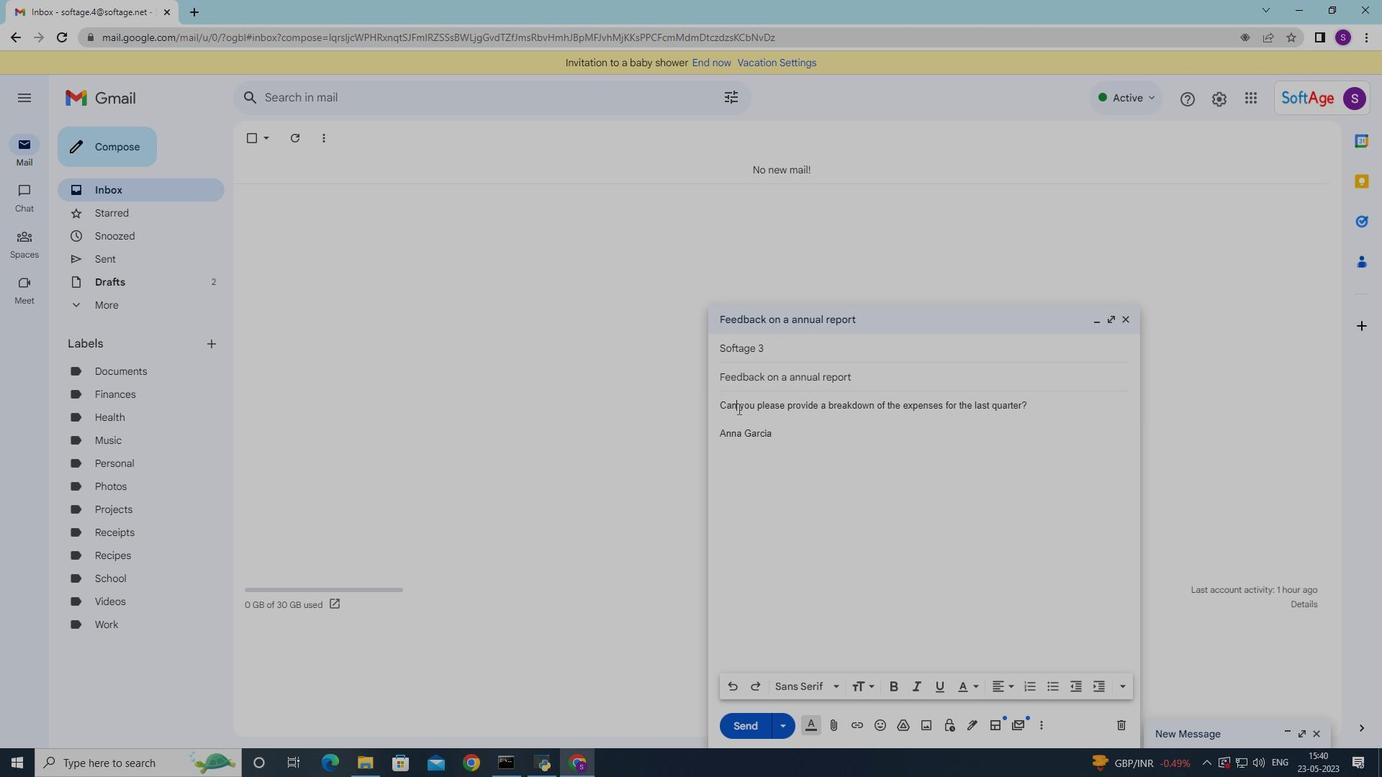 
Action: Mouse pressed left at (737, 408)
Screenshot: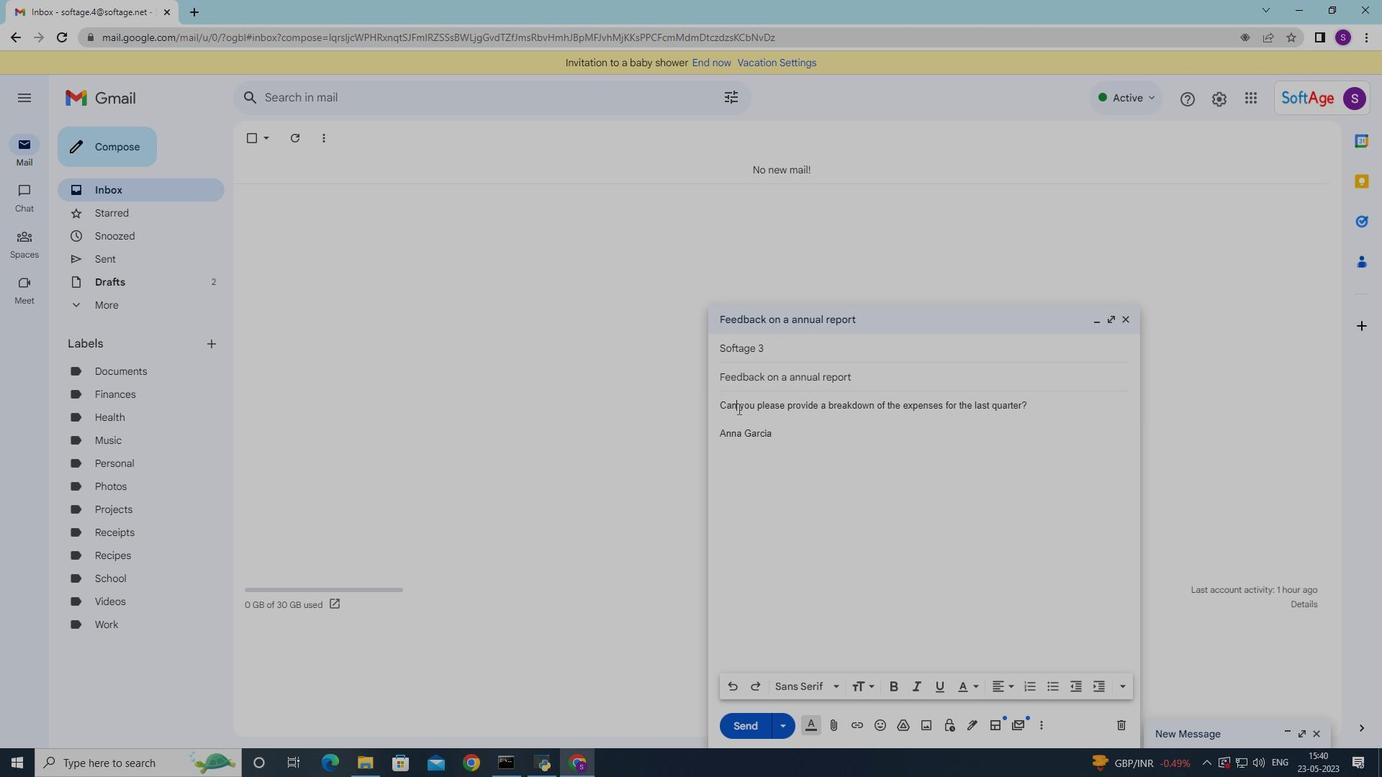 
Action: Mouse moved to (830, 686)
Screenshot: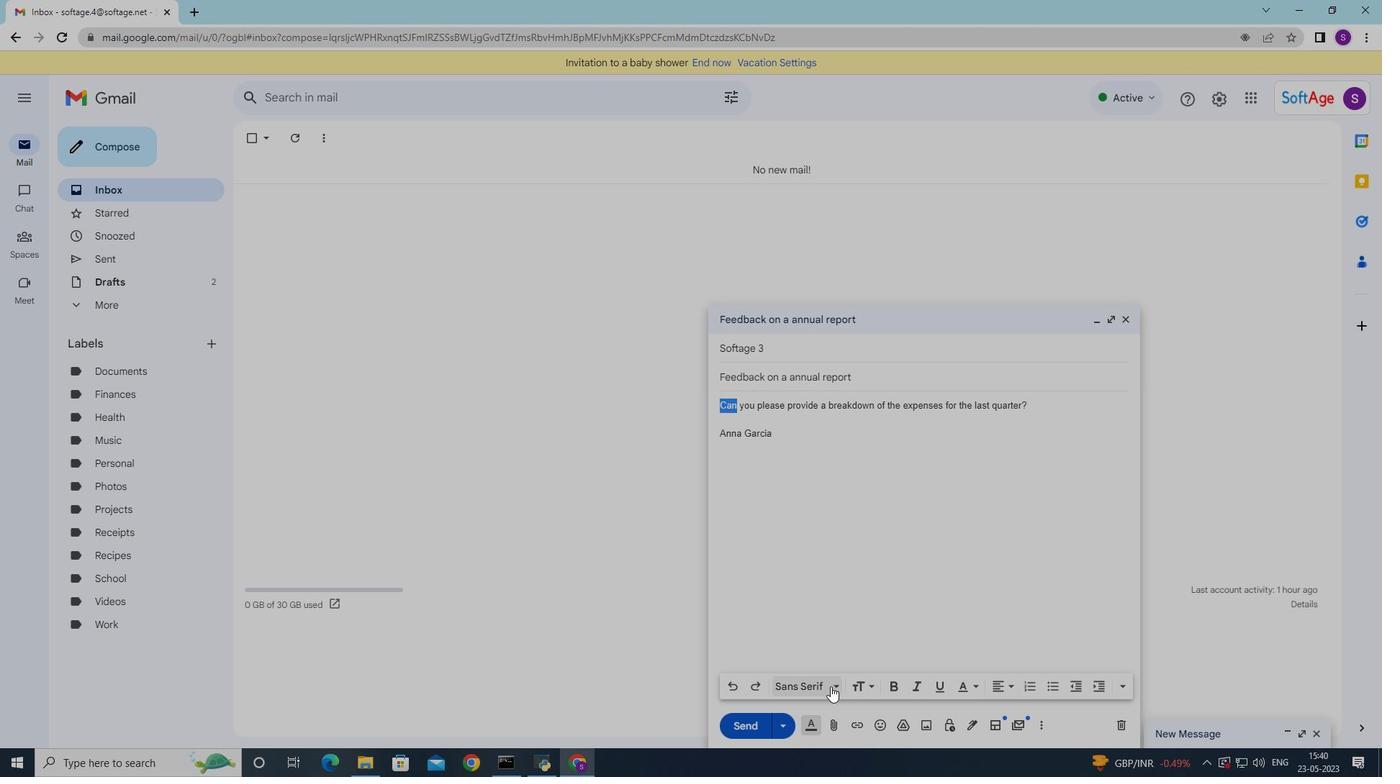 
Action: Mouse pressed left at (830, 686)
Screenshot: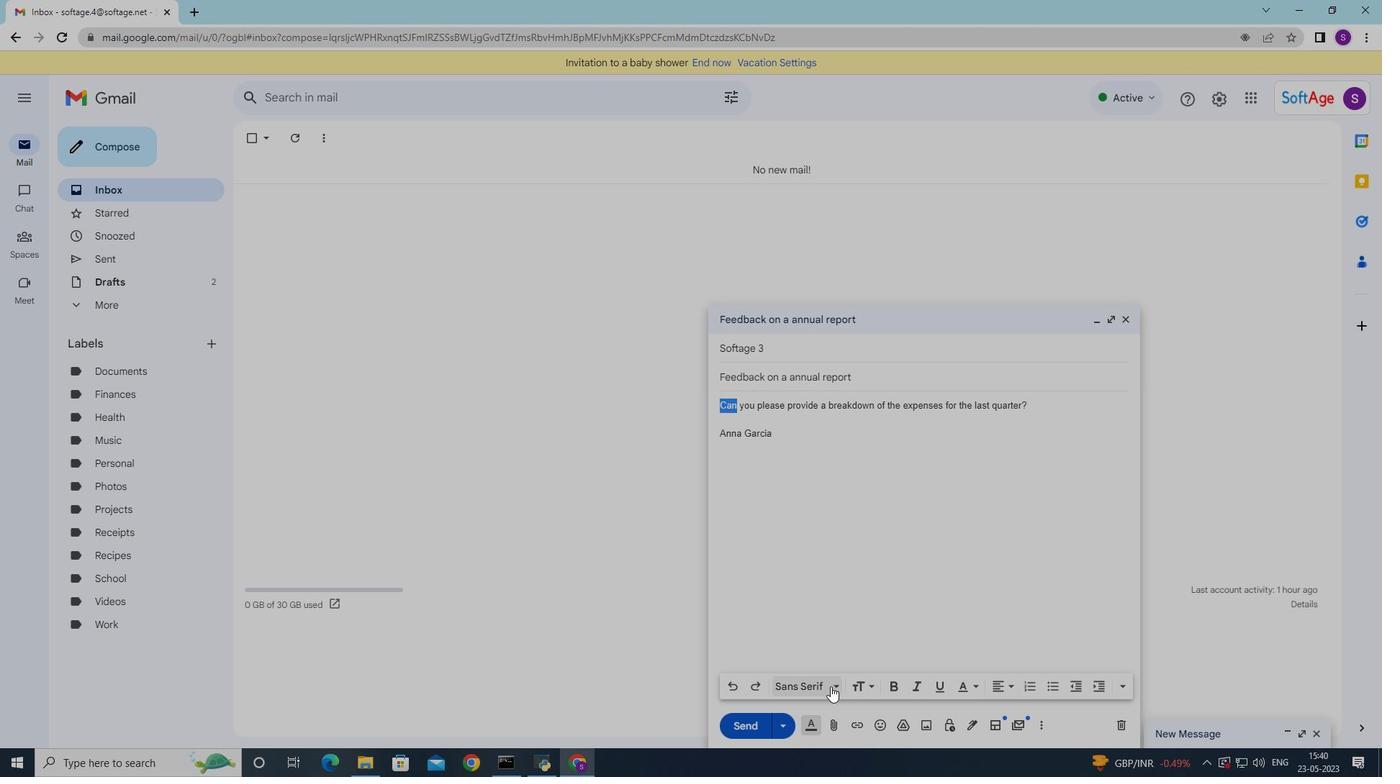 
Action: Mouse moved to (827, 568)
Screenshot: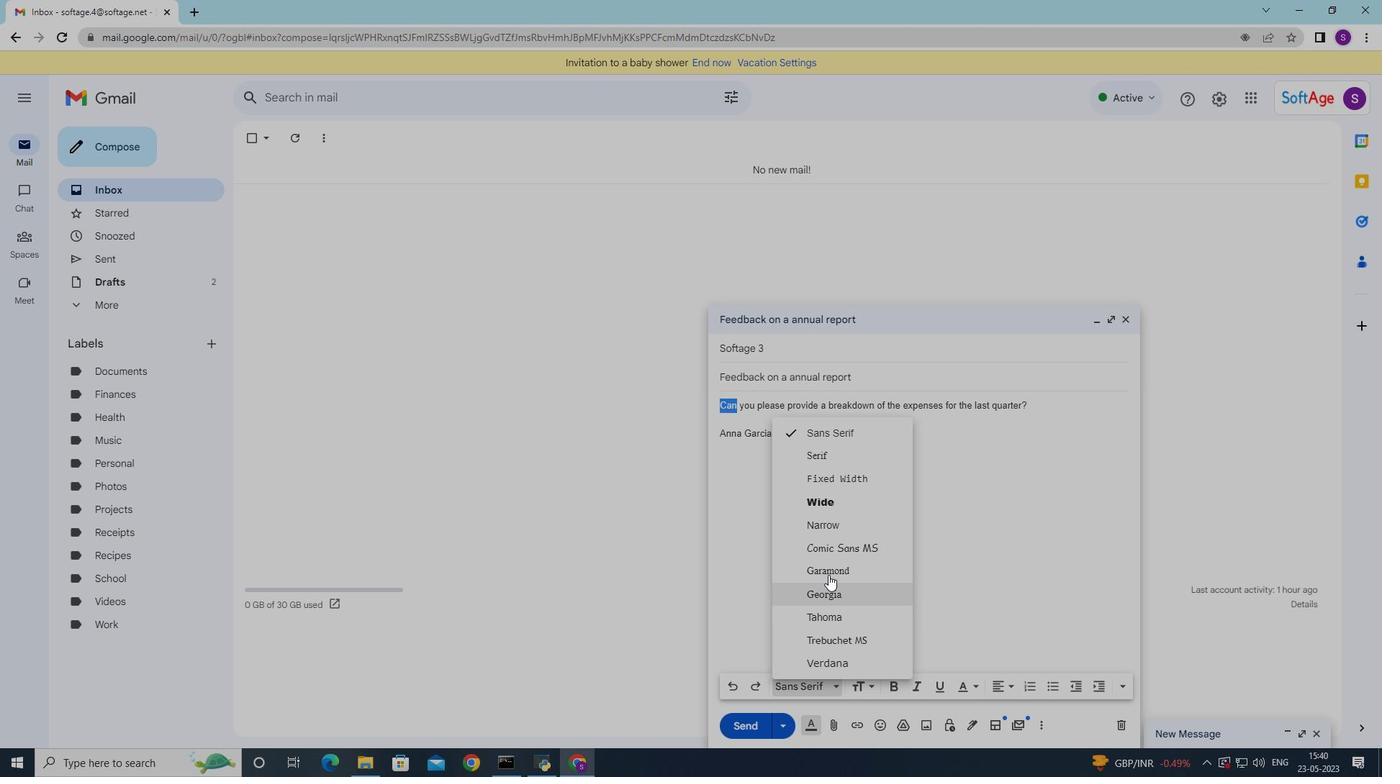 
Action: Mouse pressed left at (827, 568)
Screenshot: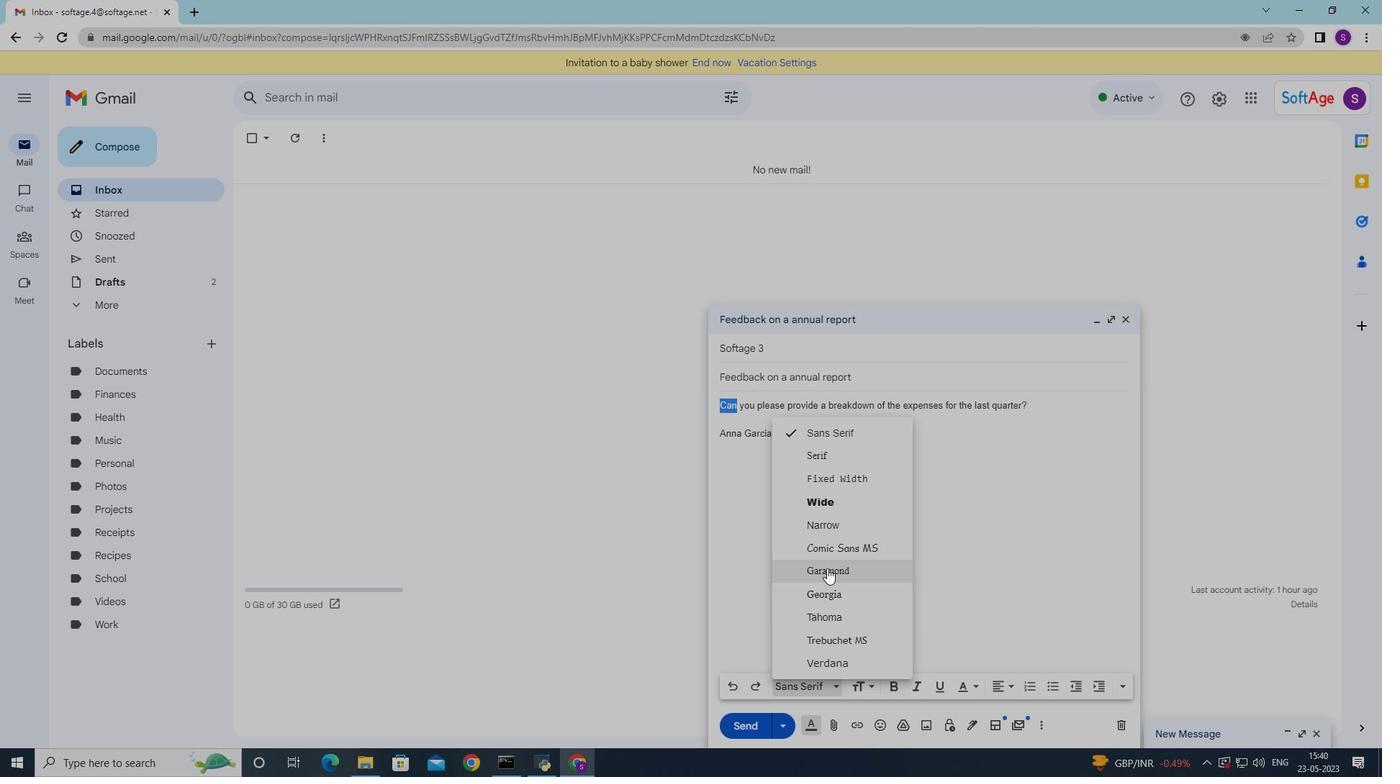 
Action: Mouse moved to (939, 691)
Screenshot: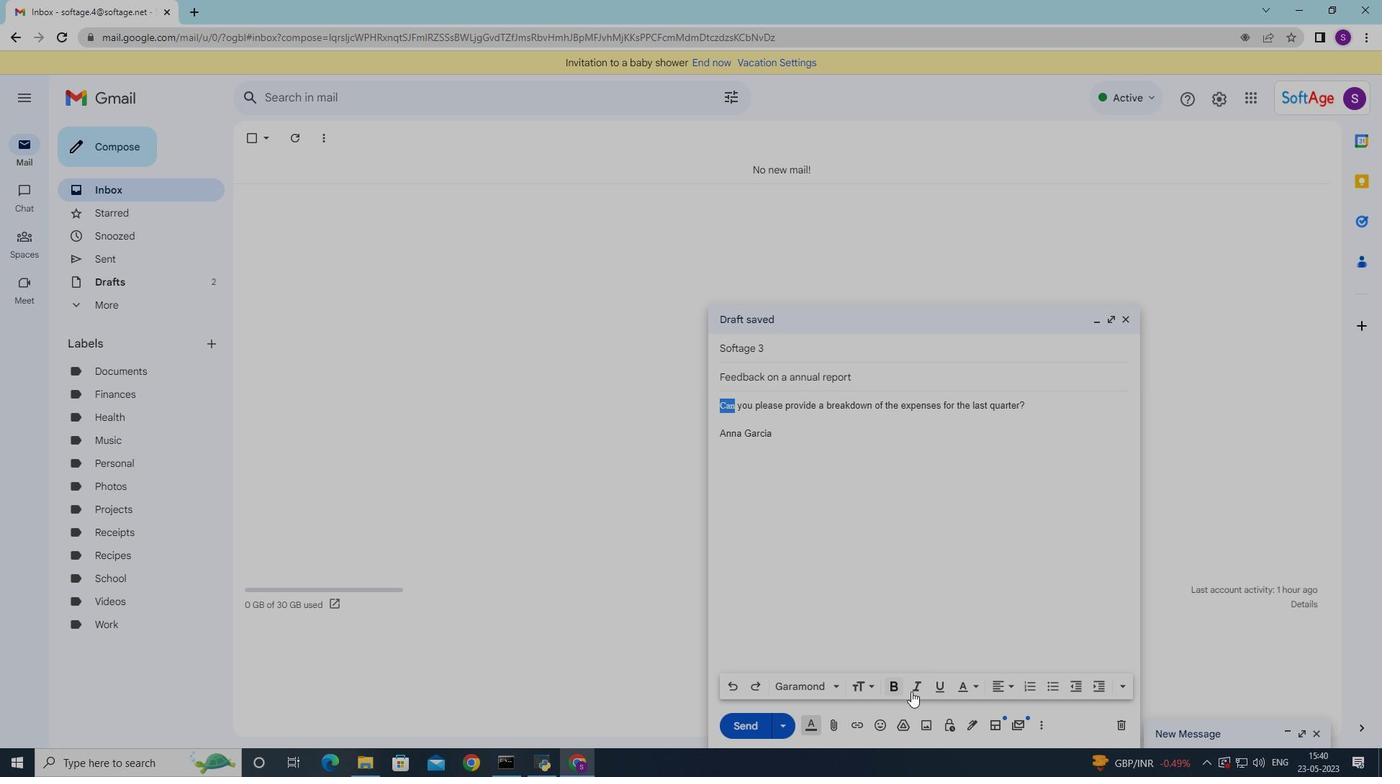 
Action: Mouse pressed left at (939, 691)
Screenshot: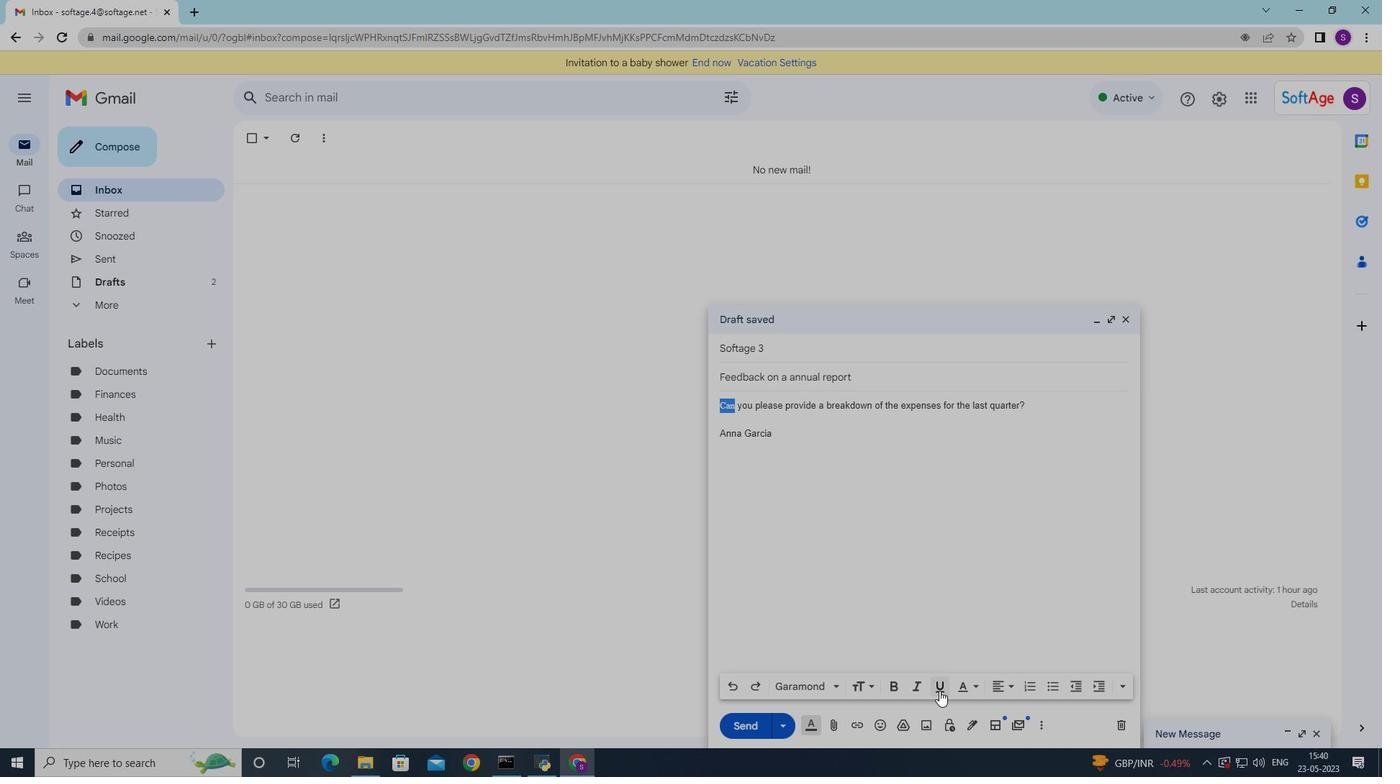 
Action: Mouse moved to (741, 724)
Screenshot: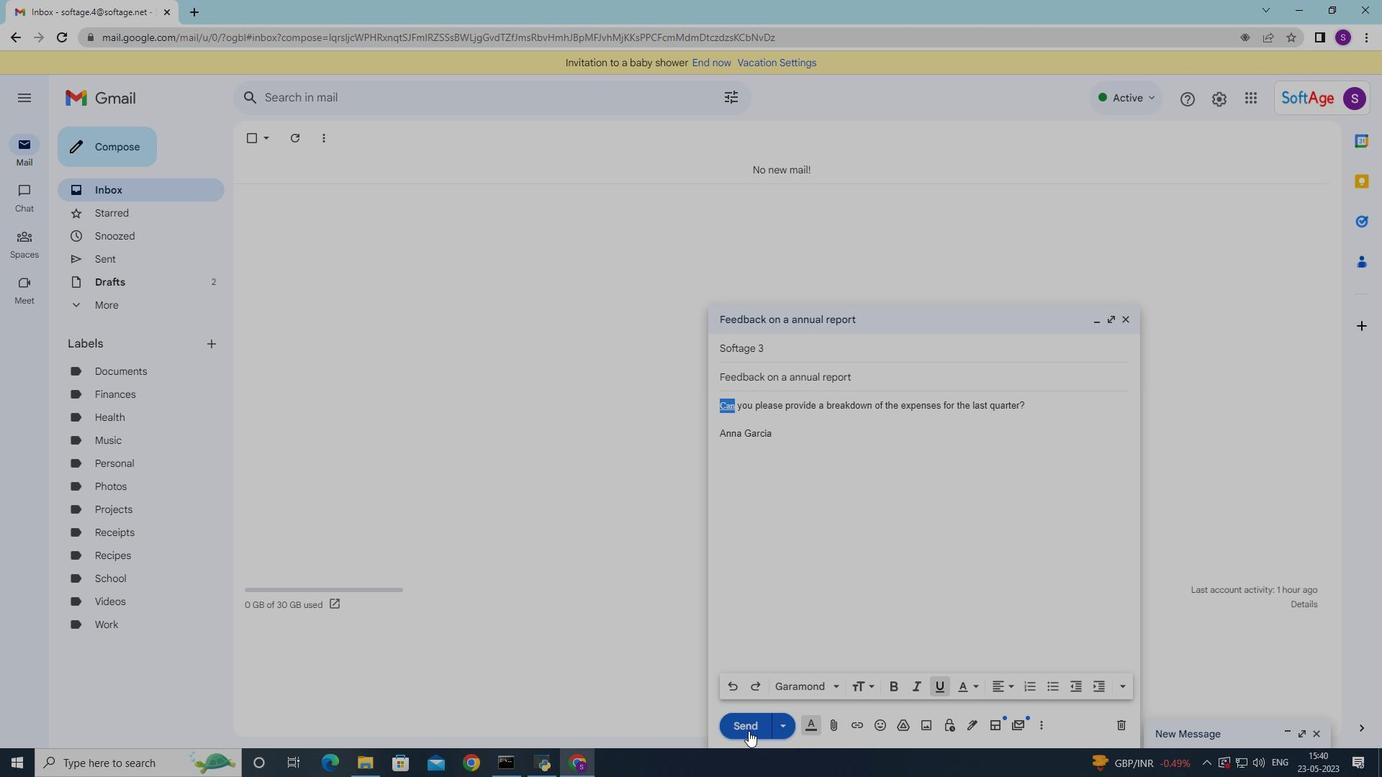 
Action: Mouse pressed left at (741, 724)
Screenshot: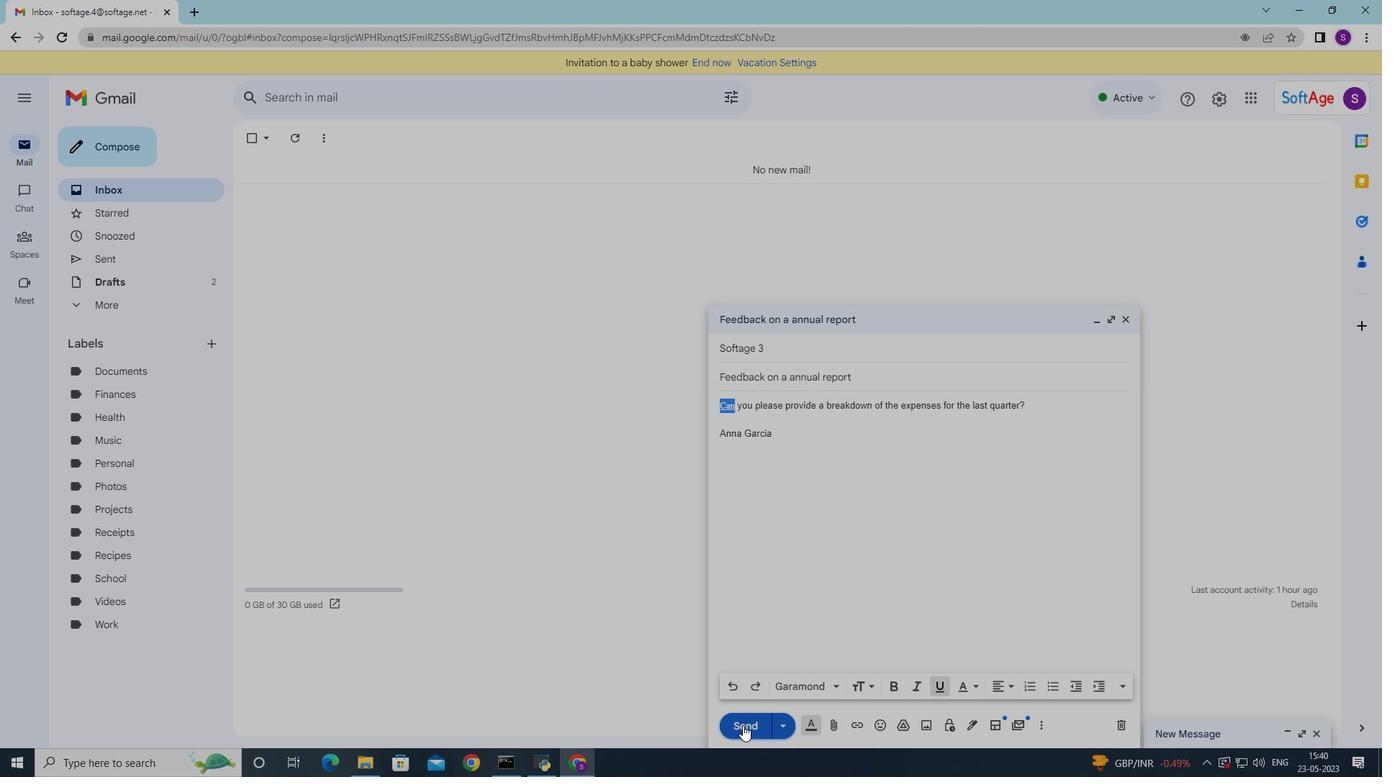 
Action: Mouse moved to (131, 259)
Screenshot: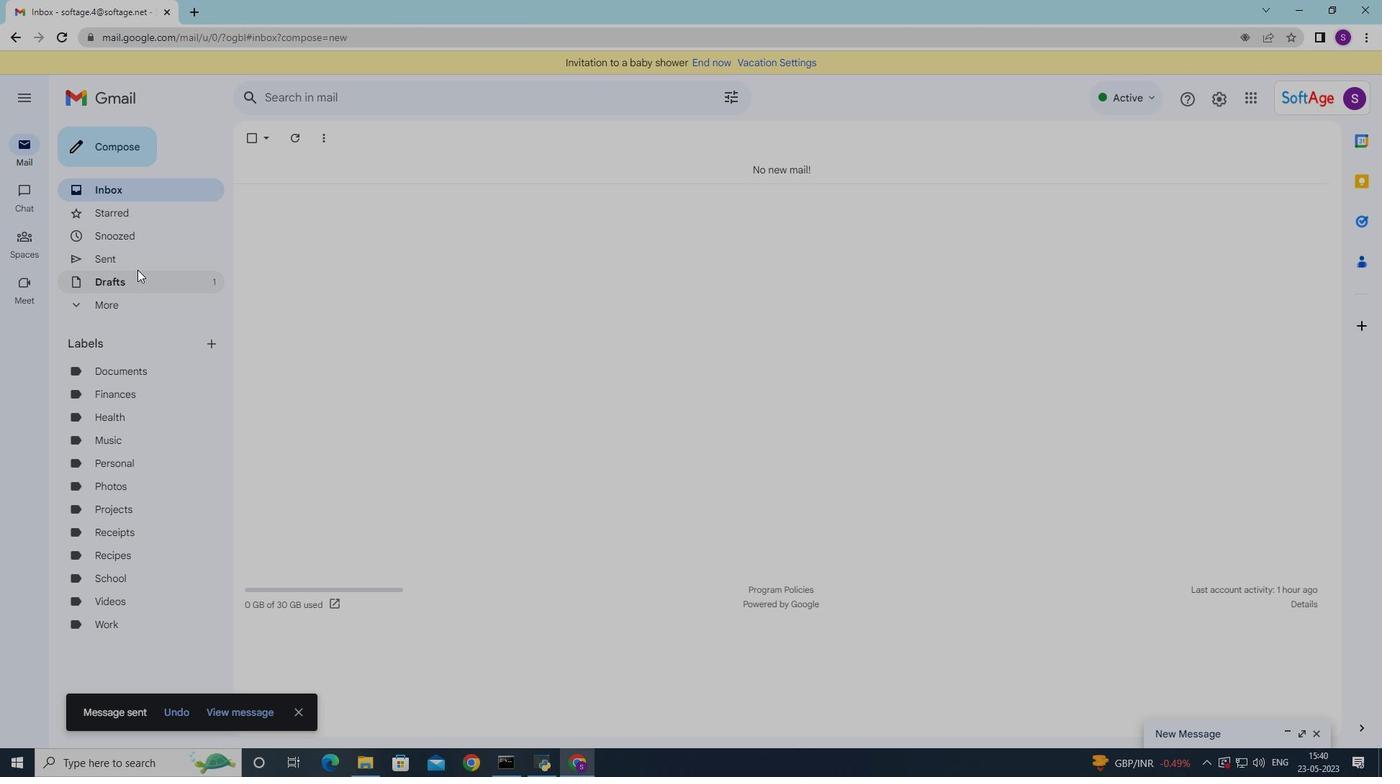 
Action: Mouse pressed left at (131, 259)
Screenshot: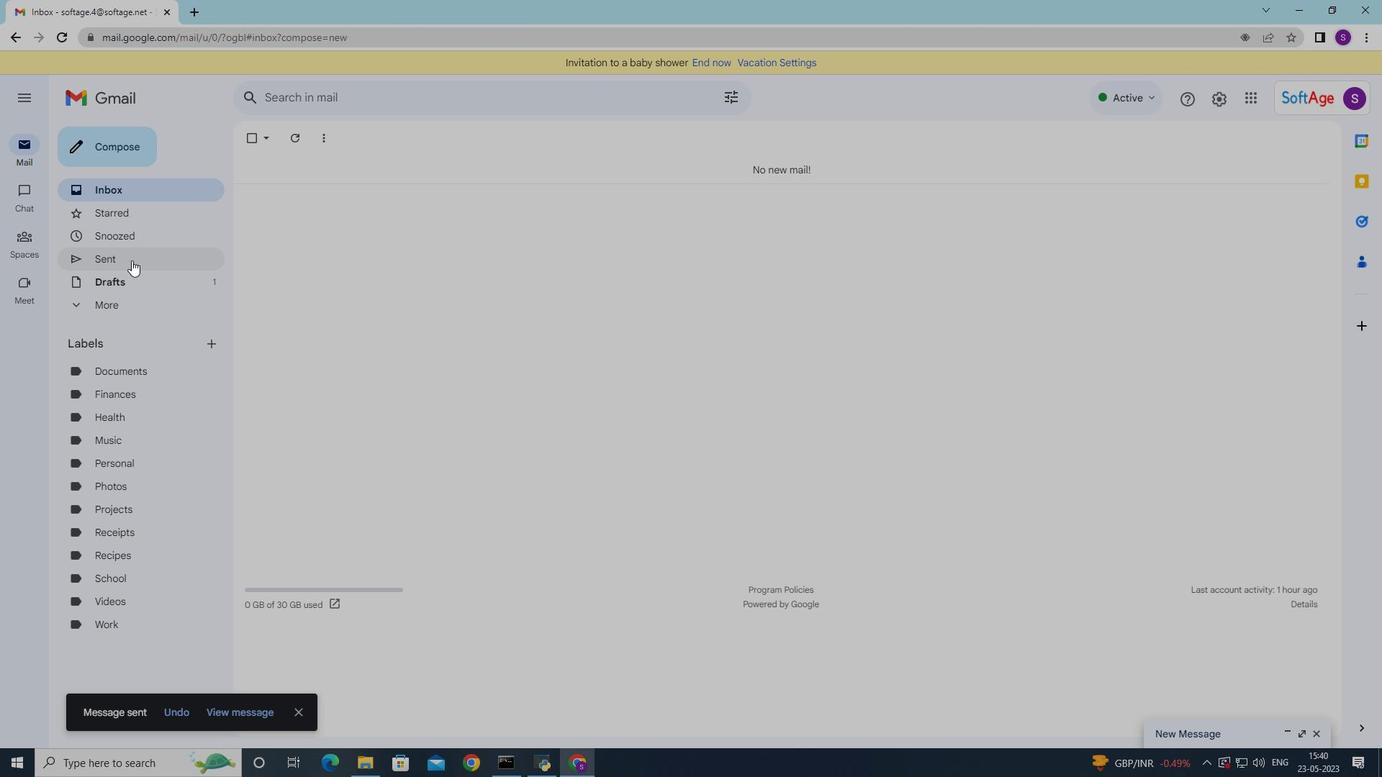 
Action: Mouse moved to (448, 213)
Screenshot: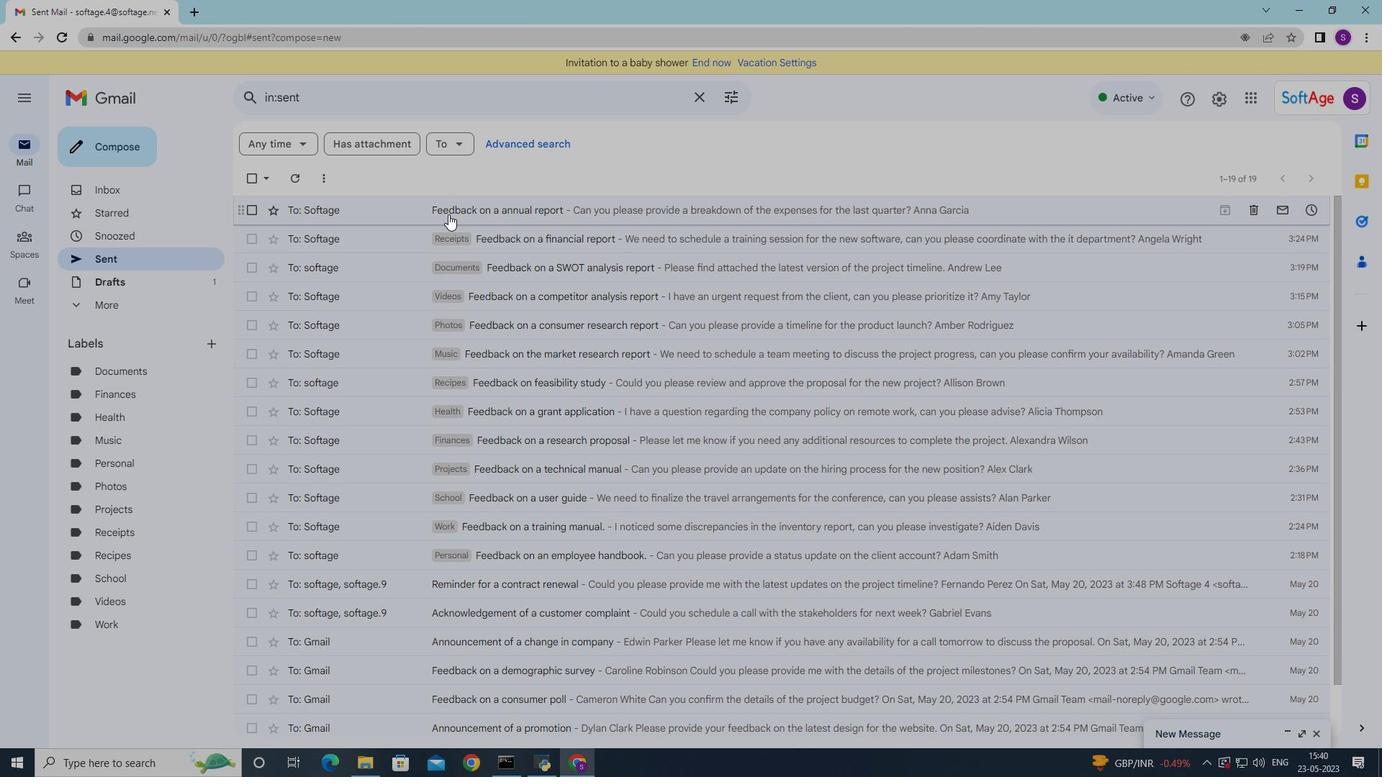 
Action: Mouse pressed right at (448, 213)
Screenshot: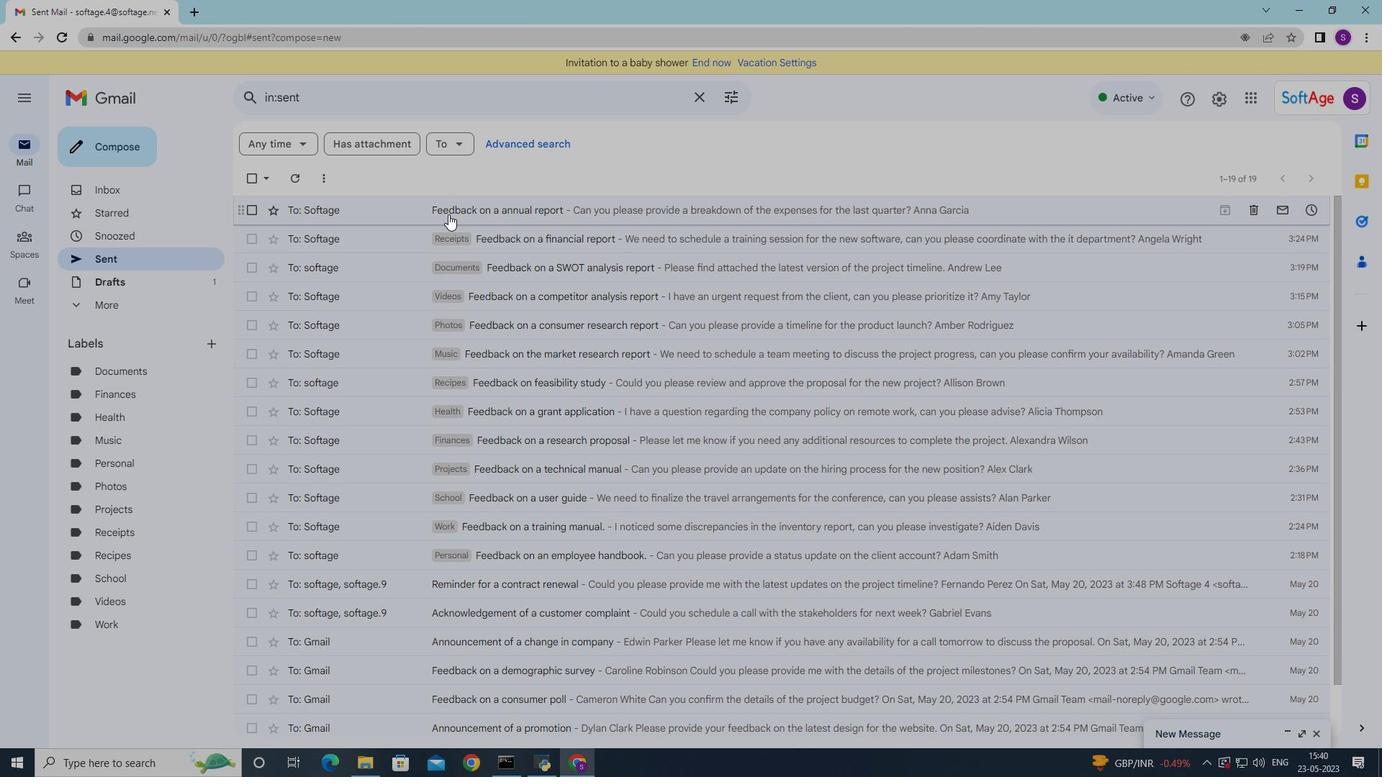 
Action: Mouse moved to (684, 455)
Screenshot: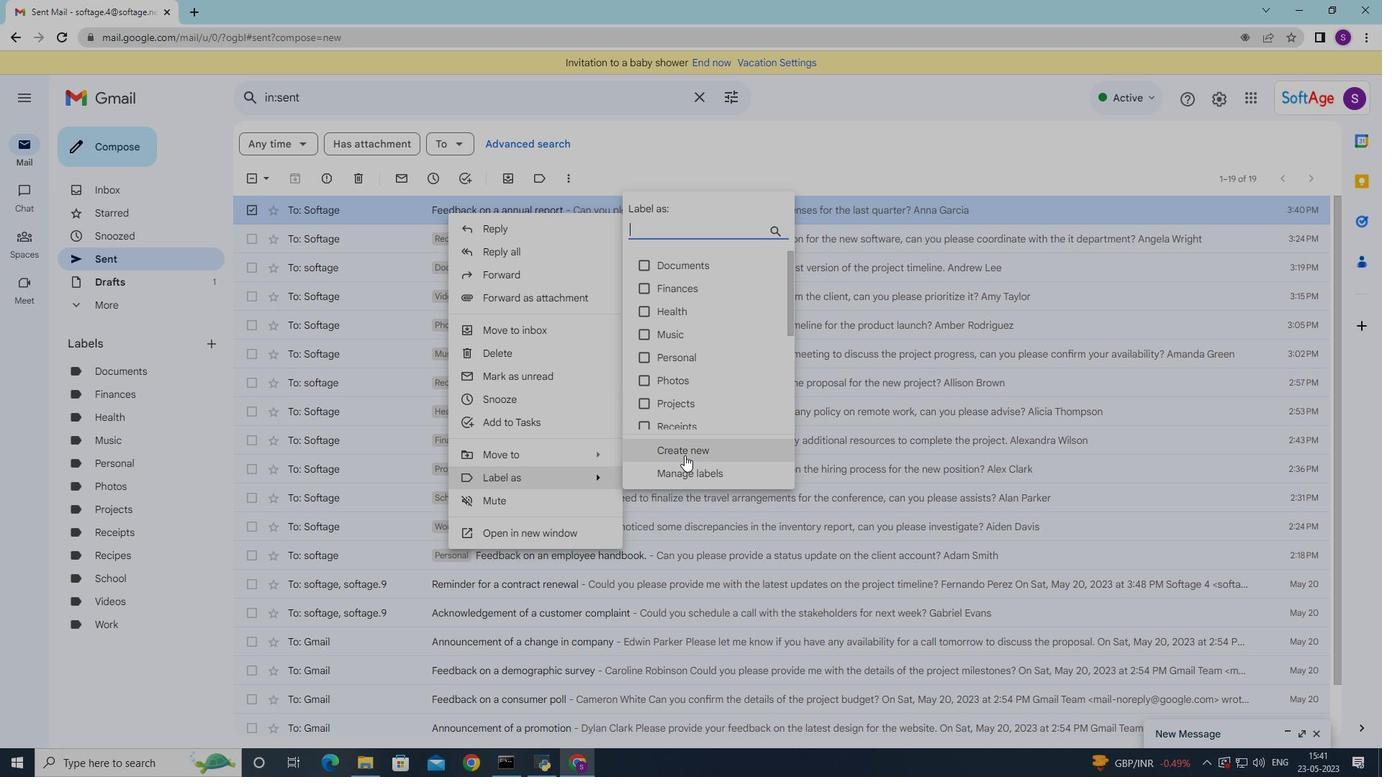 
Action: Mouse pressed left at (684, 455)
Screenshot: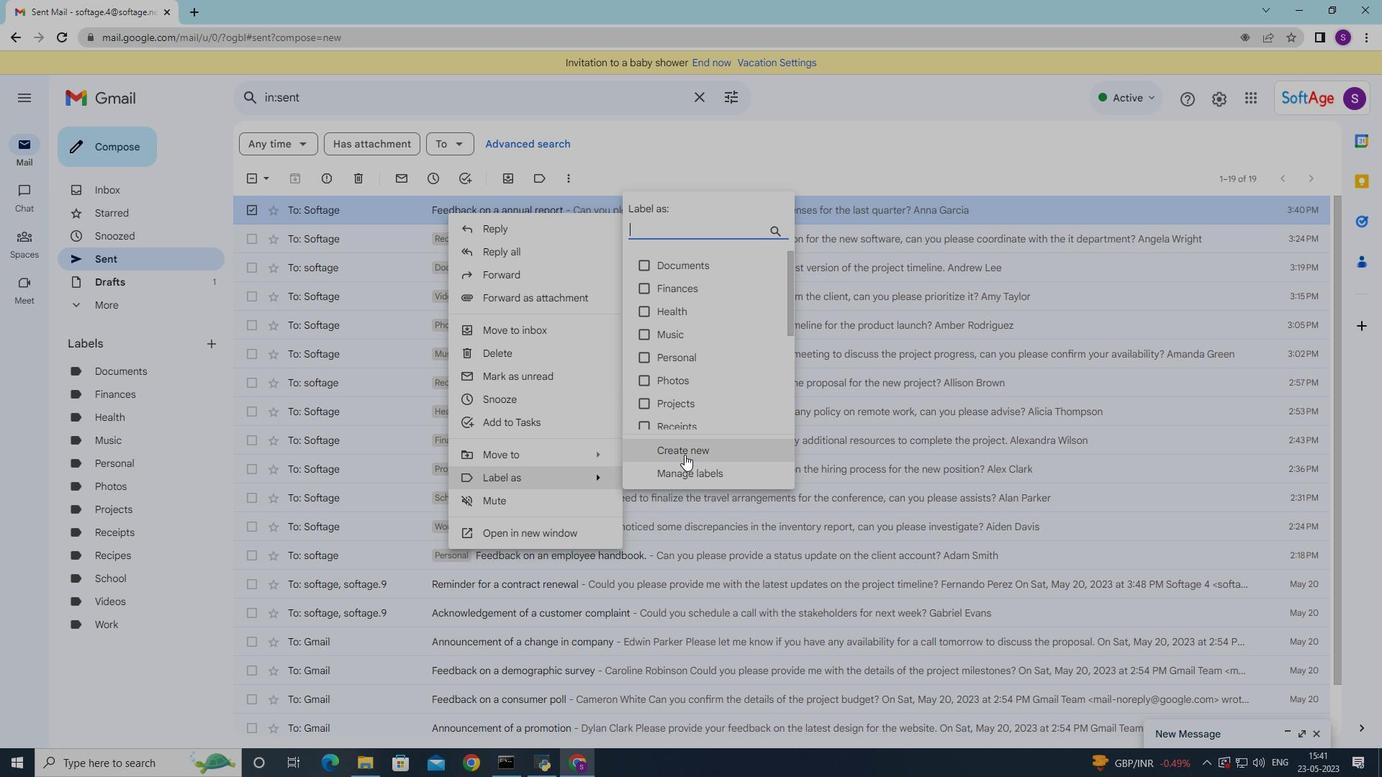 
Action: Mouse moved to (684, 456)
Screenshot: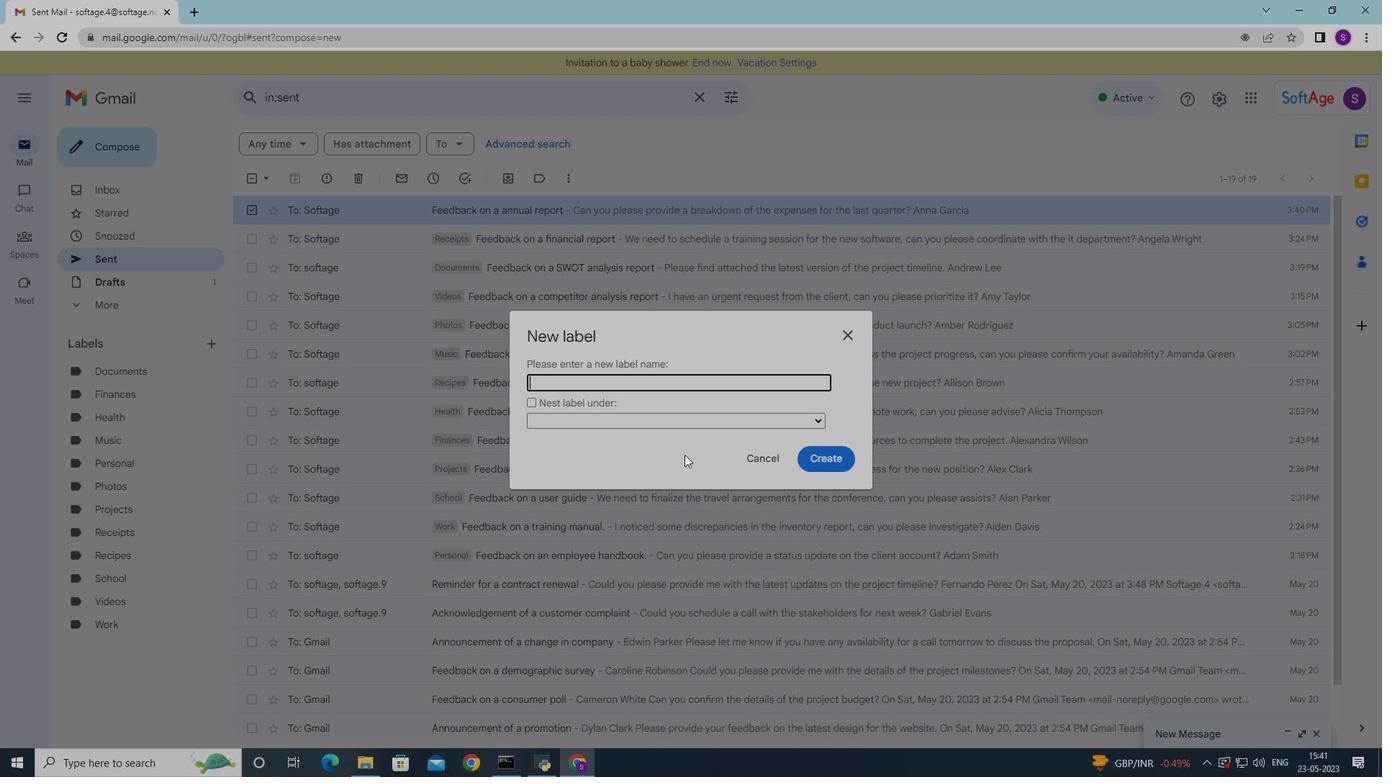 
Action: Key pressed <Key.shift>Invoices
Screenshot: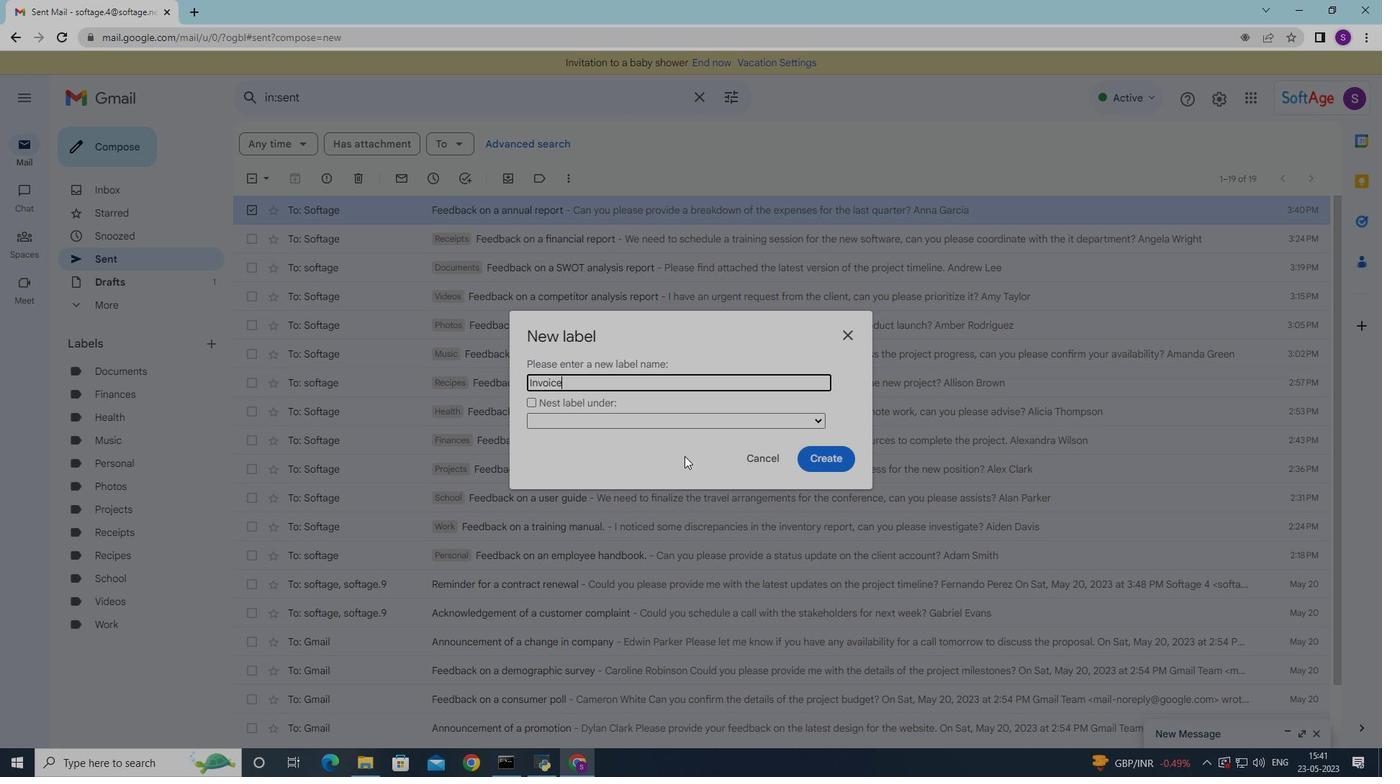 
Action: Mouse moved to (830, 456)
Screenshot: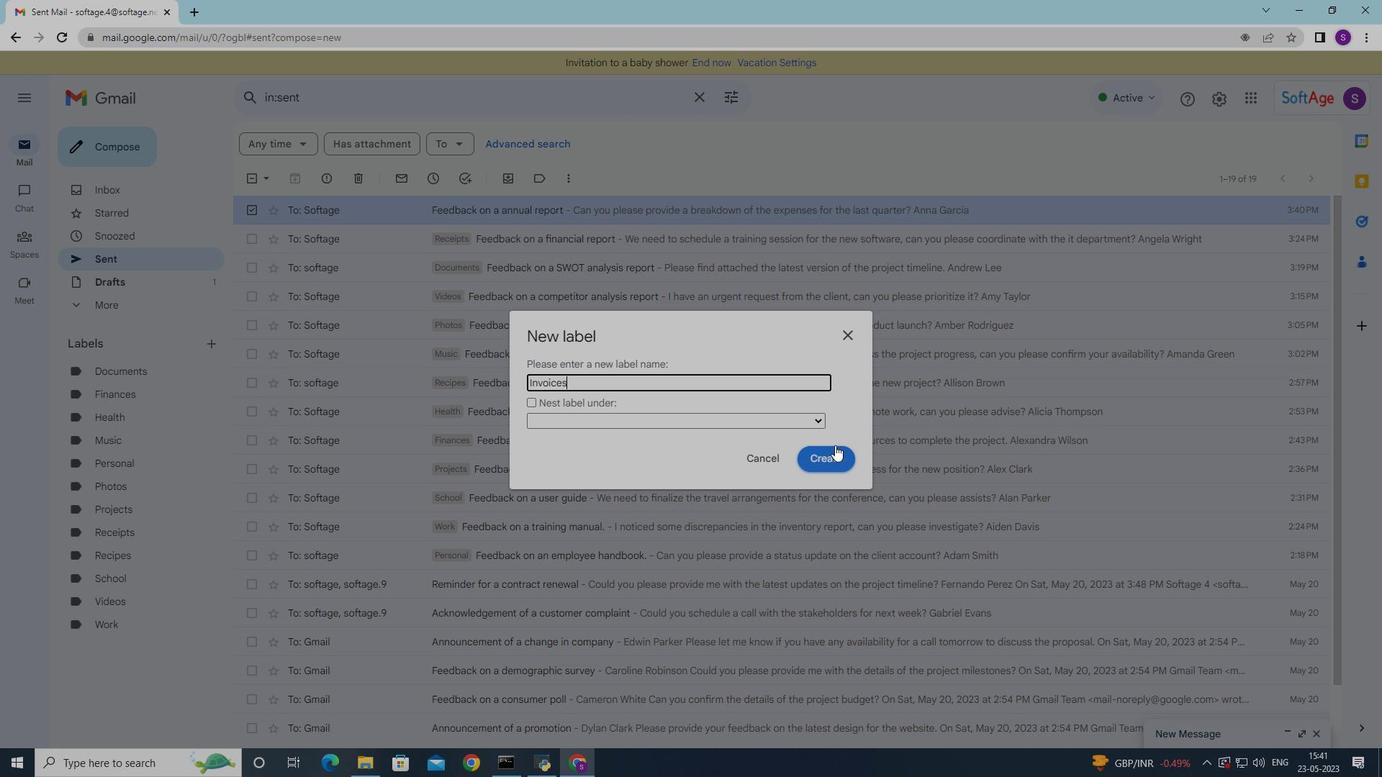 
Action: Mouse pressed left at (830, 456)
Screenshot: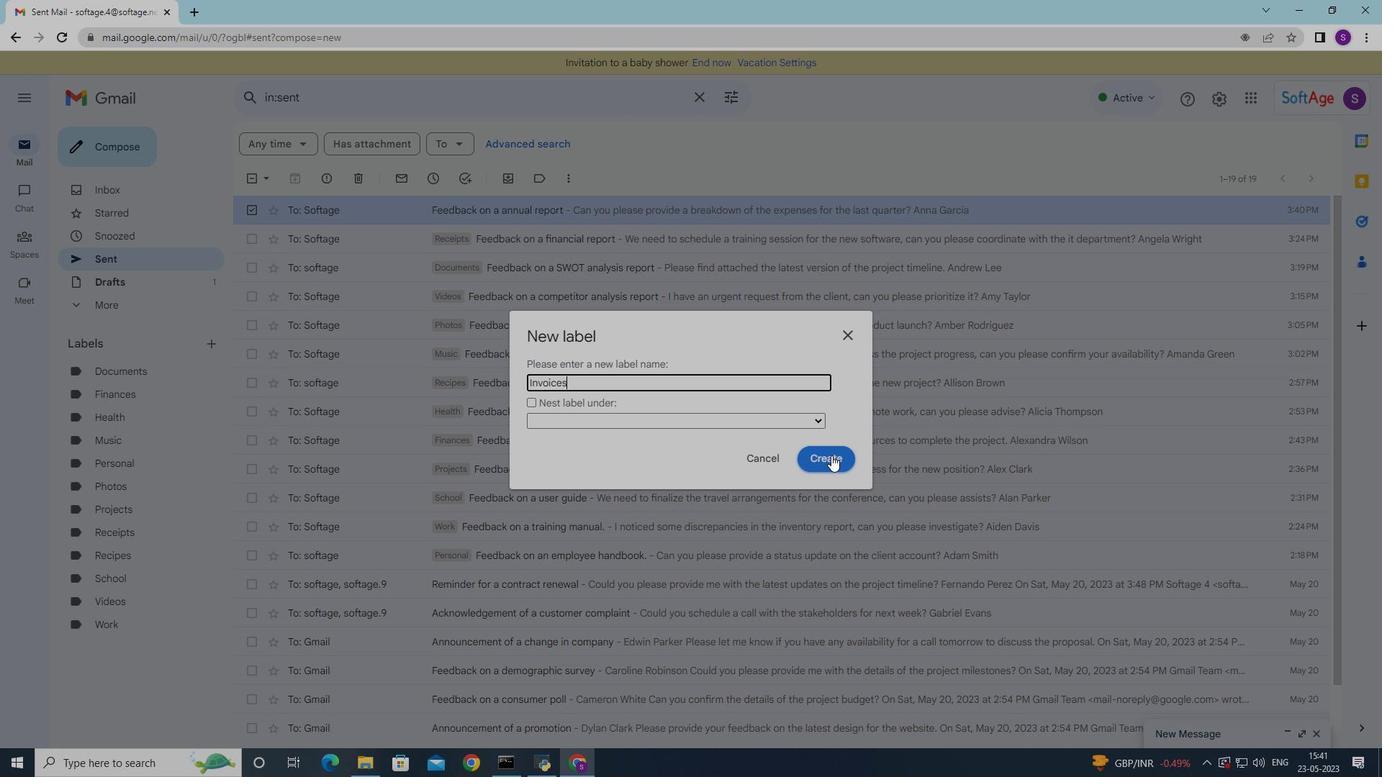 
Action: Mouse moved to (487, 220)
Screenshot: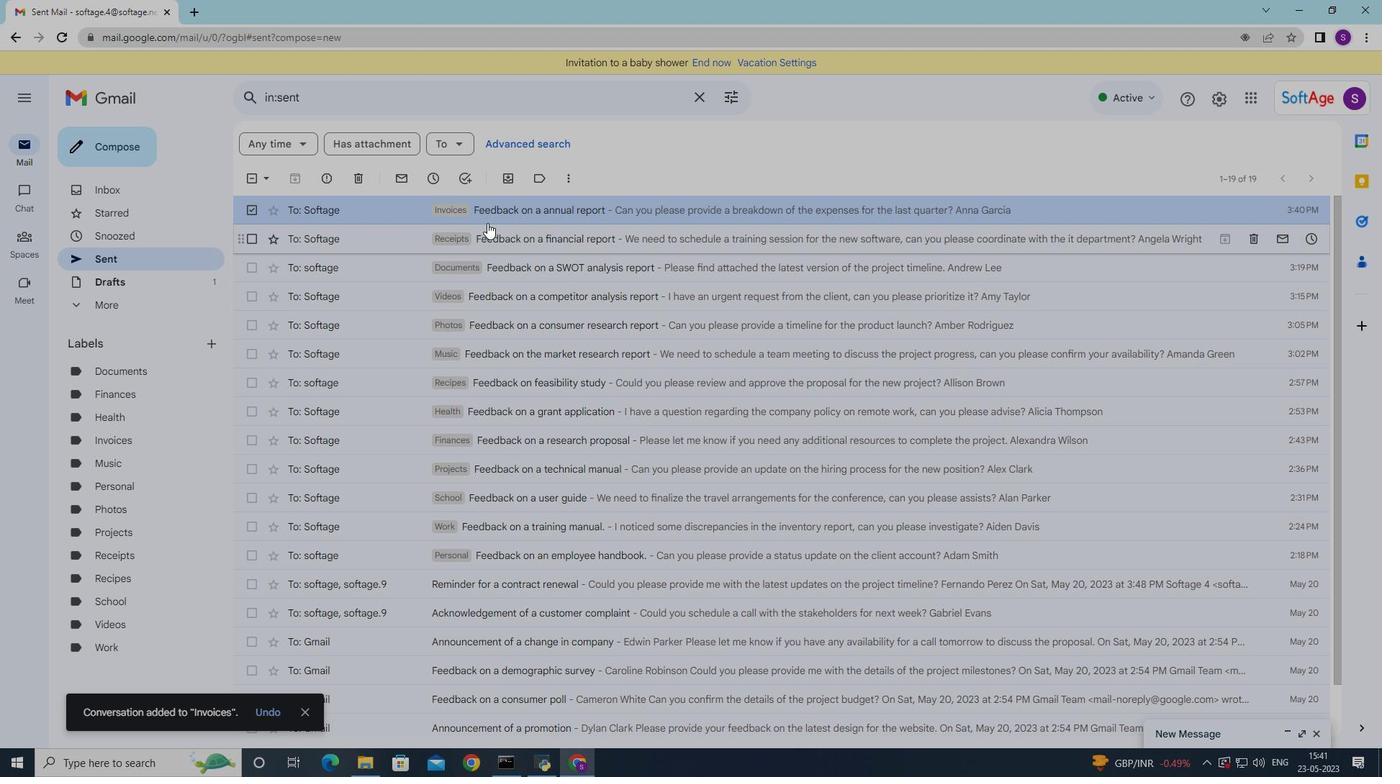 
Action: Mouse pressed right at (487, 220)
Screenshot: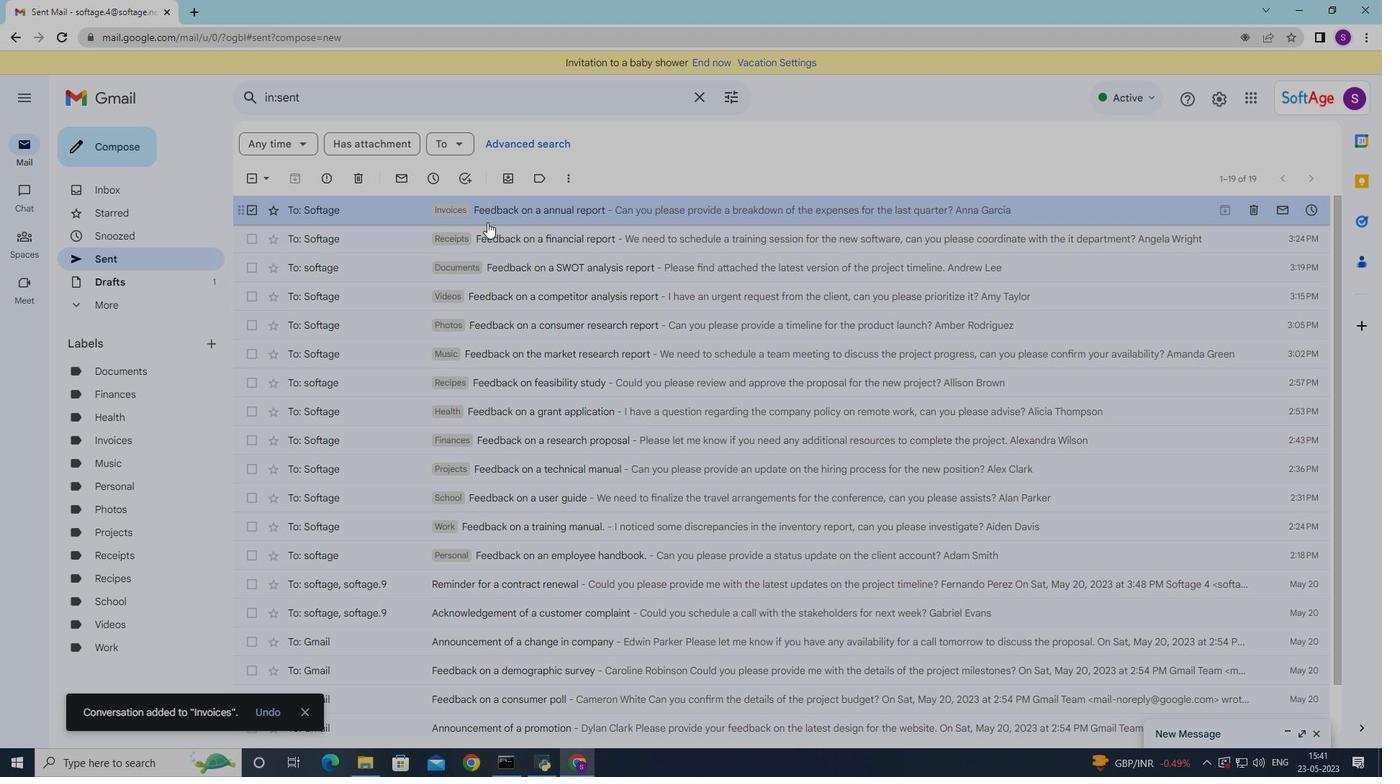 
Action: Mouse moved to (714, 242)
Screenshot: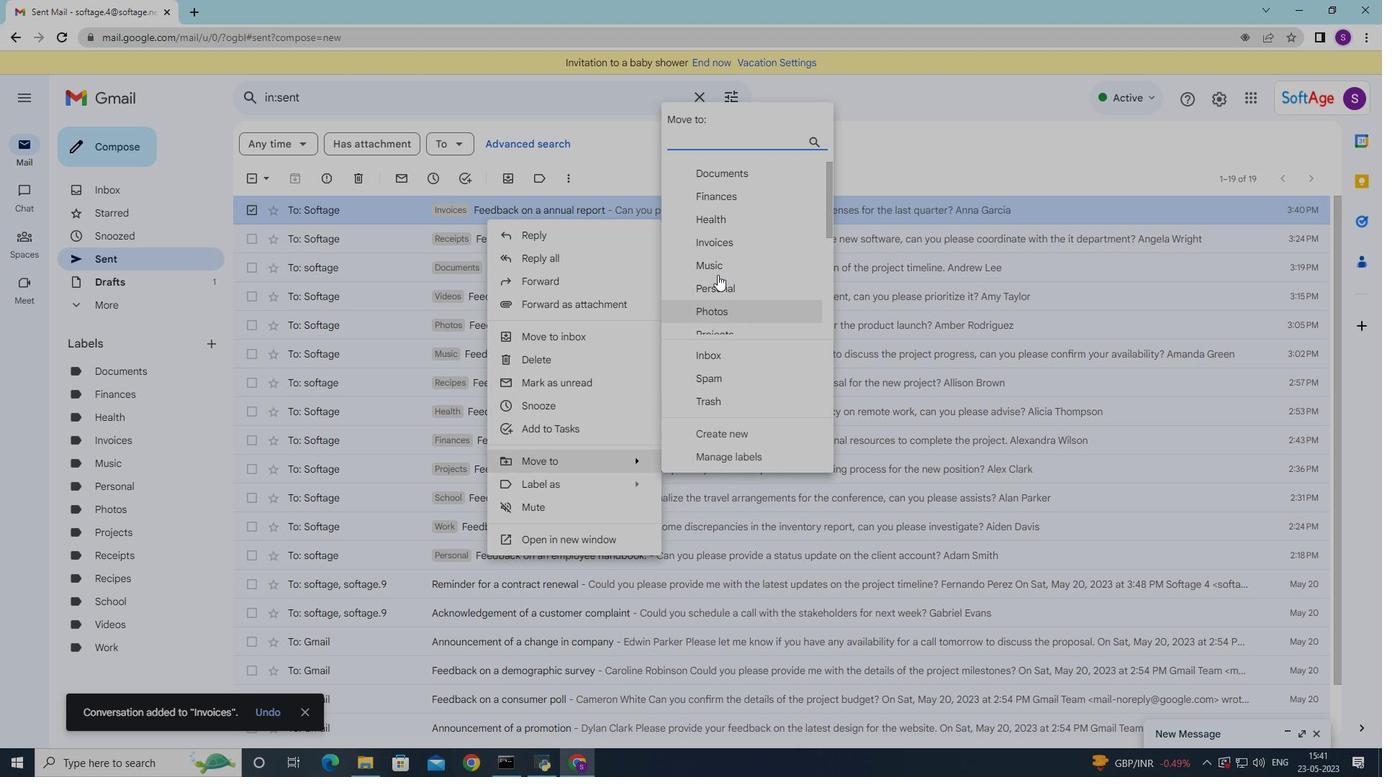 
Action: Mouse scrolled (714, 241) with delta (0, 0)
Screenshot: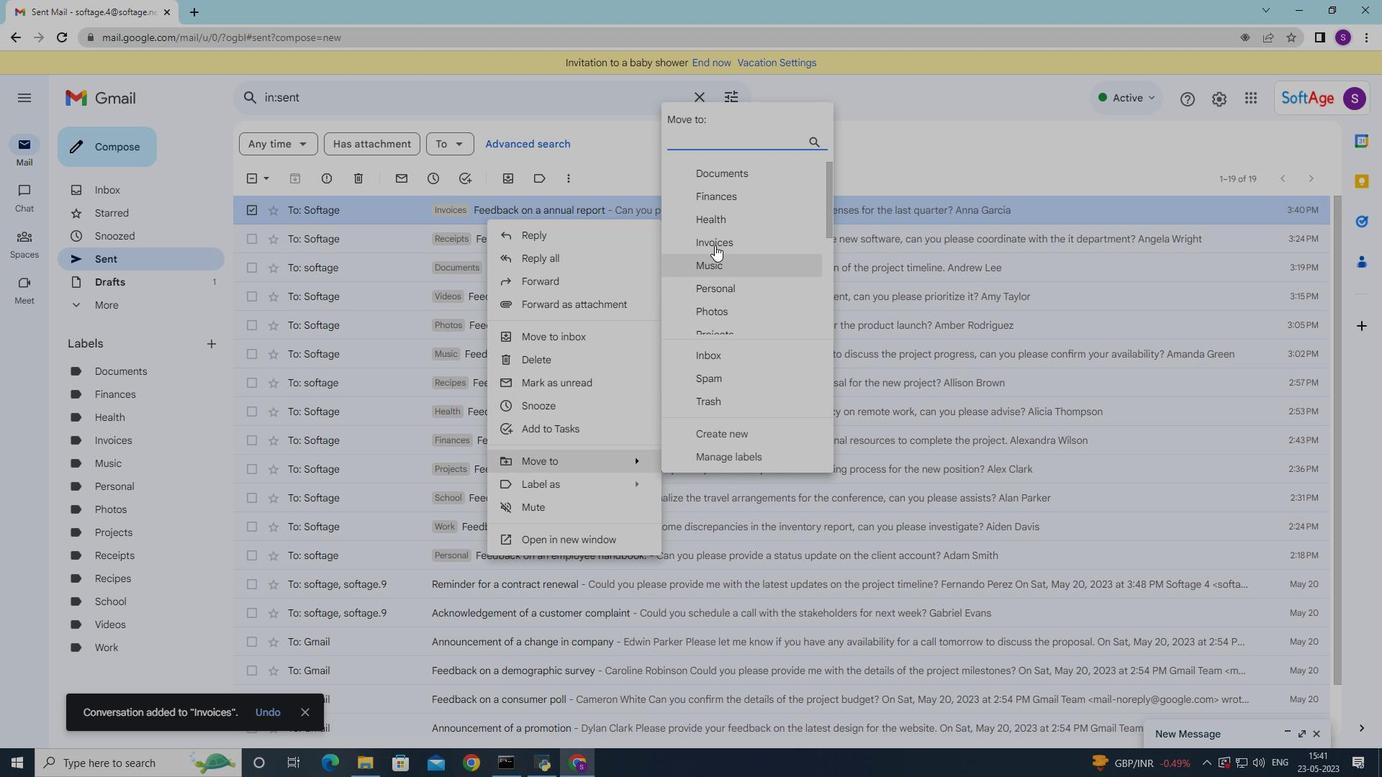 
Action: Mouse scrolled (714, 241) with delta (0, 0)
Screenshot: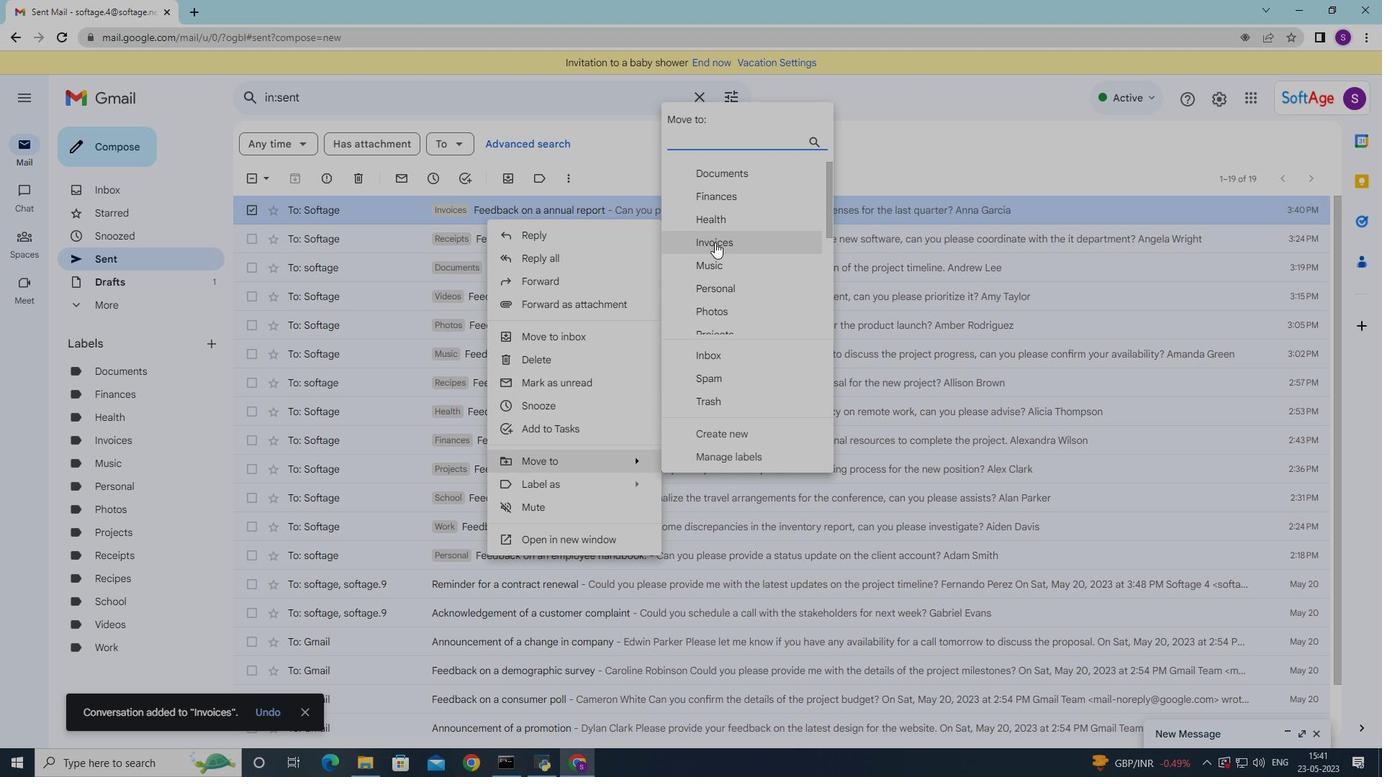 
Action: Mouse scrolled (714, 241) with delta (0, 0)
Screenshot: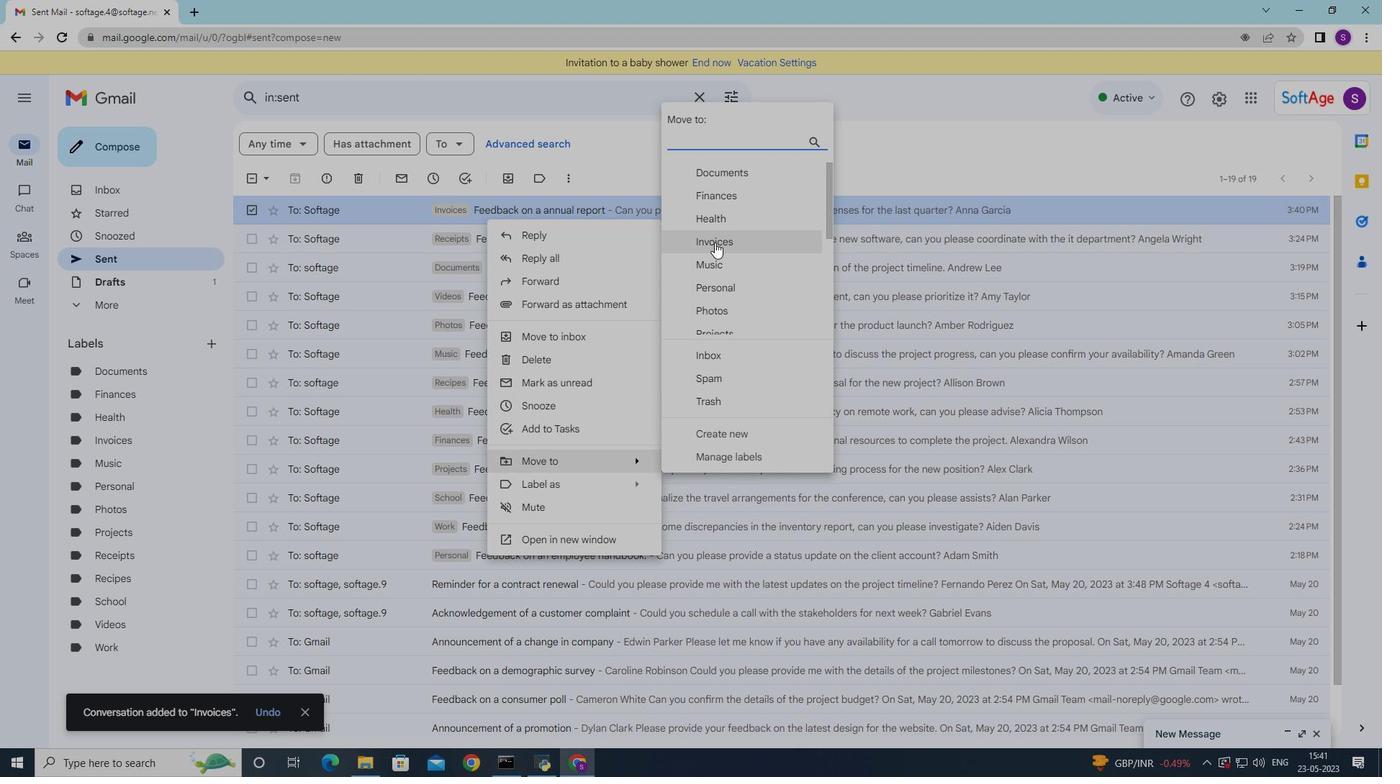 
Action: Mouse moved to (714, 242)
Screenshot: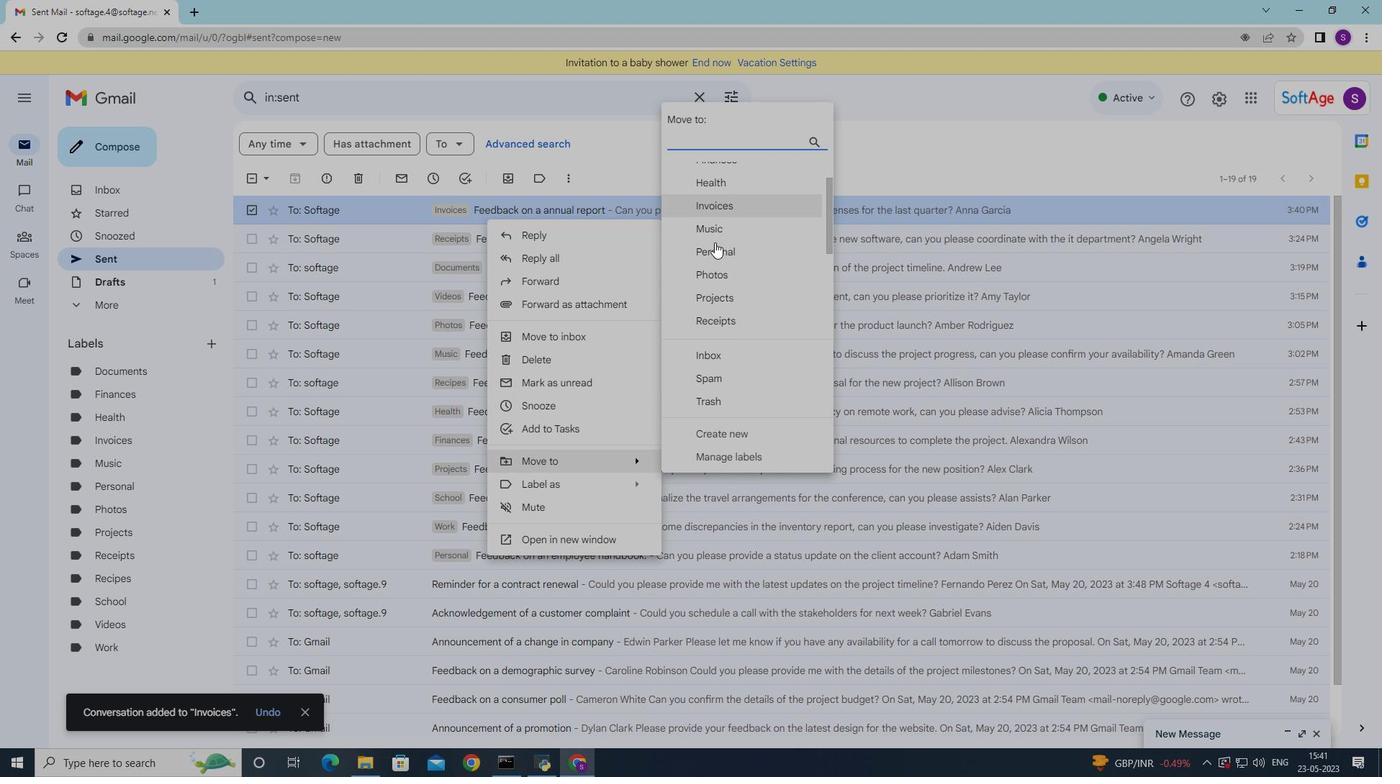 
Action: Mouse scrolled (714, 241) with delta (0, 0)
Screenshot: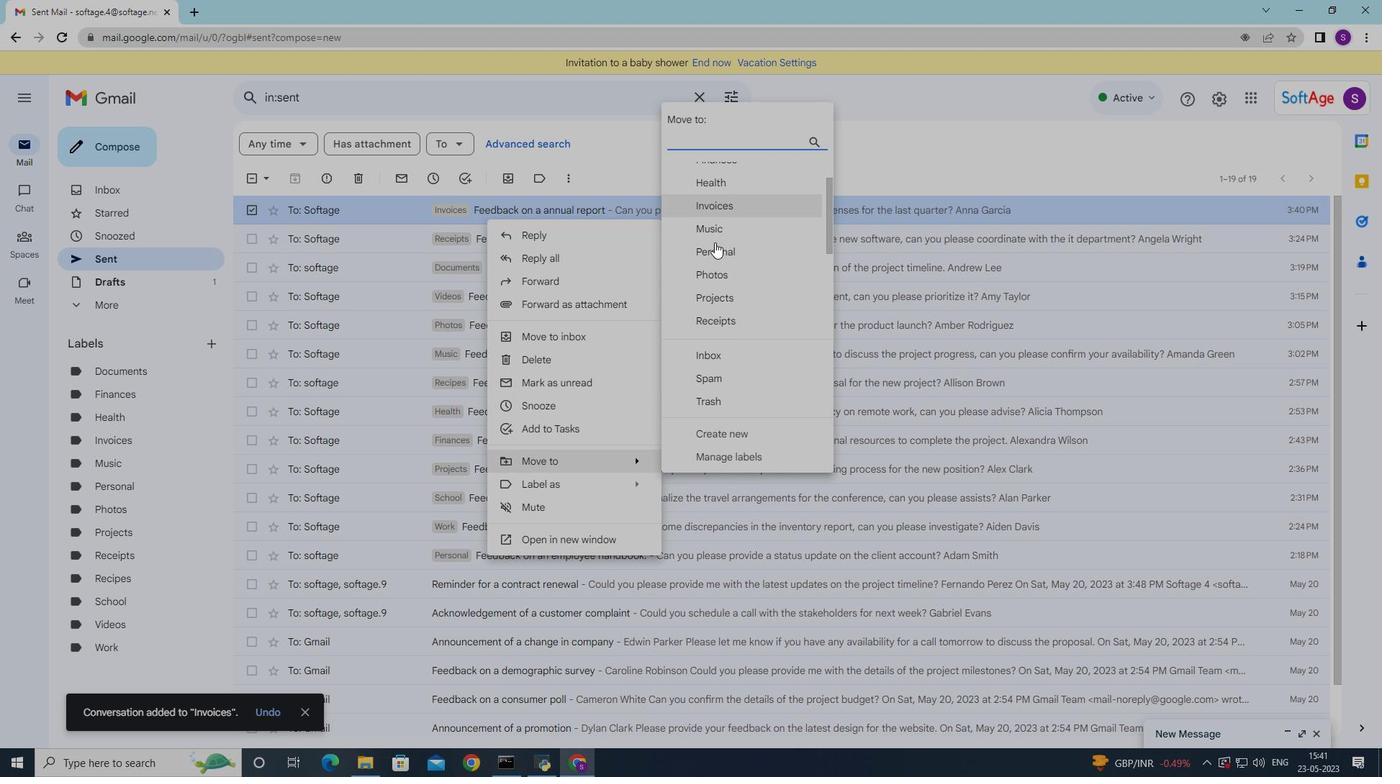 
Action: Mouse moved to (714, 244)
Screenshot: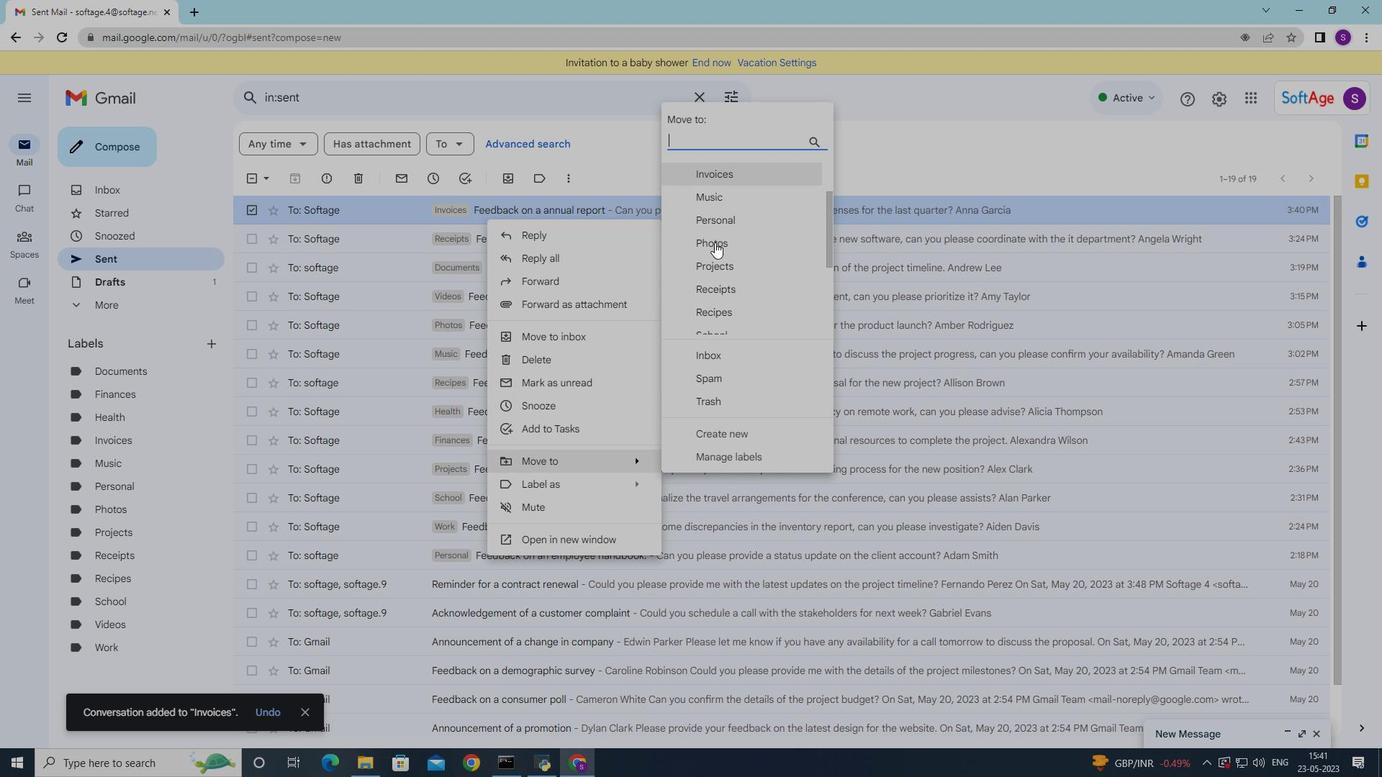 
Action: Mouse scrolled (714, 243) with delta (0, 0)
Screenshot: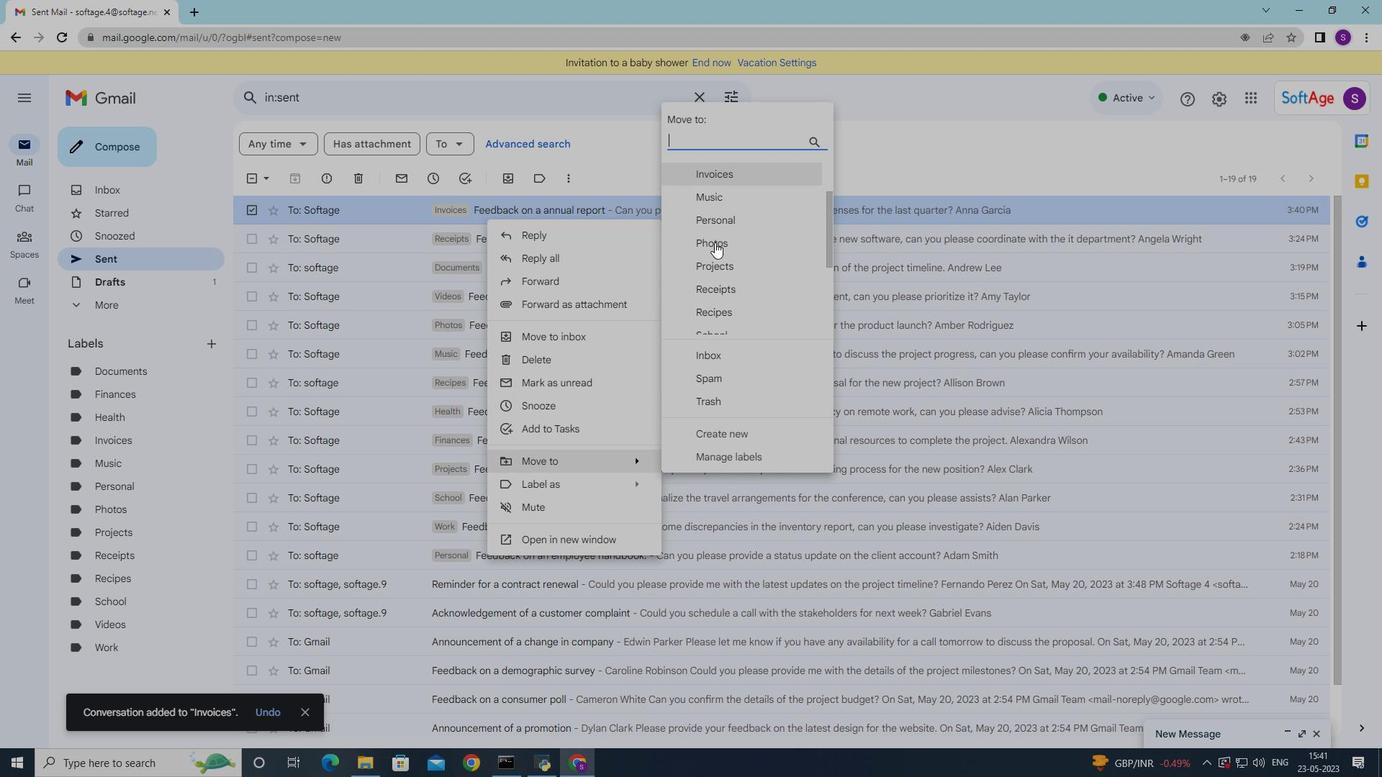 
Action: Mouse moved to (709, 226)
Screenshot: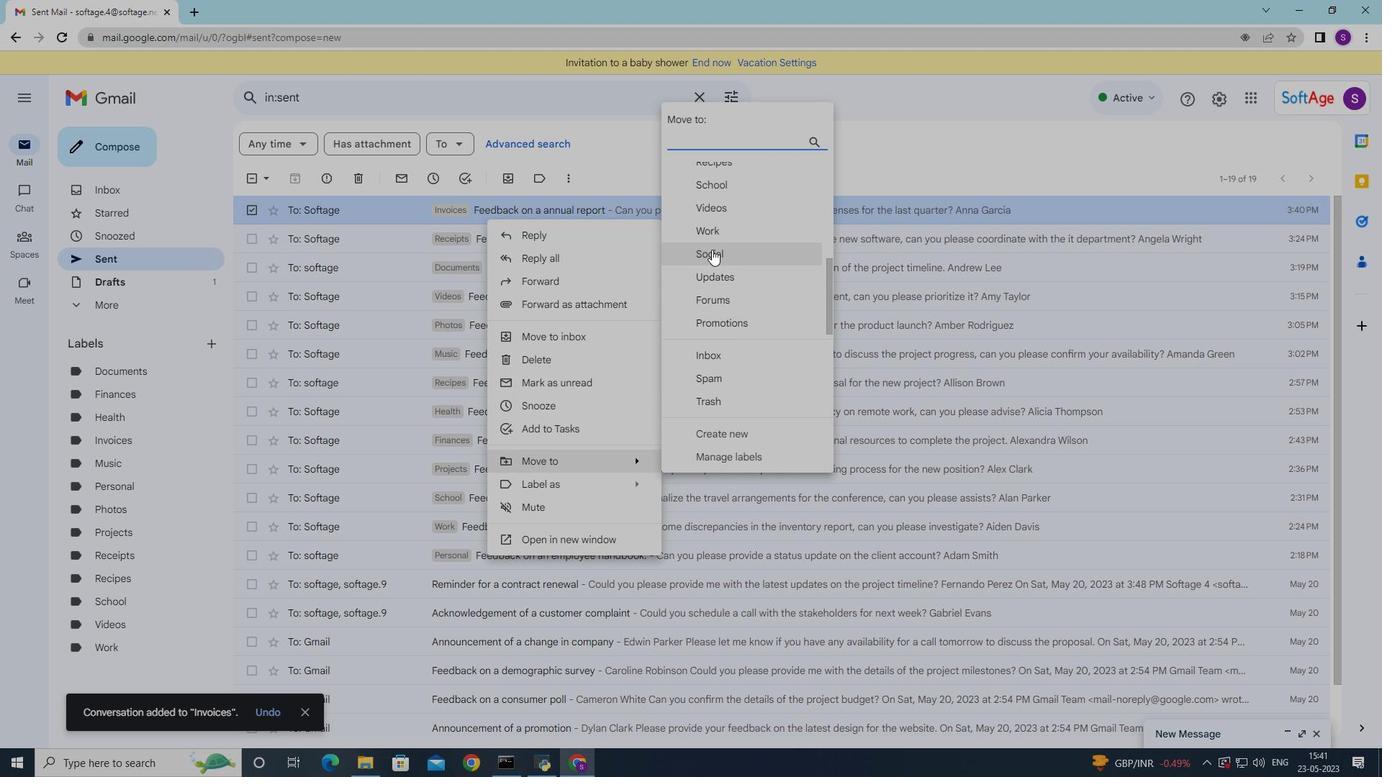 
Action: Mouse scrolled (709, 226) with delta (0, 0)
Screenshot: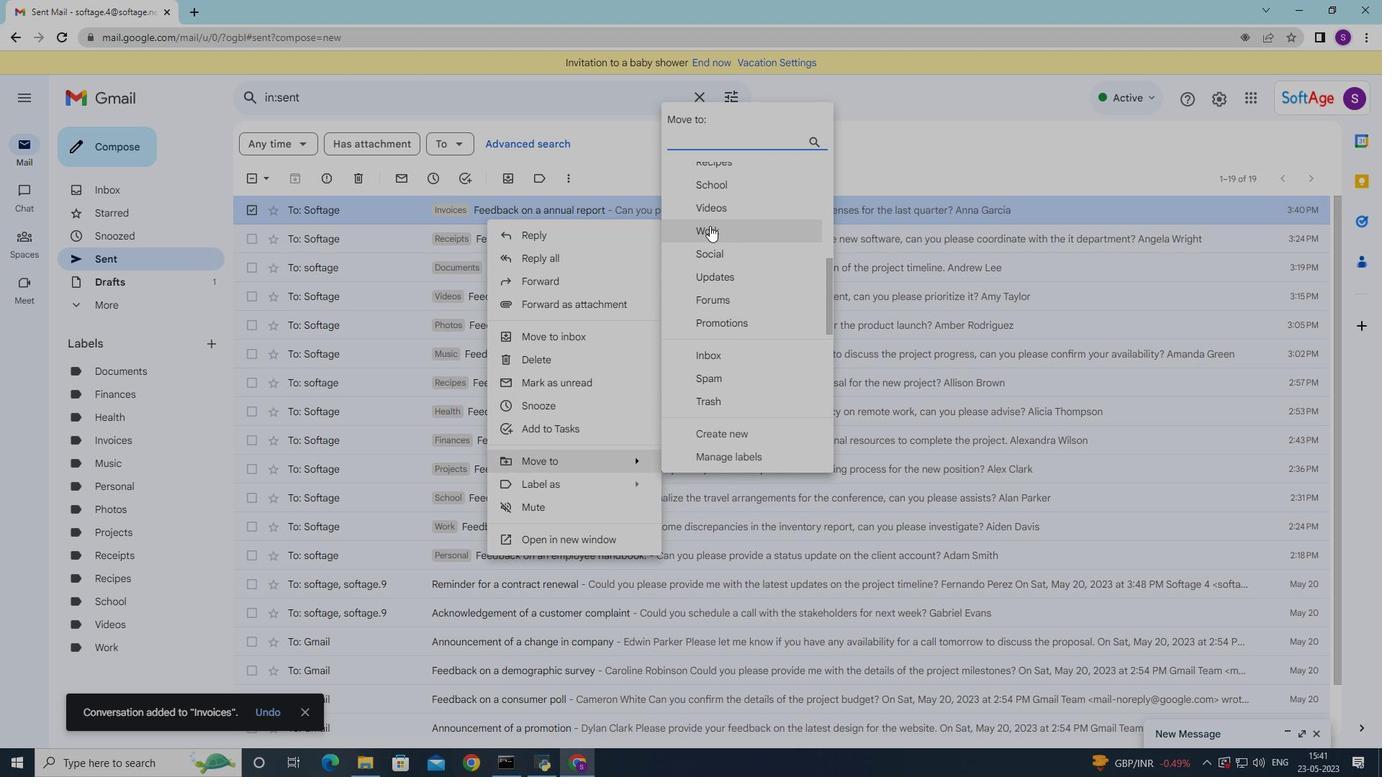 
Action: Mouse moved to (709, 224)
Screenshot: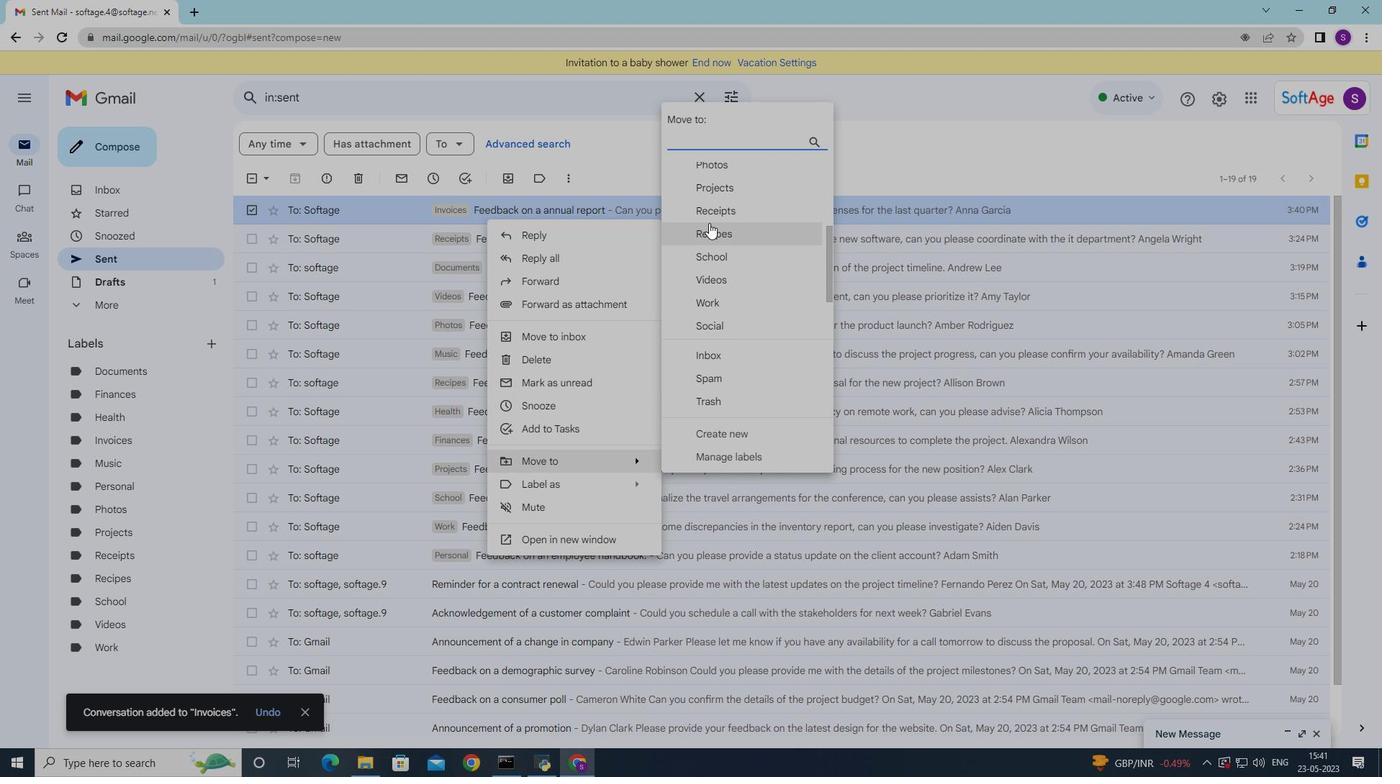 
Action: Mouse scrolled (709, 223) with delta (0, 0)
Screenshot: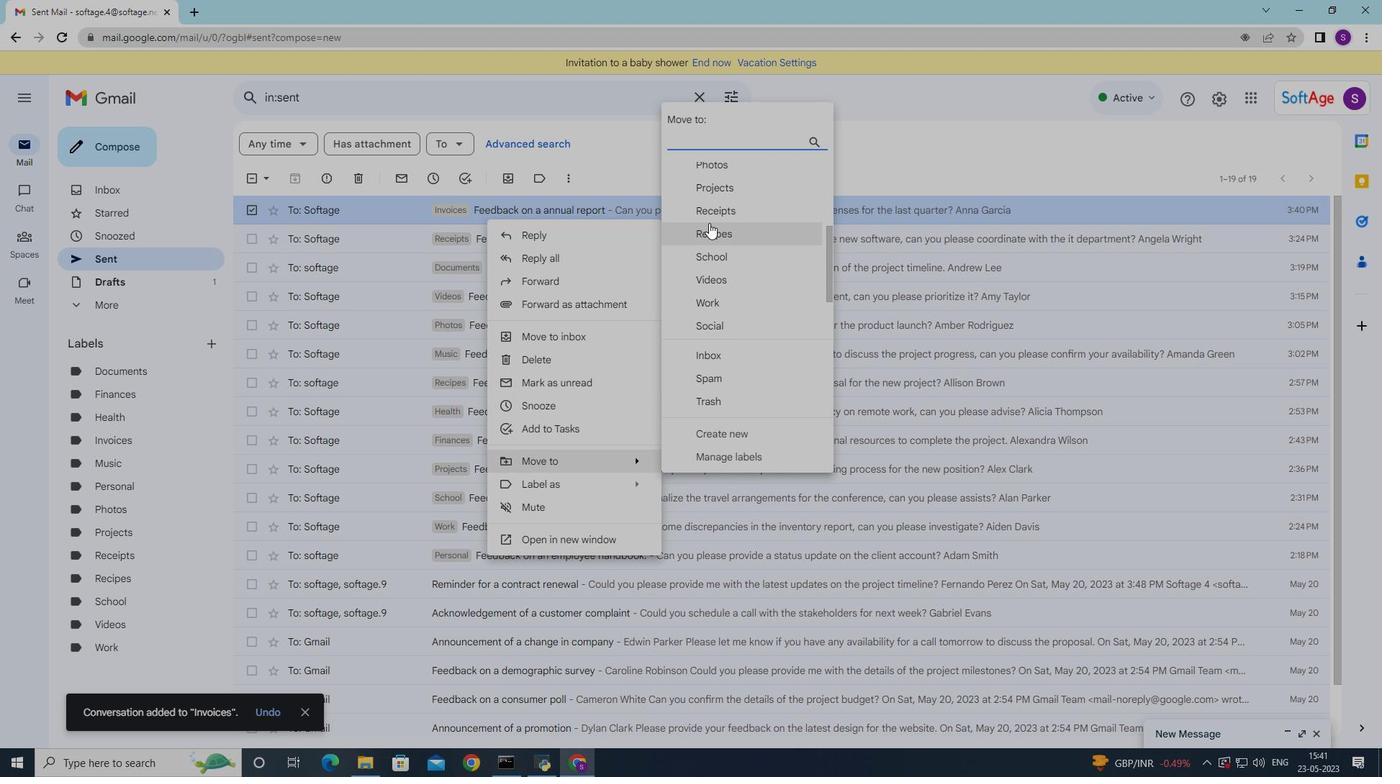 
Action: Mouse moved to (709, 228)
Screenshot: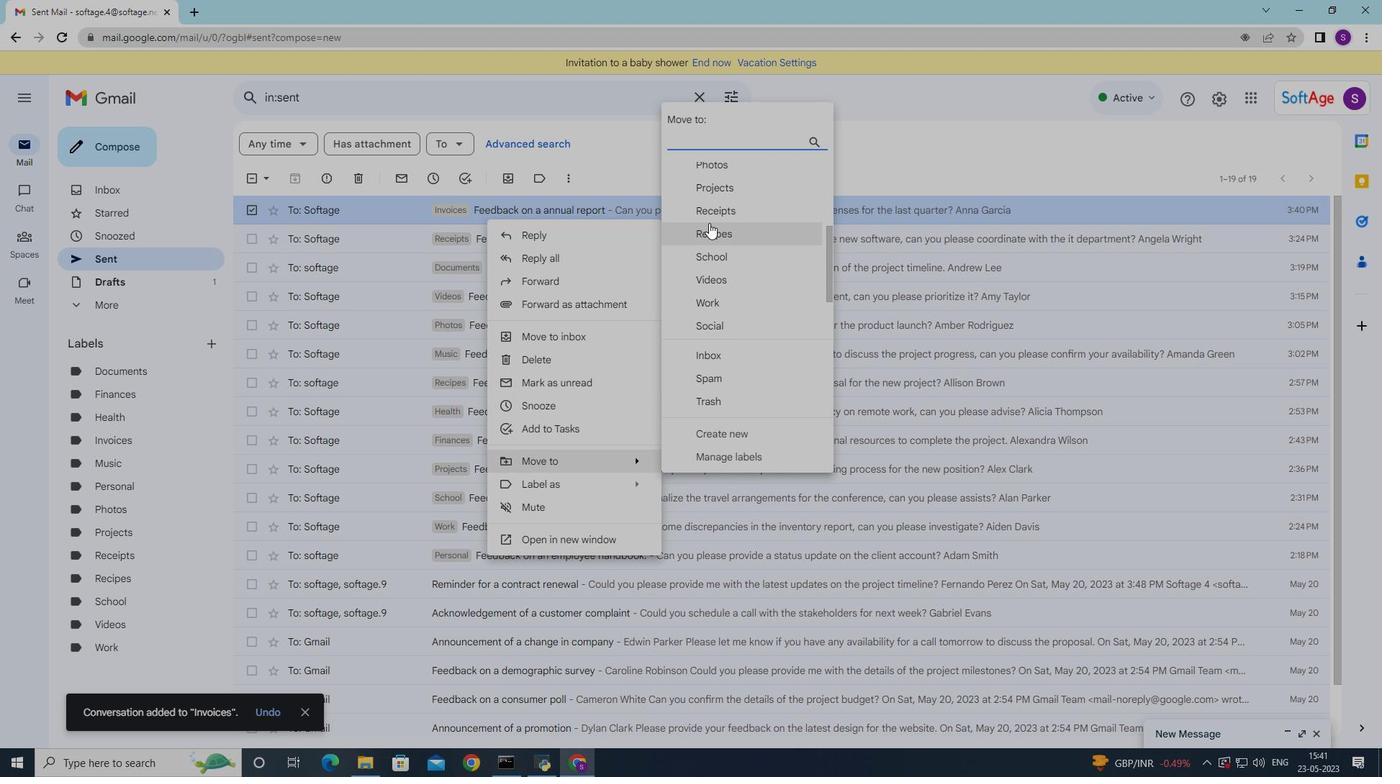 
Action: Mouse scrolled (709, 227) with delta (0, 0)
Screenshot: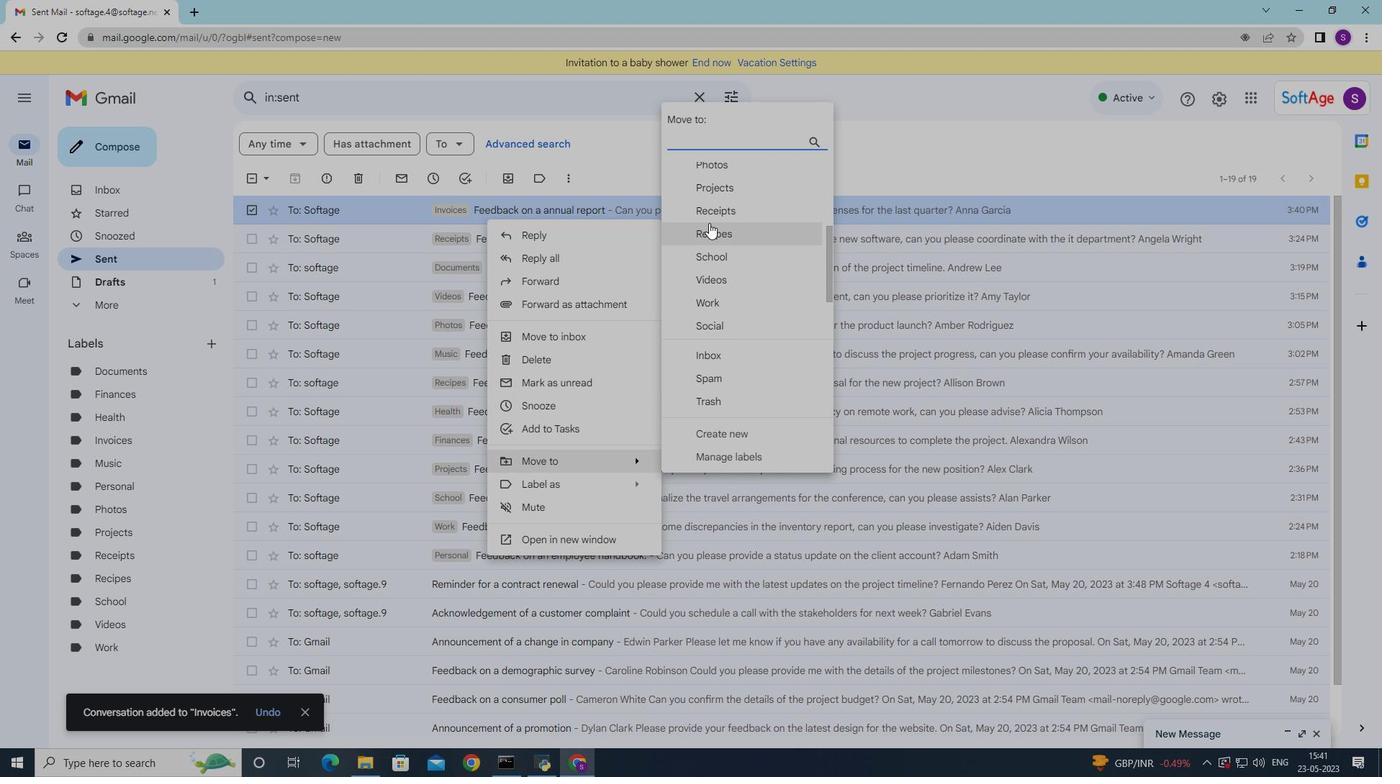 
Action: Mouse moved to (707, 236)
Screenshot: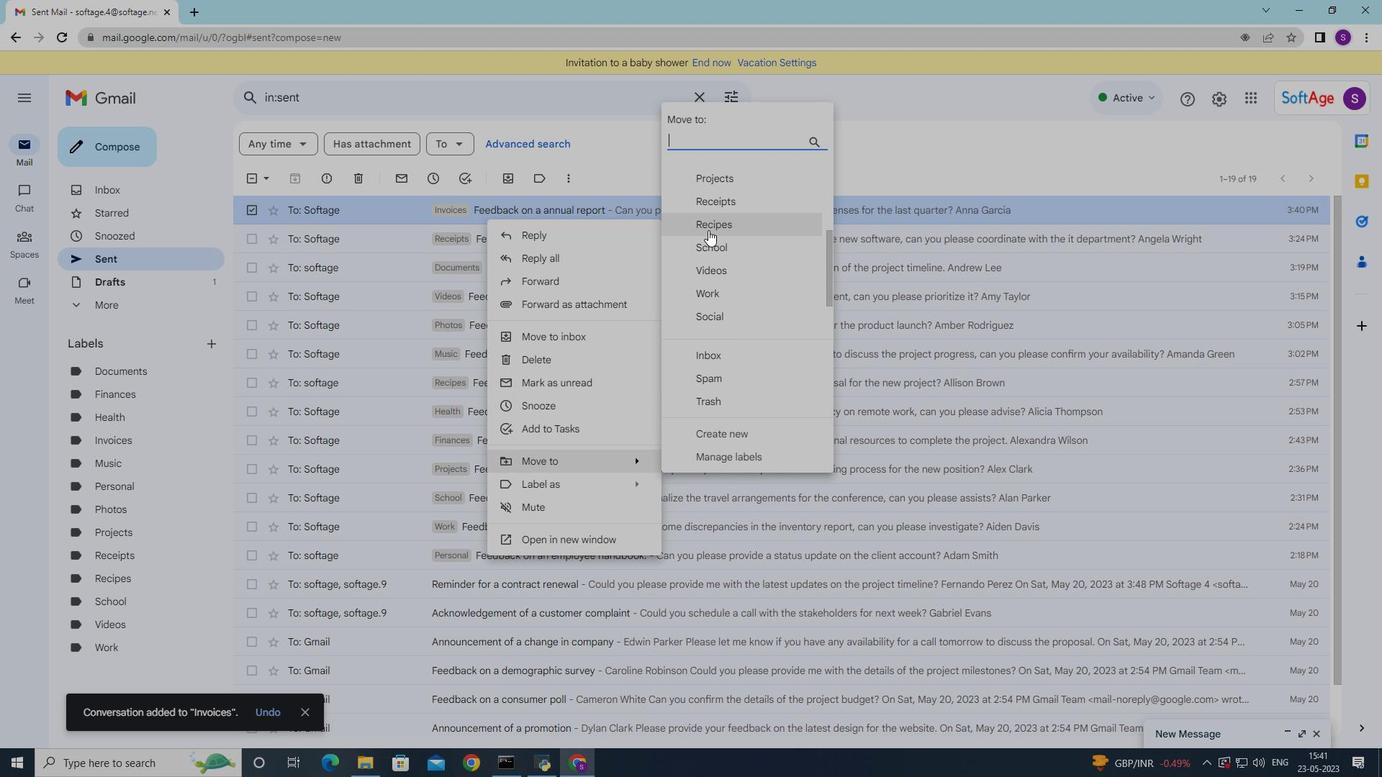 
Action: Mouse scrolled (707, 236) with delta (0, 0)
Screenshot: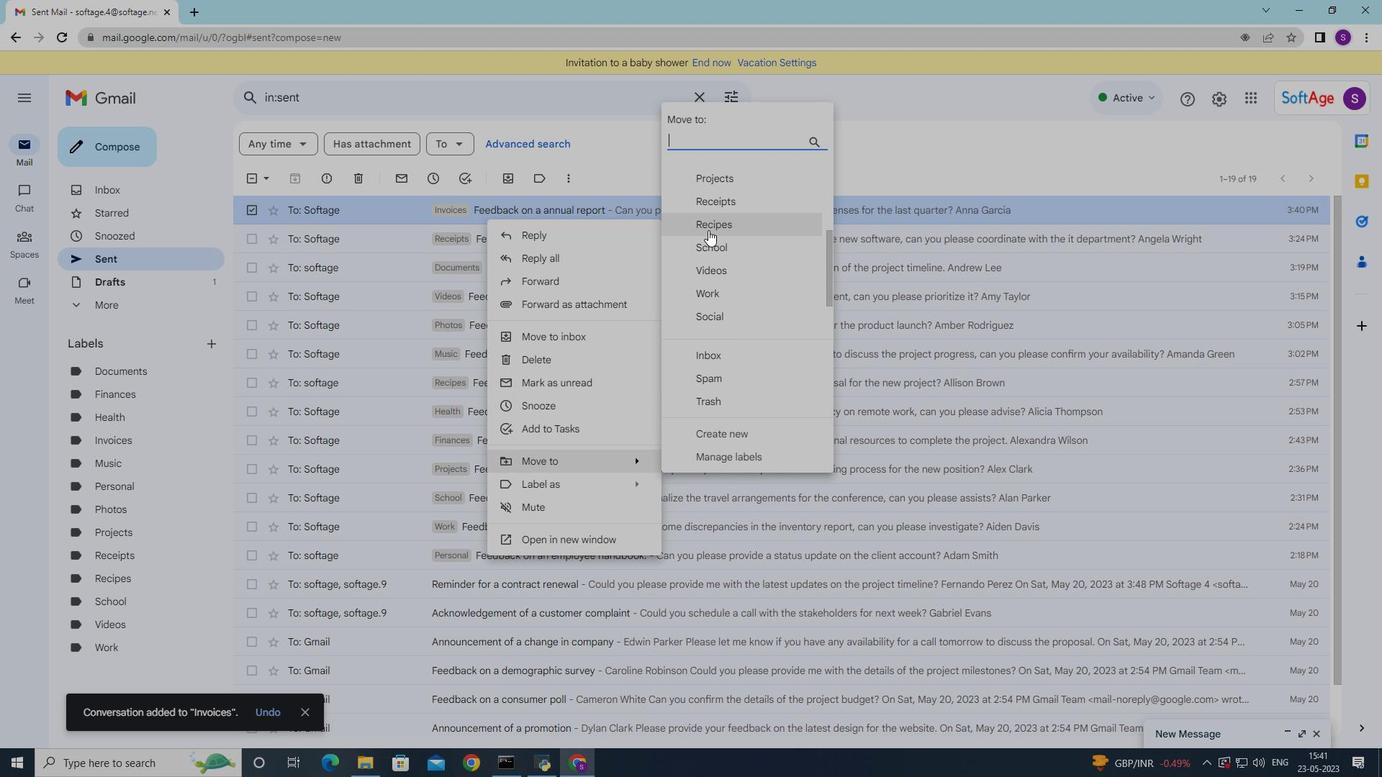 
Action: Mouse moved to (719, 272)
Screenshot: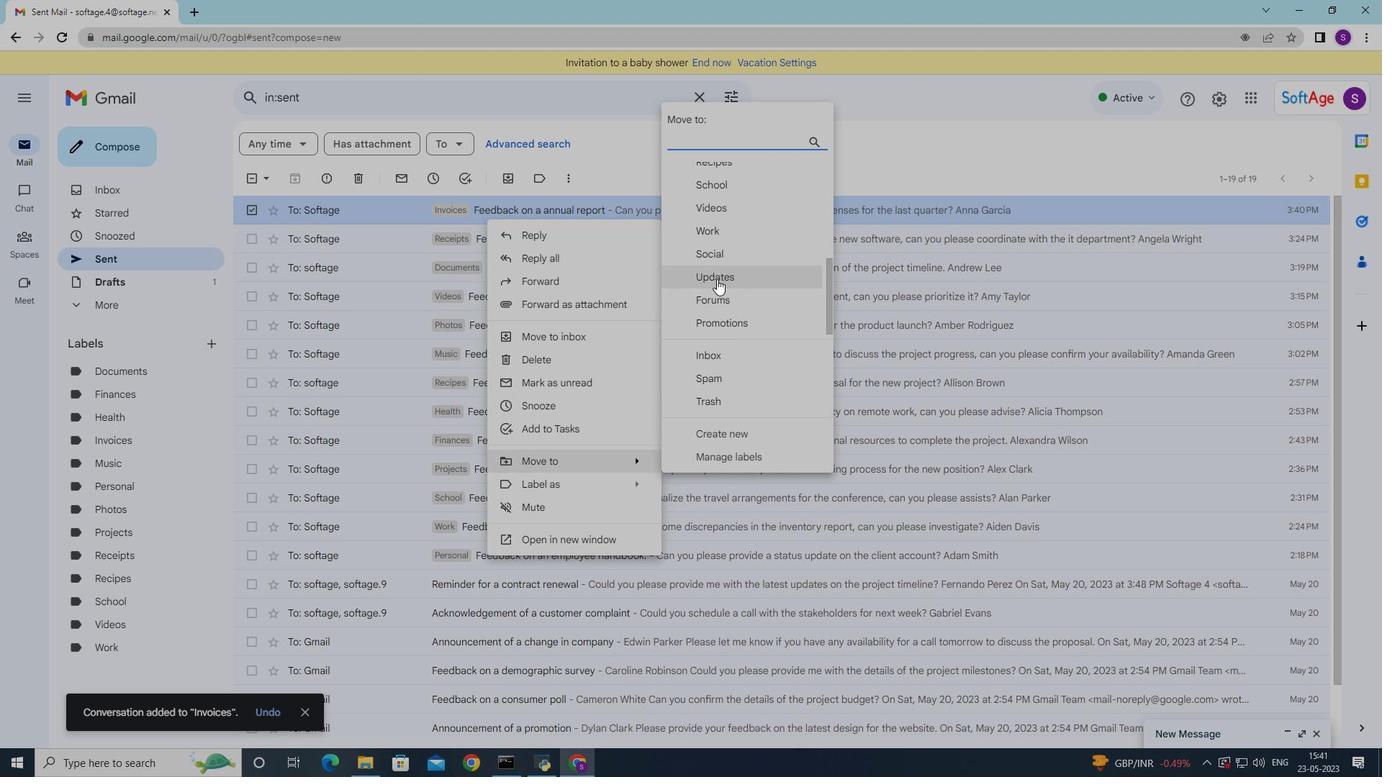 
Action: Mouse scrolled (719, 273) with delta (0, 0)
Screenshot: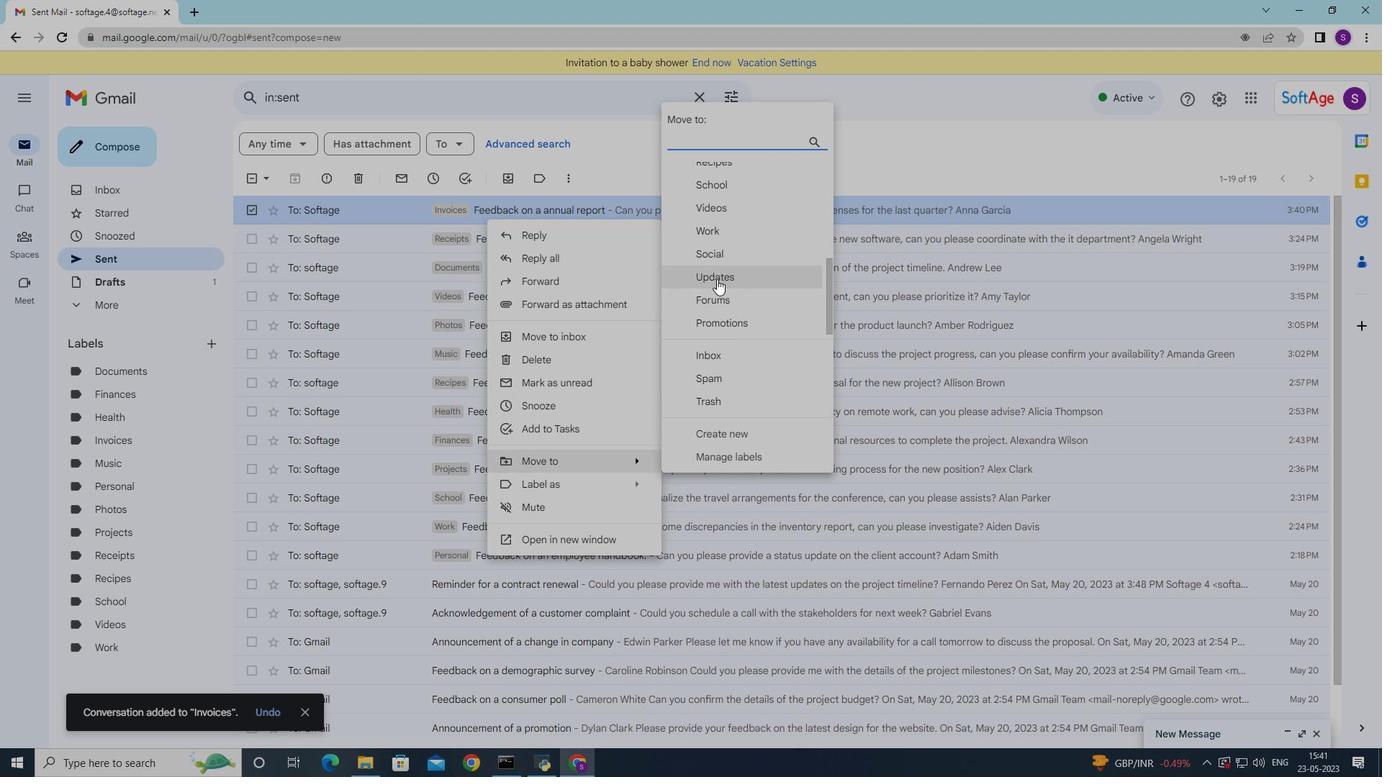 
Action: Mouse moved to (720, 272)
Screenshot: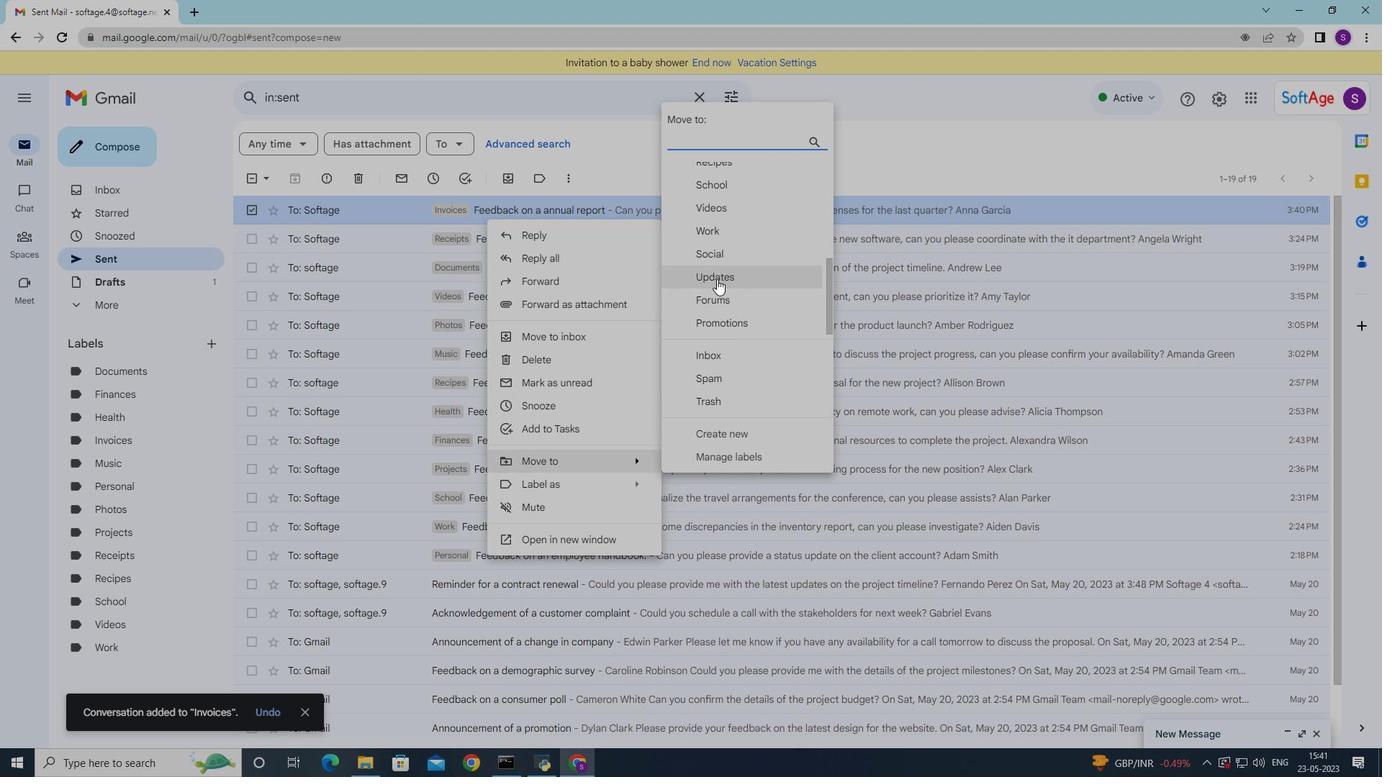 
Action: Mouse scrolled (720, 273) with delta (0, 0)
Screenshot: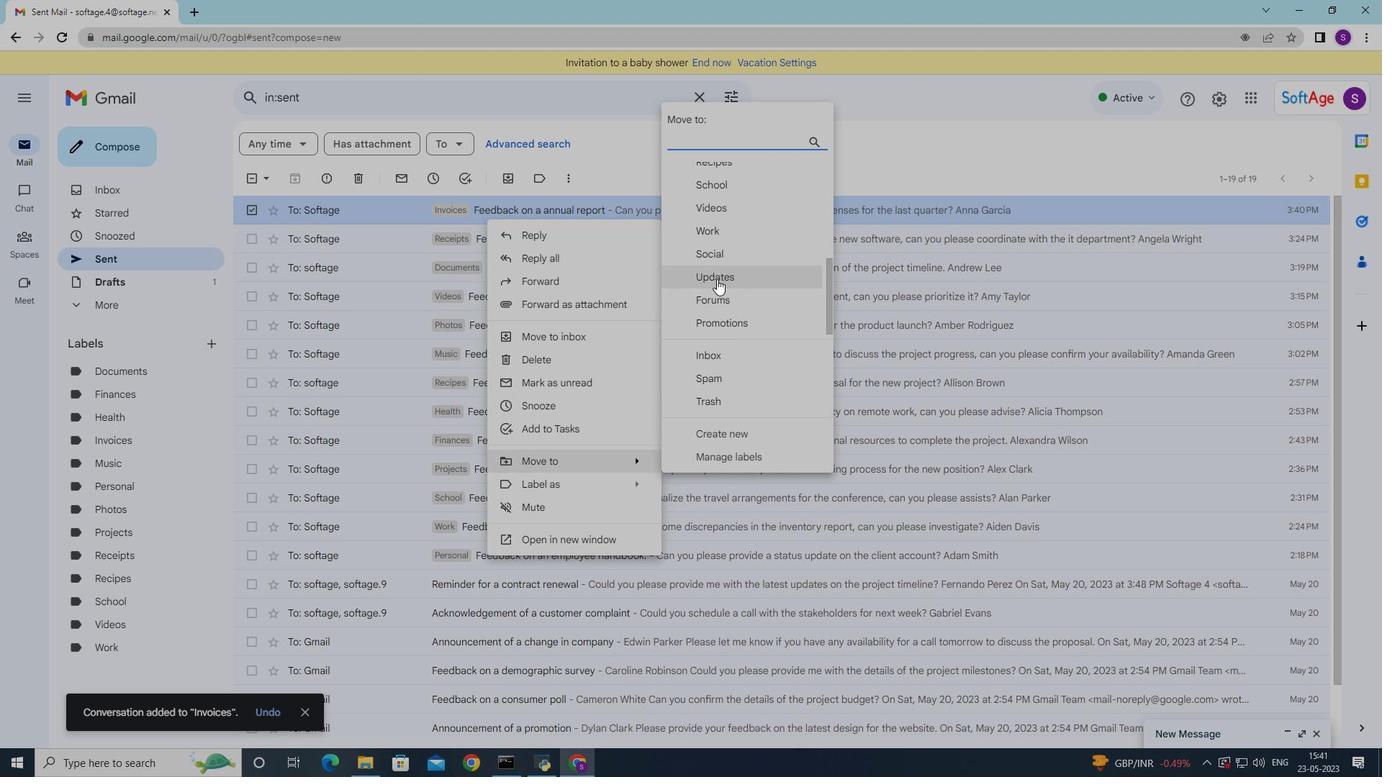 
Action: Mouse moved to (720, 272)
Screenshot: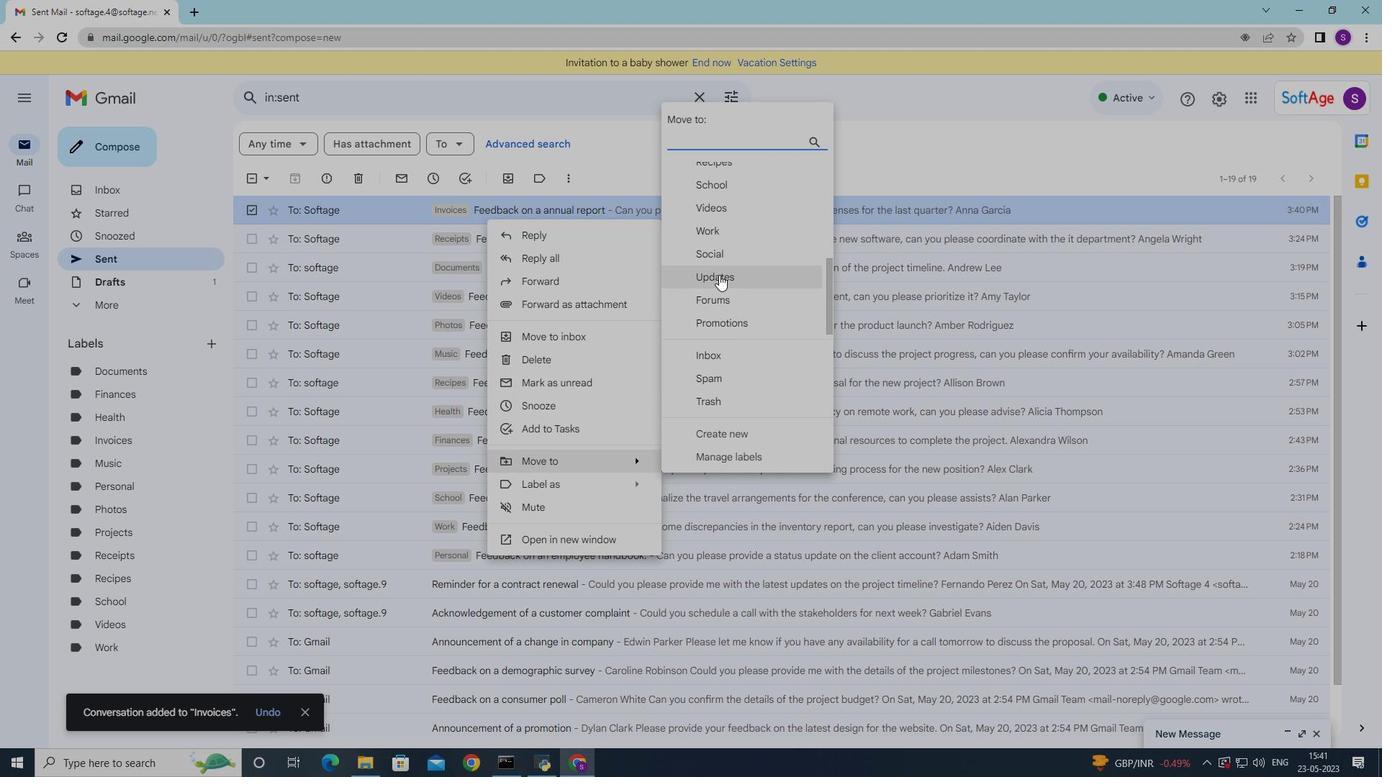 
Action: Mouse scrolled (720, 273) with delta (0, 0)
Screenshot: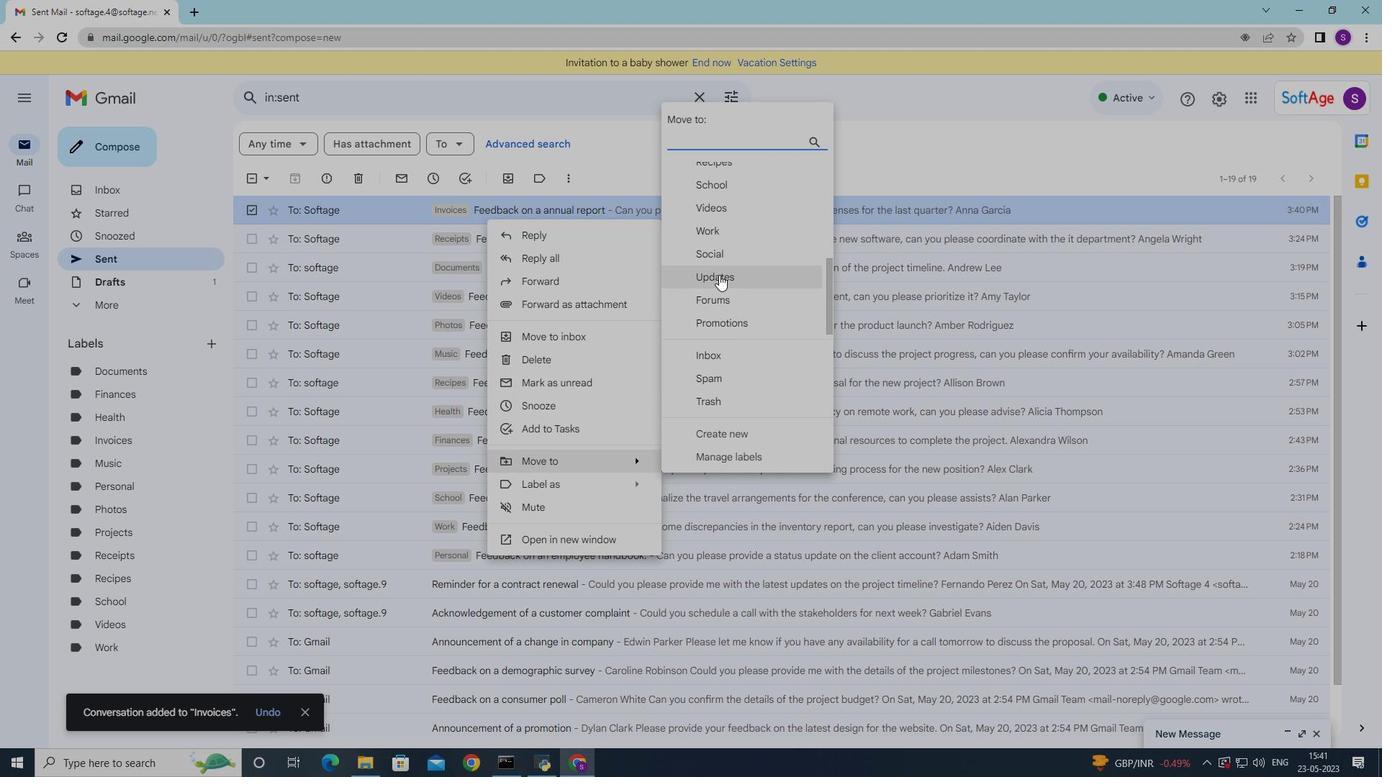 
Action: Mouse scrolled (720, 273) with delta (0, 0)
Screenshot: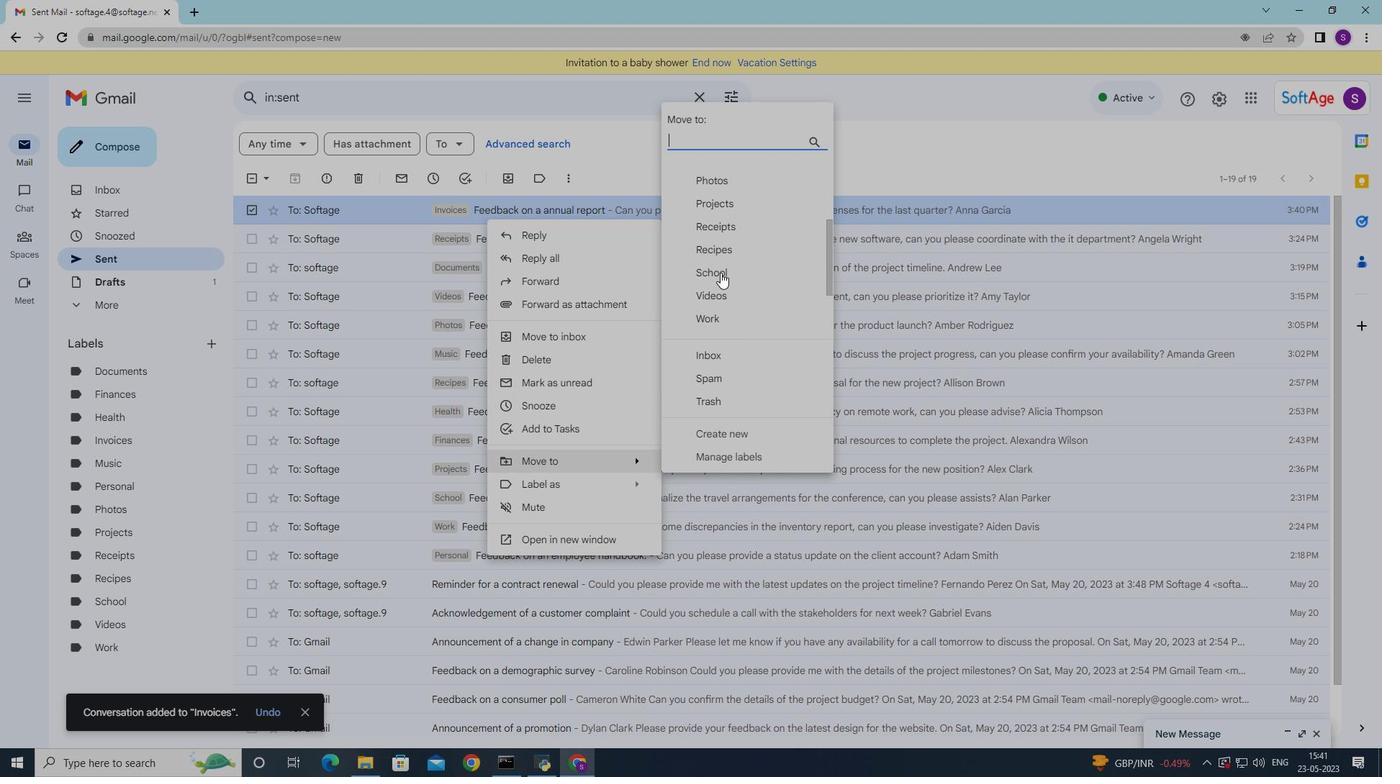 
Action: Mouse moved to (710, 239)
Screenshot: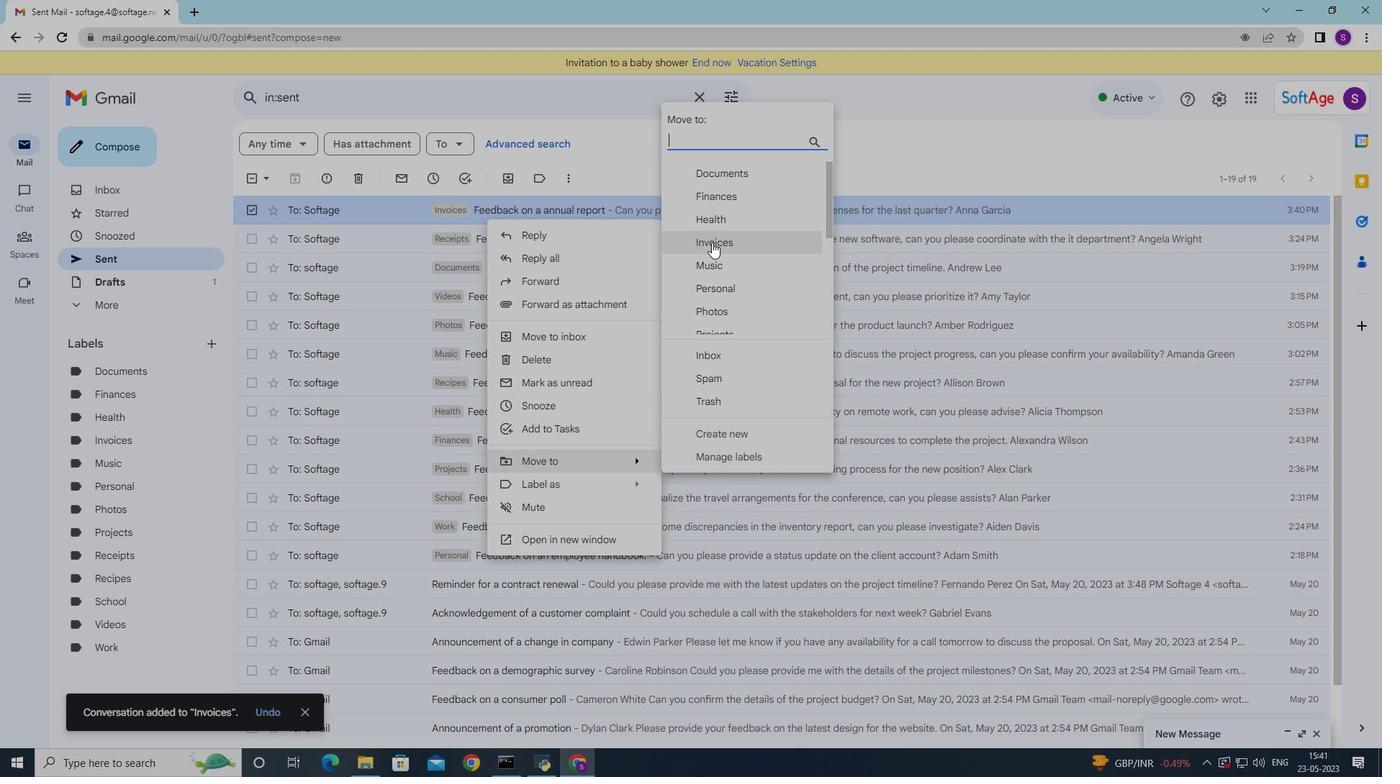 
Action: Mouse pressed left at (710, 239)
Screenshot: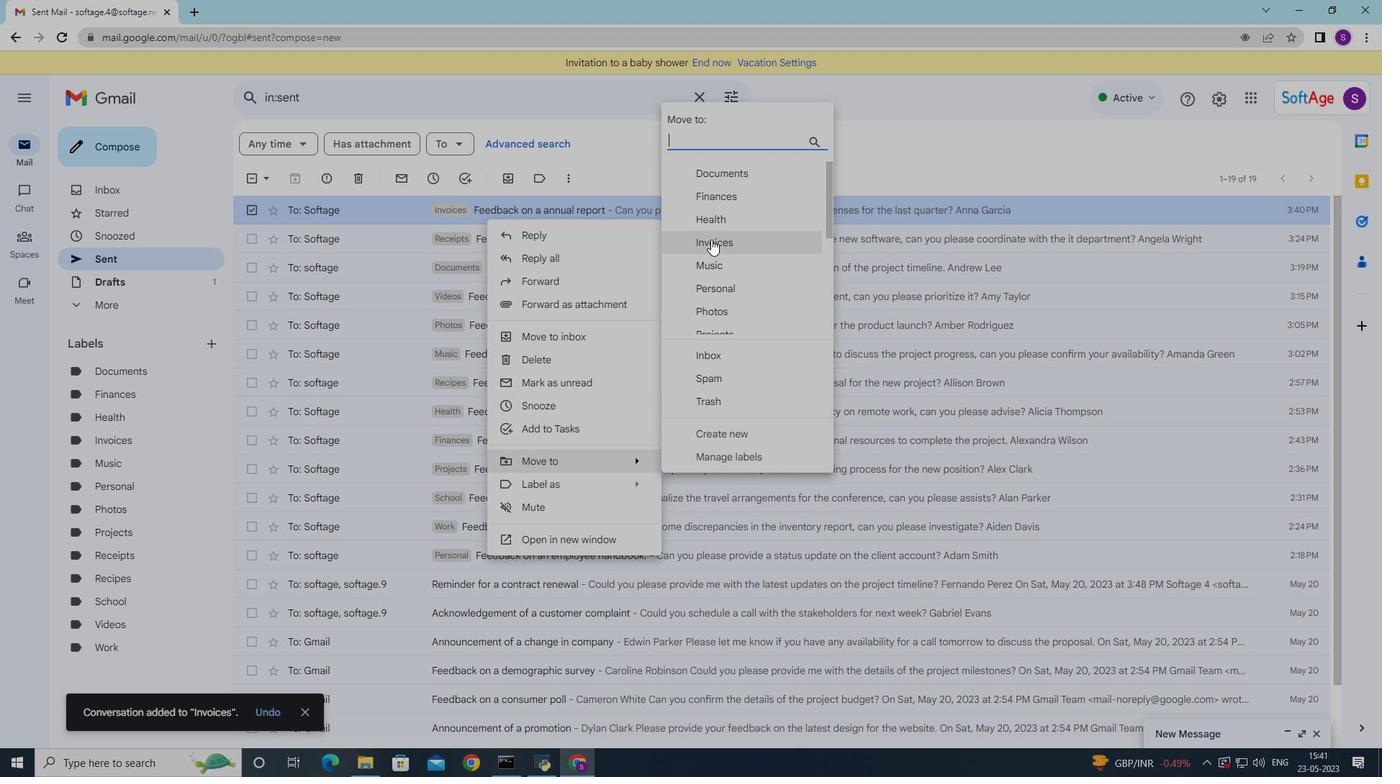 
Action: Mouse moved to (686, 321)
Screenshot: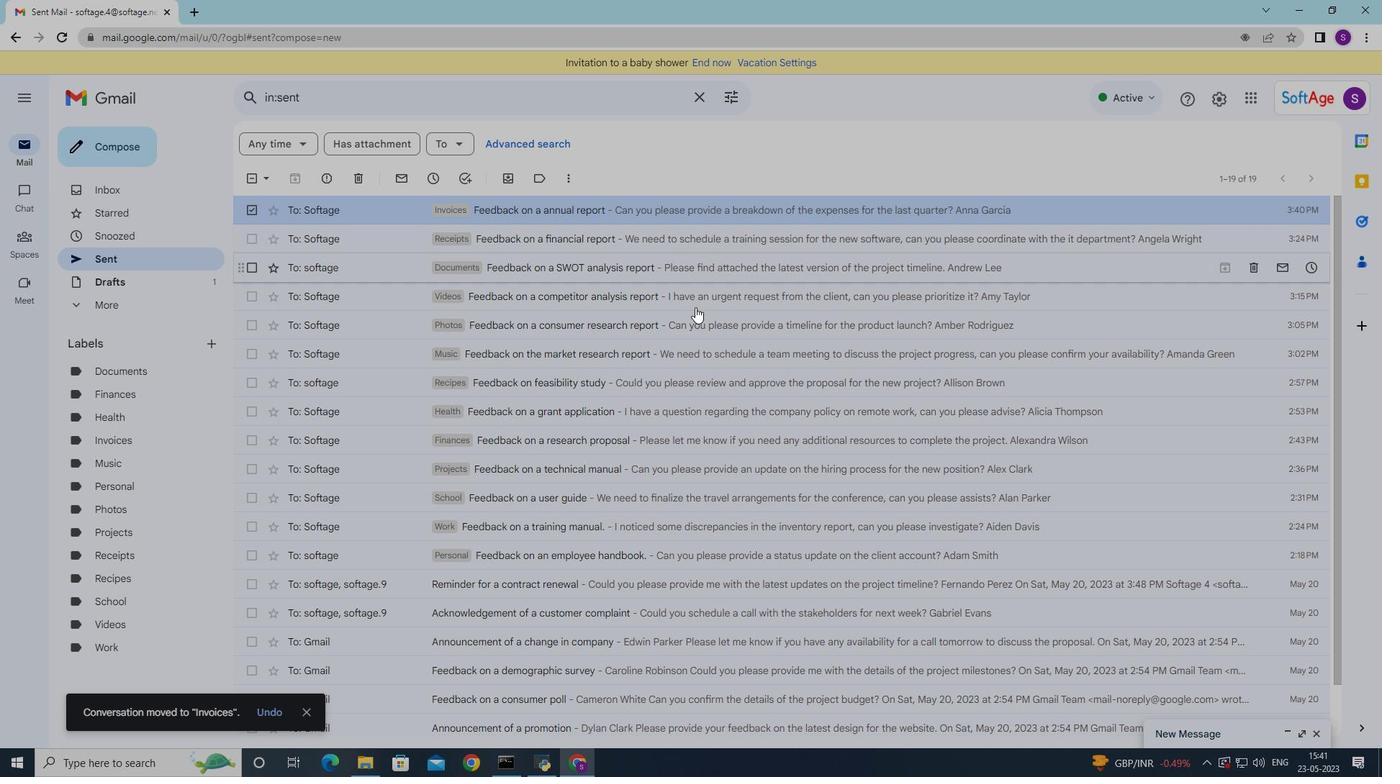 
